 Task: Add a timeline in the project AquaVue for the epic 'Migration to New System' from 2024/03/02 to 2024/10/09. Add a timeline in the project AquaVue for the epic 'Platform Integration' from 2023/04/20 to 2025/10/15. Add a timeline in the project AquaVue for the epic 'Data Management and Analysis' from 2023/04/28 to 2024/10/07
Action: Mouse moved to (229, 69)
Screenshot: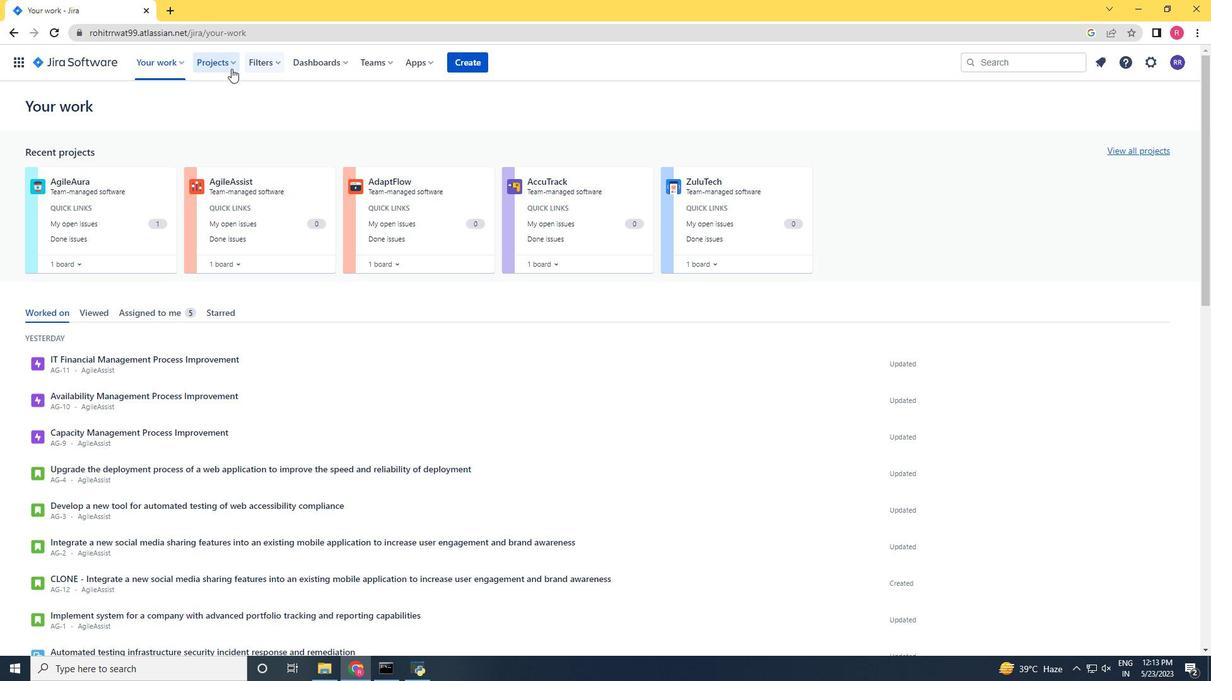 
Action: Mouse pressed left at (229, 69)
Screenshot: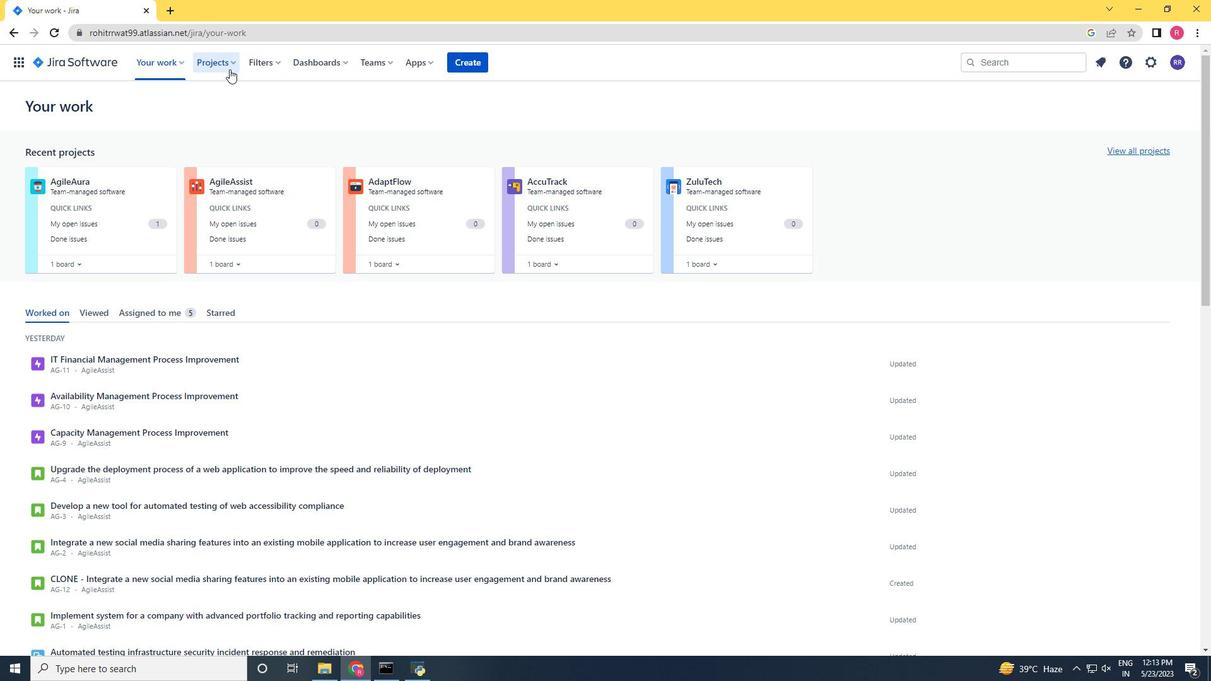 
Action: Mouse moved to (234, 114)
Screenshot: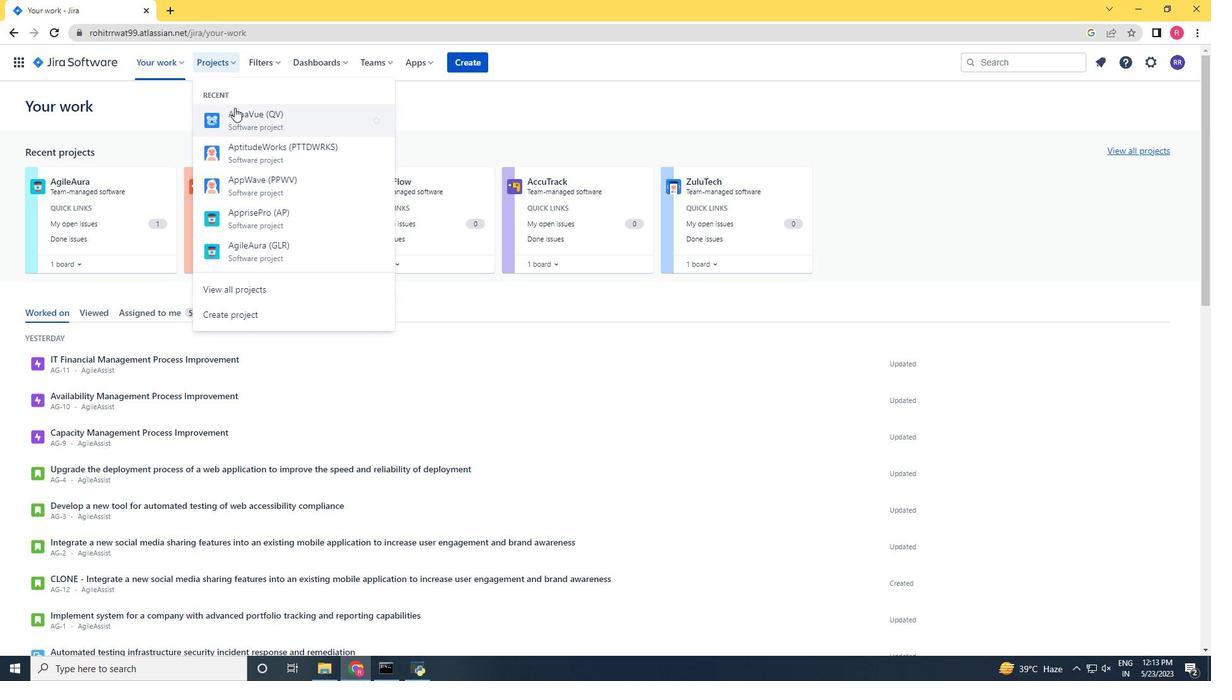 
Action: Mouse pressed left at (234, 114)
Screenshot: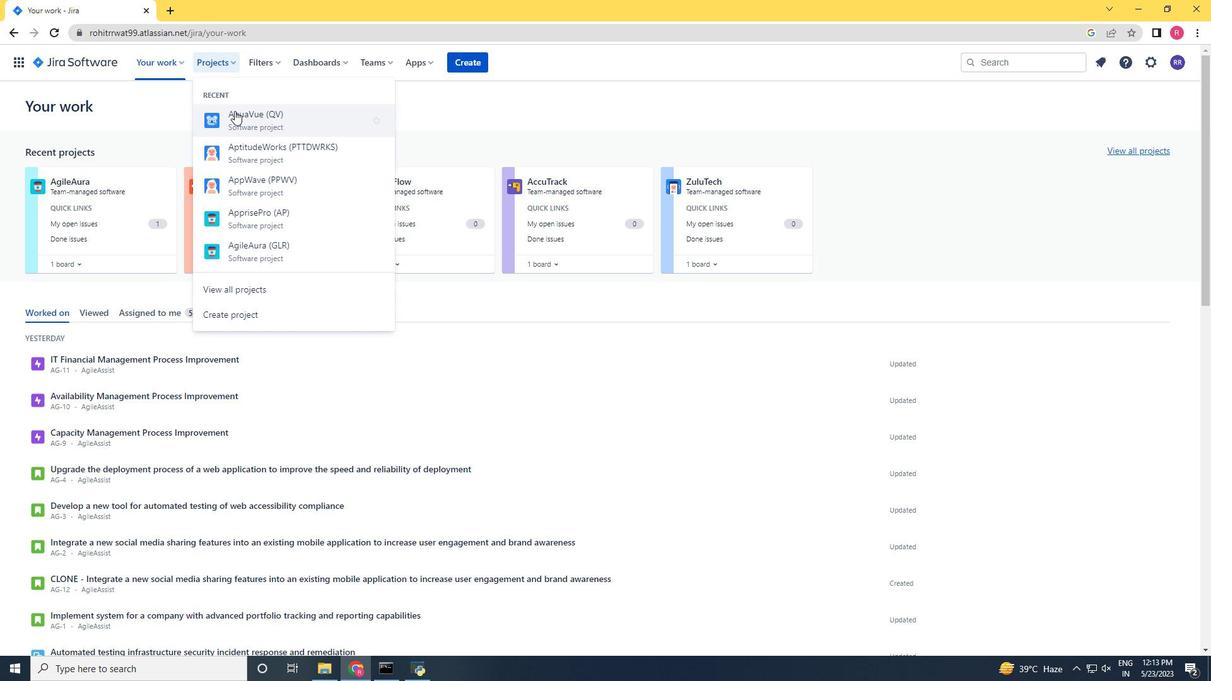 
Action: Mouse moved to (71, 193)
Screenshot: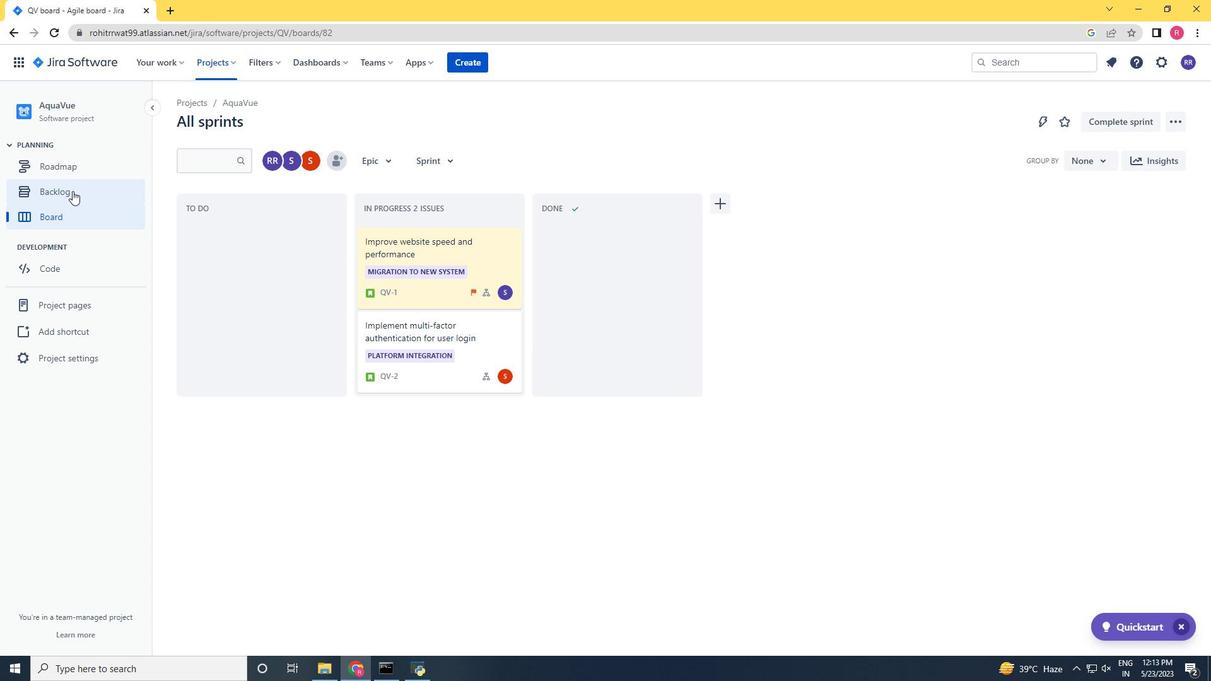 
Action: Mouse pressed left at (71, 193)
Screenshot: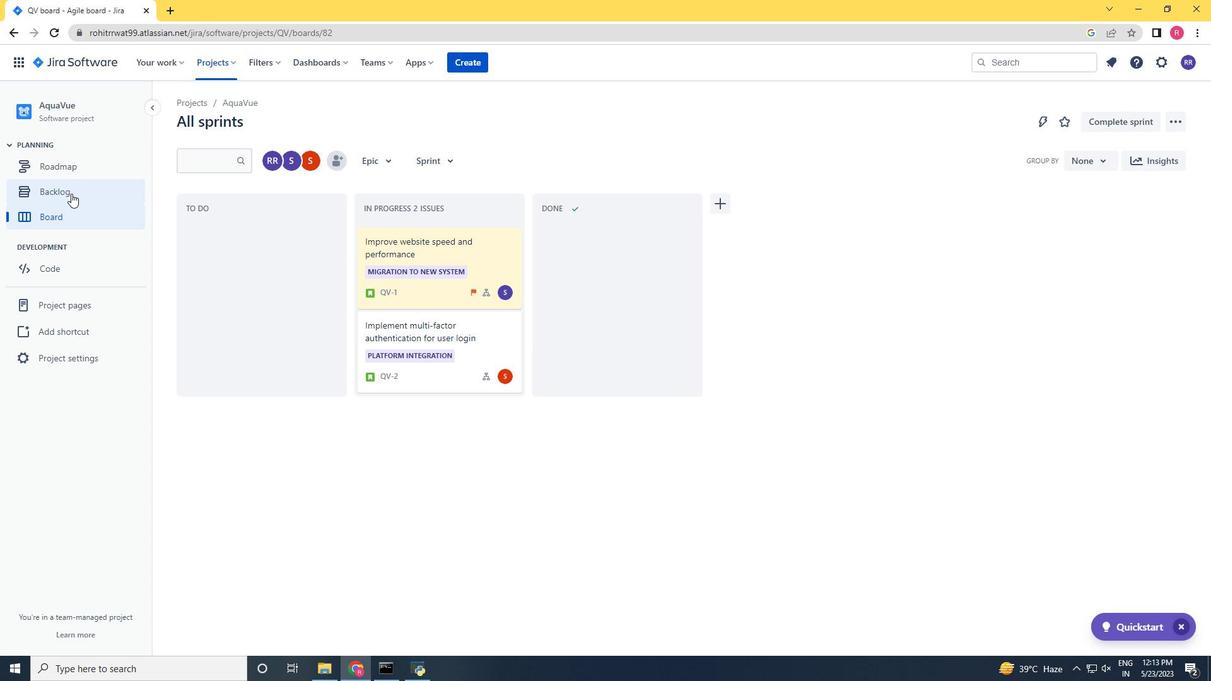 
Action: Mouse moved to (186, 257)
Screenshot: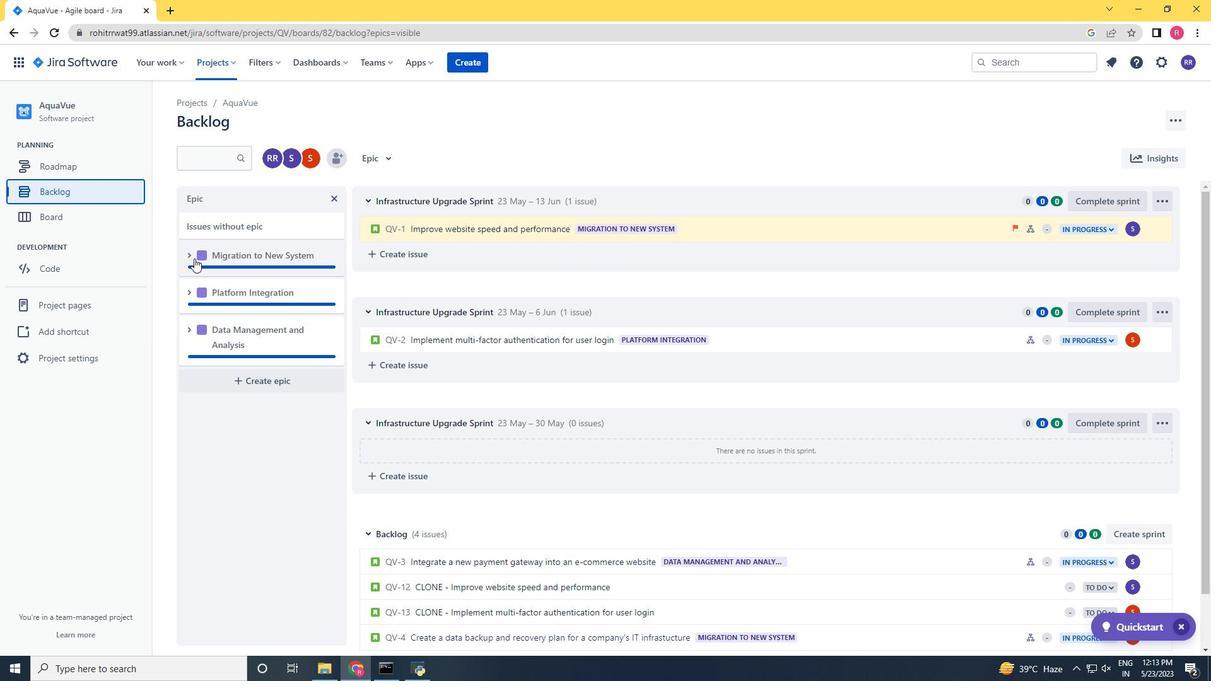
Action: Mouse pressed left at (186, 257)
Screenshot: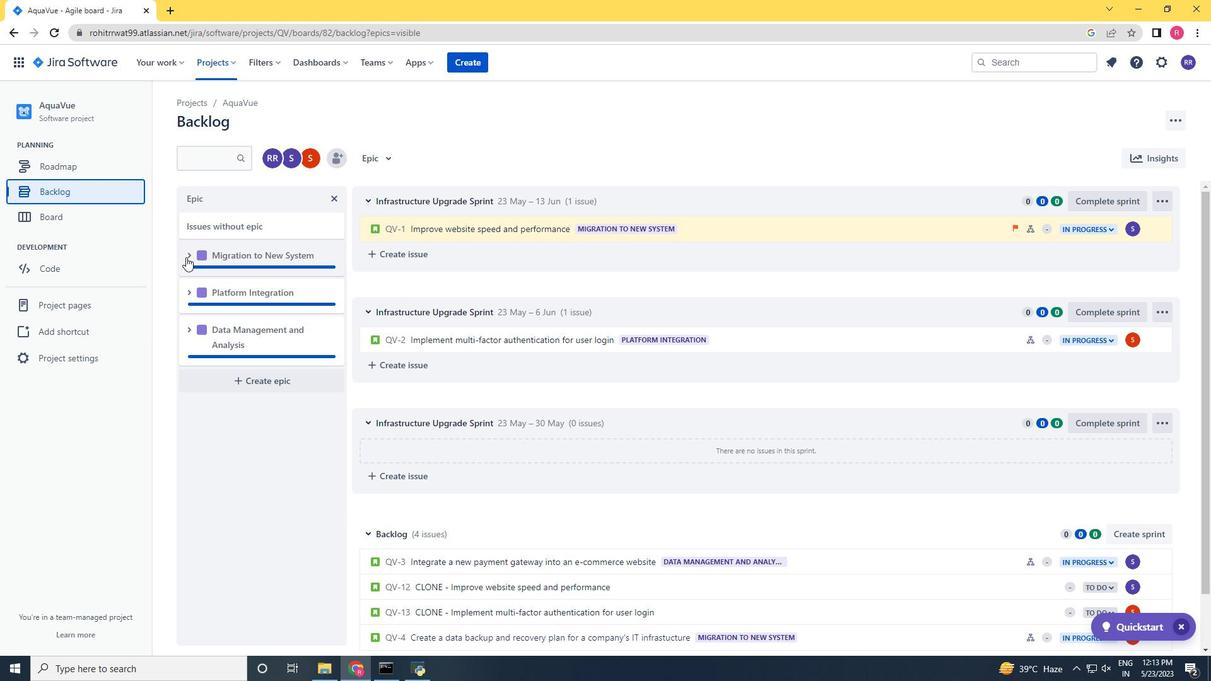 
Action: Mouse moved to (238, 342)
Screenshot: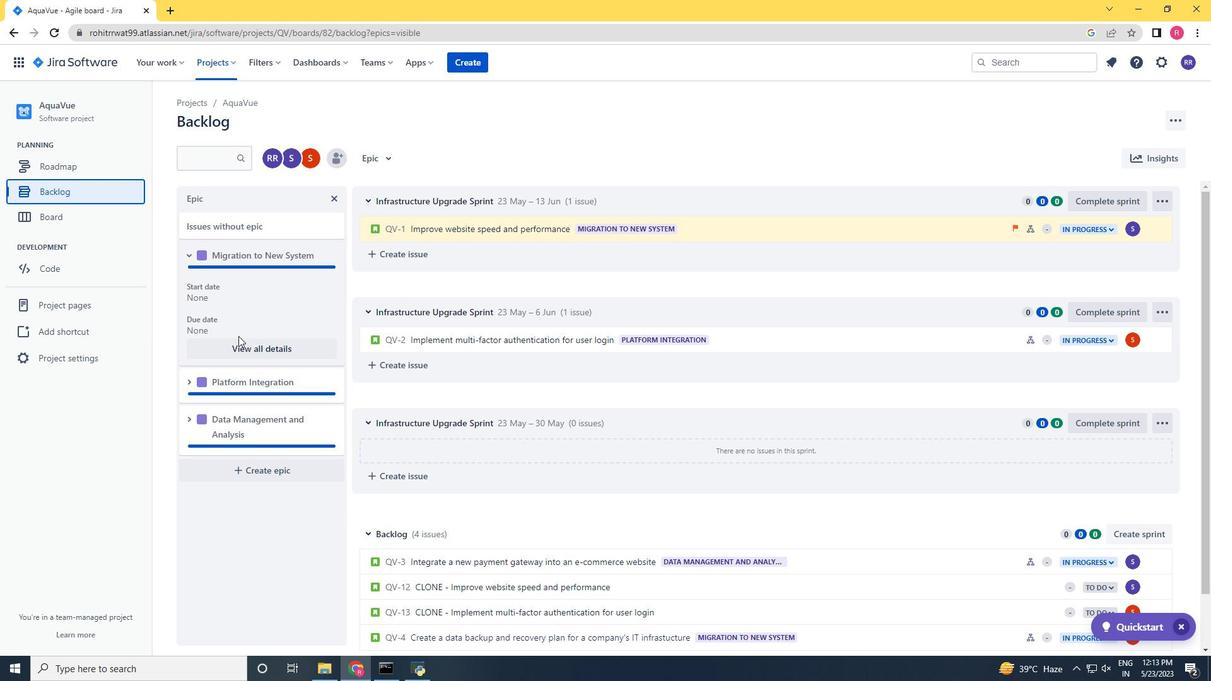 
Action: Mouse pressed left at (238, 342)
Screenshot: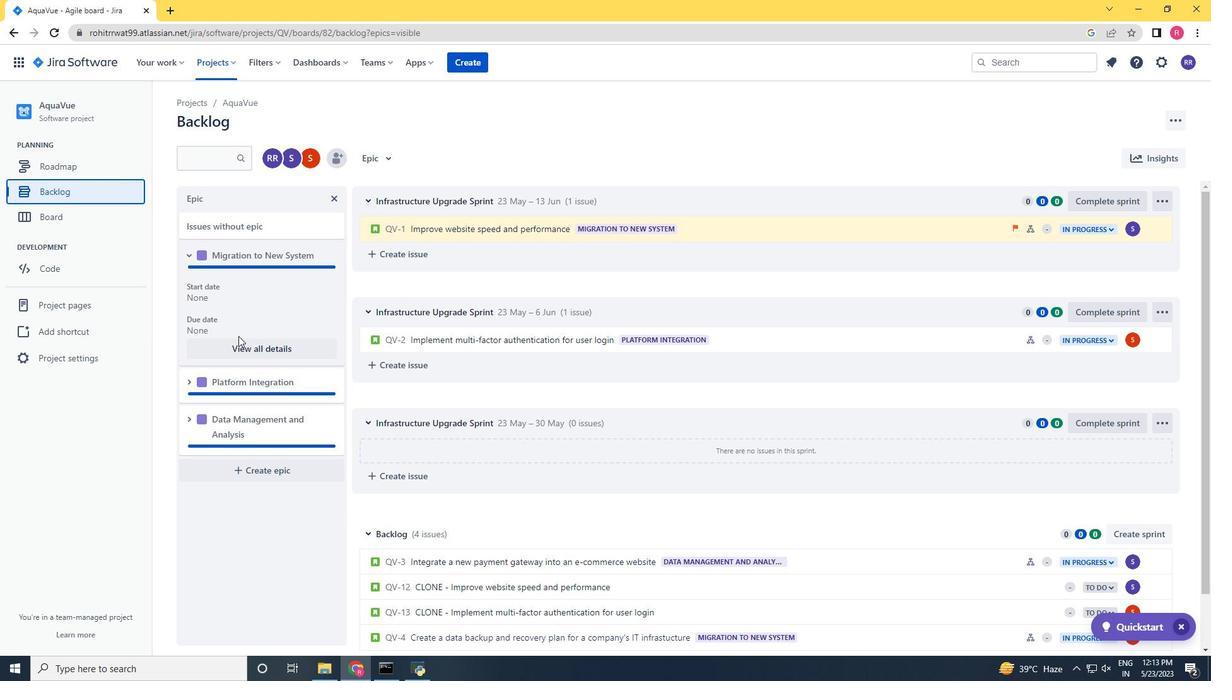 
Action: Mouse moved to (661, 378)
Screenshot: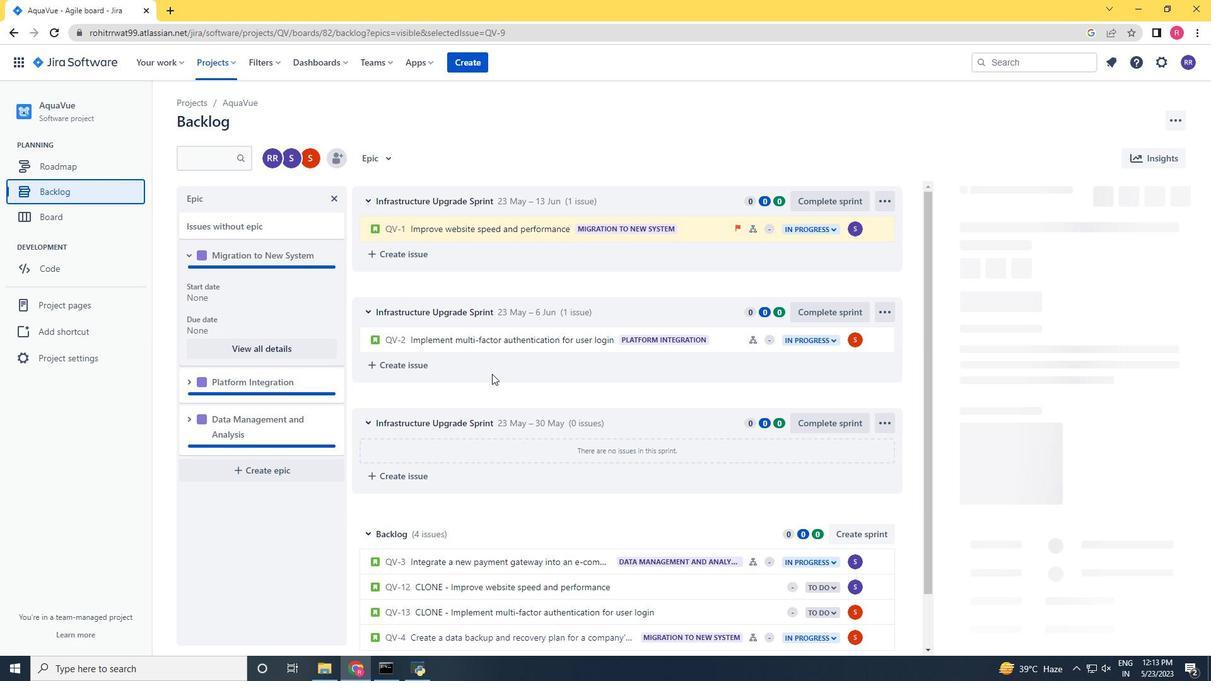 
Action: Mouse scrolled (661, 377) with delta (0, 0)
Screenshot: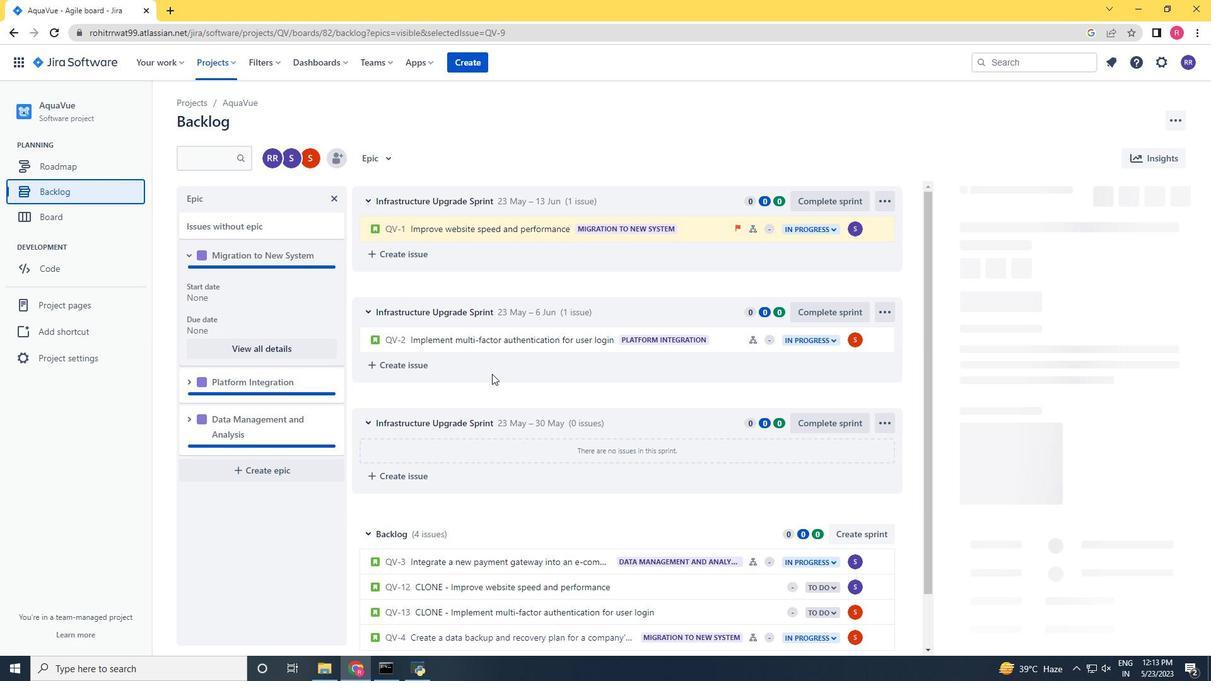 
Action: Mouse moved to (660, 376)
Screenshot: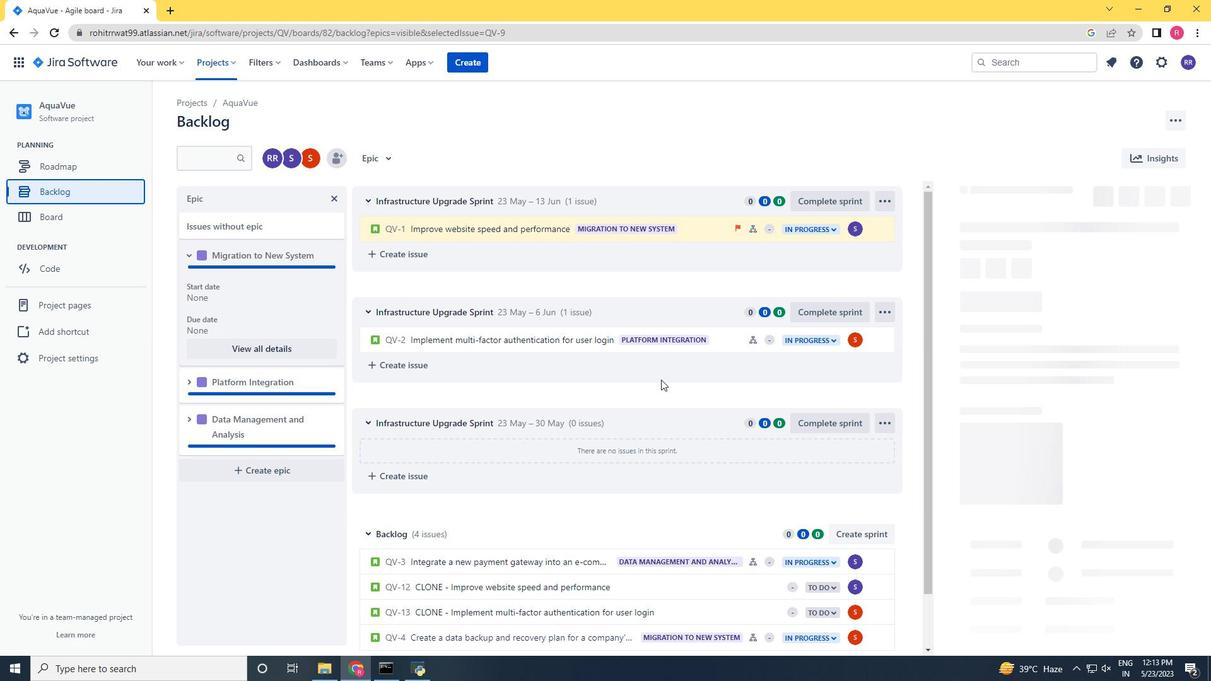
Action: Mouse scrolled (660, 375) with delta (0, 0)
Screenshot: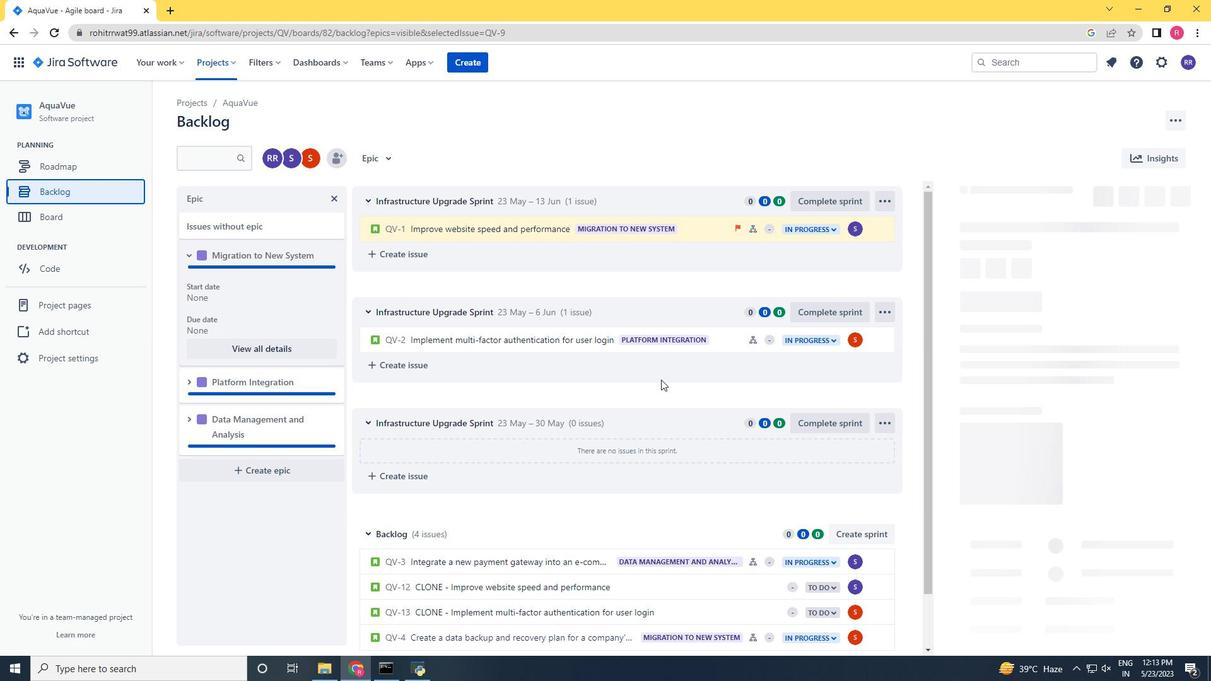 
Action: Mouse moved to (645, 376)
Screenshot: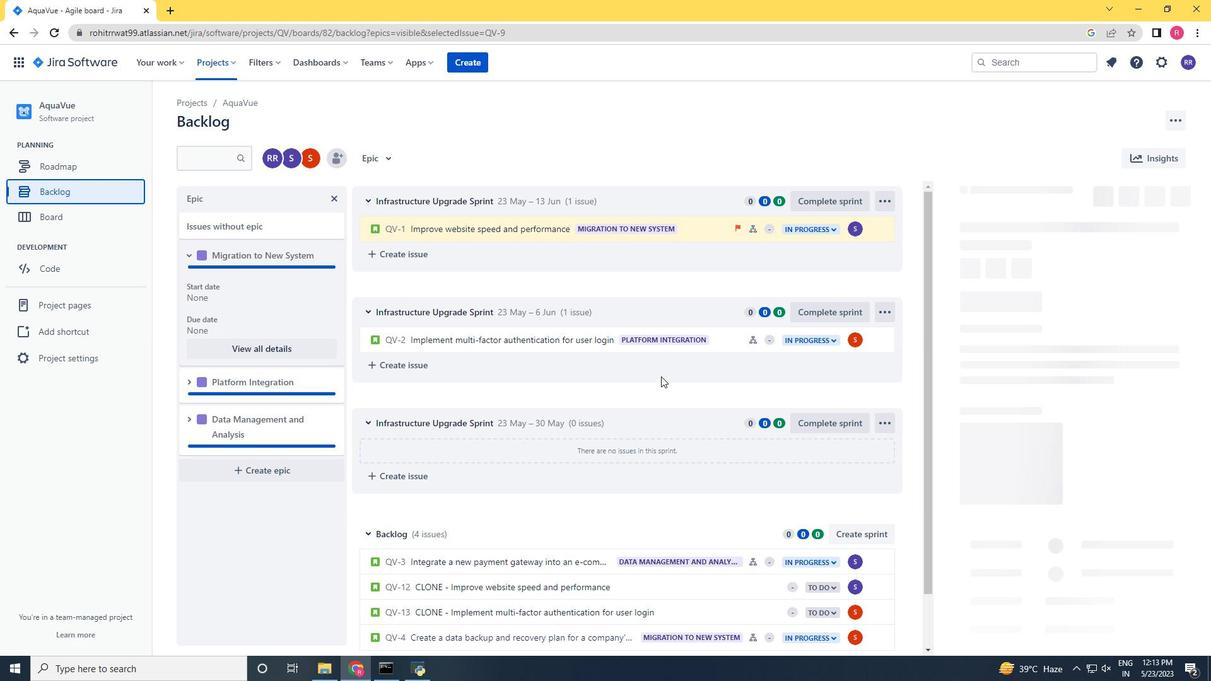 
Action: Mouse scrolled (645, 375) with delta (0, 0)
Screenshot: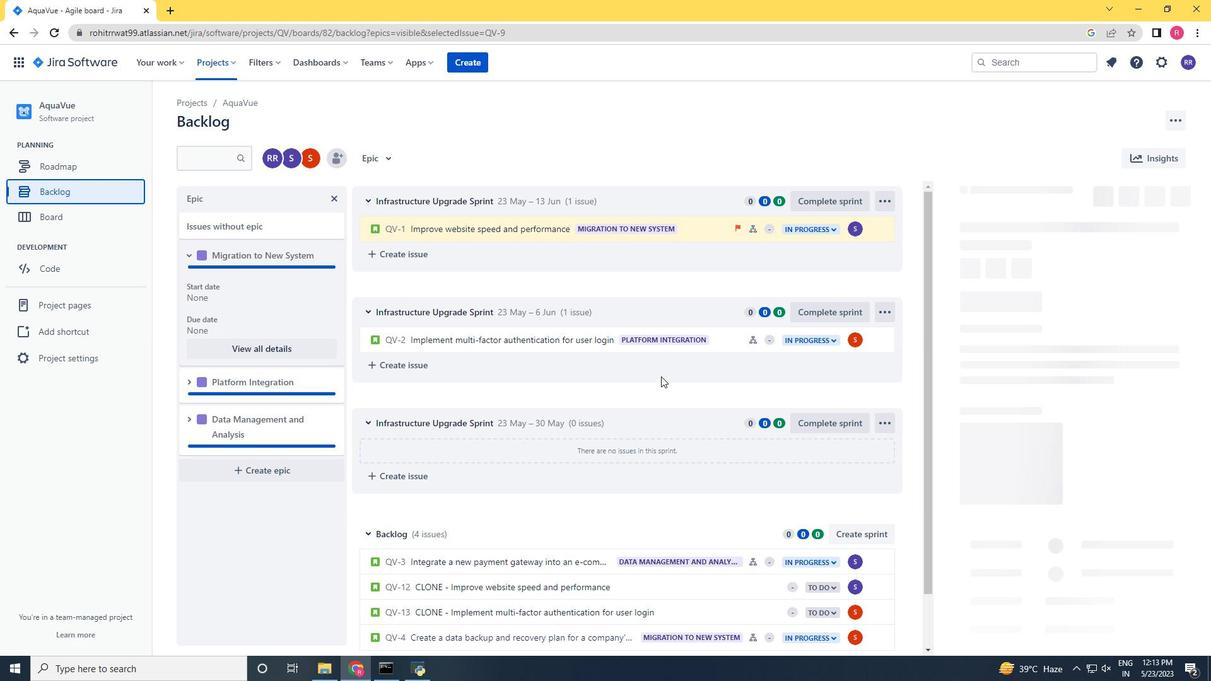 
Action: Mouse moved to (605, 376)
Screenshot: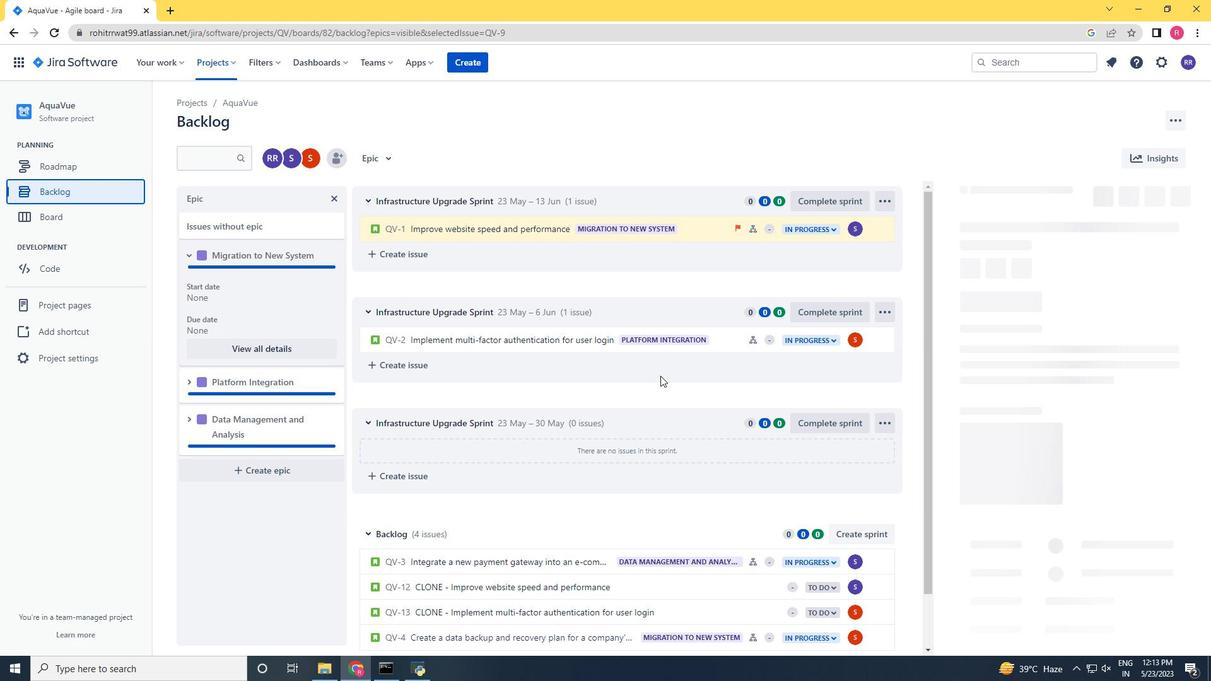 
Action: Mouse scrolled (605, 375) with delta (0, 0)
Screenshot: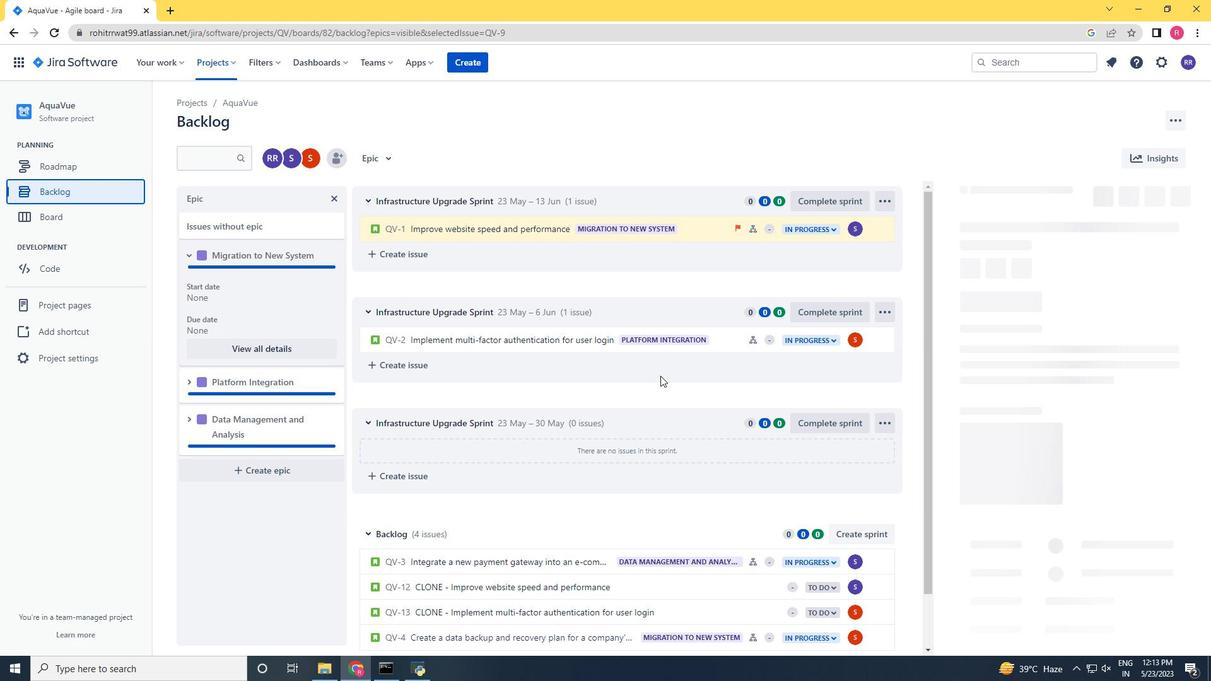 
Action: Mouse moved to (584, 372)
Screenshot: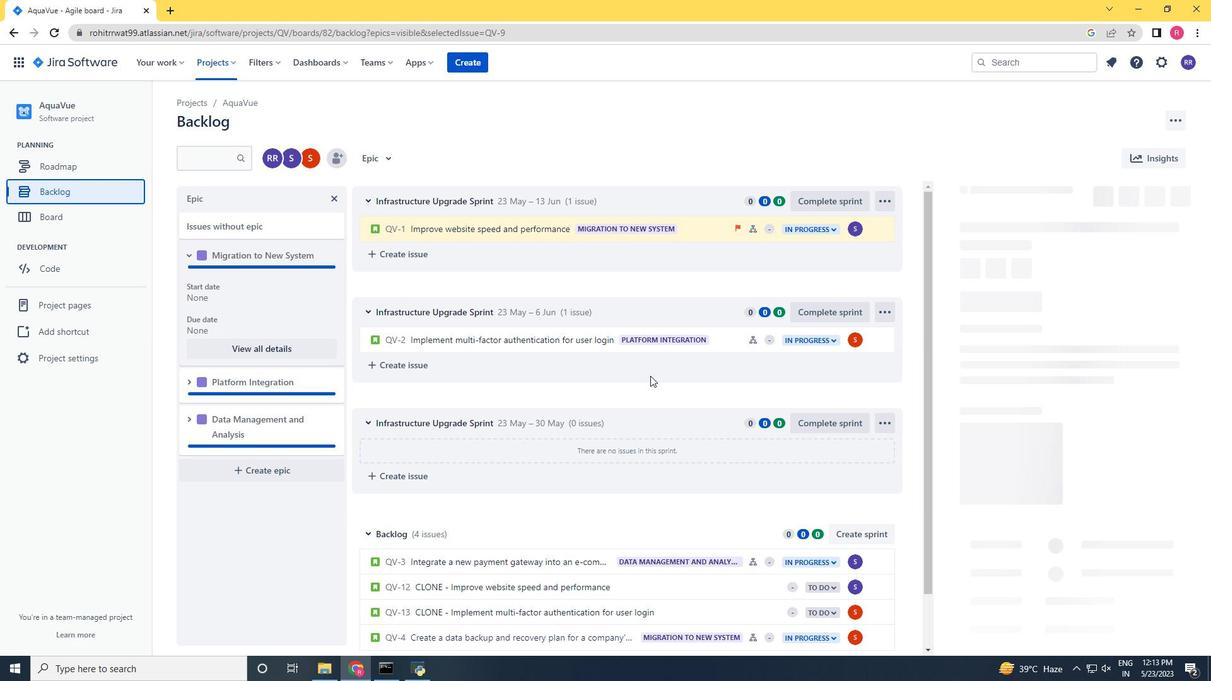 
Action: Mouse scrolled (584, 372) with delta (0, 0)
Screenshot: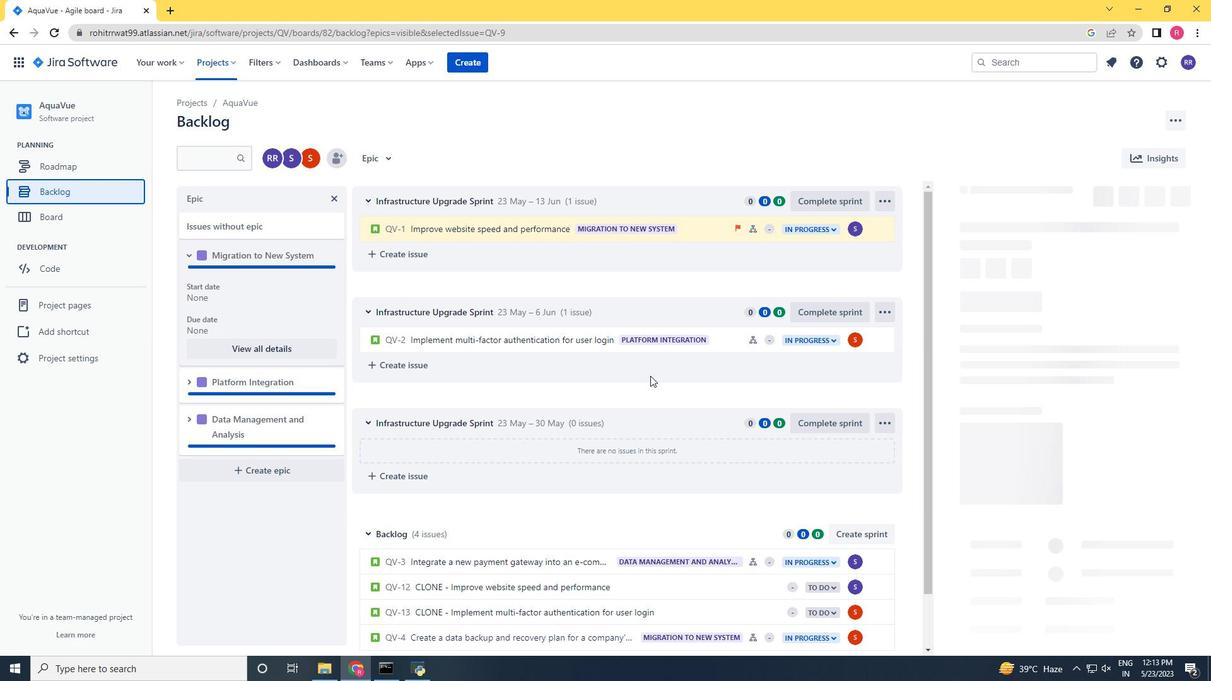 
Action: Mouse moved to (1031, 542)
Screenshot: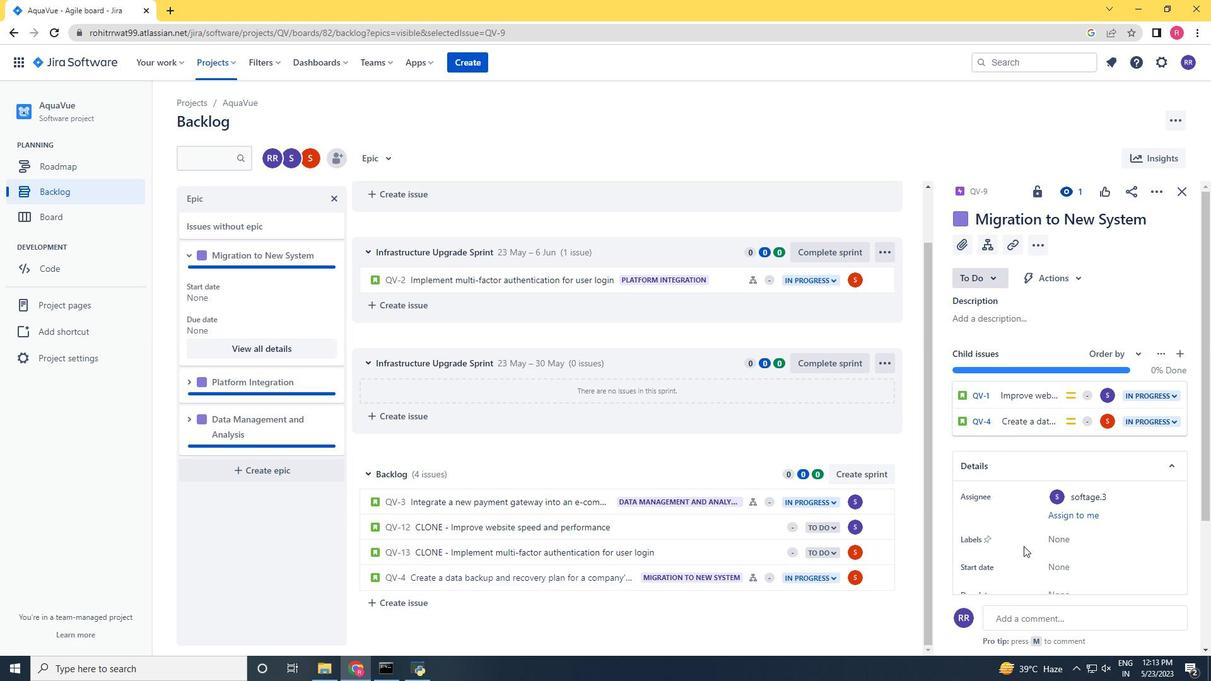 
Action: Mouse scrolled (1030, 541) with delta (0, 0)
Screenshot: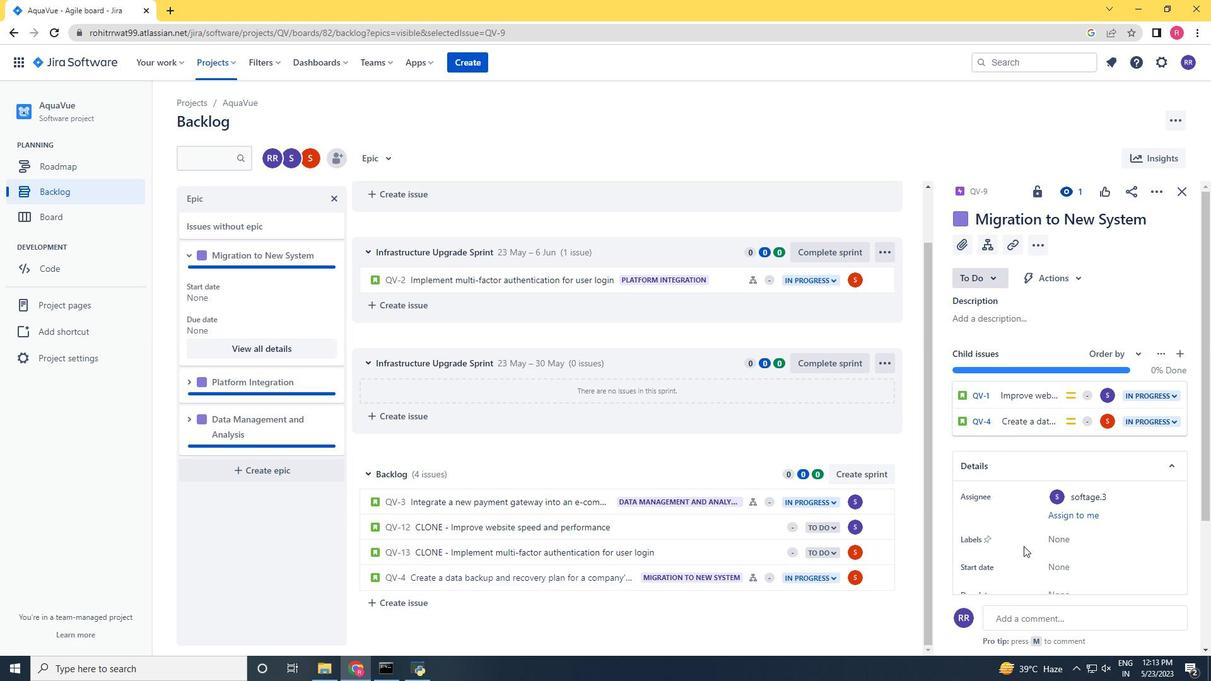 
Action: Mouse scrolled (1031, 541) with delta (0, 0)
Screenshot: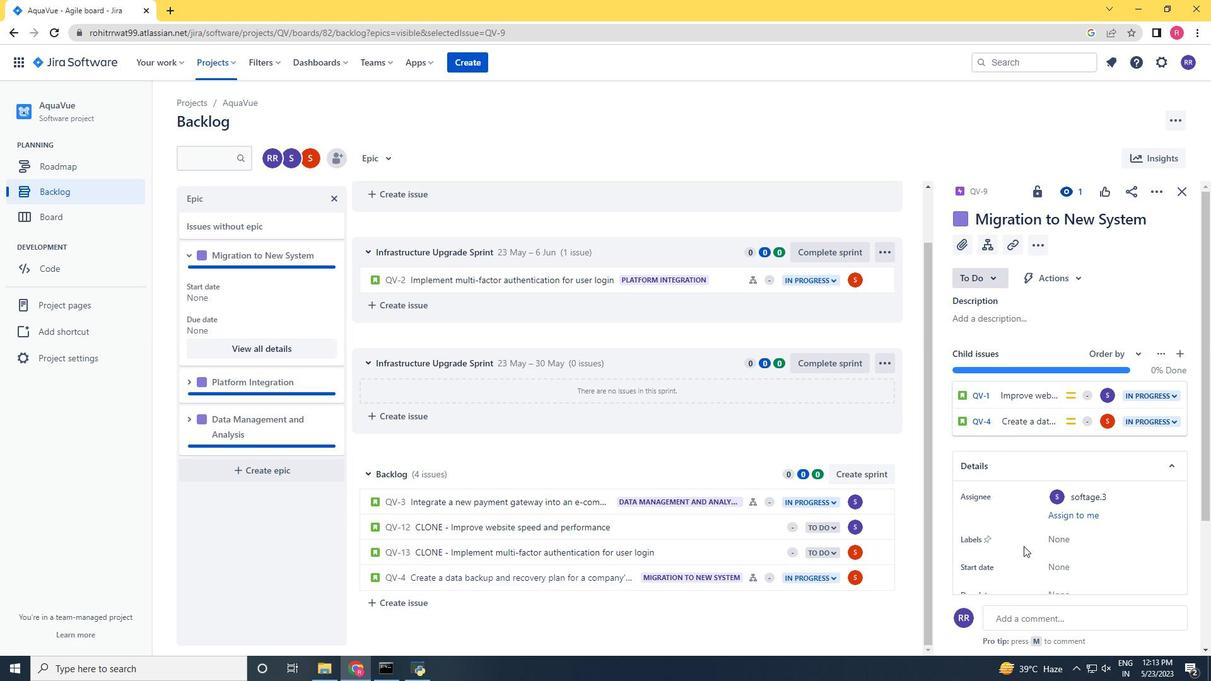 
Action: Mouse scrolled (1031, 541) with delta (0, 0)
Screenshot: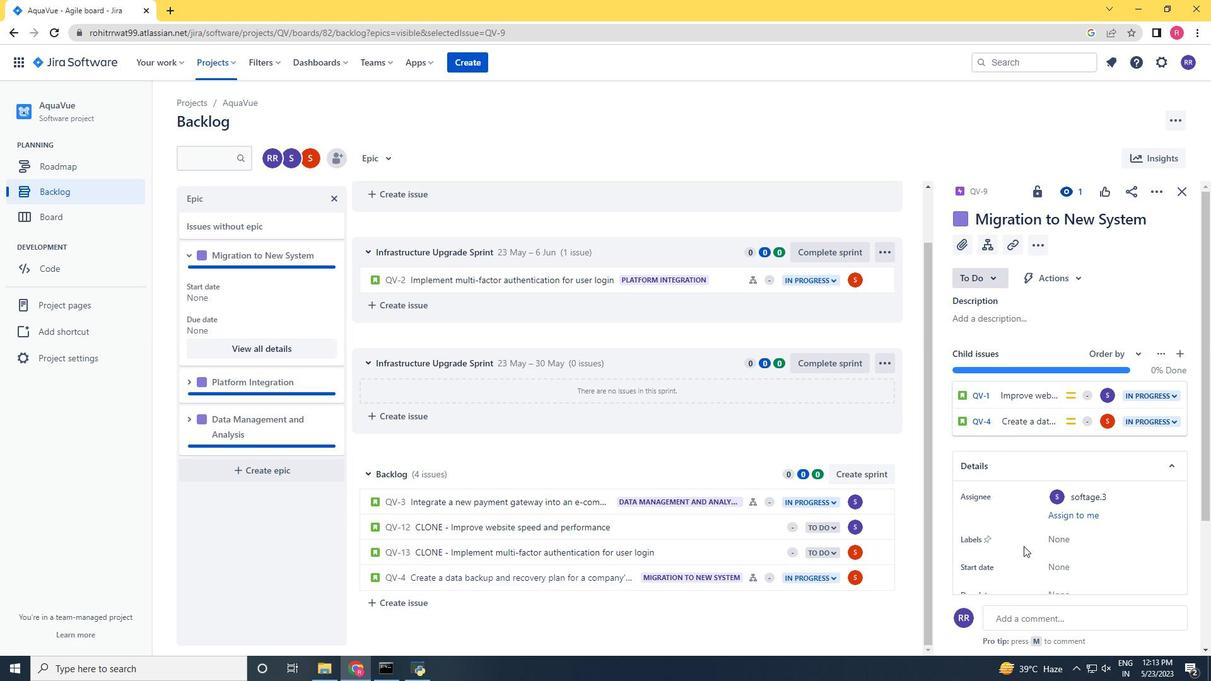 
Action: Mouse moved to (1060, 389)
Screenshot: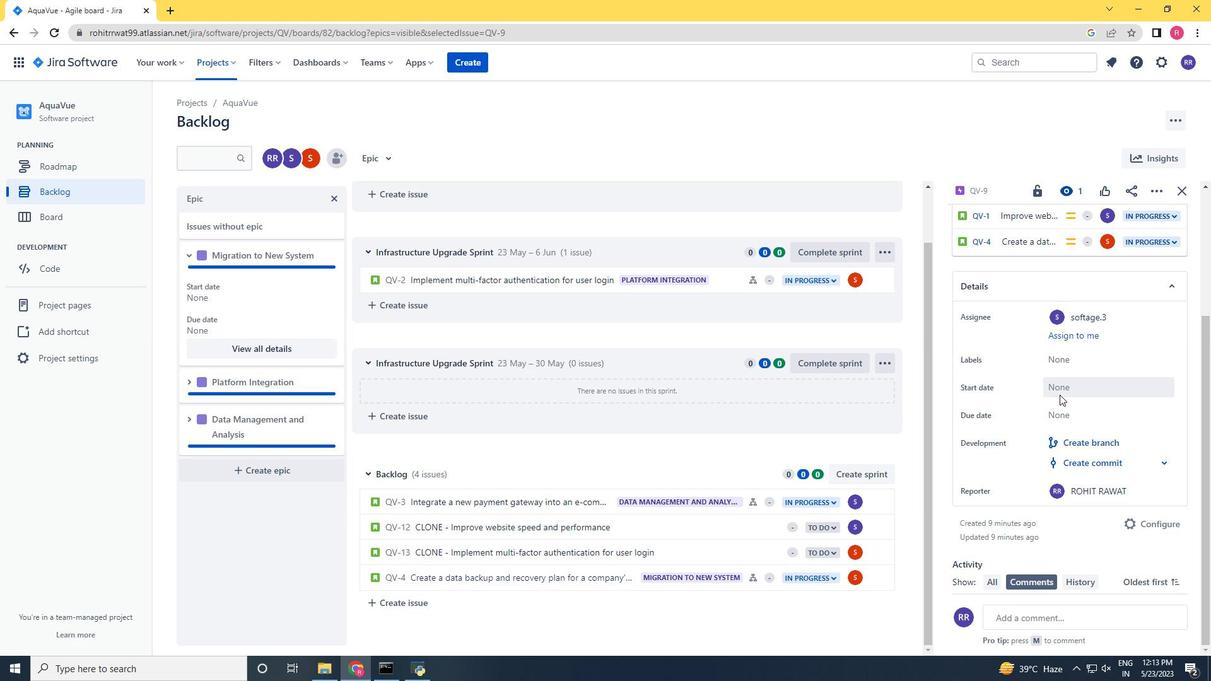 
Action: Mouse pressed left at (1060, 389)
Screenshot: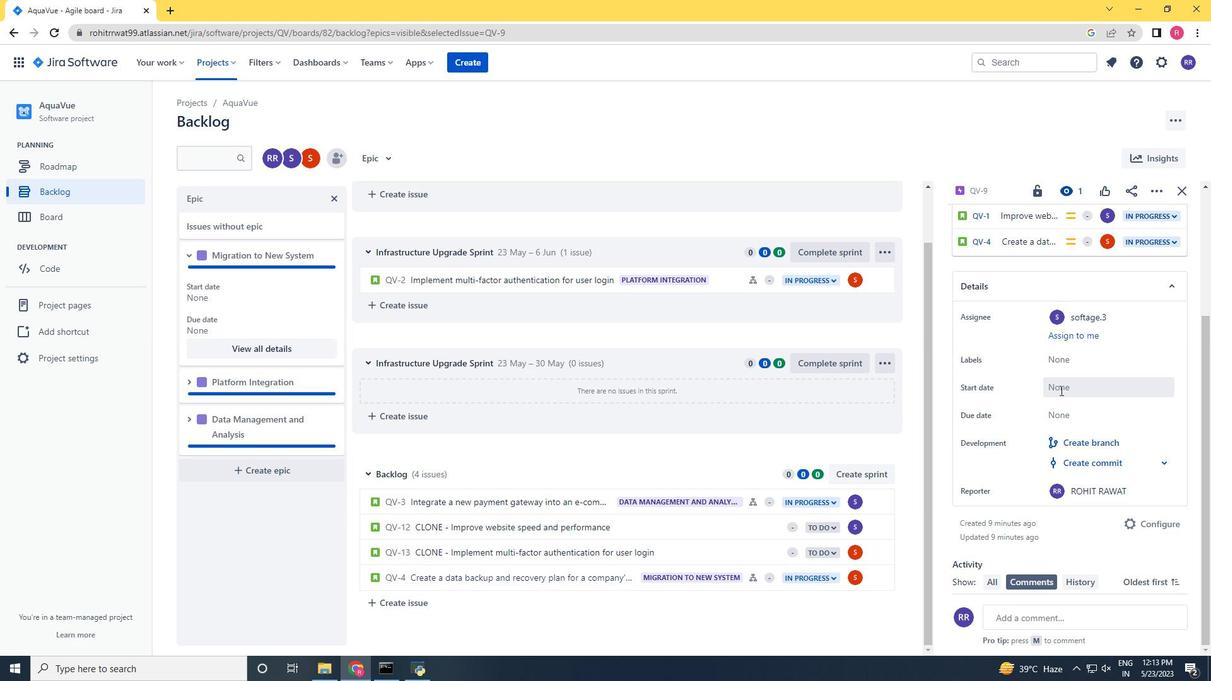 
Action: Mouse moved to (1188, 421)
Screenshot: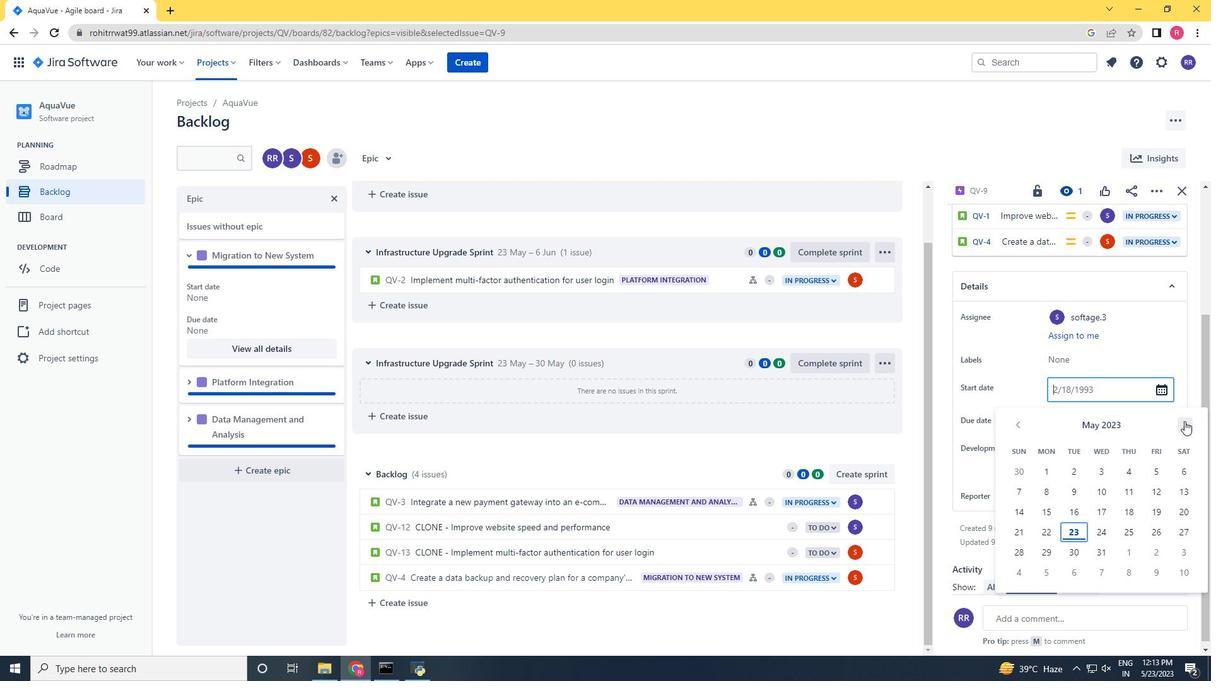 
Action: Mouse pressed left at (1188, 421)
Screenshot: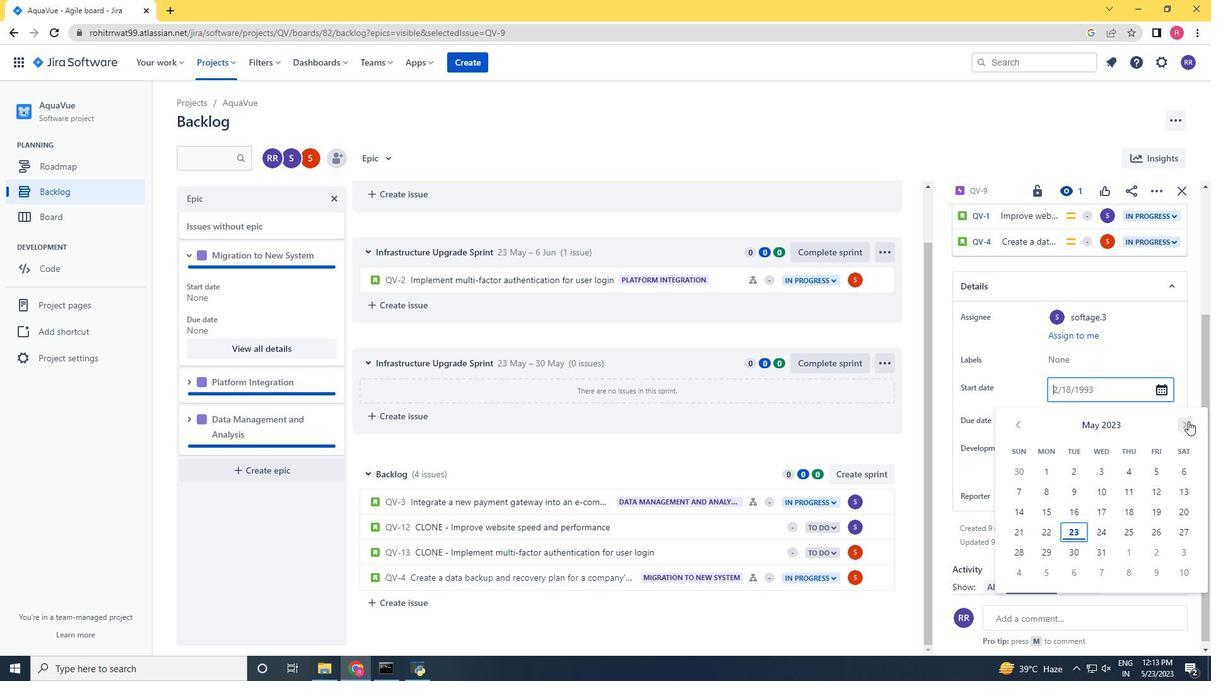 
Action: Mouse moved to (1083, 424)
Screenshot: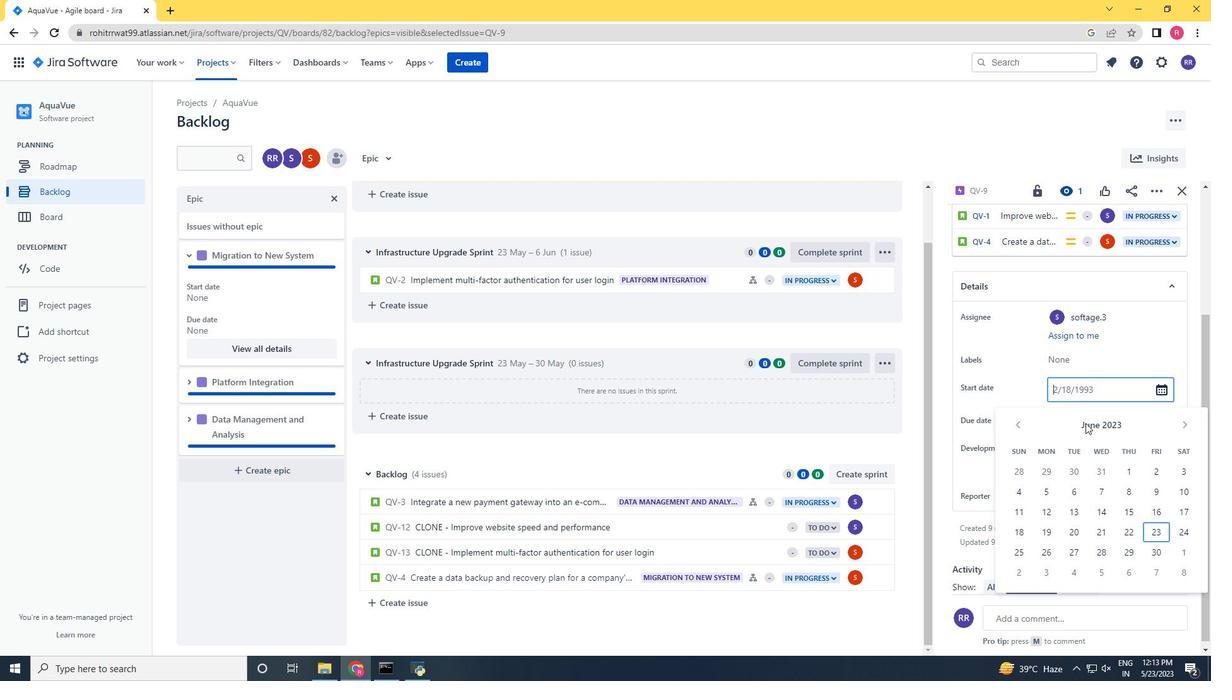 
Action: Key pressed 2/03/2024
Screenshot: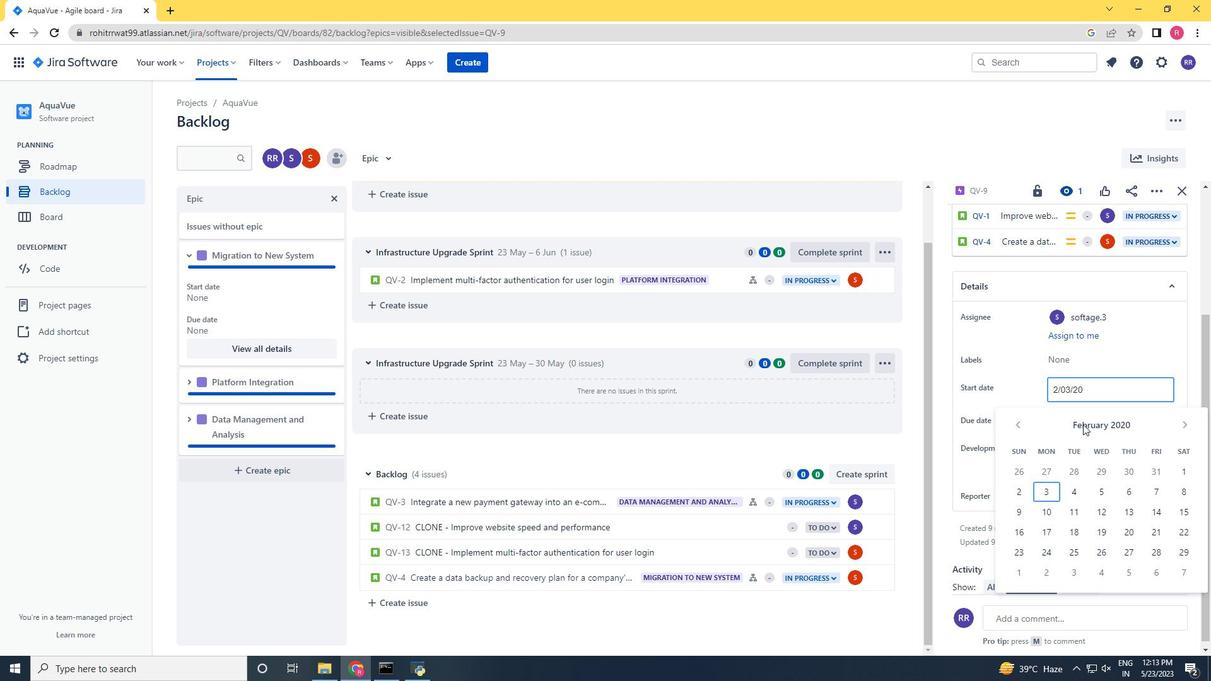 
Action: Mouse moved to (1005, 398)
Screenshot: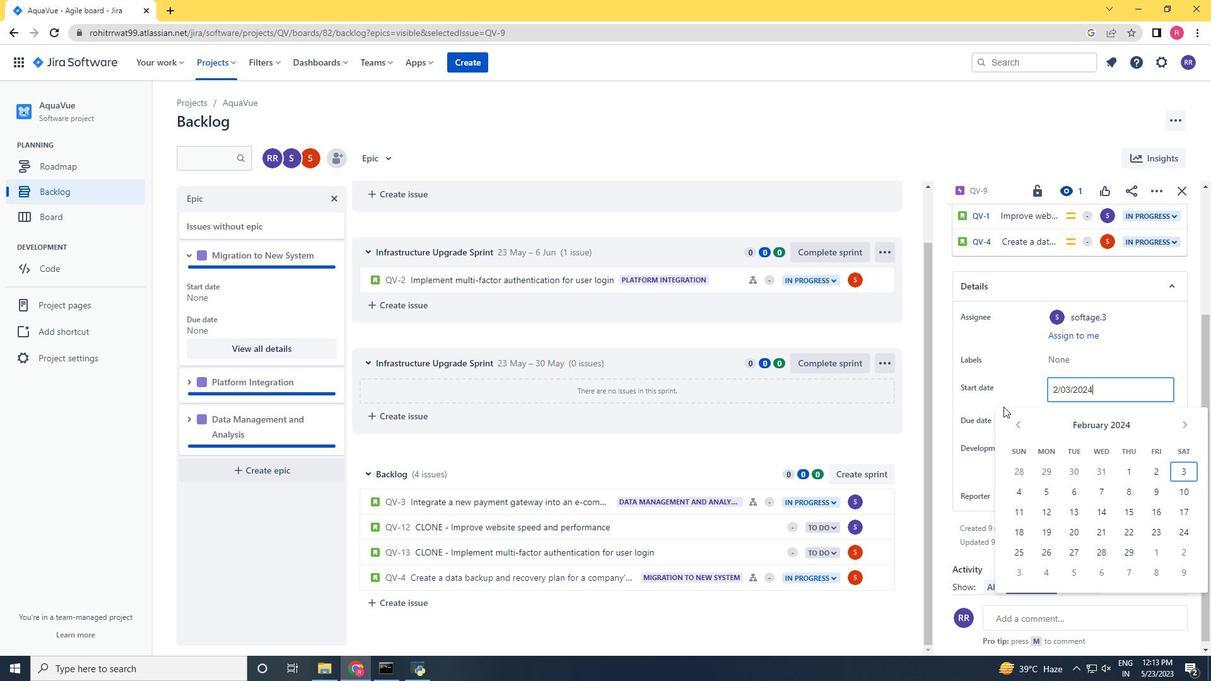 
Action: Mouse scrolled (1005, 397) with delta (0, 0)
Screenshot: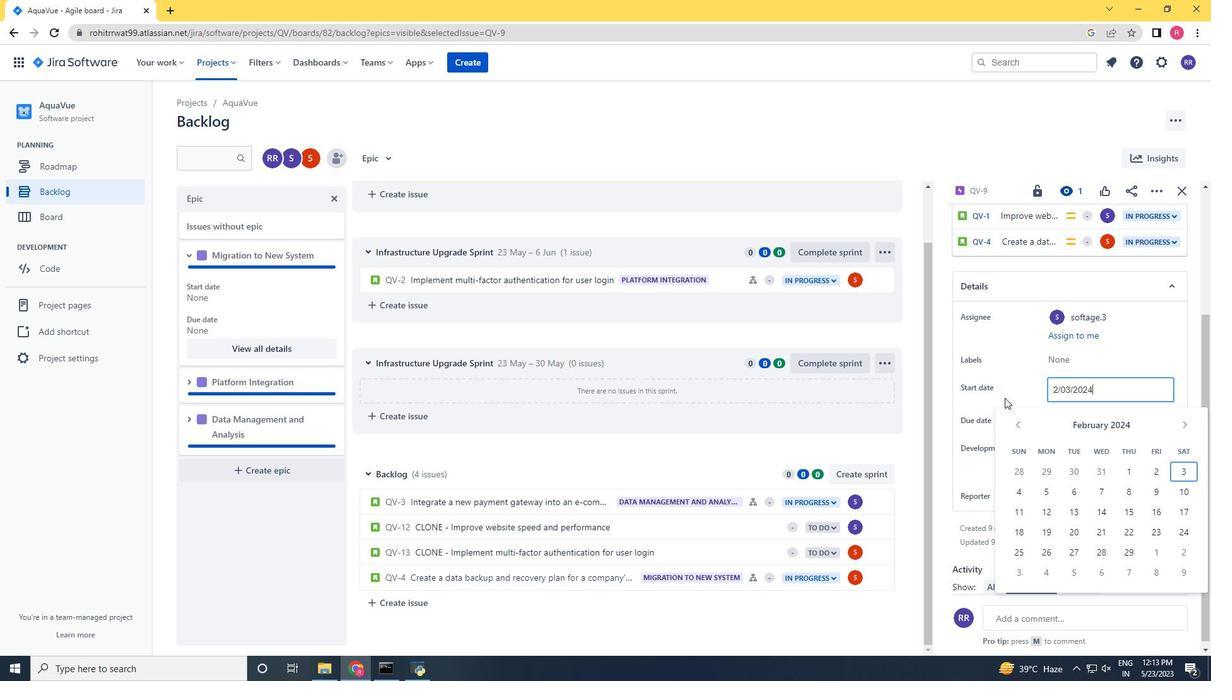 
Action: Mouse scrolled (1005, 397) with delta (0, 0)
Screenshot: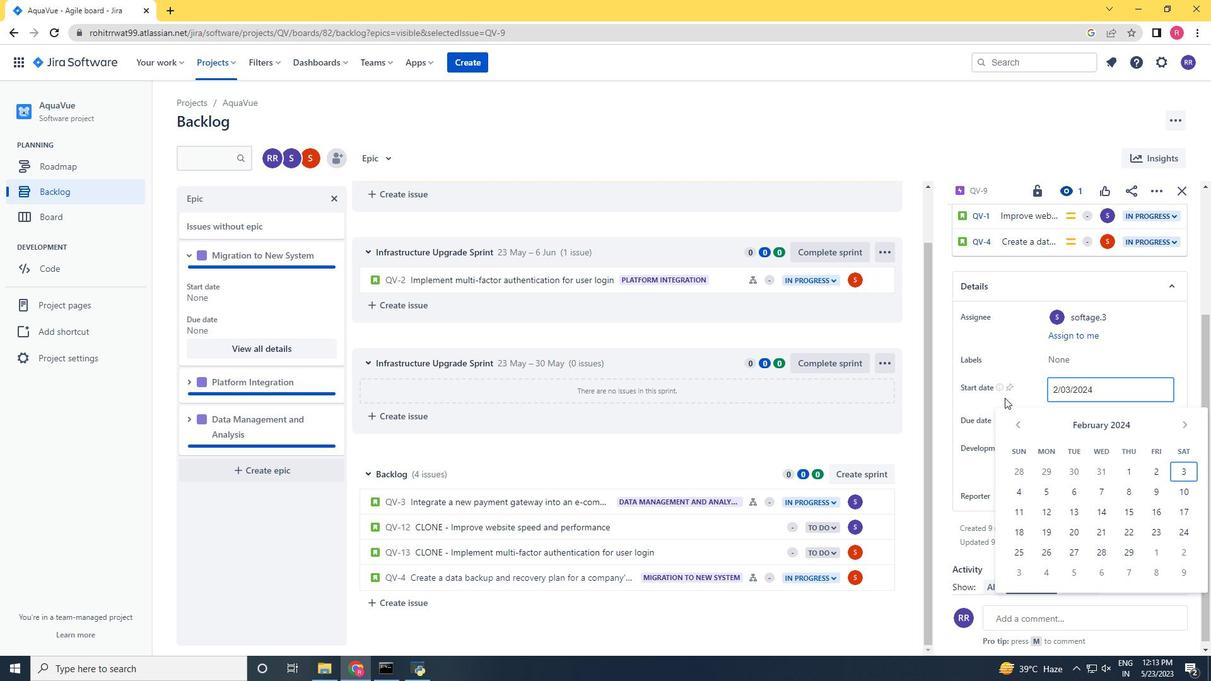 
Action: Mouse moved to (1032, 367)
Screenshot: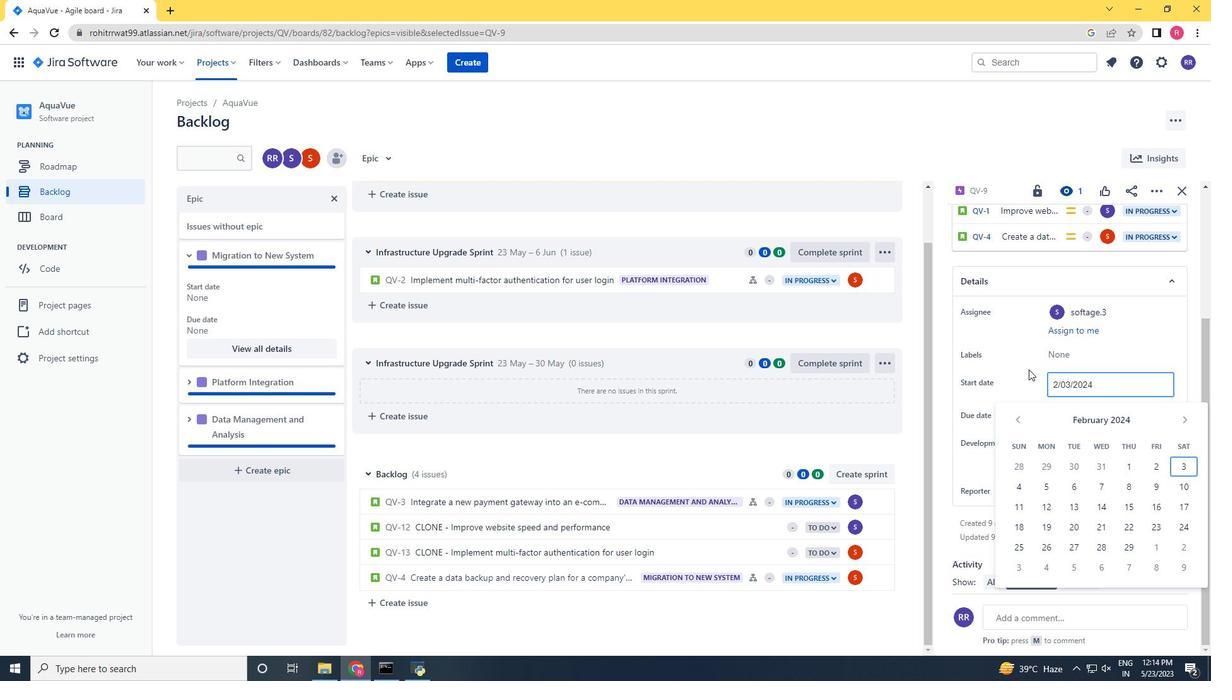 
Action: Key pressed <Key.enter>
Screenshot: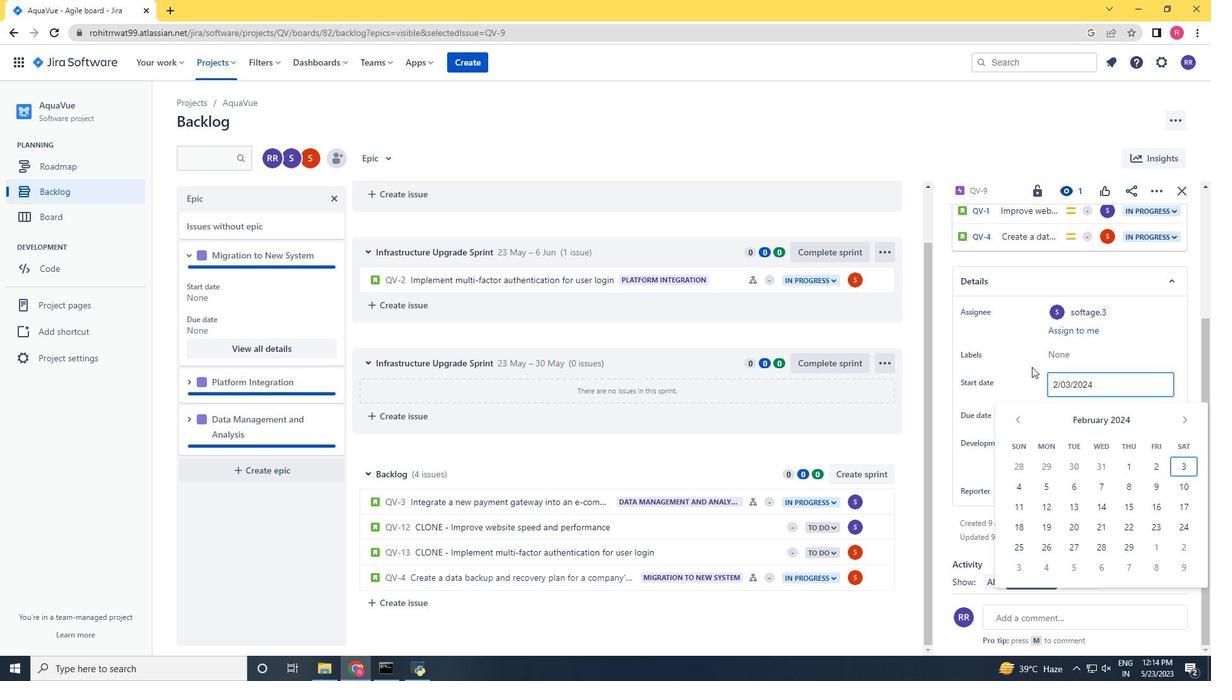 
Action: Mouse moved to (1084, 409)
Screenshot: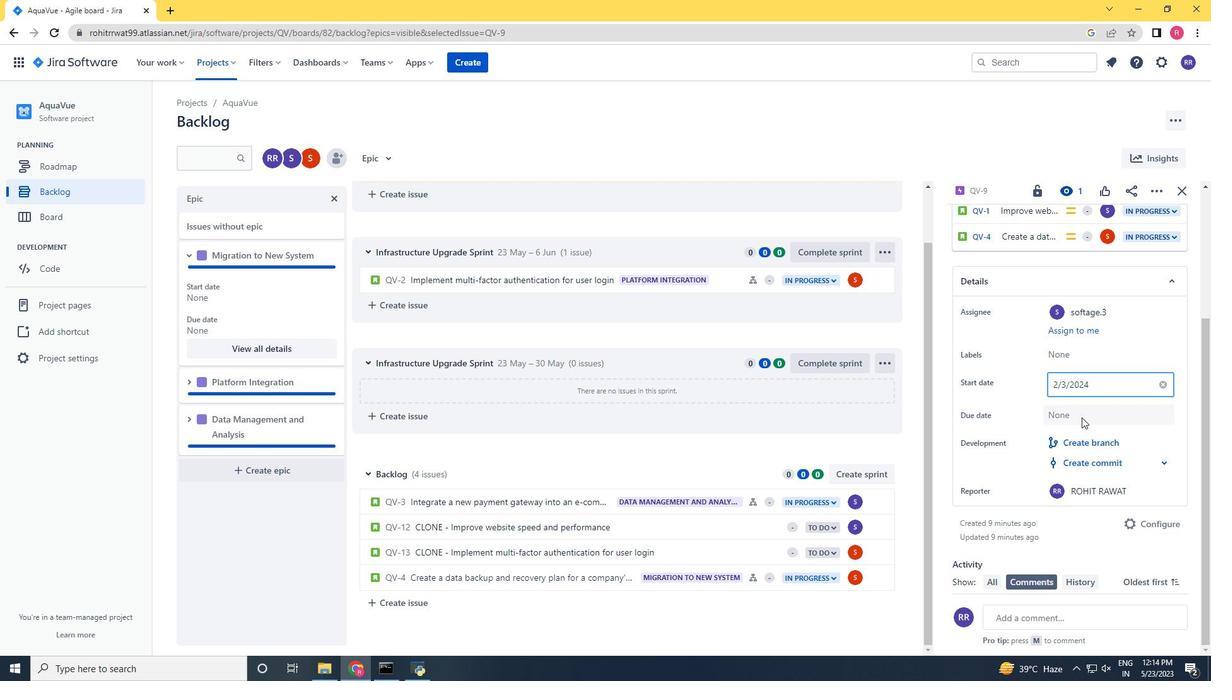 
Action: Mouse pressed left at (1084, 409)
Screenshot: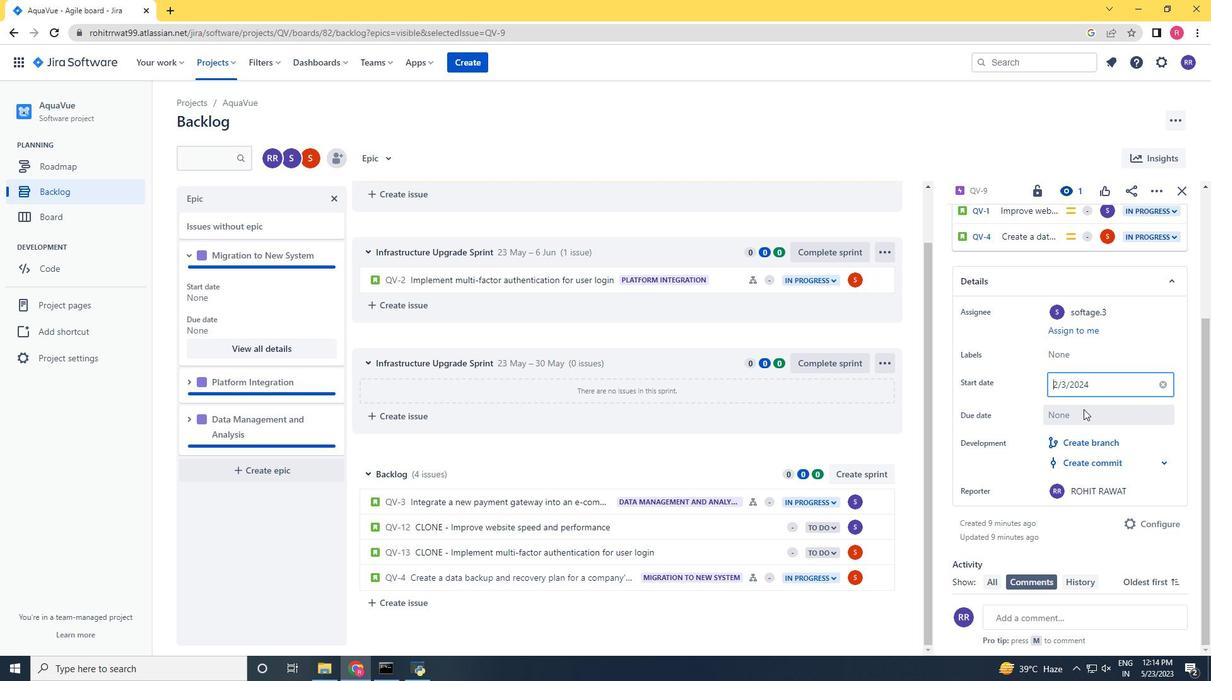
Action: Key pressed 9/10/2025<Key.enter>
Screenshot: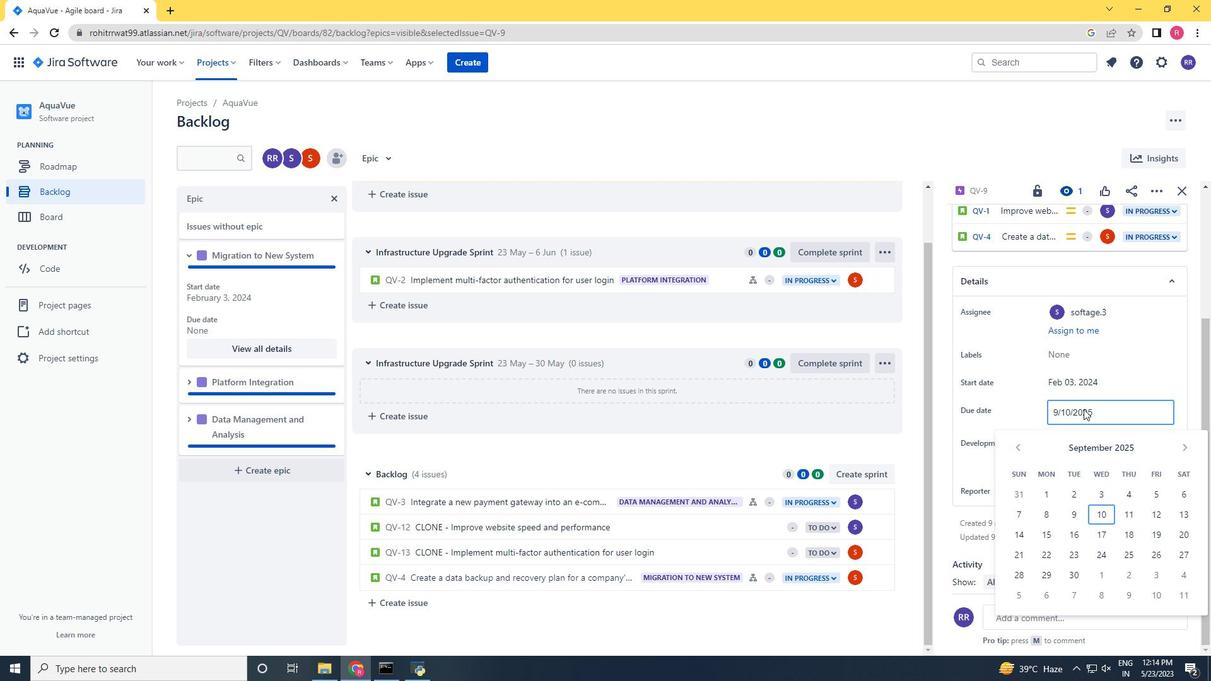 
Action: Mouse moved to (1072, 533)
Screenshot: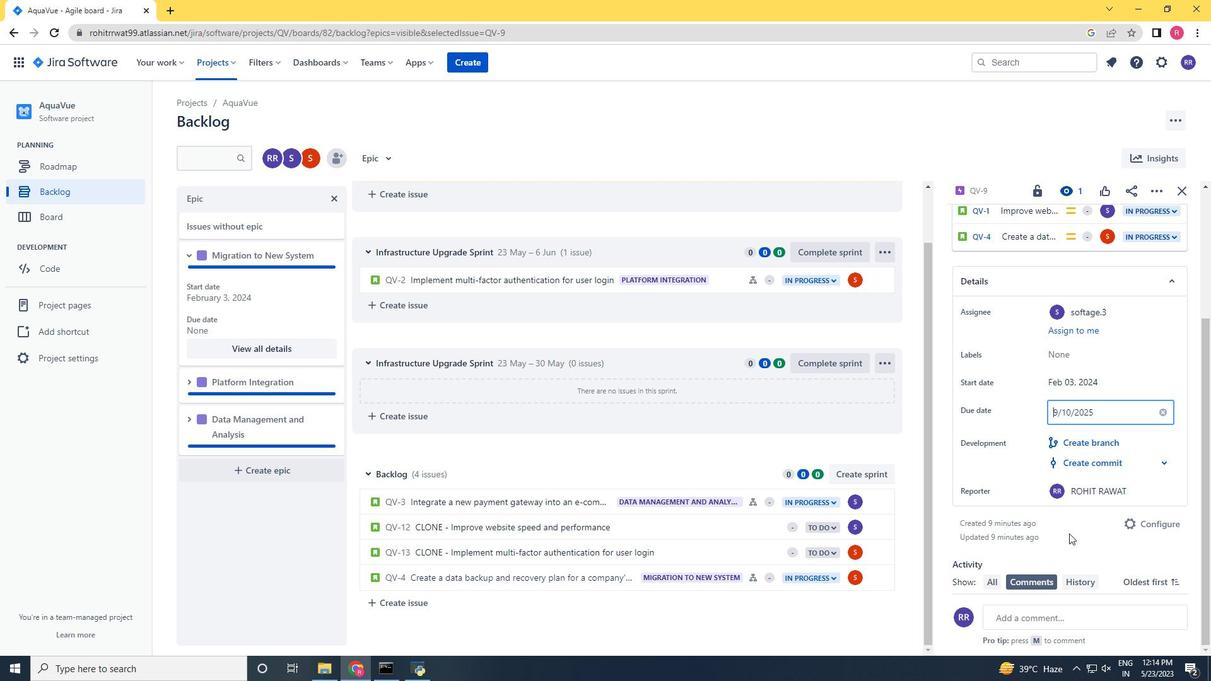 
Action: Mouse pressed left at (1072, 533)
Screenshot: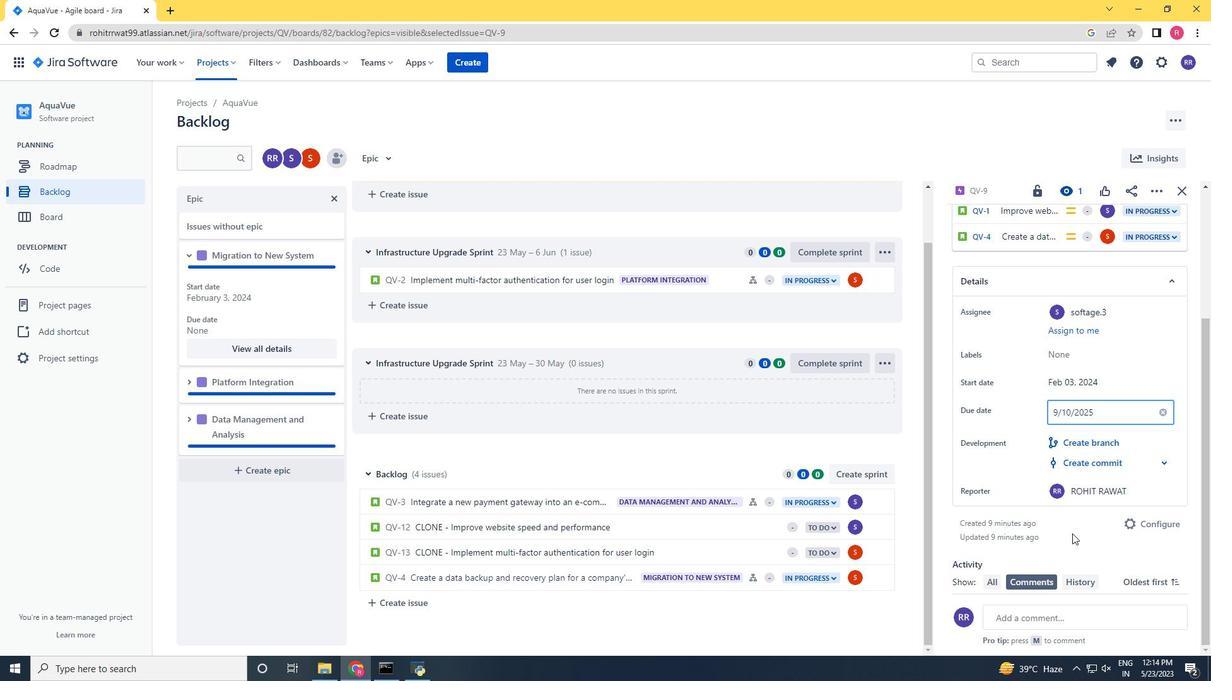
Action: Mouse moved to (184, 388)
Screenshot: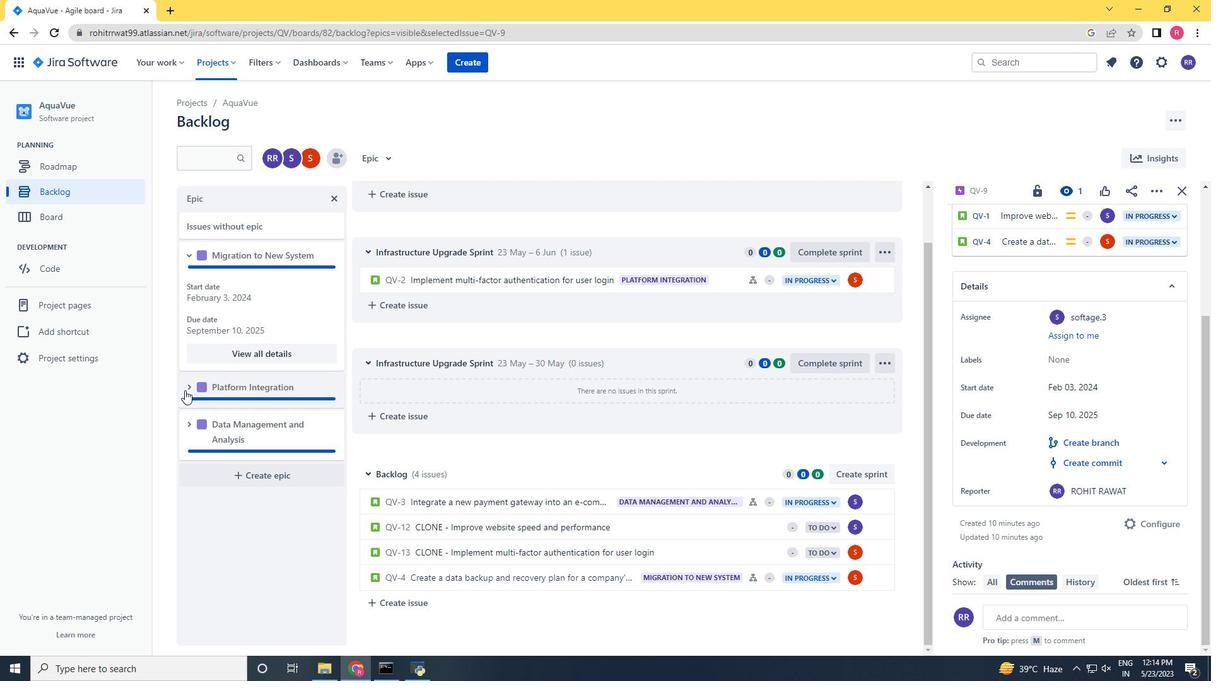 
Action: Mouse pressed left at (184, 388)
Screenshot: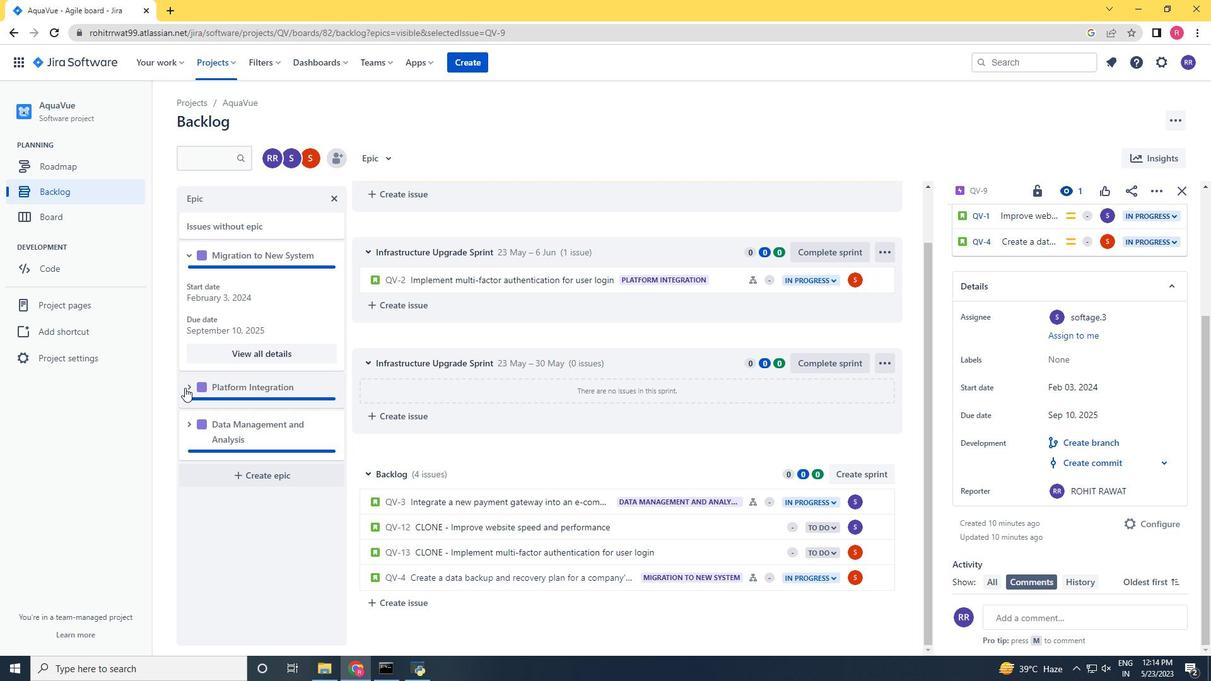 
Action: Mouse moved to (252, 410)
Screenshot: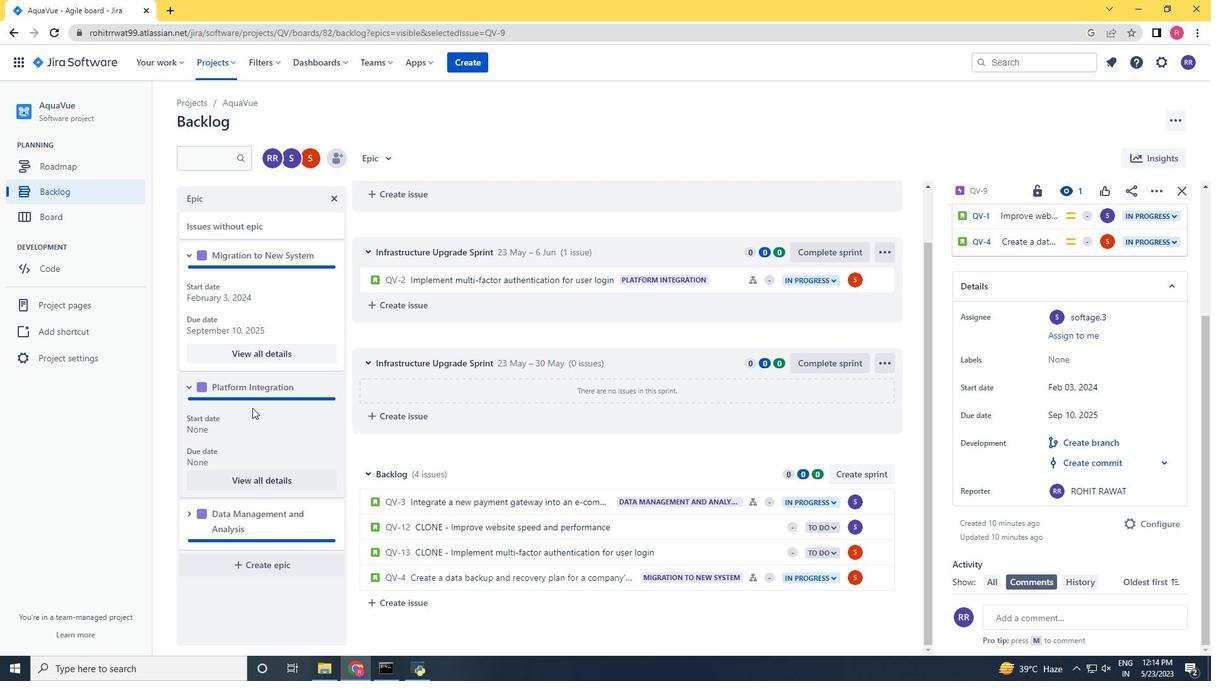 
Action: Mouse scrolled (252, 409) with delta (0, 0)
Screenshot: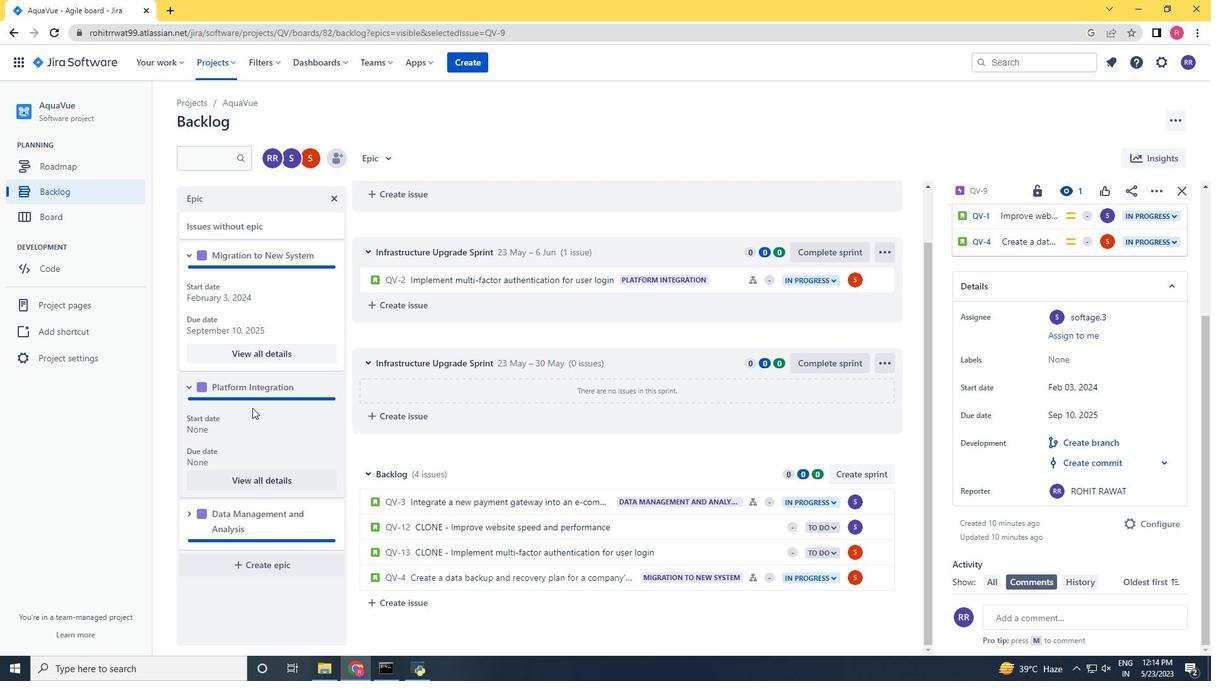 
Action: Mouse moved to (252, 413)
Screenshot: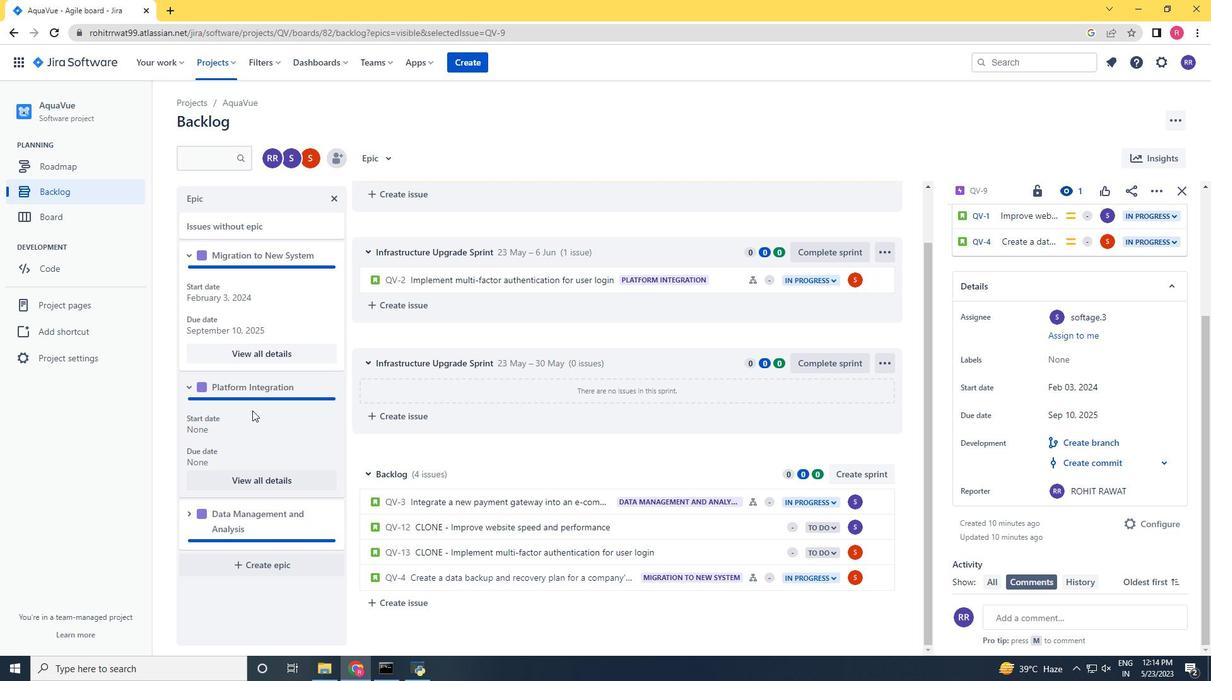 
Action: Mouse scrolled (252, 412) with delta (0, 0)
Screenshot: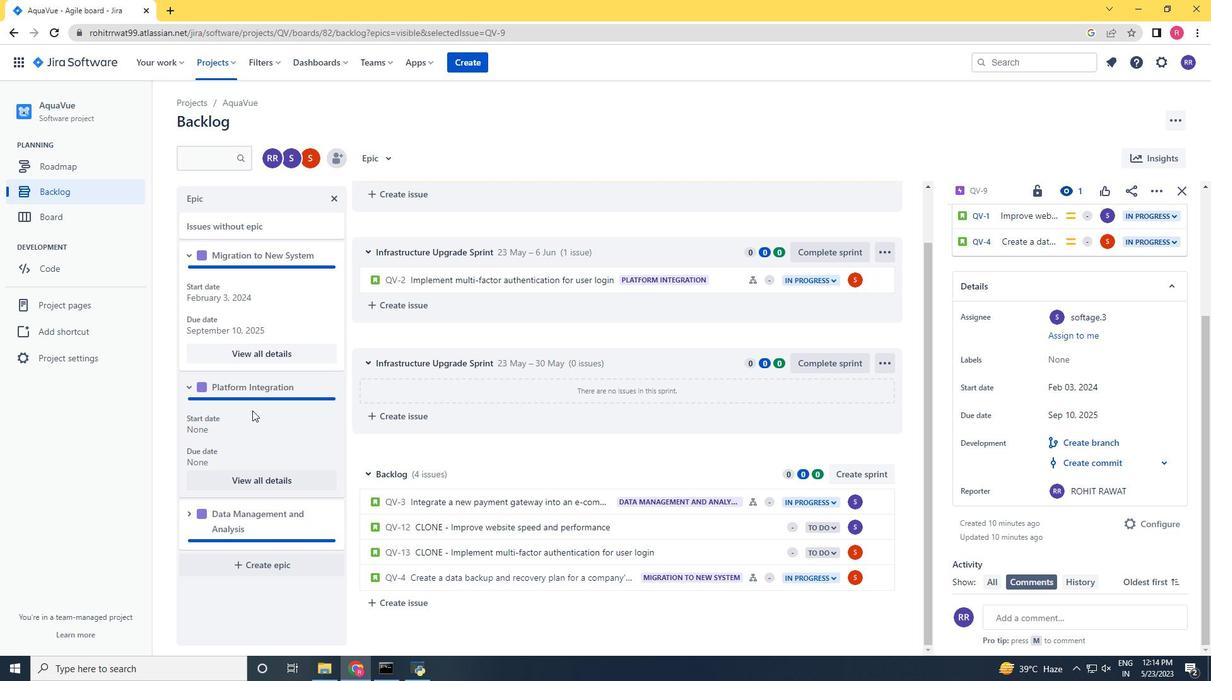 
Action: Mouse moved to (252, 415)
Screenshot: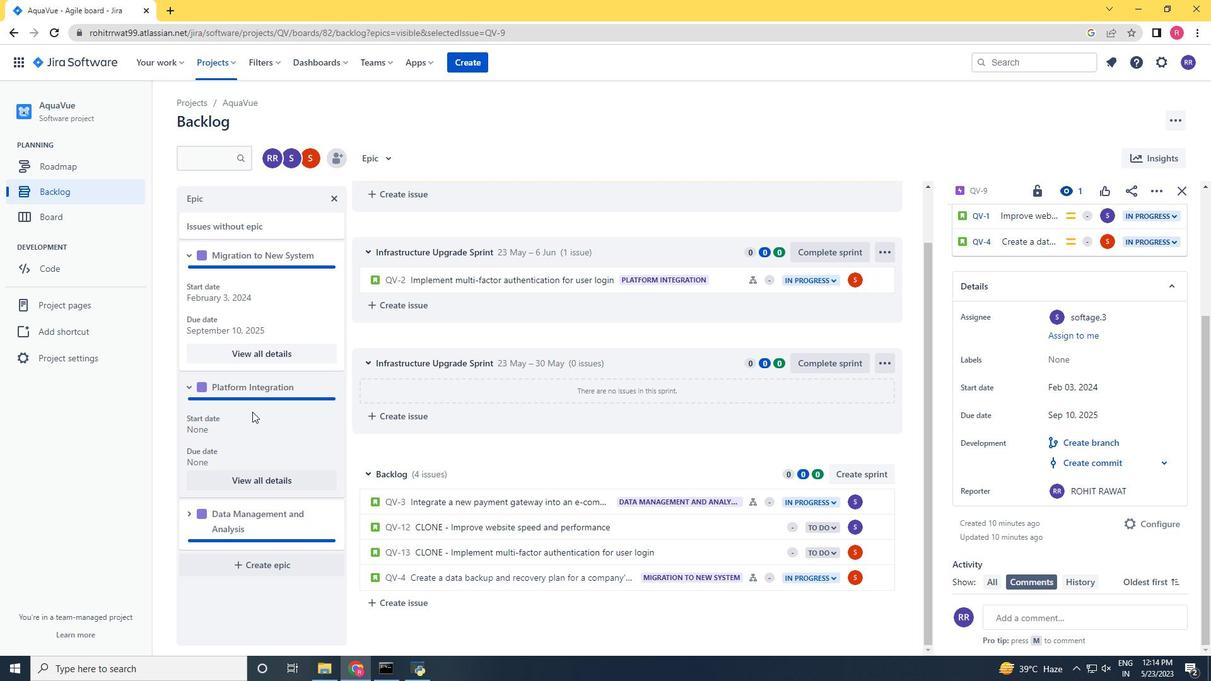 
Action: Mouse scrolled (252, 415) with delta (0, 0)
Screenshot: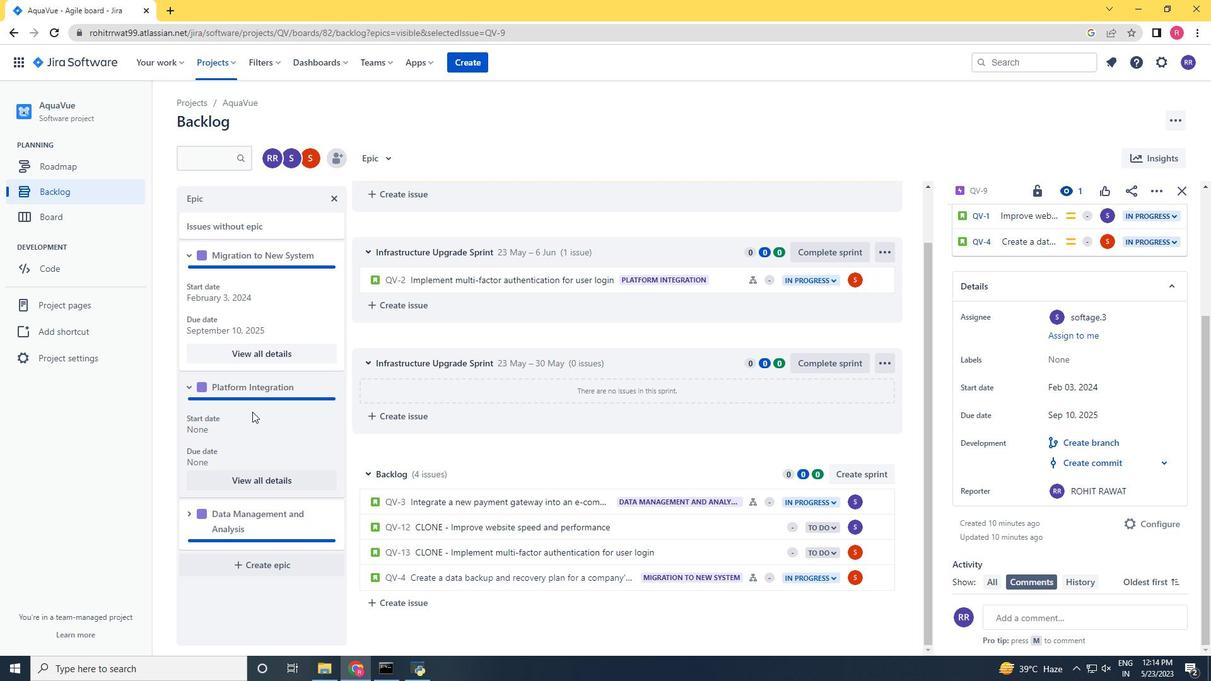 
Action: Mouse moved to (270, 472)
Screenshot: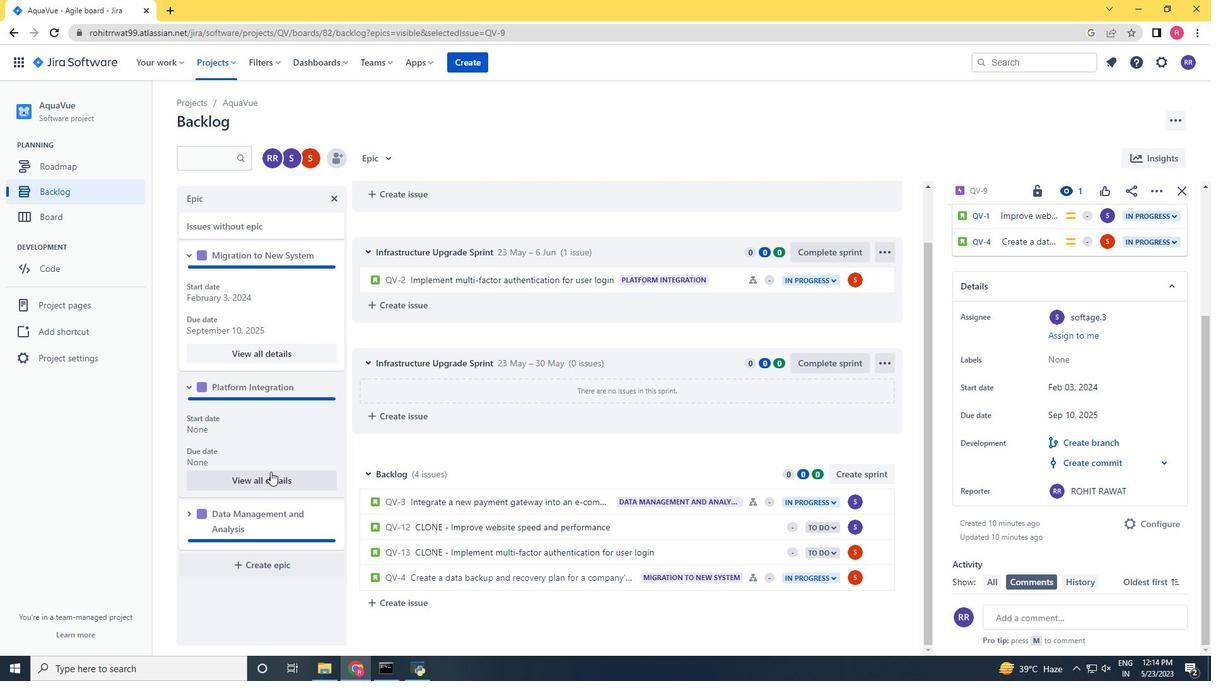 
Action: Mouse pressed left at (270, 472)
Screenshot: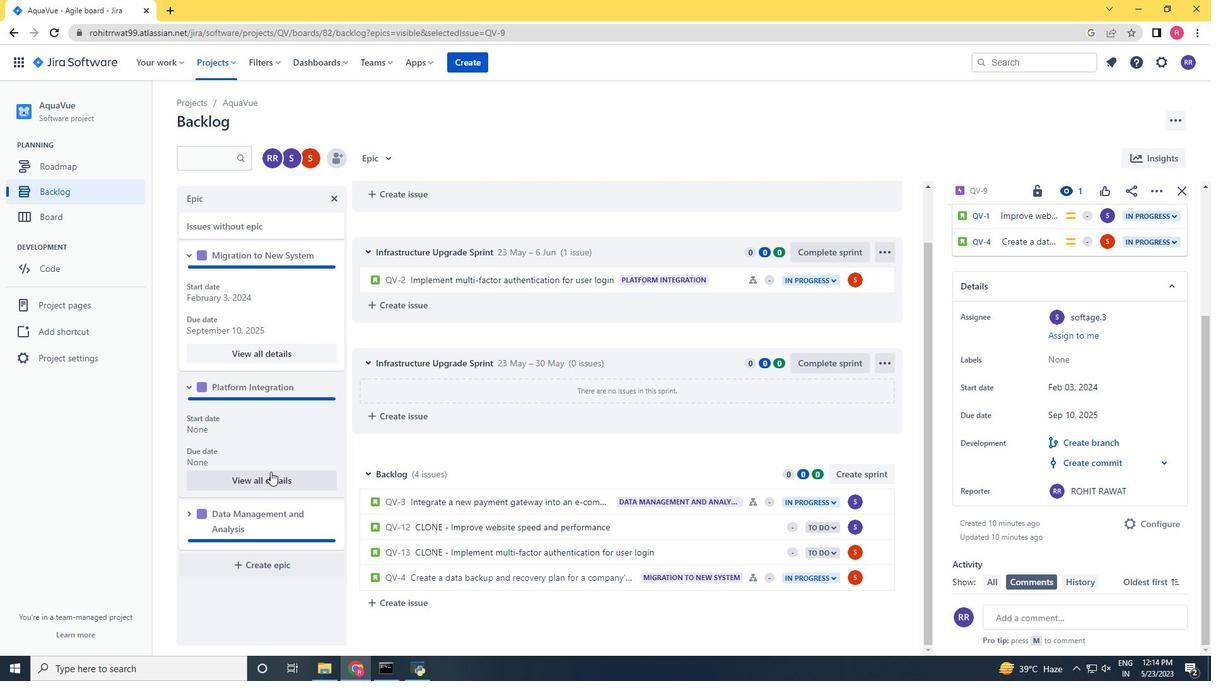 
Action: Mouse scrolled (270, 471) with delta (0, 0)
Screenshot: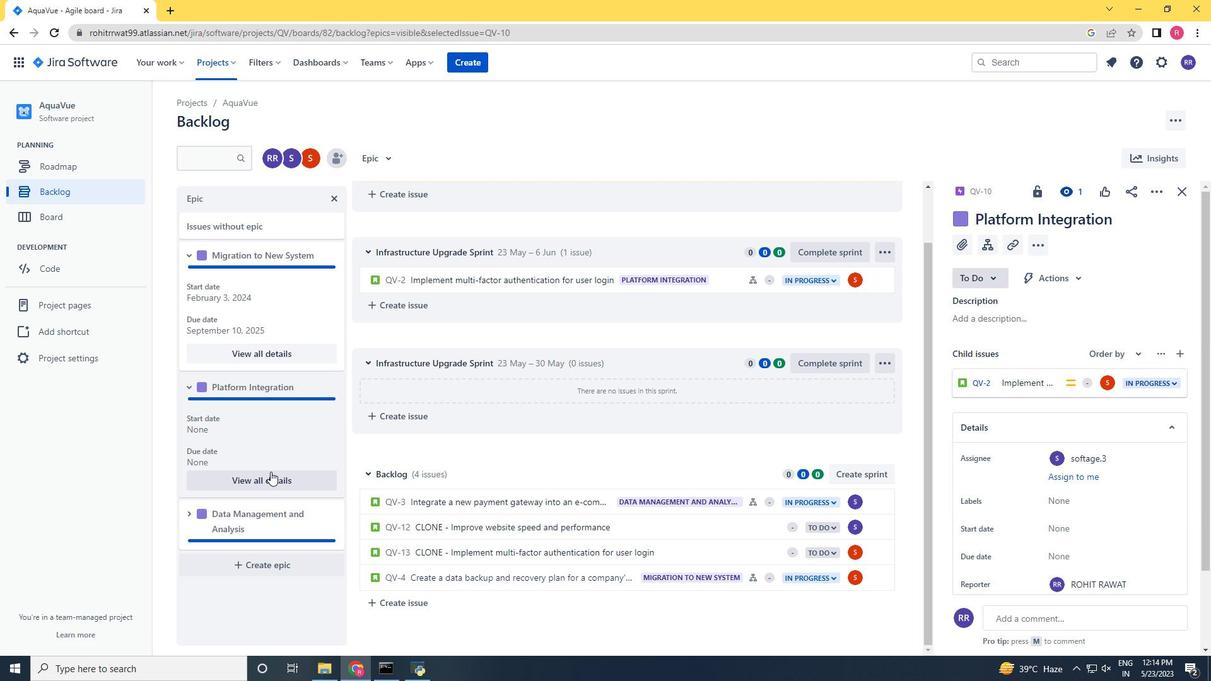 
Action: Mouse scrolled (270, 471) with delta (0, 0)
Screenshot: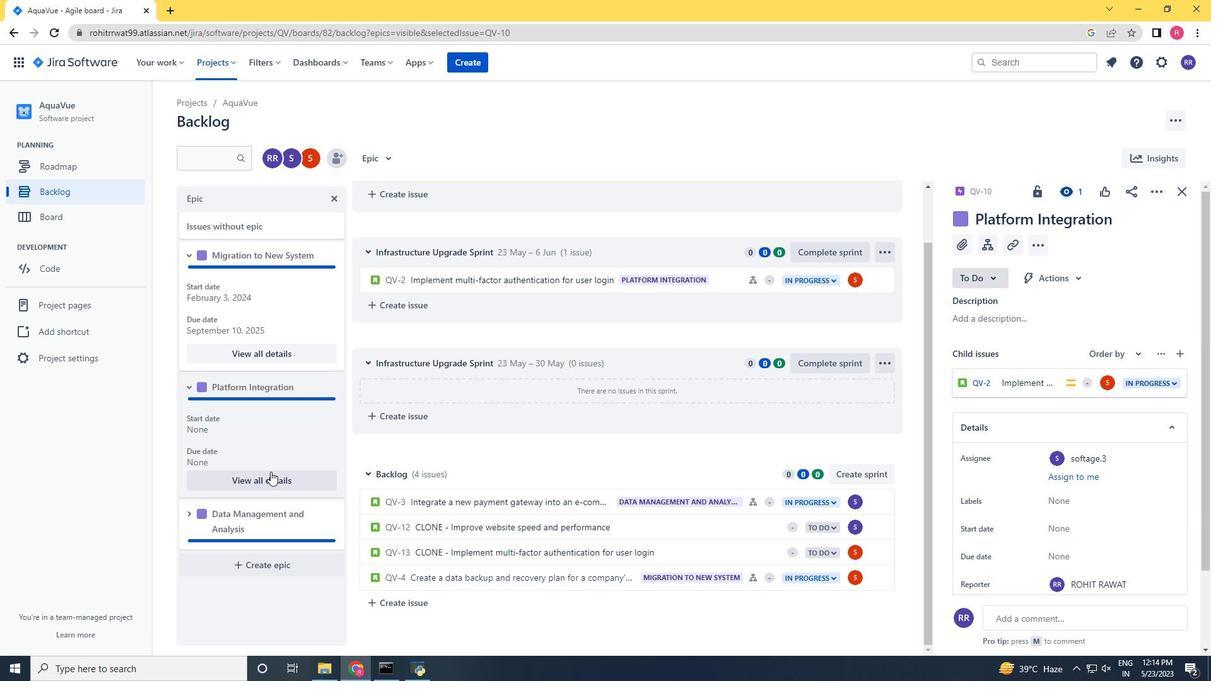 
Action: Mouse scrolled (270, 471) with delta (0, 0)
Screenshot: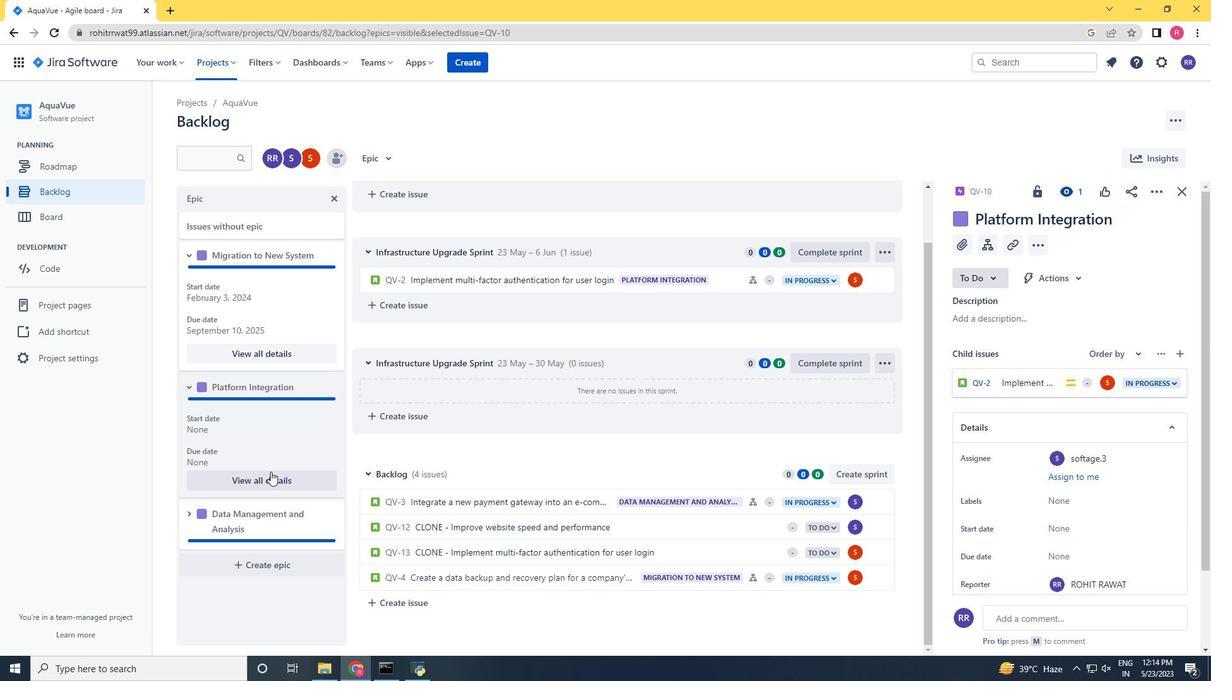 
Action: Mouse scrolled (270, 471) with delta (0, 0)
Screenshot: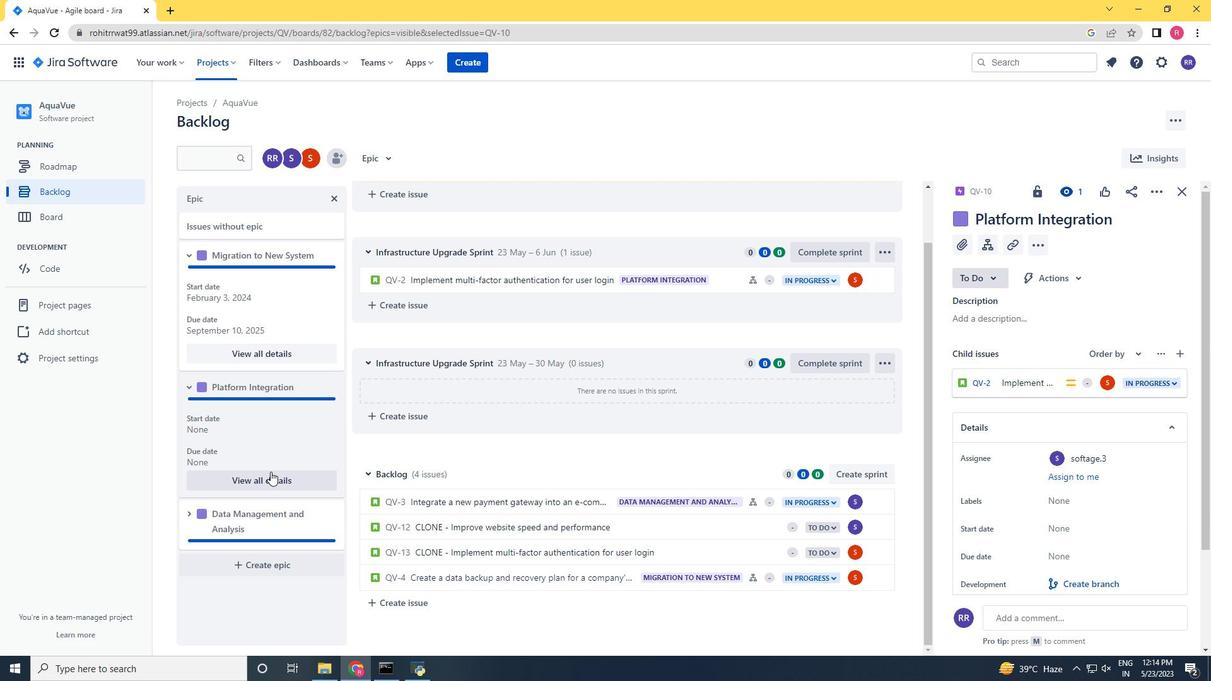 
Action: Mouse moved to (1062, 531)
Screenshot: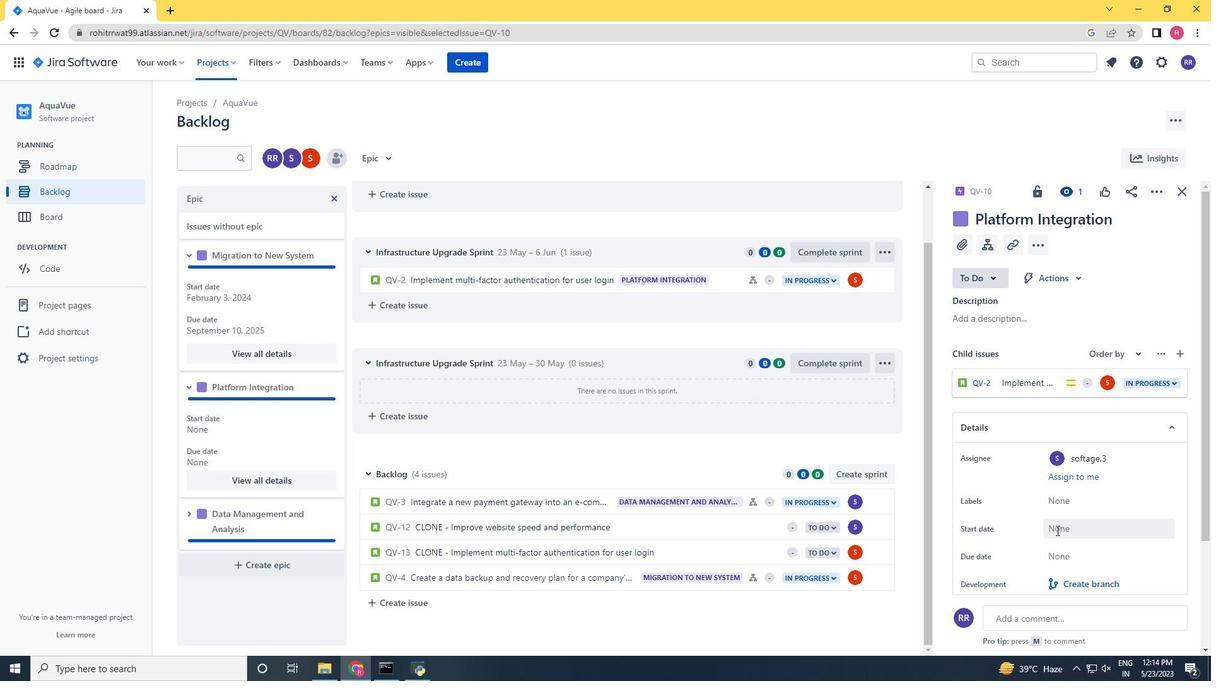 
Action: Mouse pressed left at (1062, 531)
Screenshot: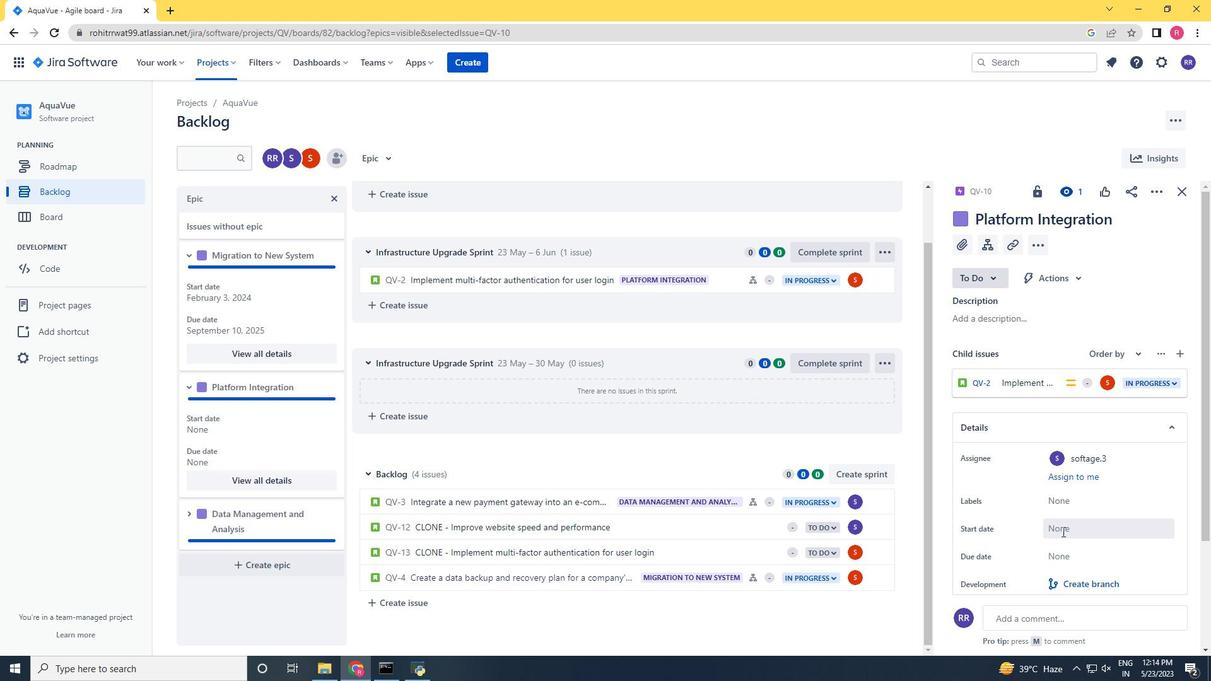 
Action: Mouse moved to (1190, 349)
Screenshot: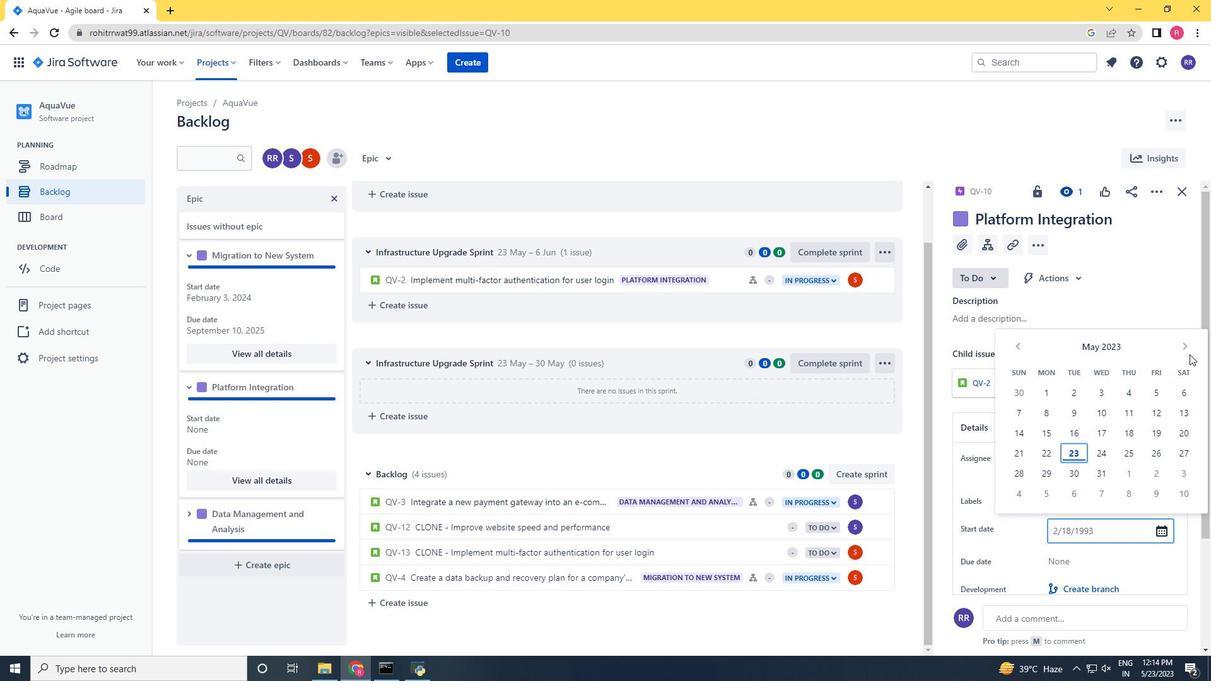 
Action: Mouse pressed left at (1190, 349)
Screenshot: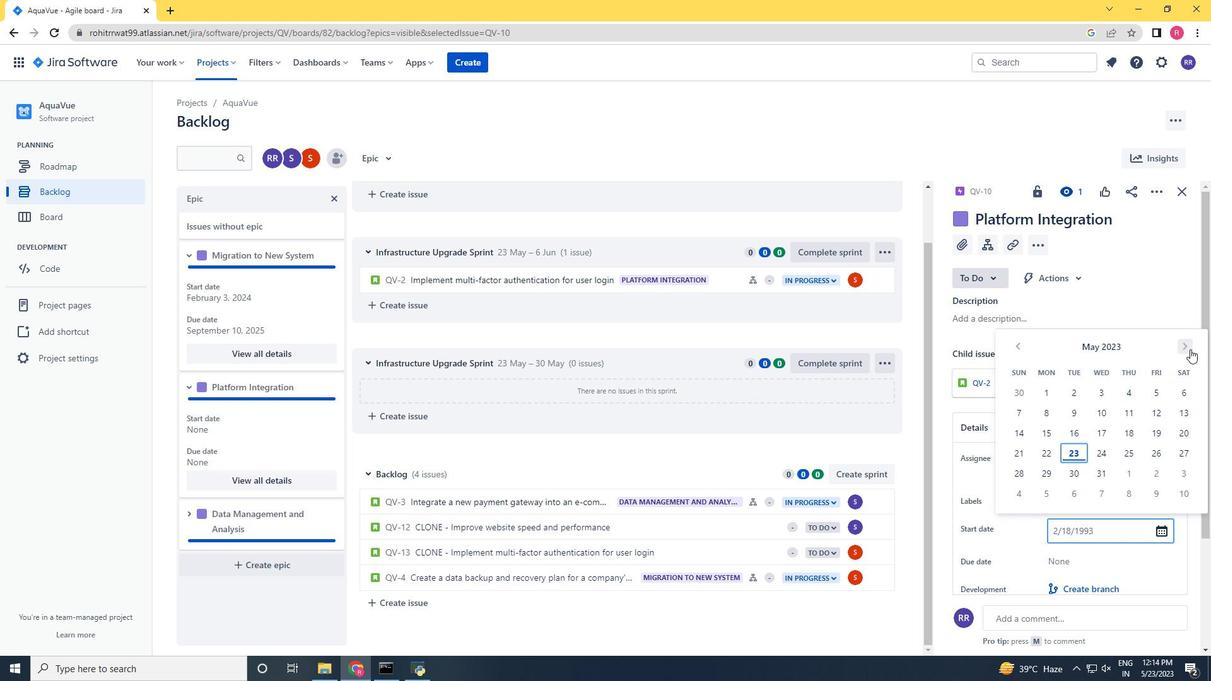 
Action: Mouse pressed left at (1190, 349)
Screenshot: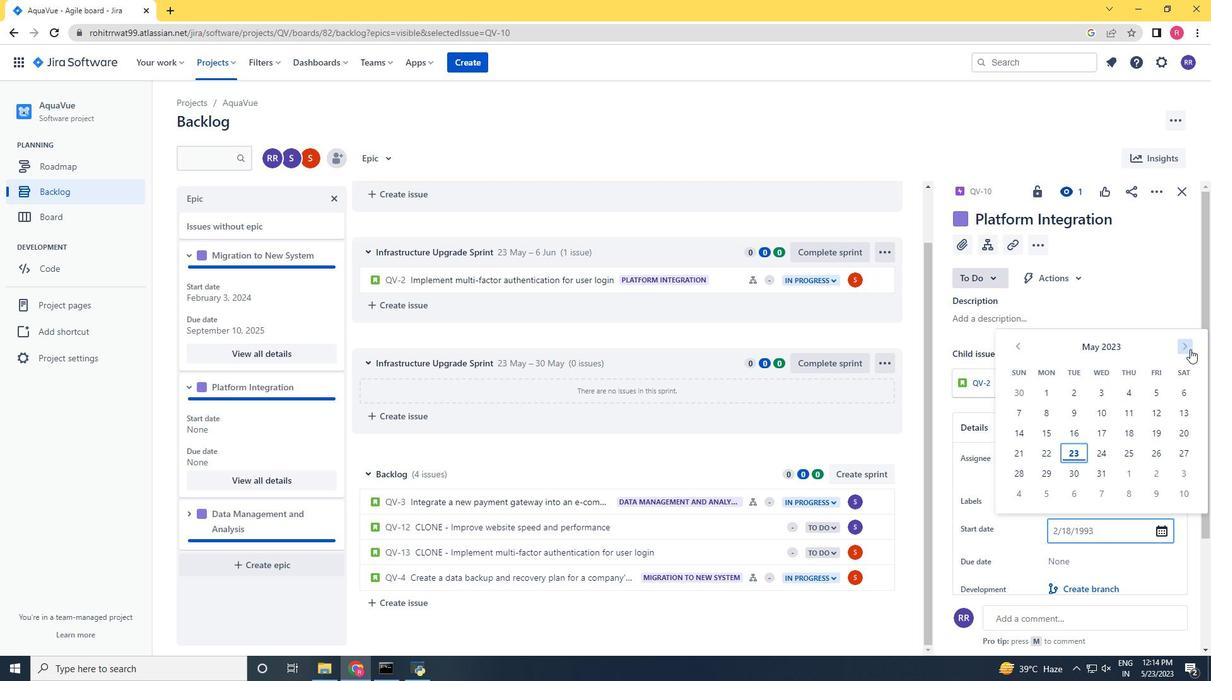 
Action: Mouse pressed left at (1190, 349)
Screenshot: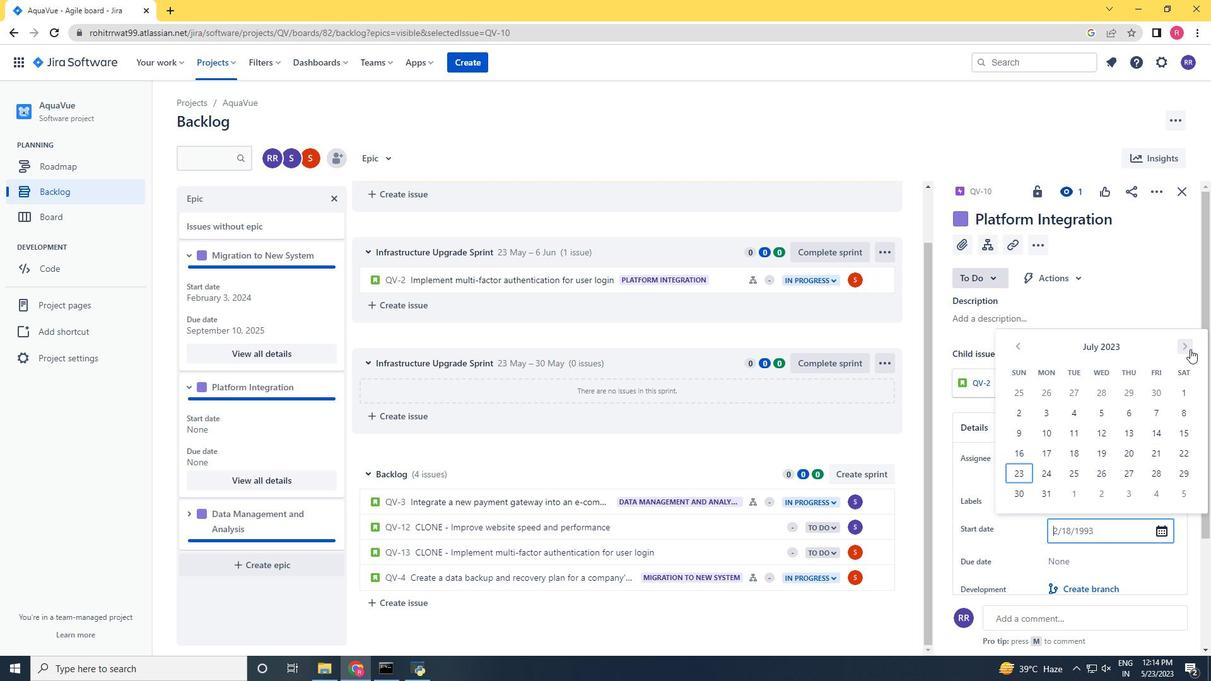 
Action: Mouse moved to (1018, 348)
Screenshot: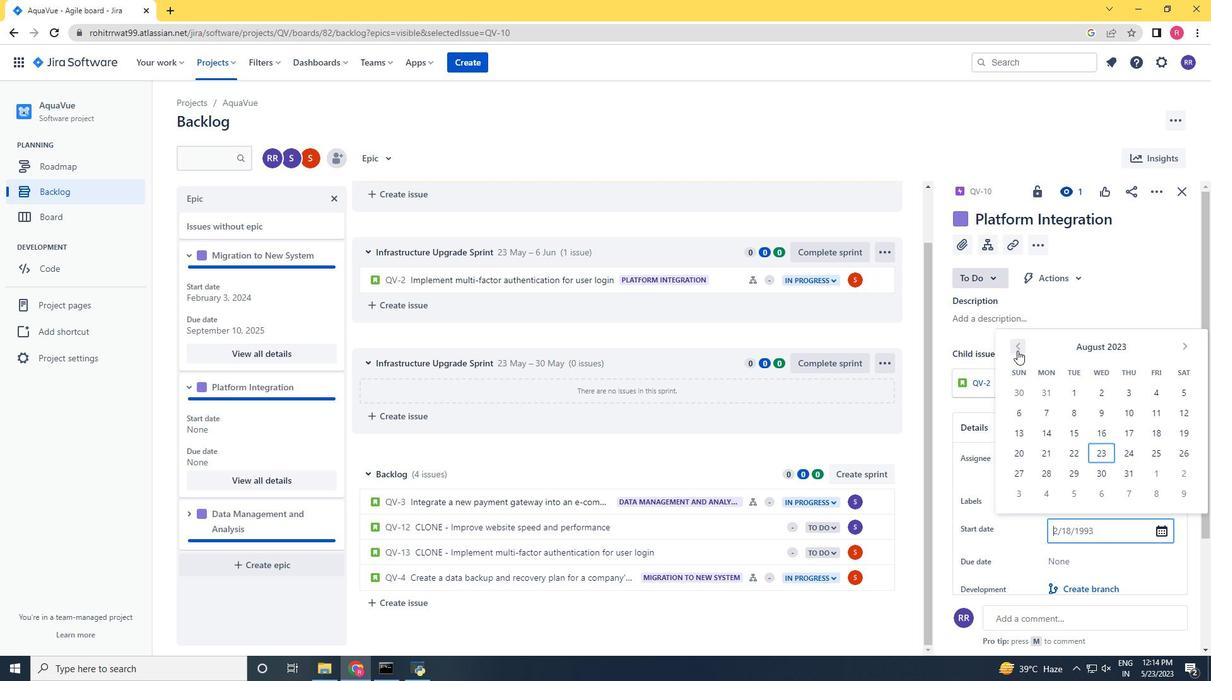 
Action: Mouse pressed left at (1018, 348)
Screenshot: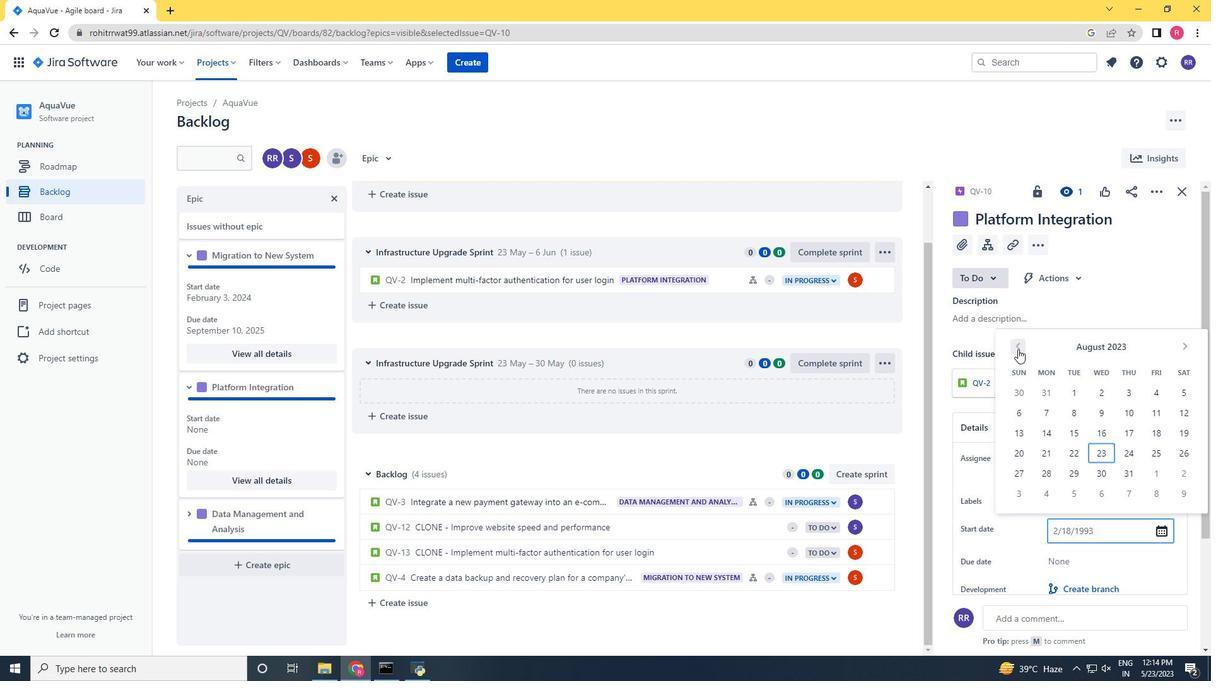 
Action: Mouse pressed left at (1018, 348)
Screenshot: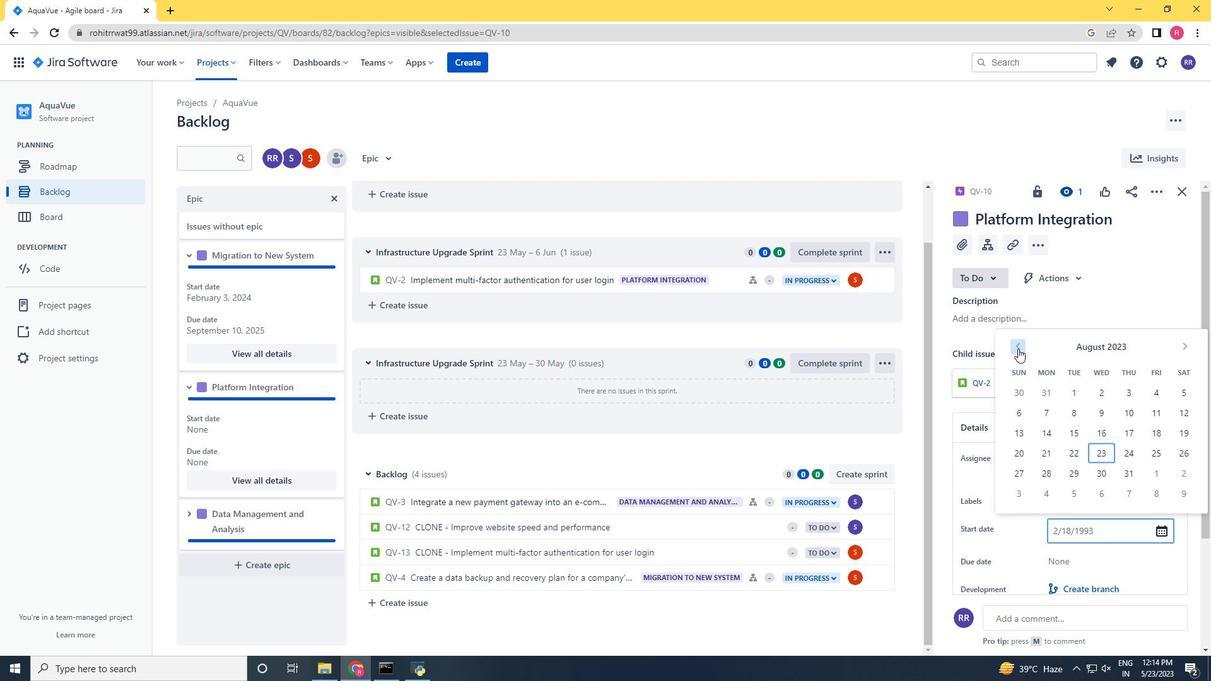 
Action: Mouse pressed left at (1018, 348)
Screenshot: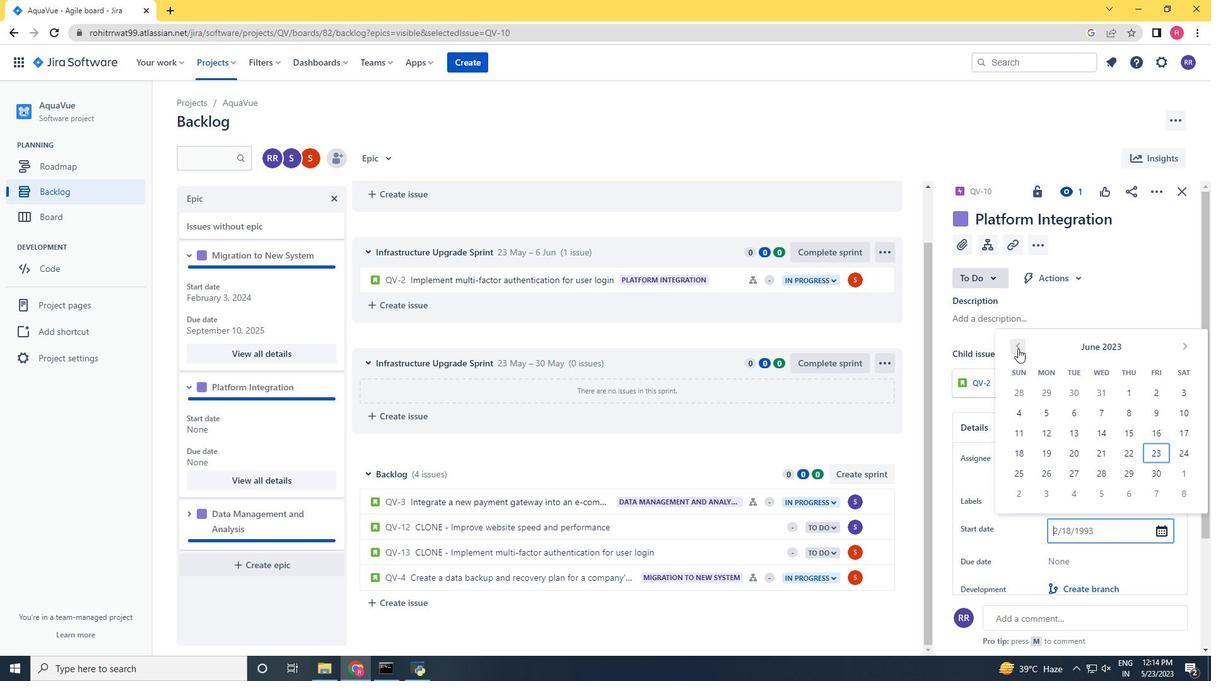 
Action: Mouse pressed left at (1018, 348)
Screenshot: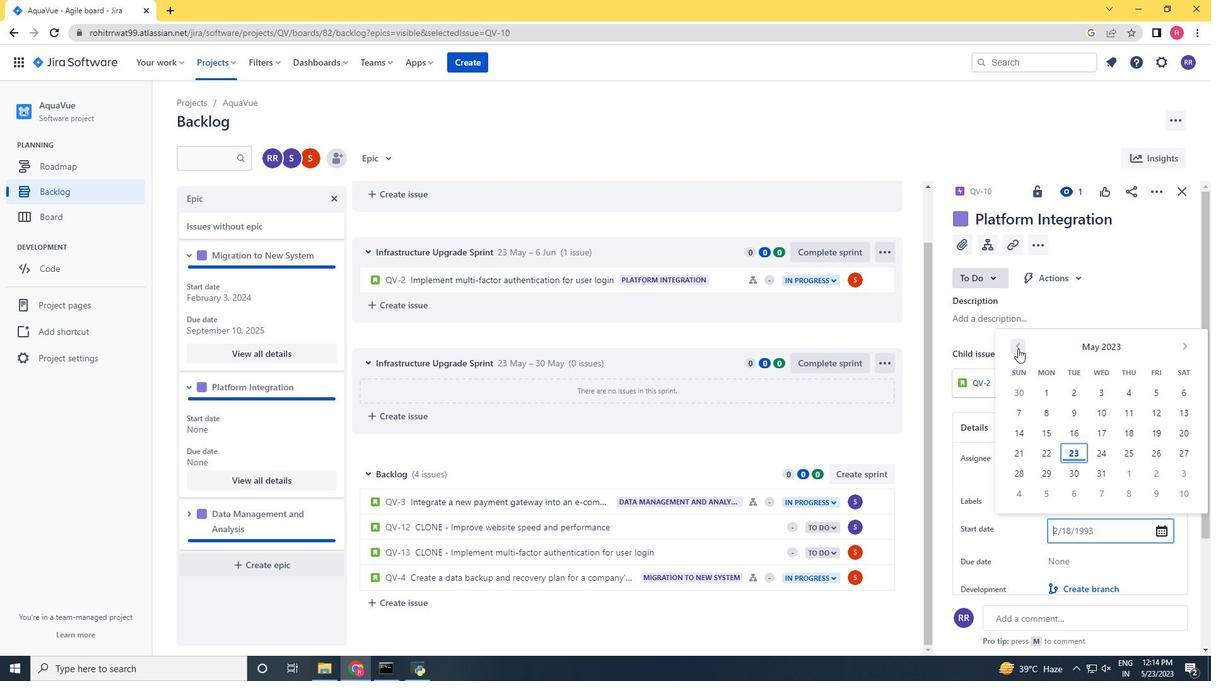 
Action: Mouse pressed left at (1018, 348)
Screenshot: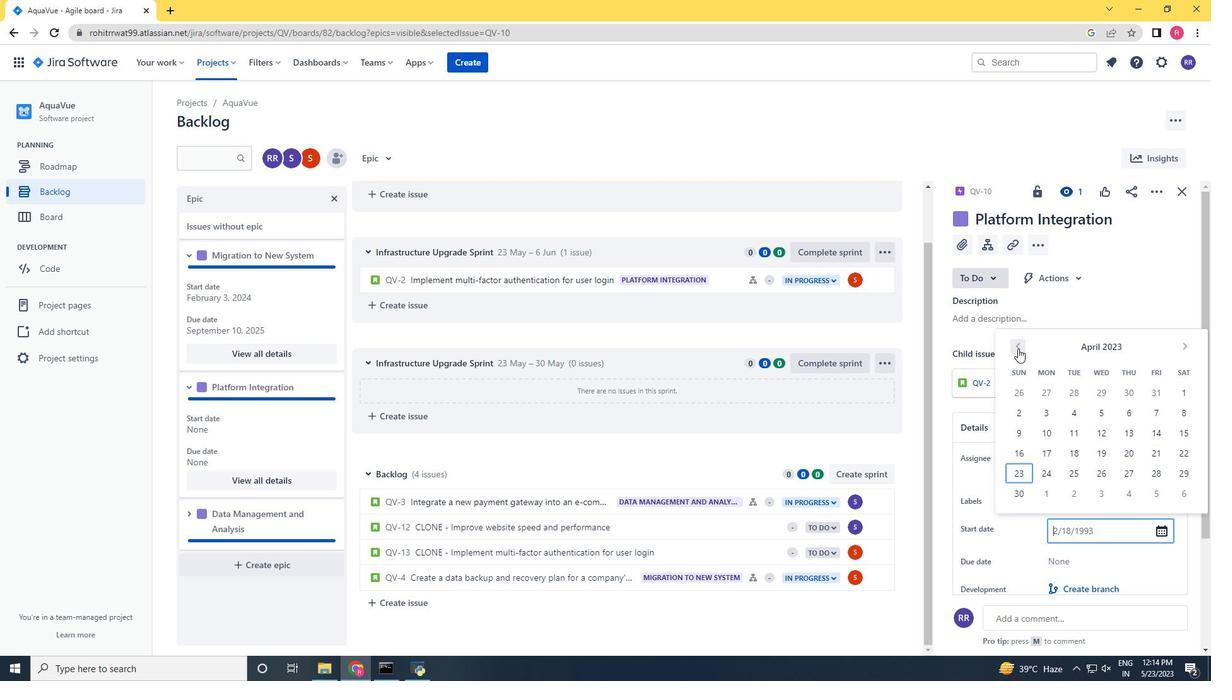 
Action: Mouse pressed left at (1018, 348)
Screenshot: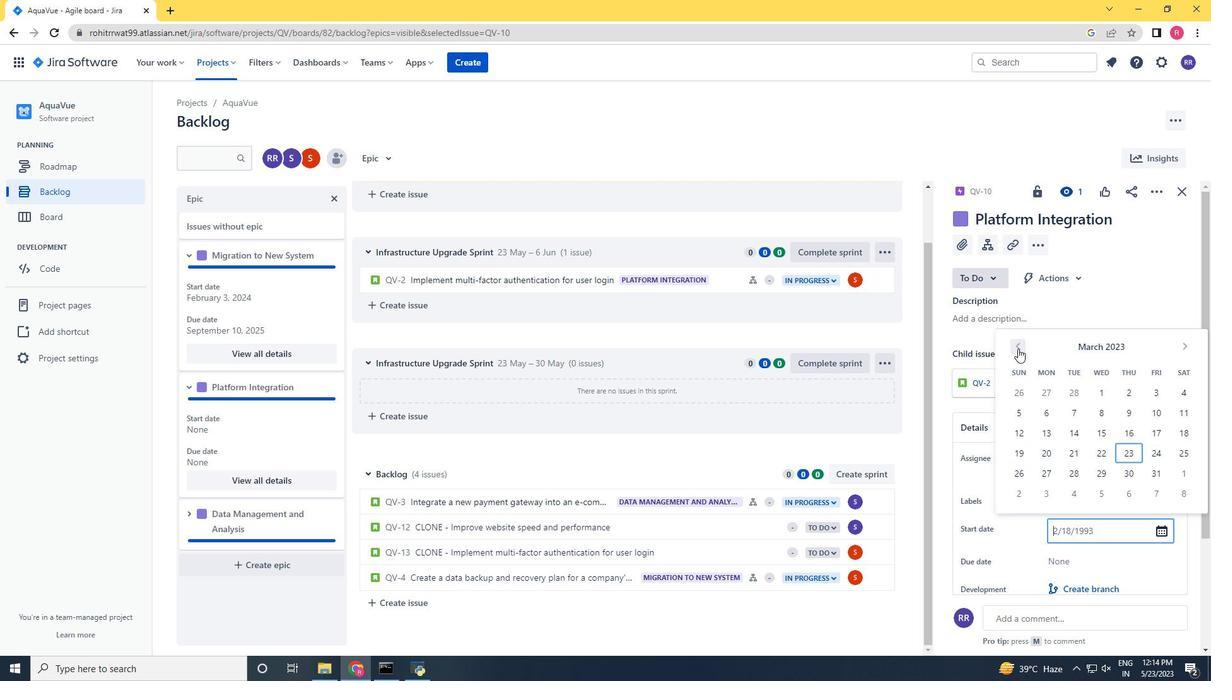 
Action: Mouse moved to (1185, 350)
Screenshot: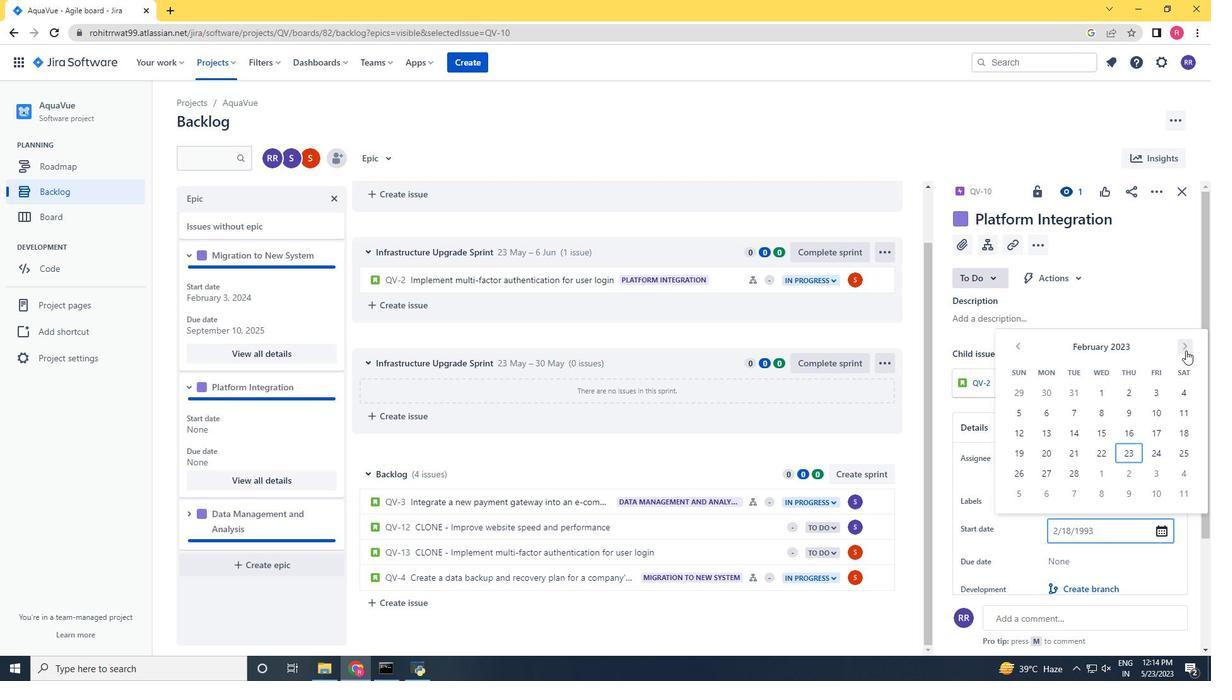 
Action: Mouse pressed left at (1185, 350)
Screenshot: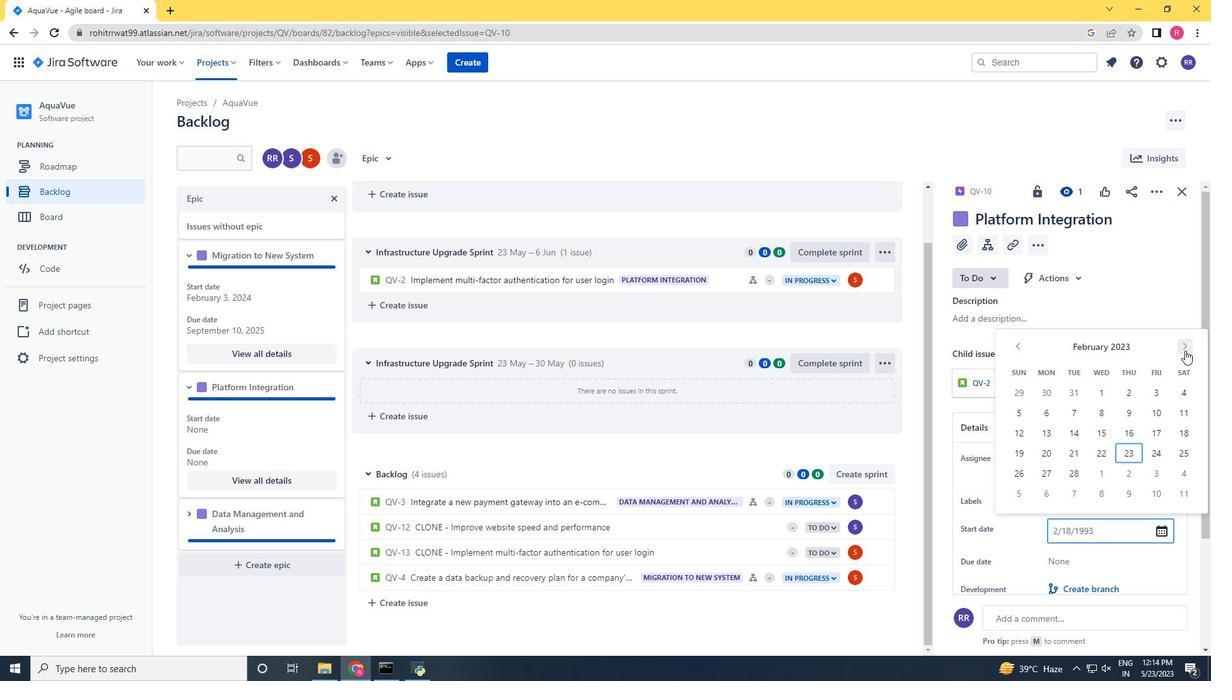 
Action: Mouse pressed left at (1185, 350)
Screenshot: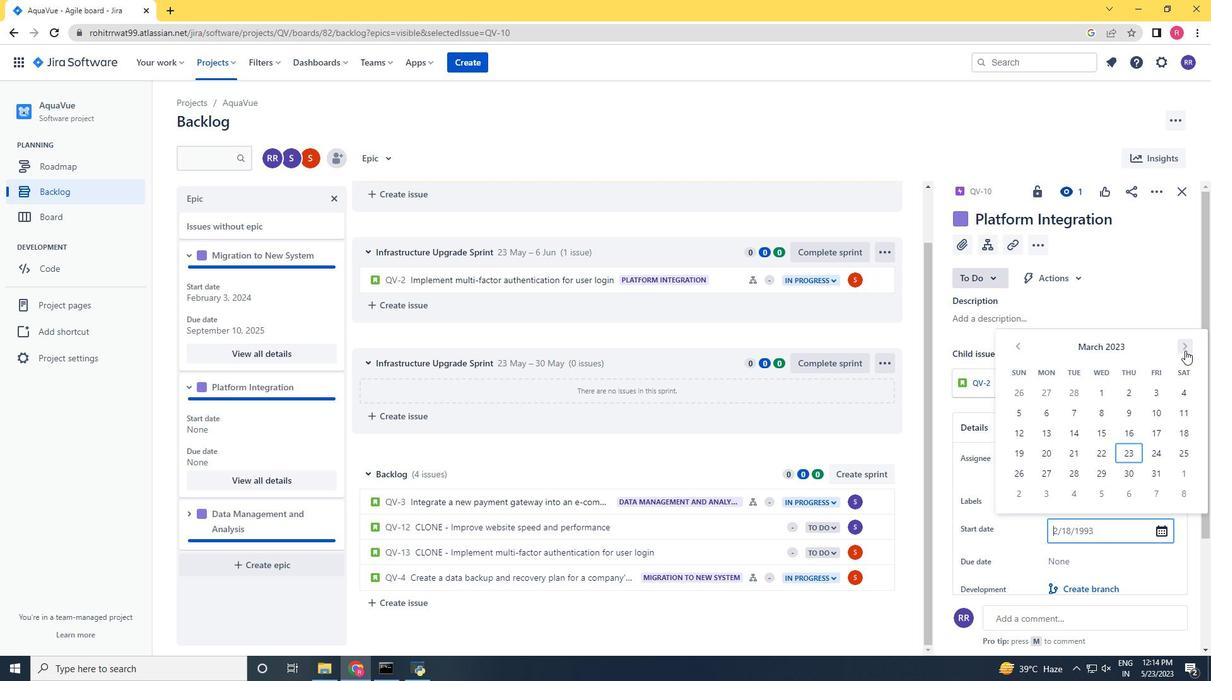 
Action: Mouse moved to (1125, 445)
Screenshot: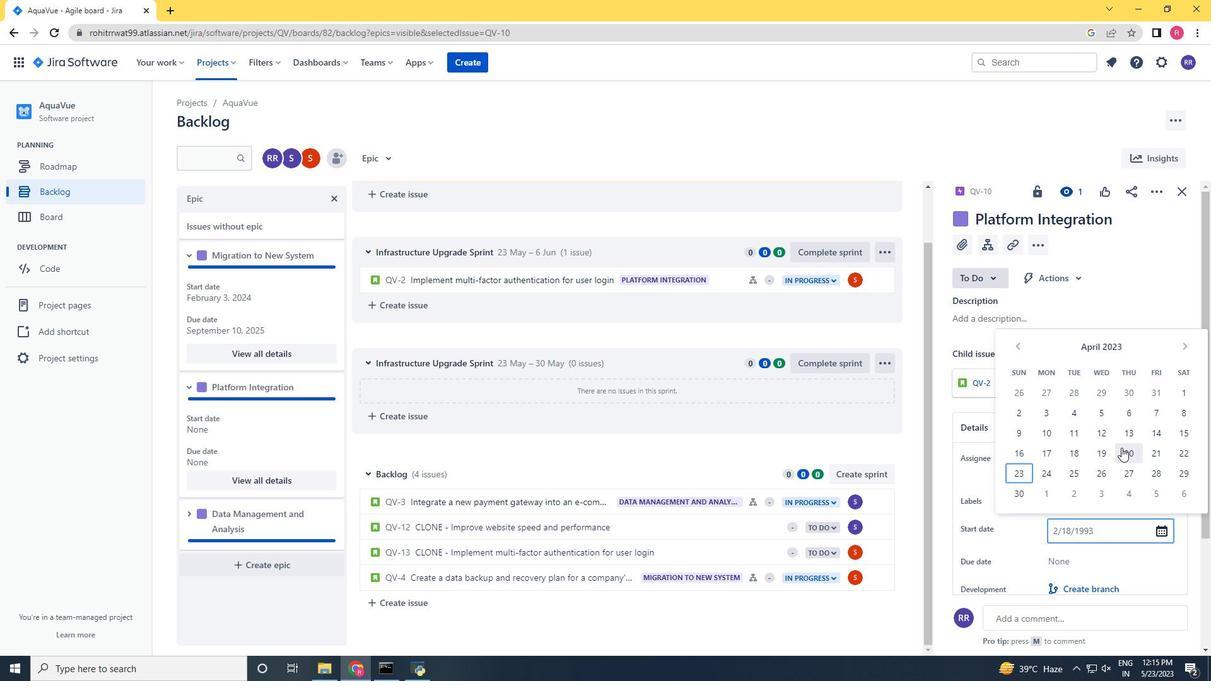 
Action: Mouse pressed left at (1125, 445)
Screenshot: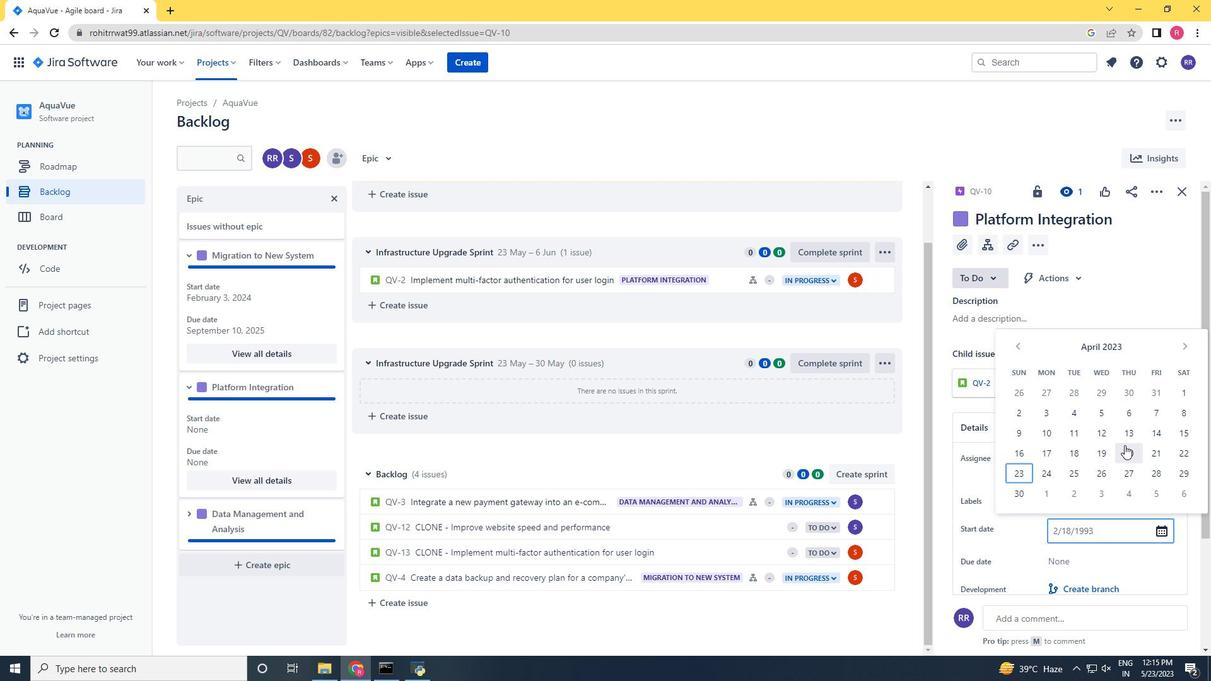
Action: Mouse moved to (1062, 563)
Screenshot: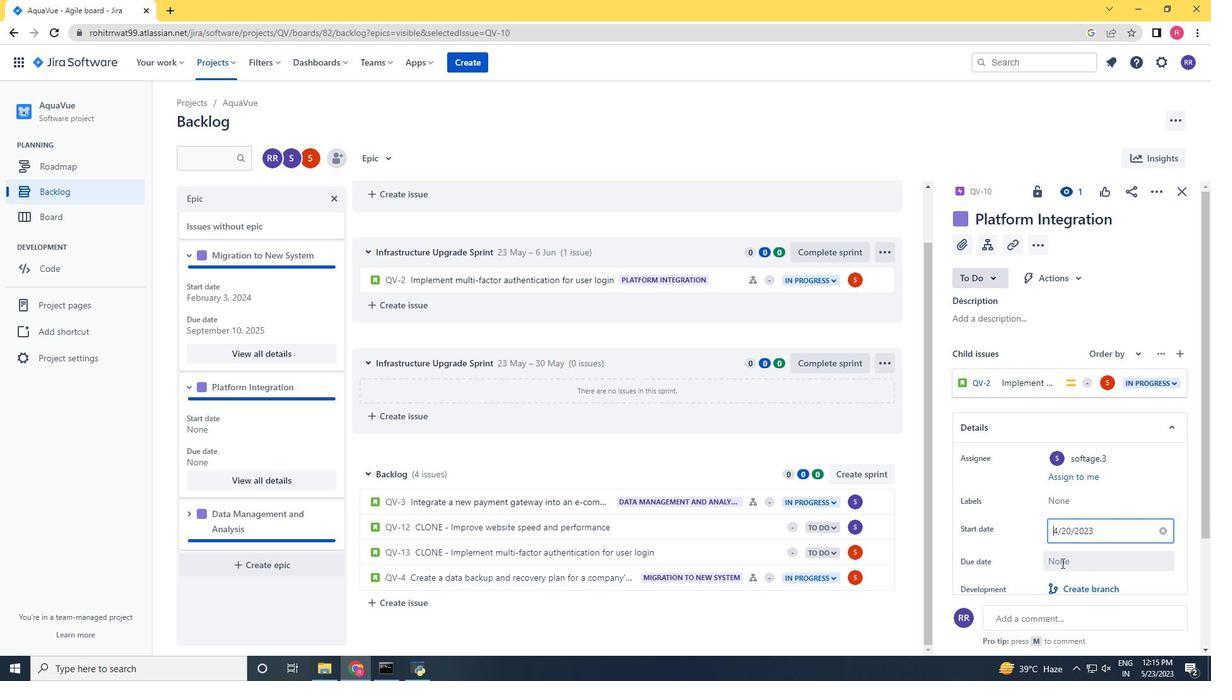 
Action: Mouse pressed left at (1062, 563)
Screenshot: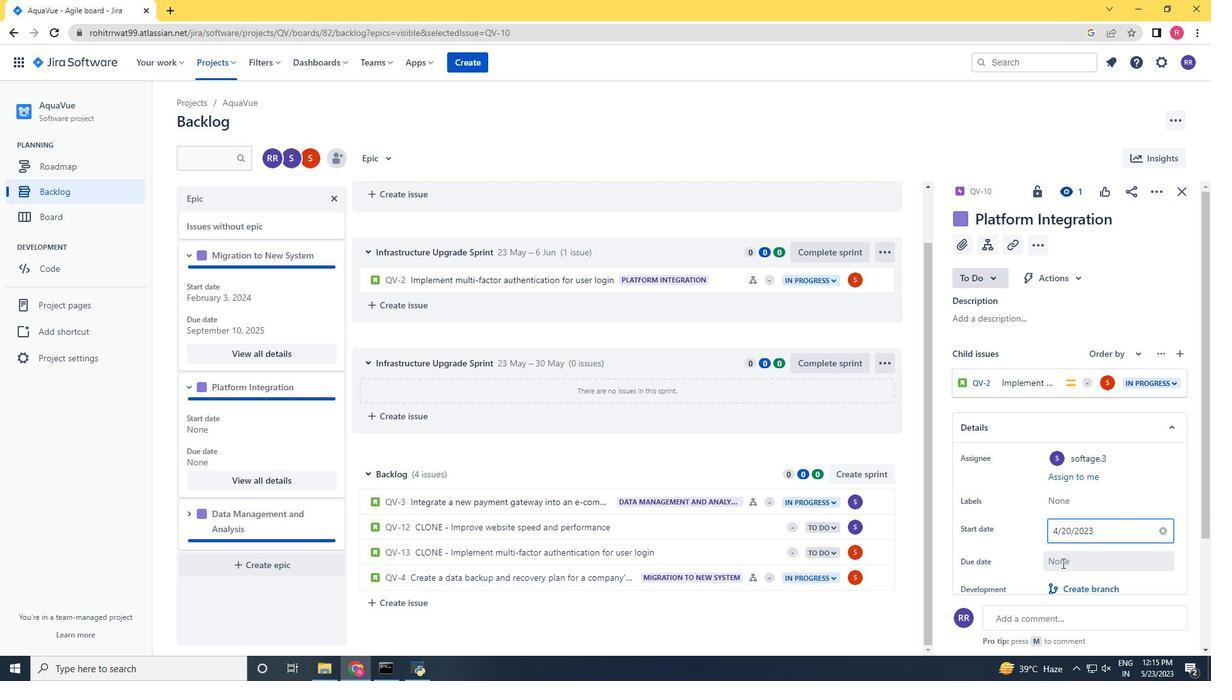 
Action: Mouse moved to (1103, 561)
Screenshot: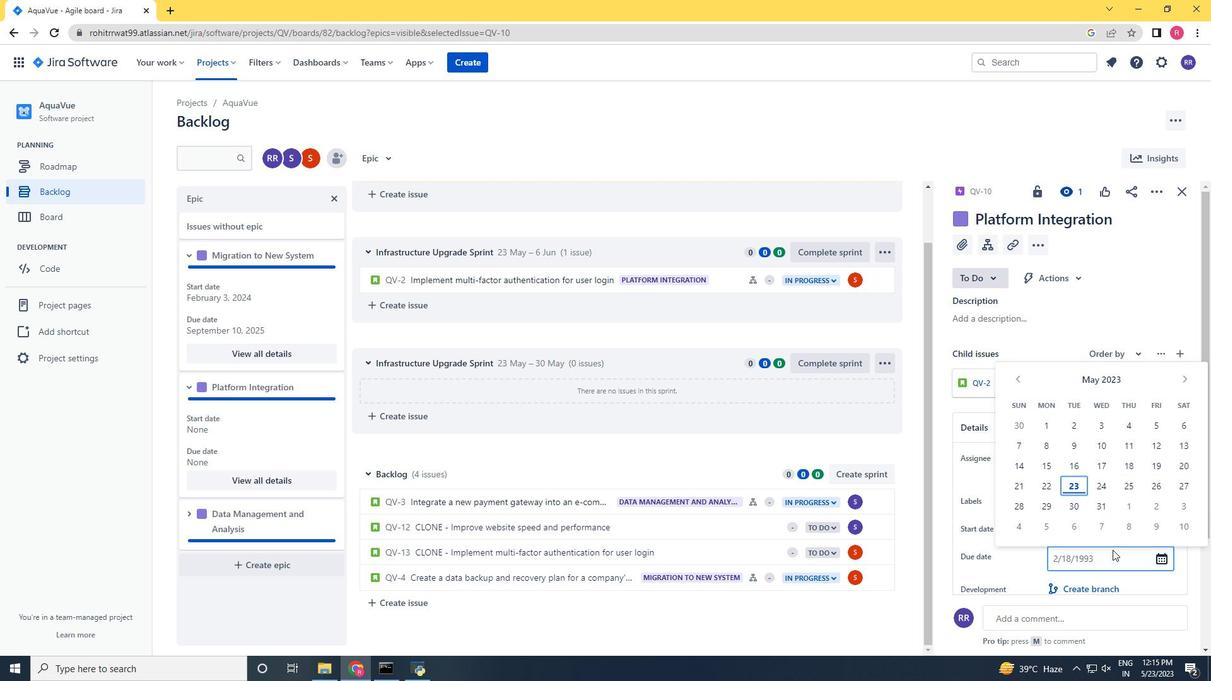
Action: Key pressed 15/10/2025<Key.enter>
Screenshot: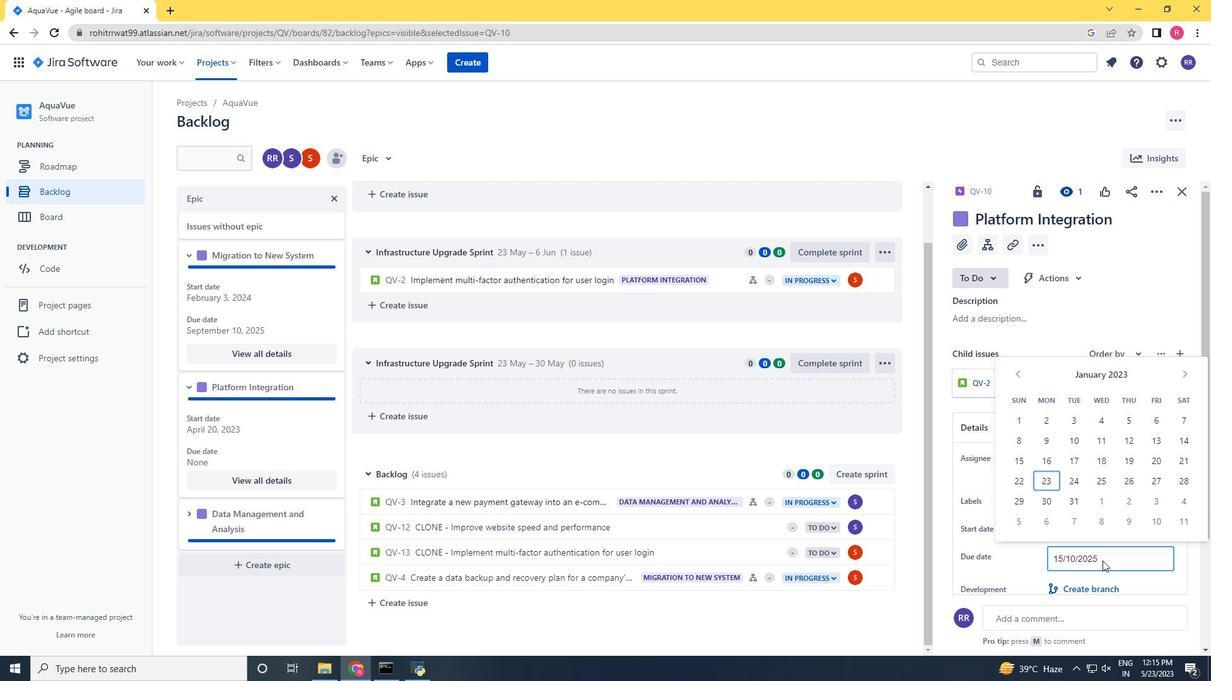 
Action: Mouse pressed left at (1103, 561)
Screenshot: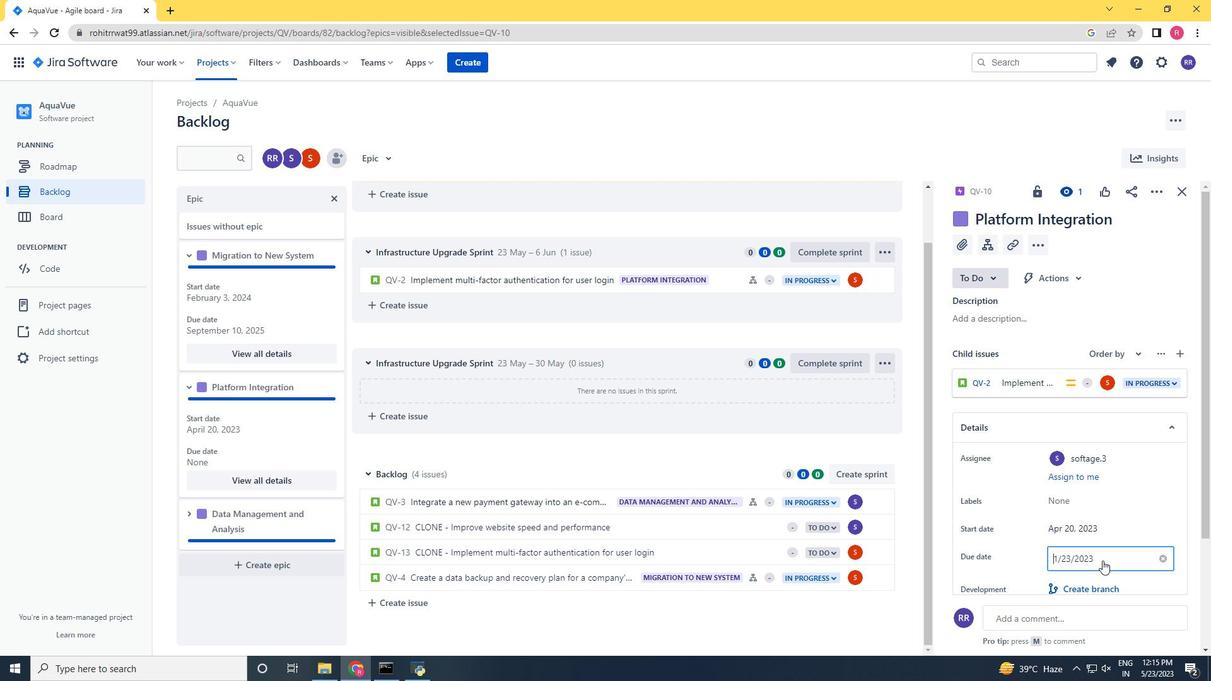 
Action: Mouse moved to (1184, 372)
Screenshot: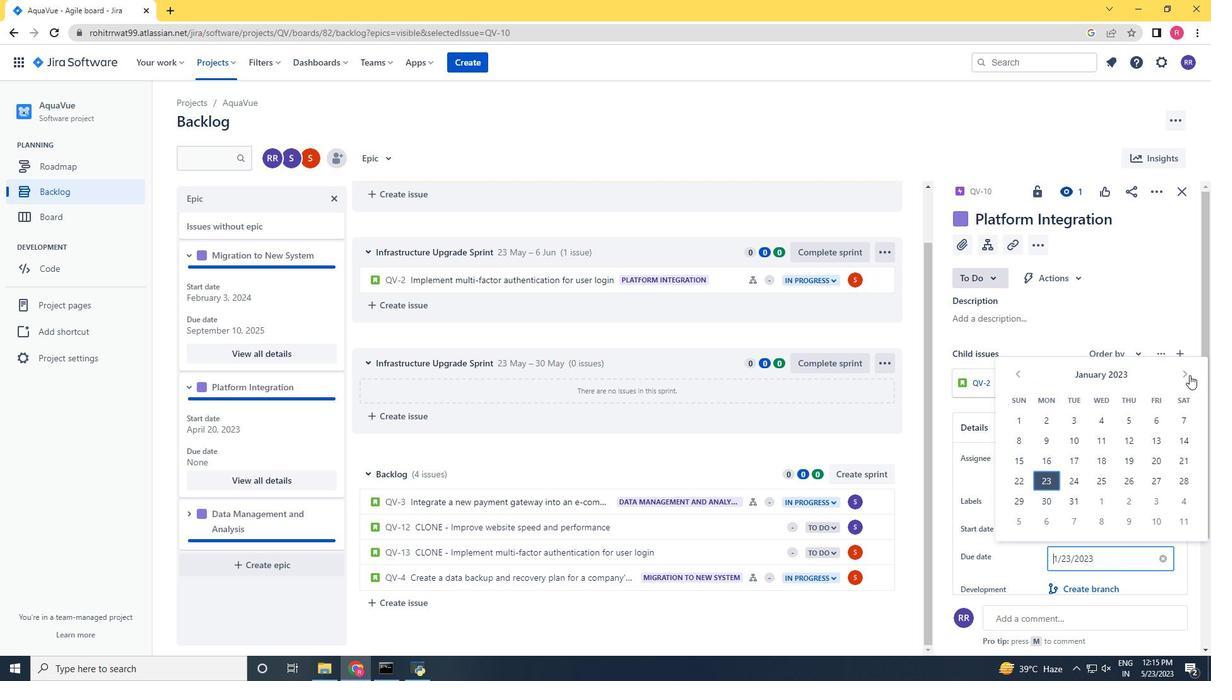 
Action: Mouse pressed left at (1184, 372)
Screenshot: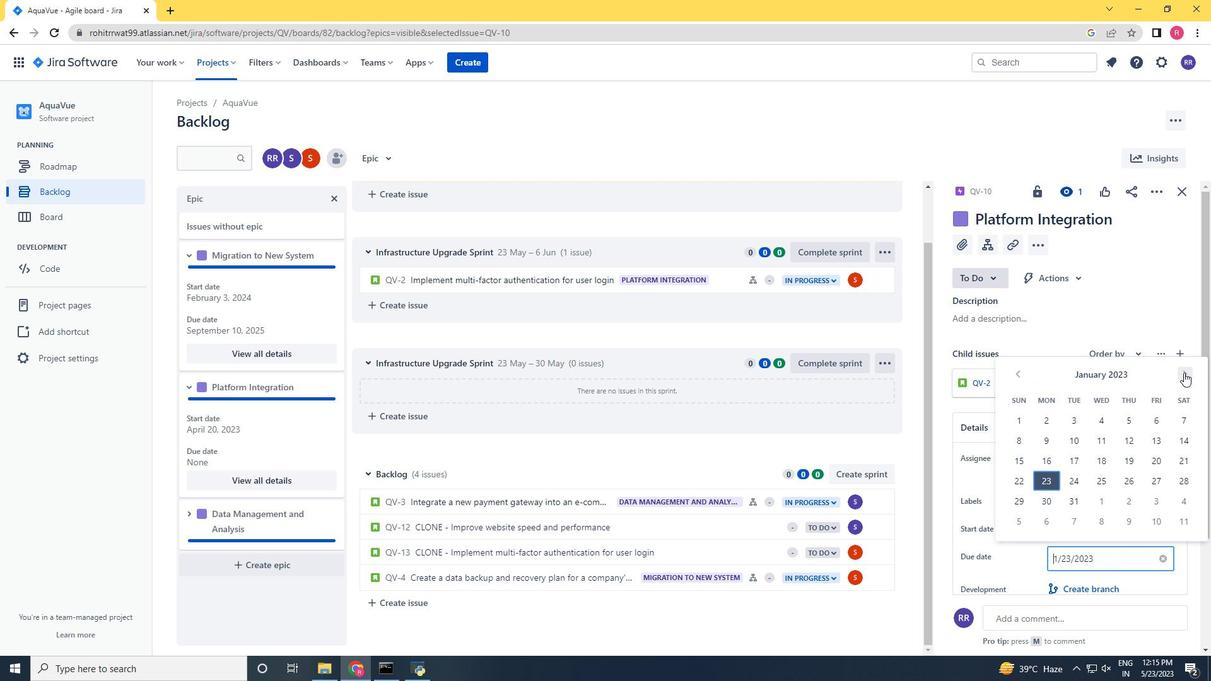 
Action: Mouse pressed left at (1184, 372)
Screenshot: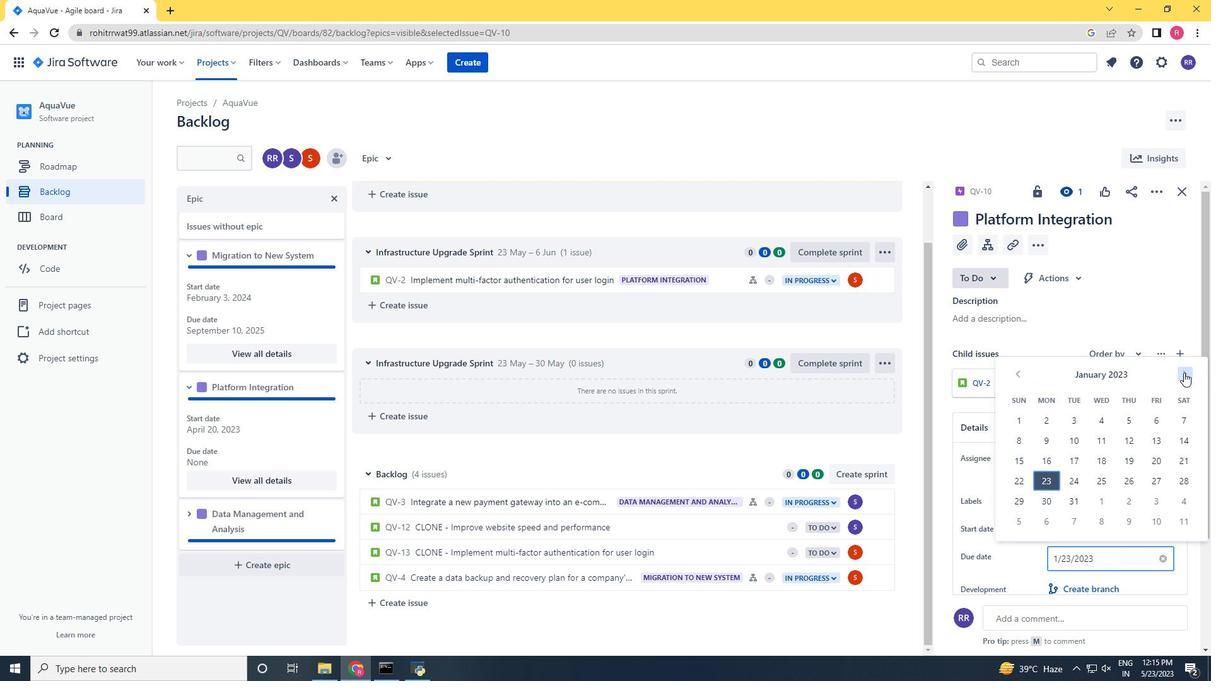 
Action: Mouse pressed left at (1184, 372)
Screenshot: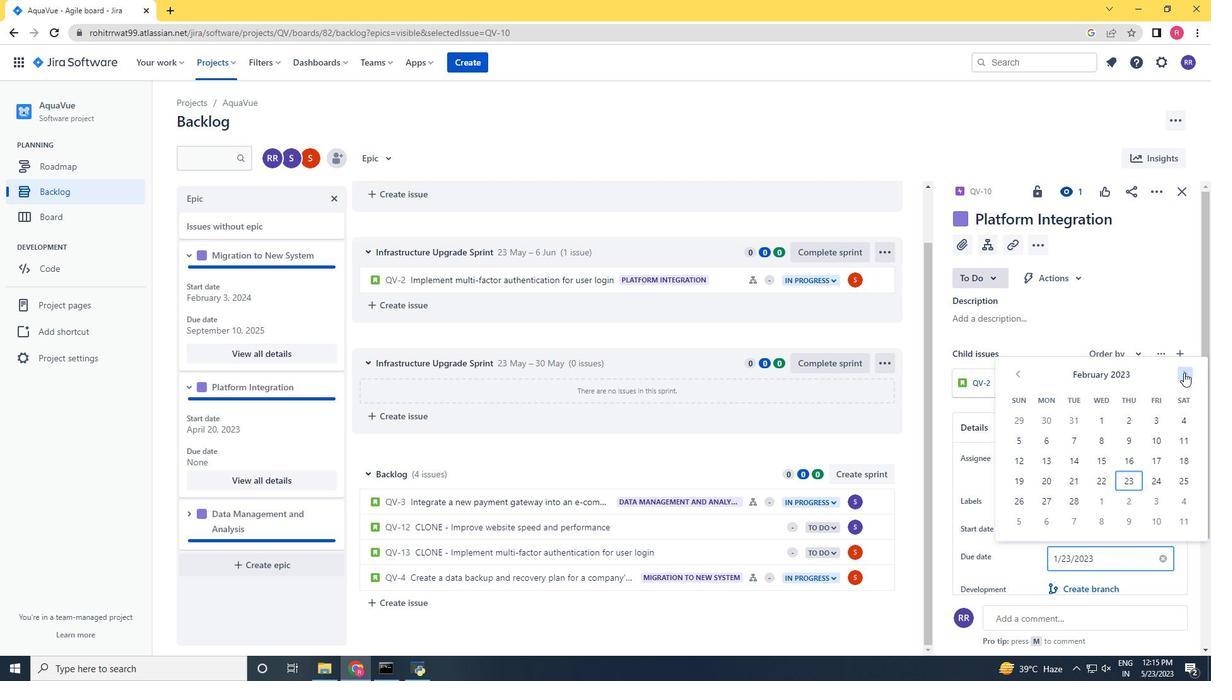 
Action: Mouse pressed left at (1184, 372)
Screenshot: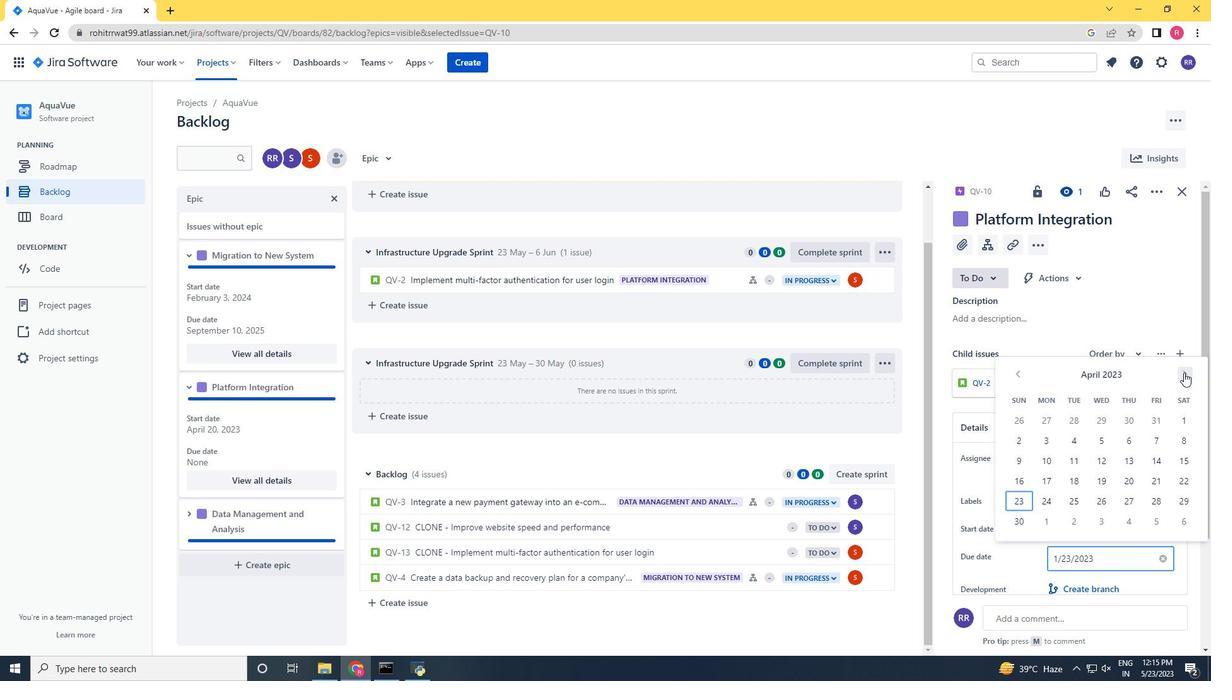 
Action: Mouse pressed left at (1184, 372)
Screenshot: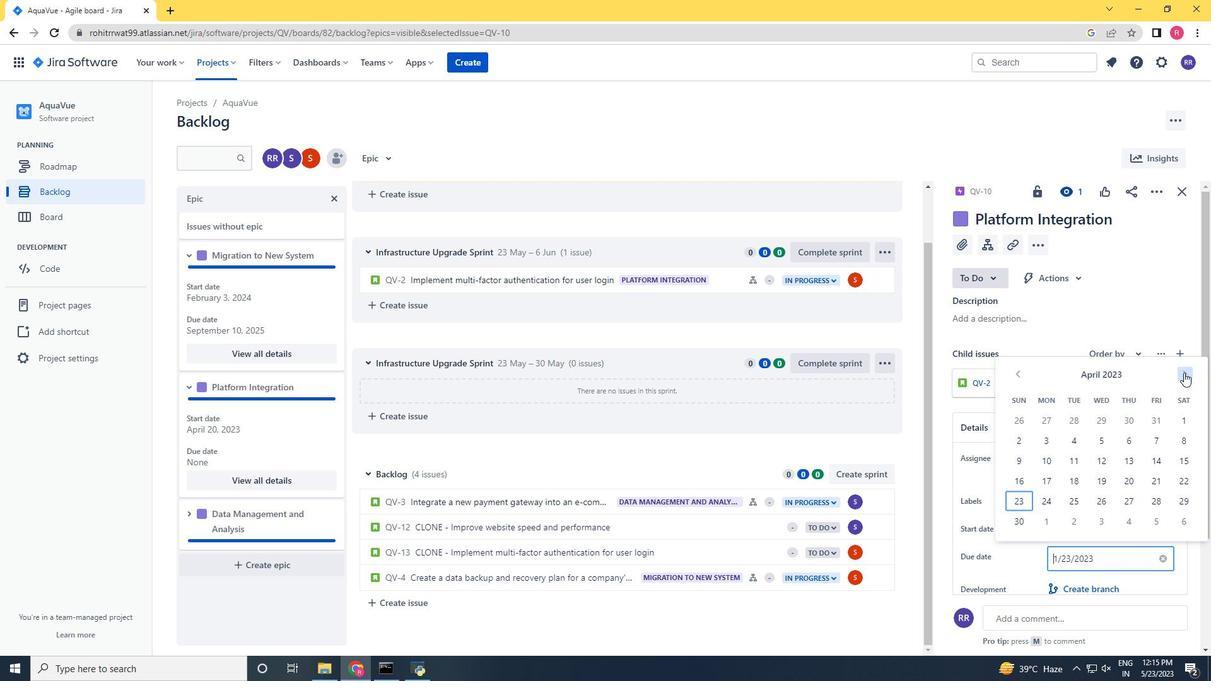 
Action: Mouse pressed left at (1184, 372)
Screenshot: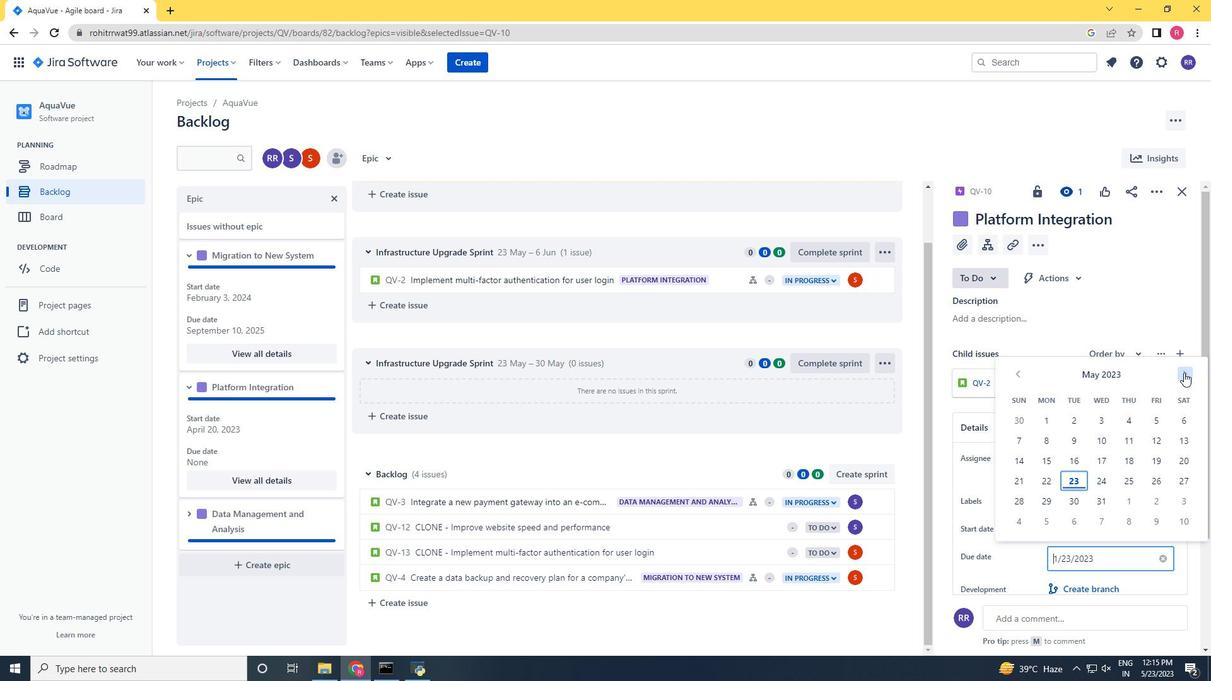 
Action: Mouse pressed left at (1184, 372)
Screenshot: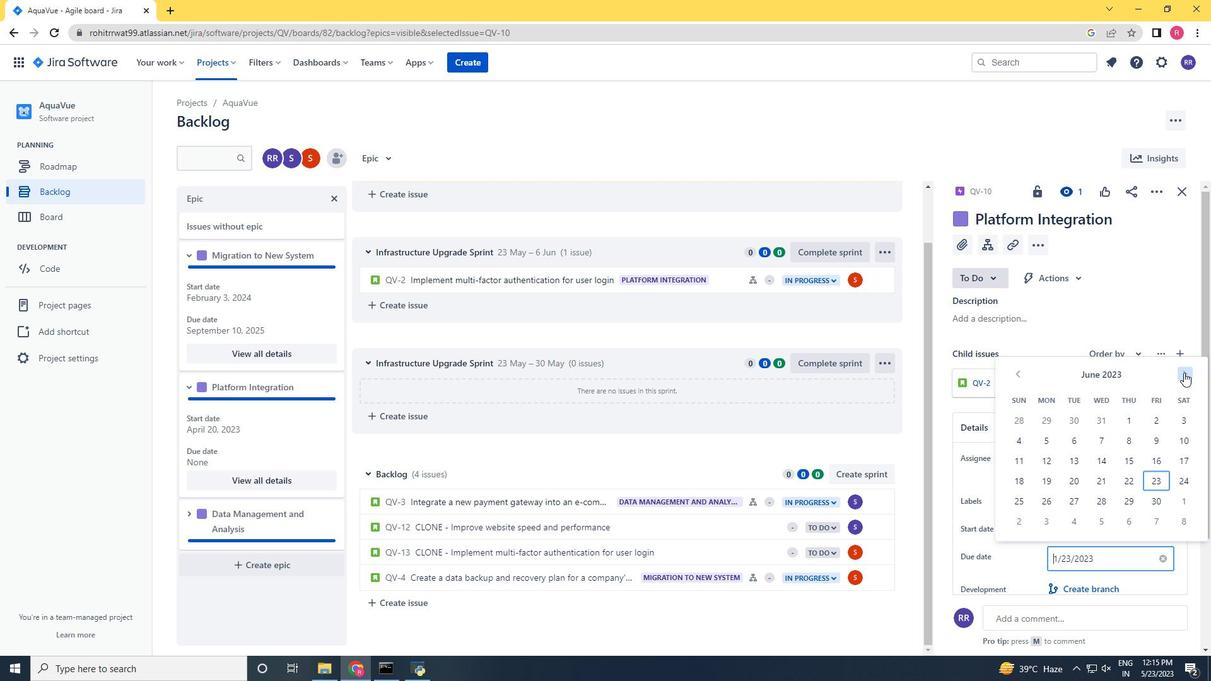 
Action: Mouse pressed left at (1184, 372)
Screenshot: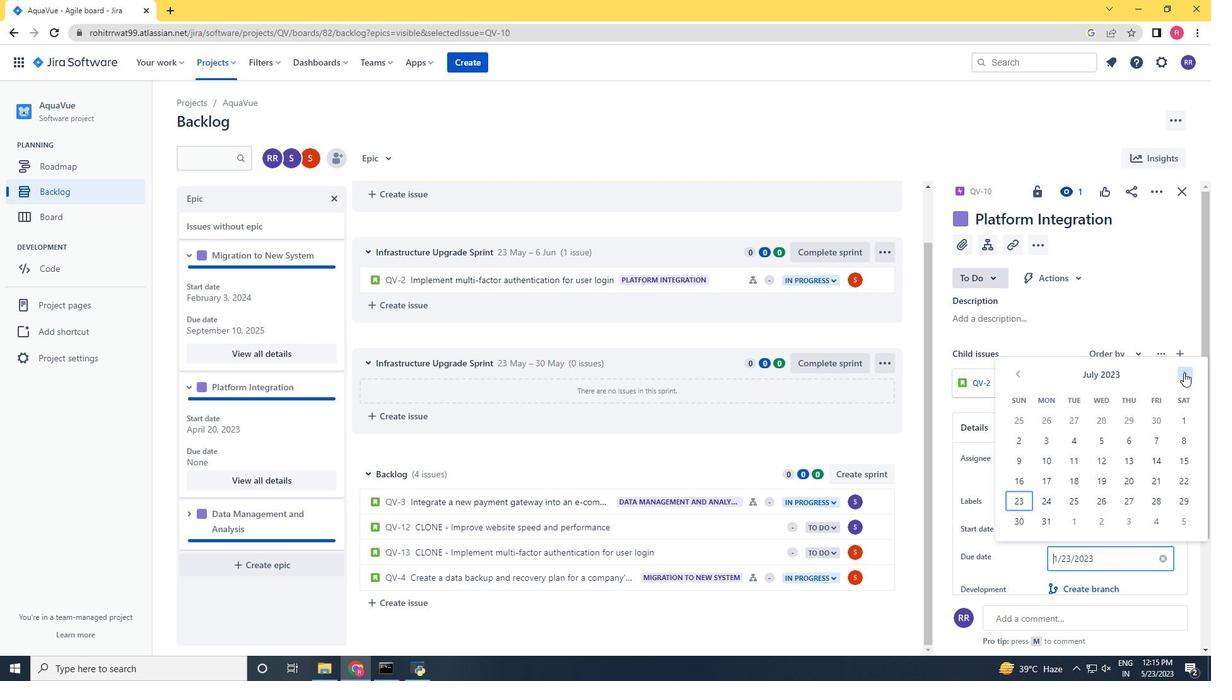 
Action: Mouse pressed left at (1184, 372)
Screenshot: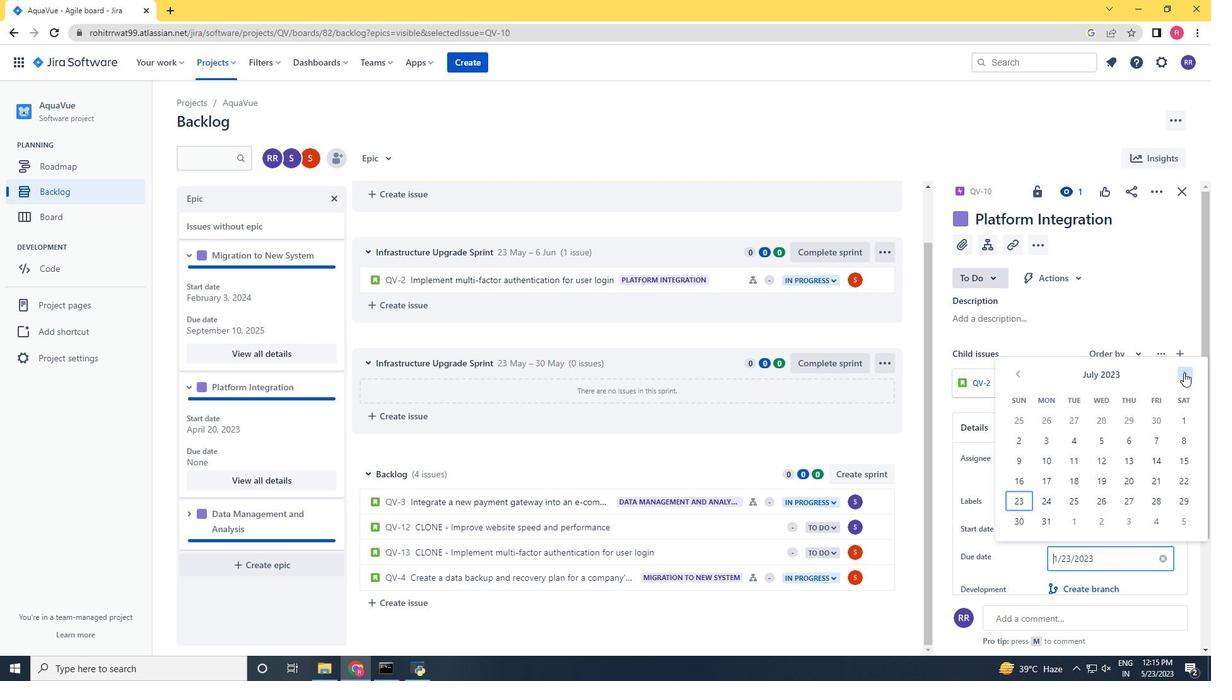 
Action: Mouse pressed left at (1184, 372)
Screenshot: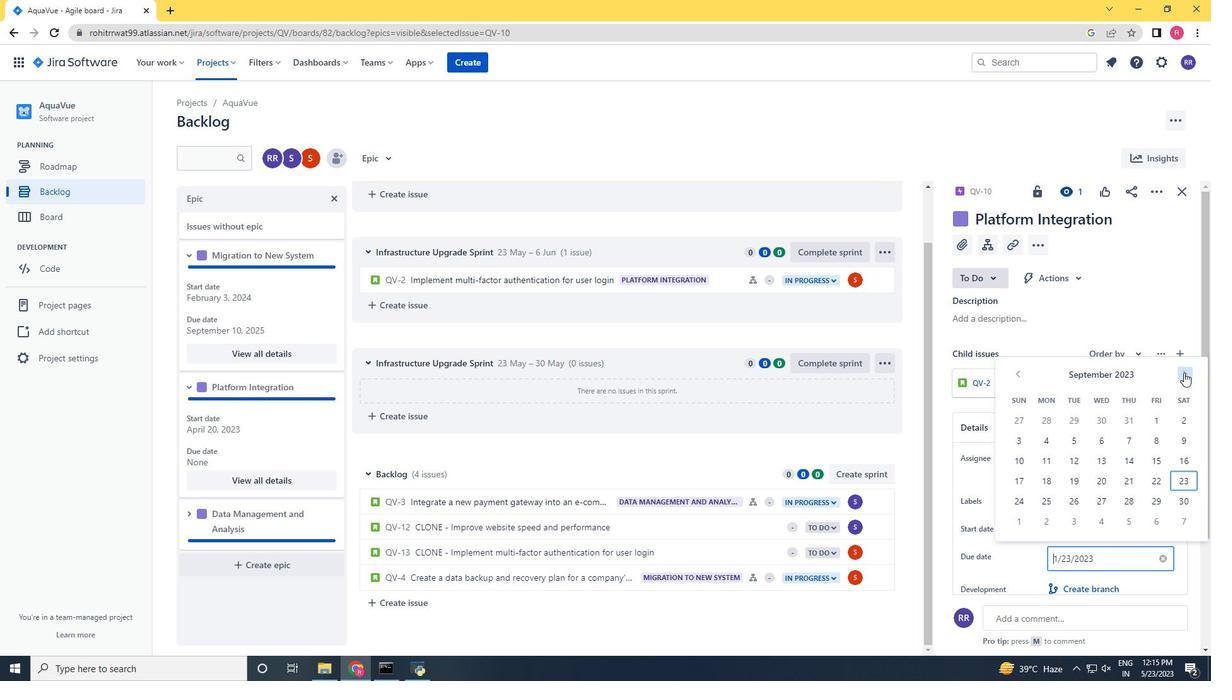 
Action: Mouse pressed left at (1184, 372)
Screenshot: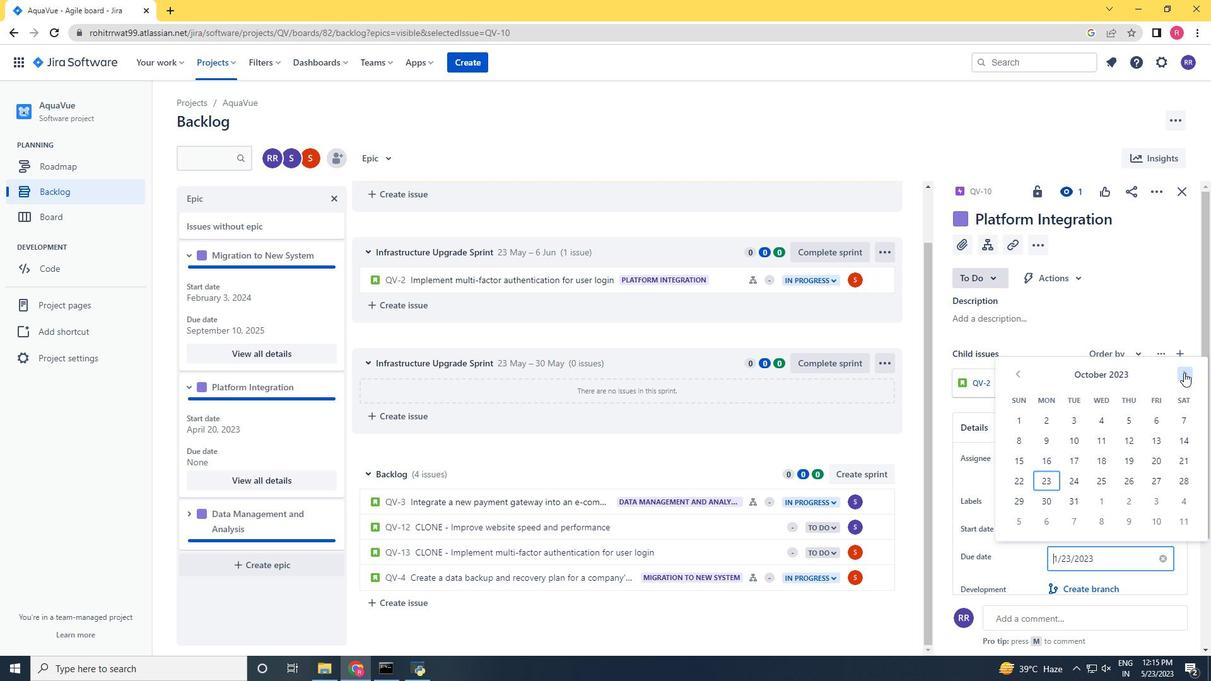 
Action: Mouse pressed left at (1184, 372)
Screenshot: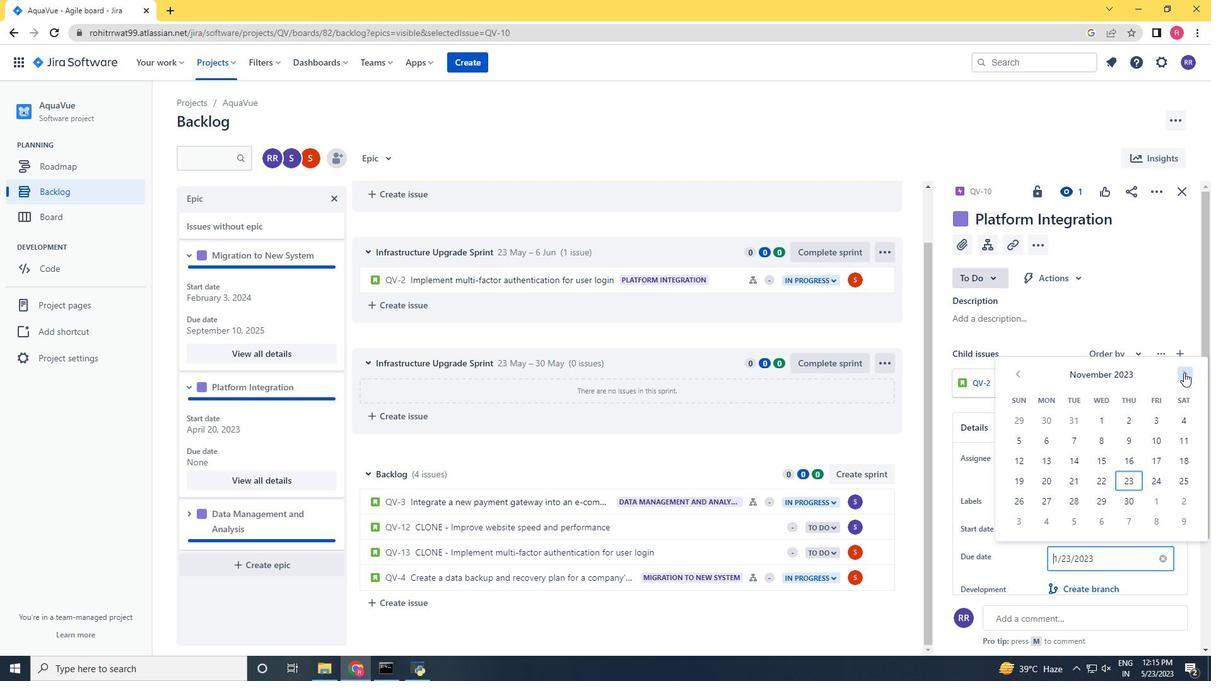 
Action: Mouse pressed left at (1184, 372)
Screenshot: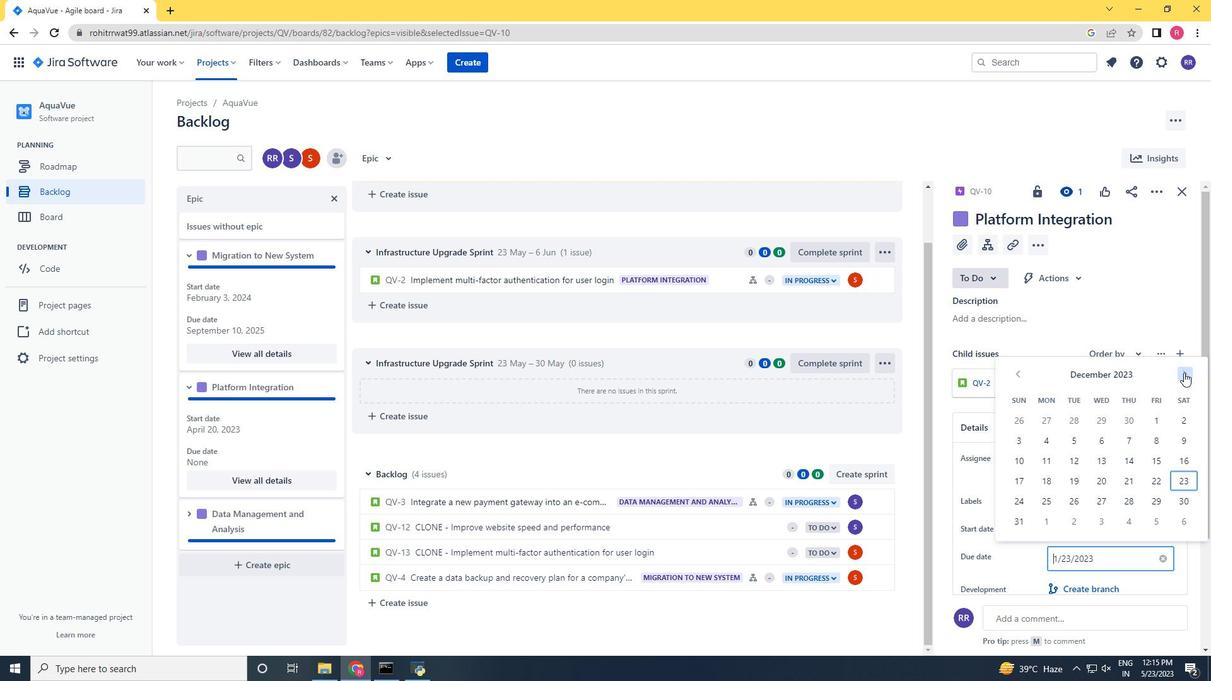
Action: Mouse pressed left at (1184, 372)
Screenshot: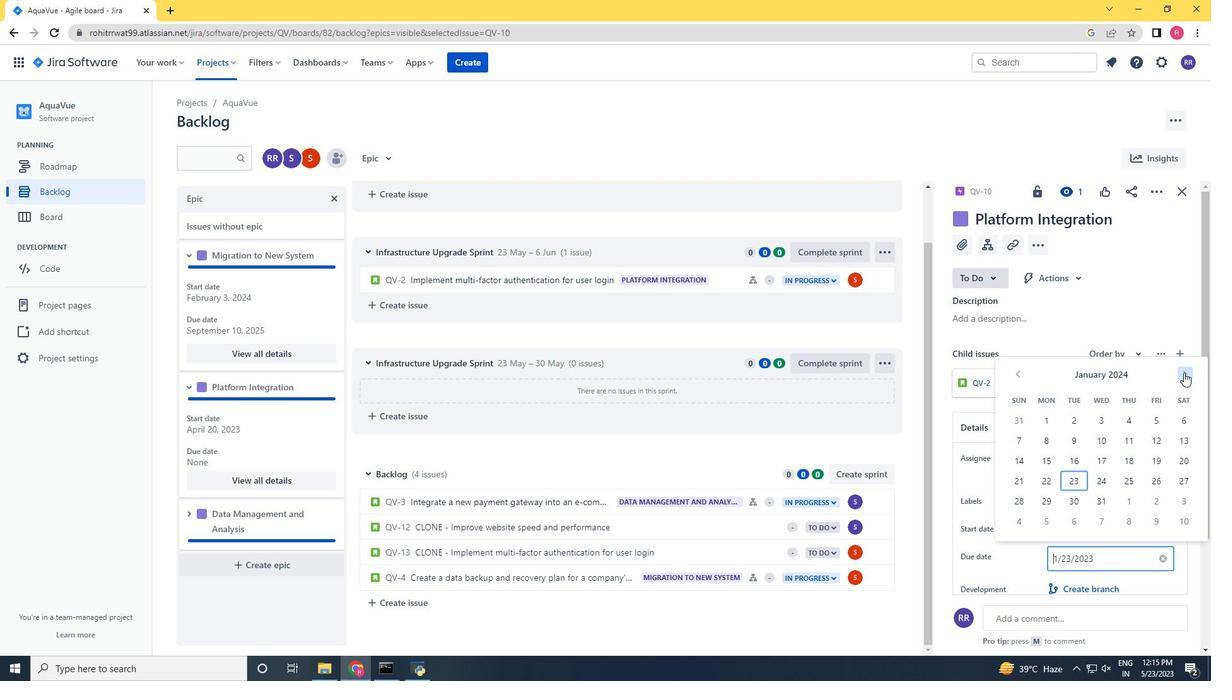 
Action: Mouse pressed left at (1184, 372)
Screenshot: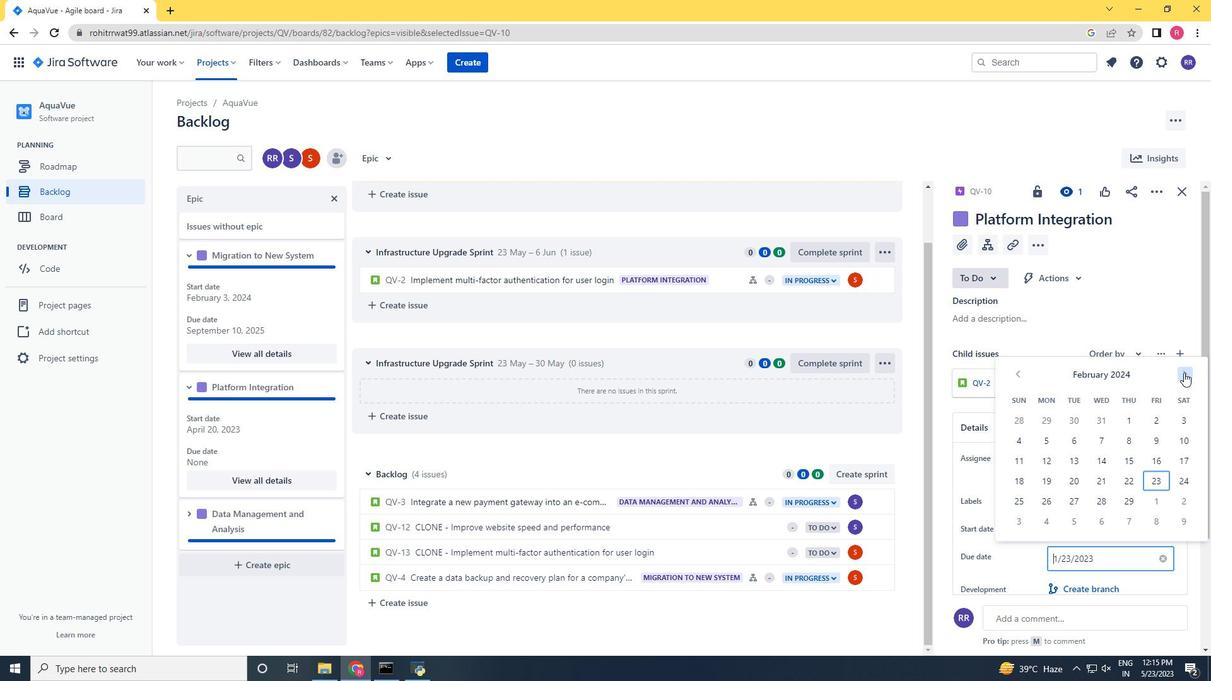 
Action: Mouse pressed left at (1184, 372)
Screenshot: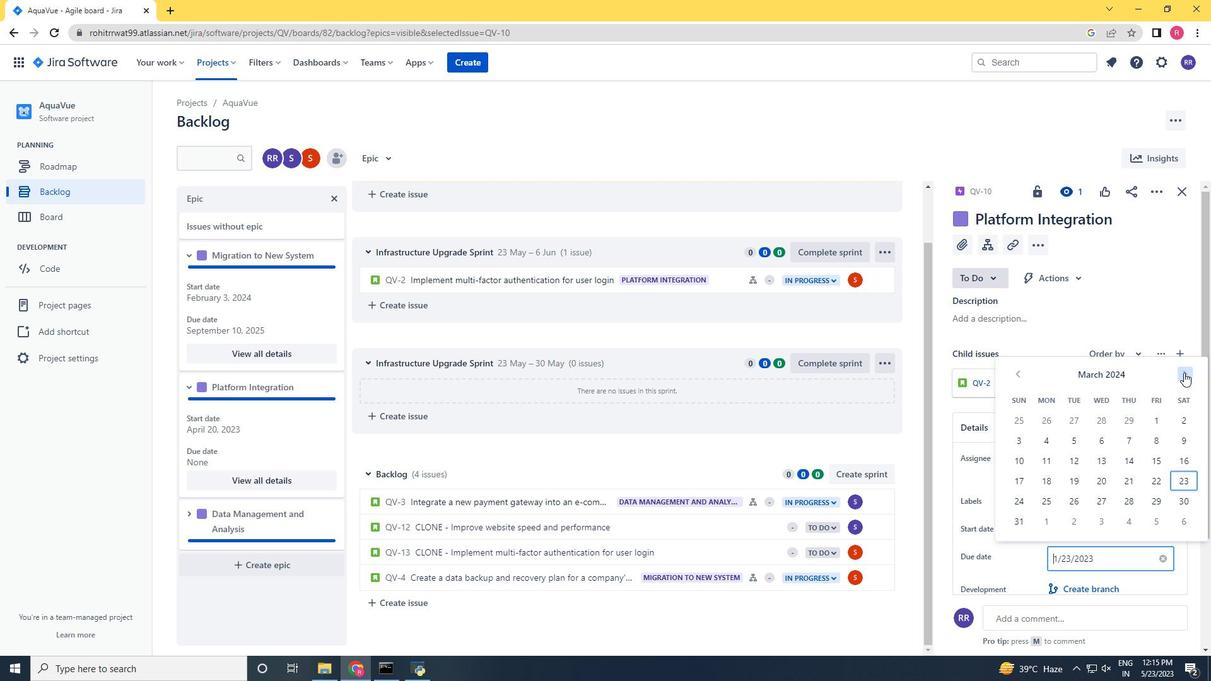 
Action: Mouse pressed left at (1184, 372)
Screenshot: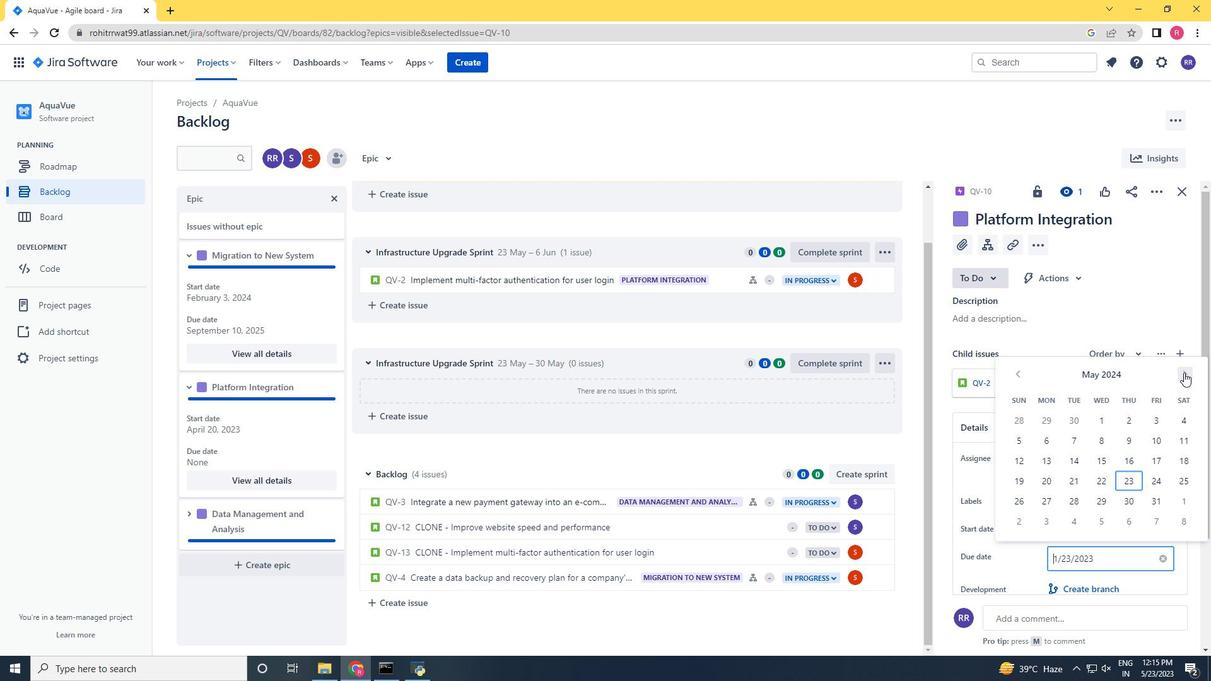 
Action: Mouse pressed left at (1184, 372)
Screenshot: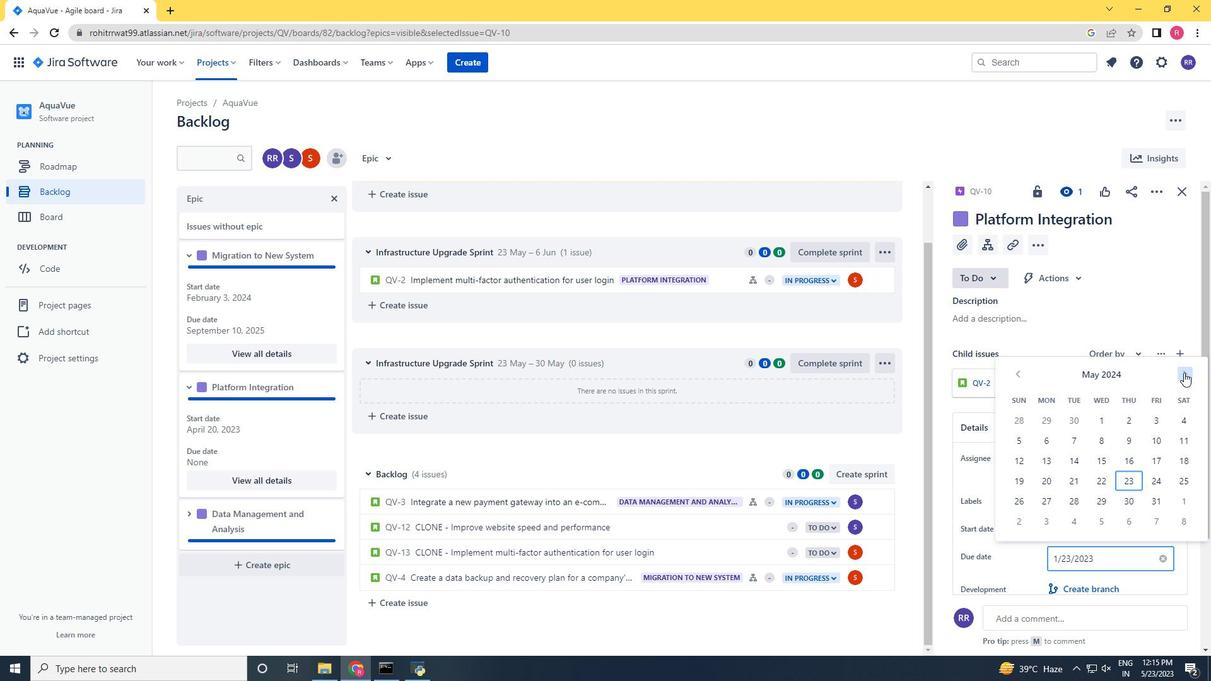 
Action: Mouse pressed left at (1184, 372)
Screenshot: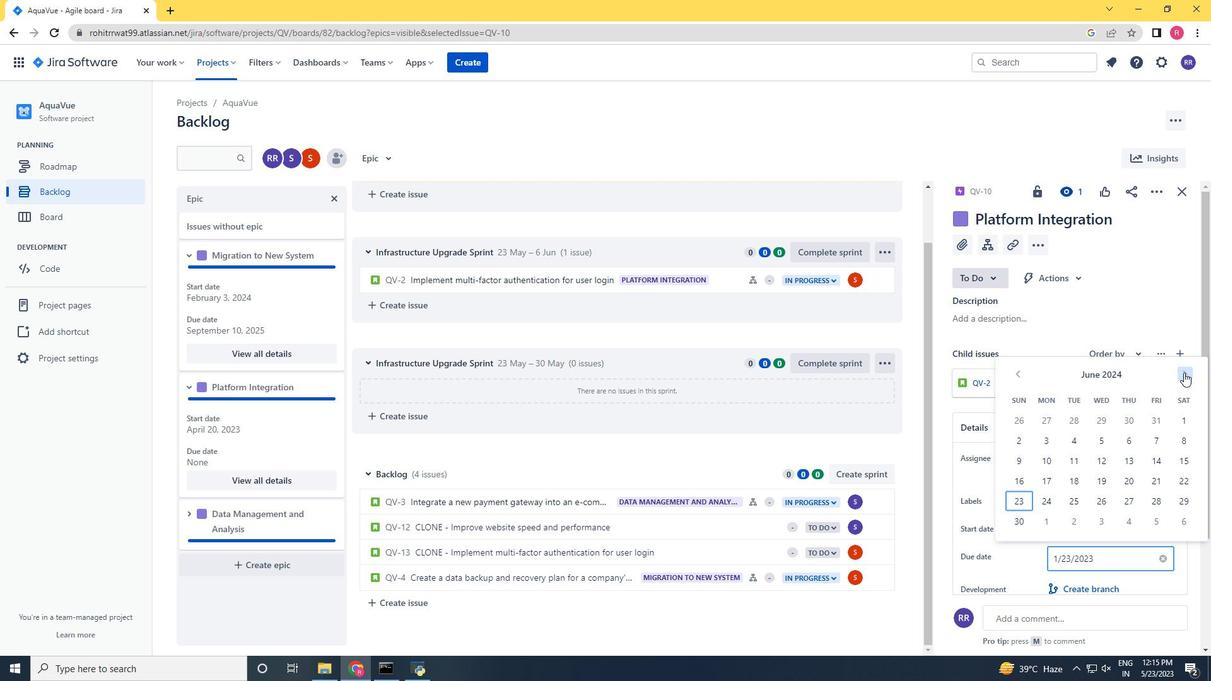 
Action: Mouse pressed left at (1184, 372)
Screenshot: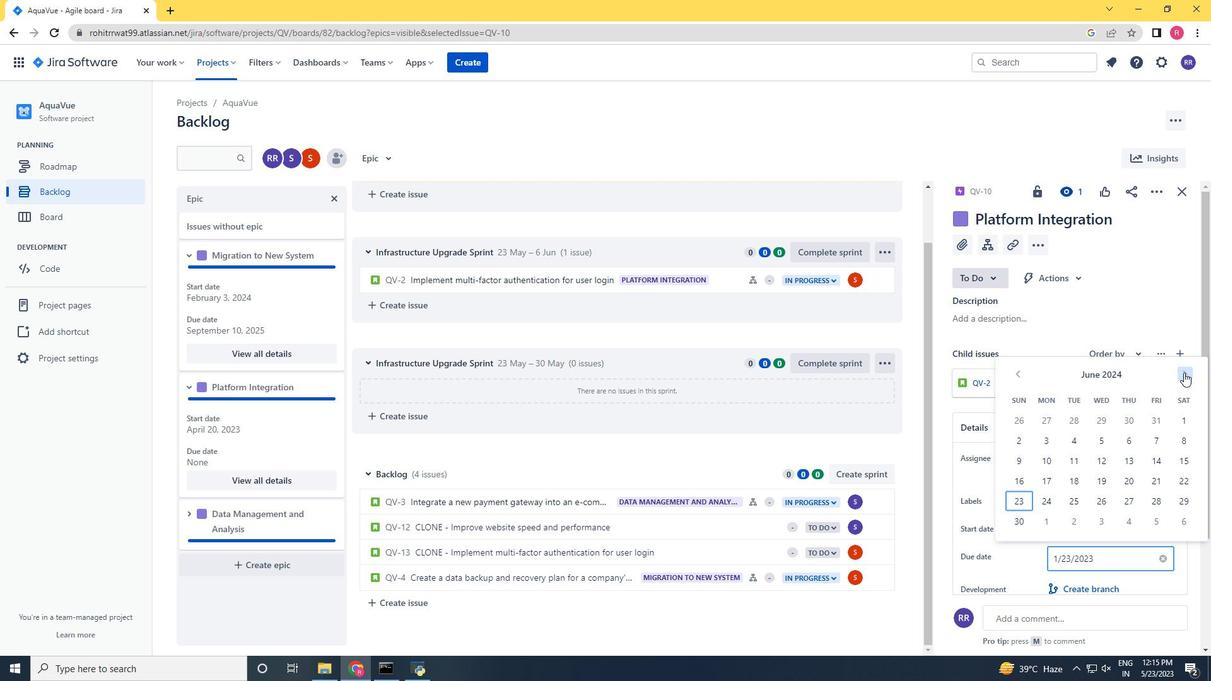 
Action: Mouse pressed left at (1184, 372)
Screenshot: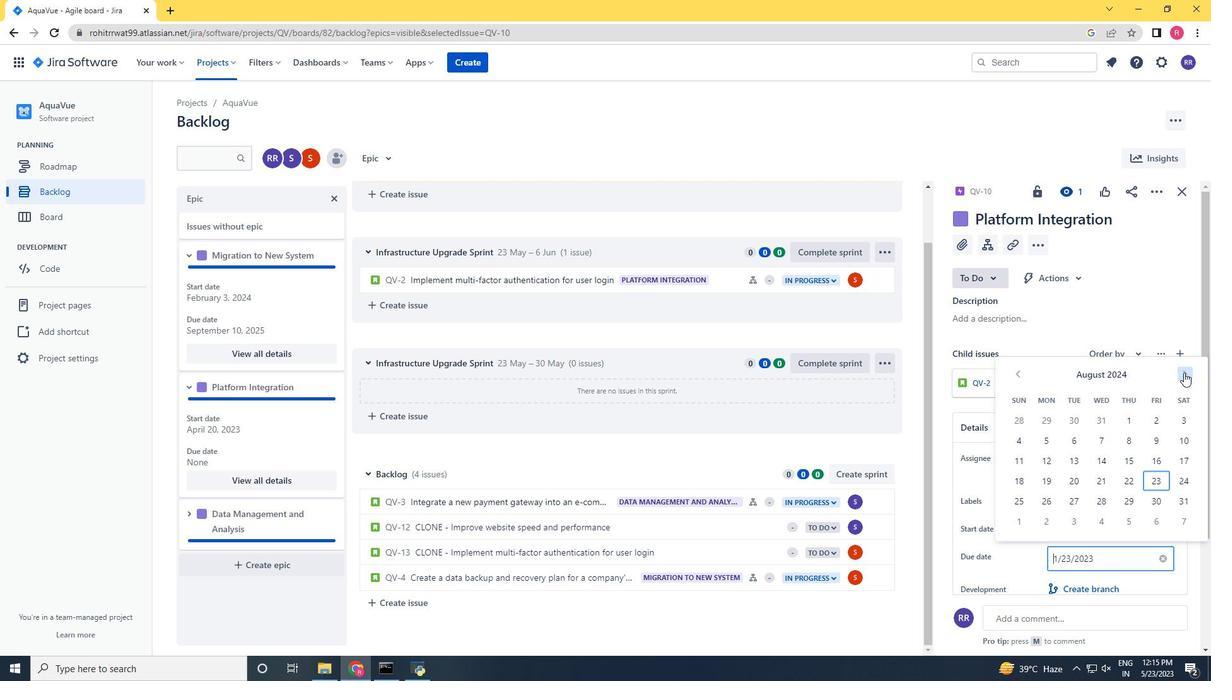 
Action: Mouse pressed left at (1184, 372)
Screenshot: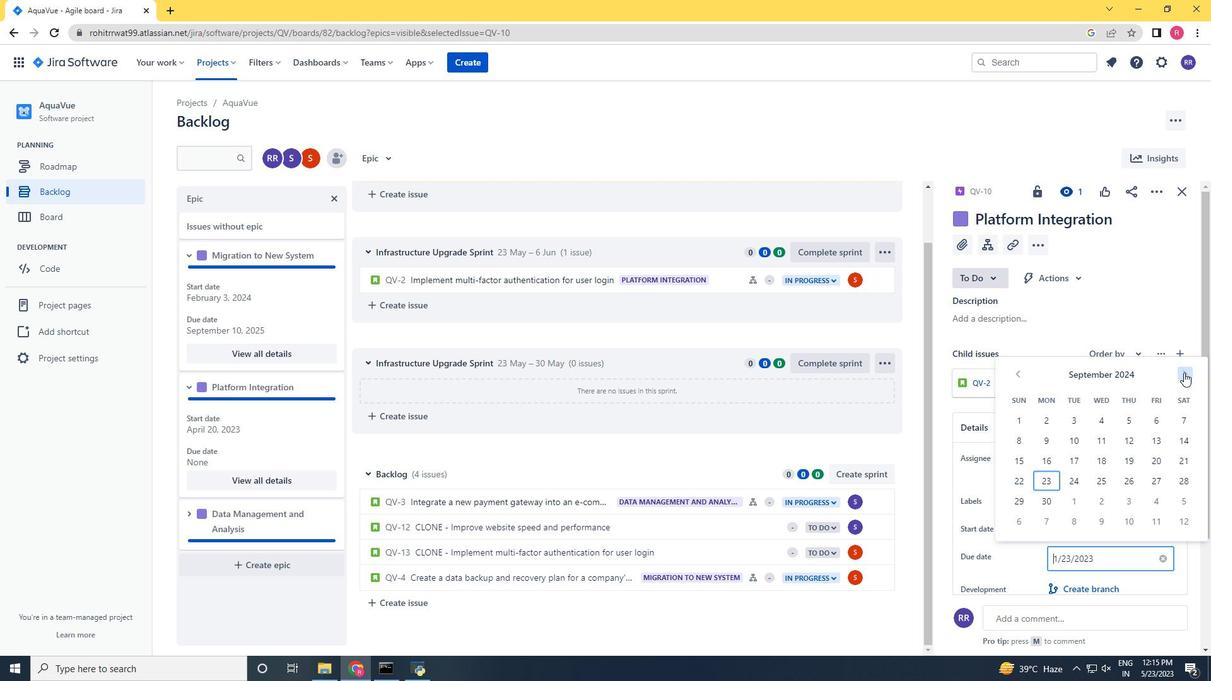 
Action: Mouse pressed left at (1184, 372)
Screenshot: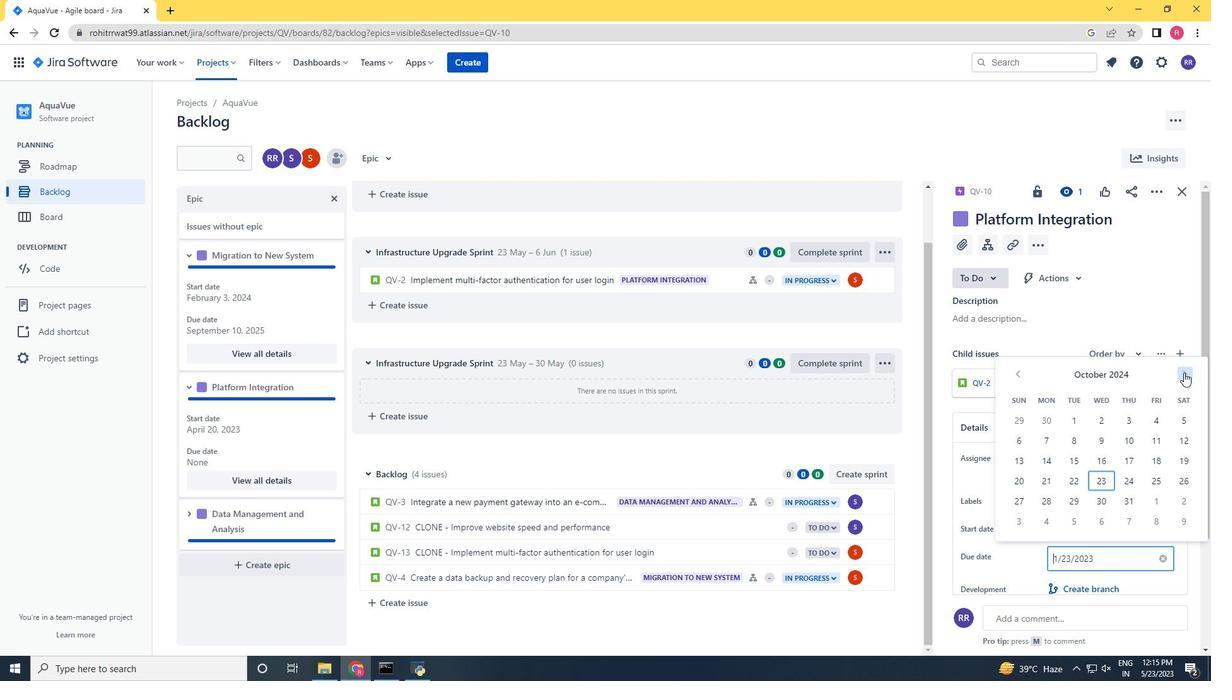 
Action: Mouse pressed left at (1184, 372)
Screenshot: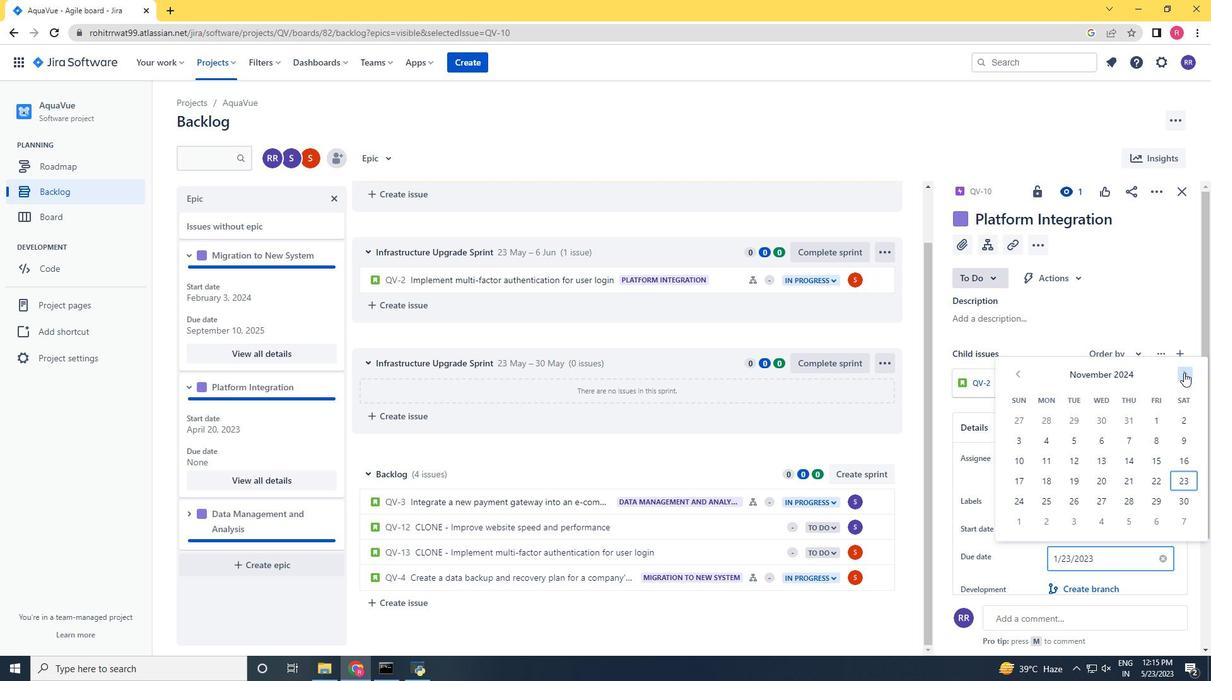 
Action: Mouse pressed left at (1184, 372)
Screenshot: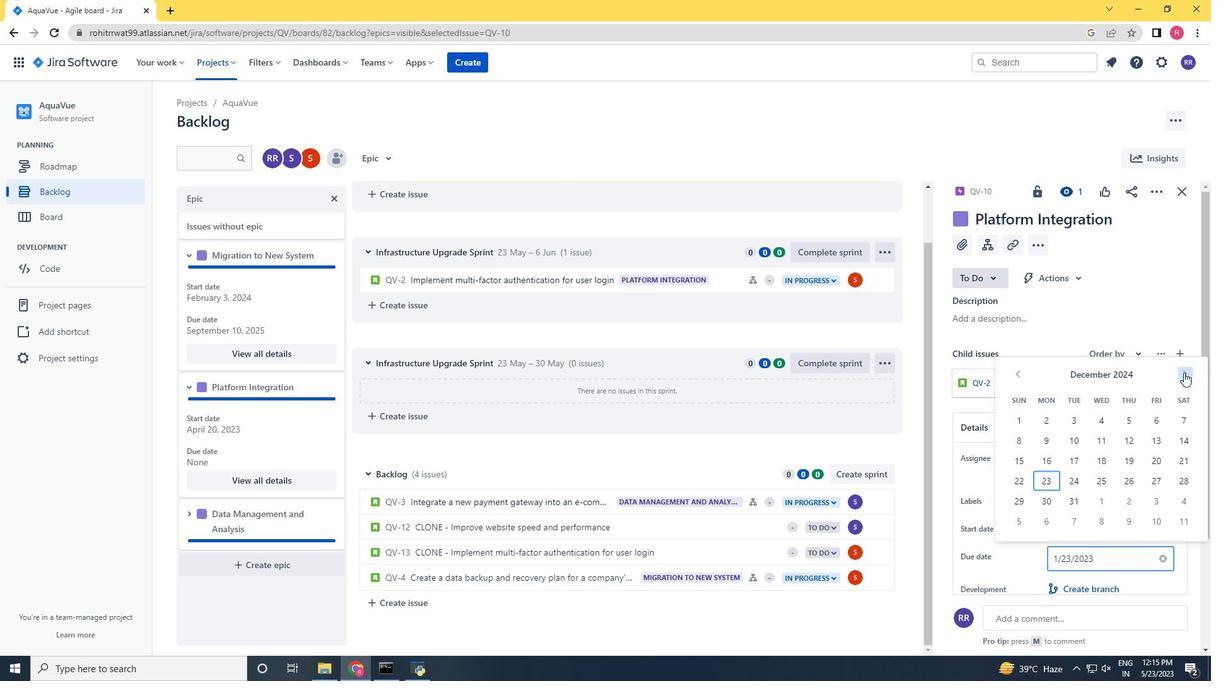 
Action: Mouse pressed left at (1184, 372)
Screenshot: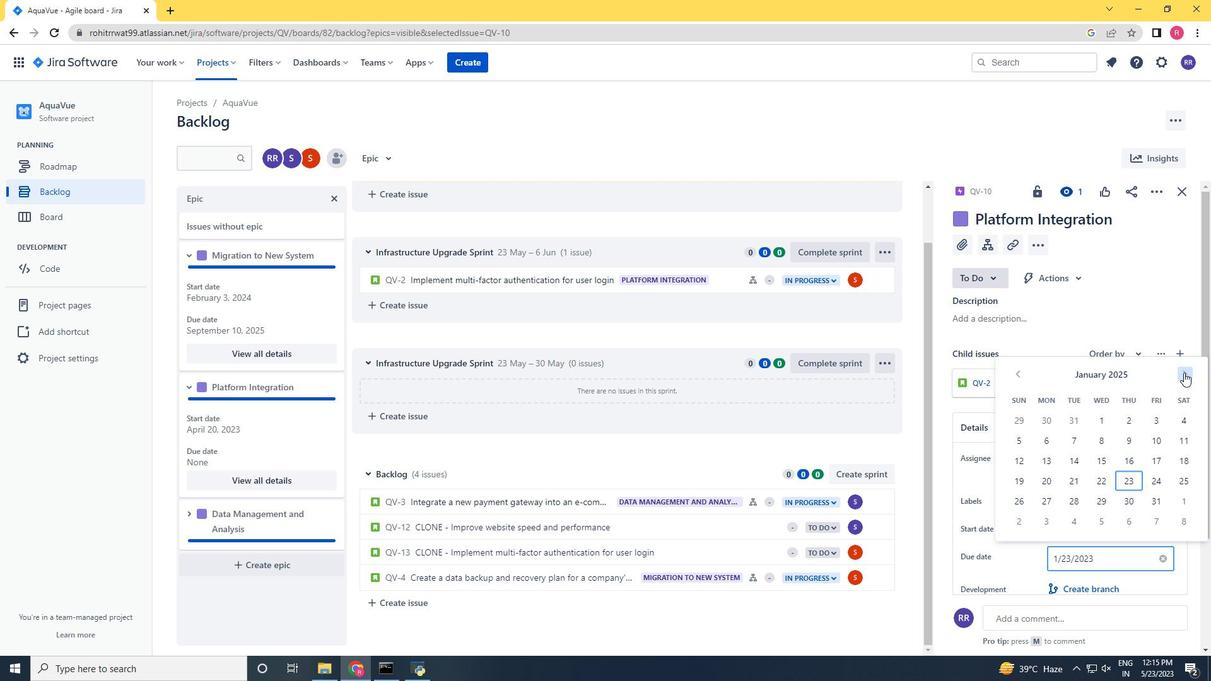 
Action: Mouse pressed left at (1184, 372)
Screenshot: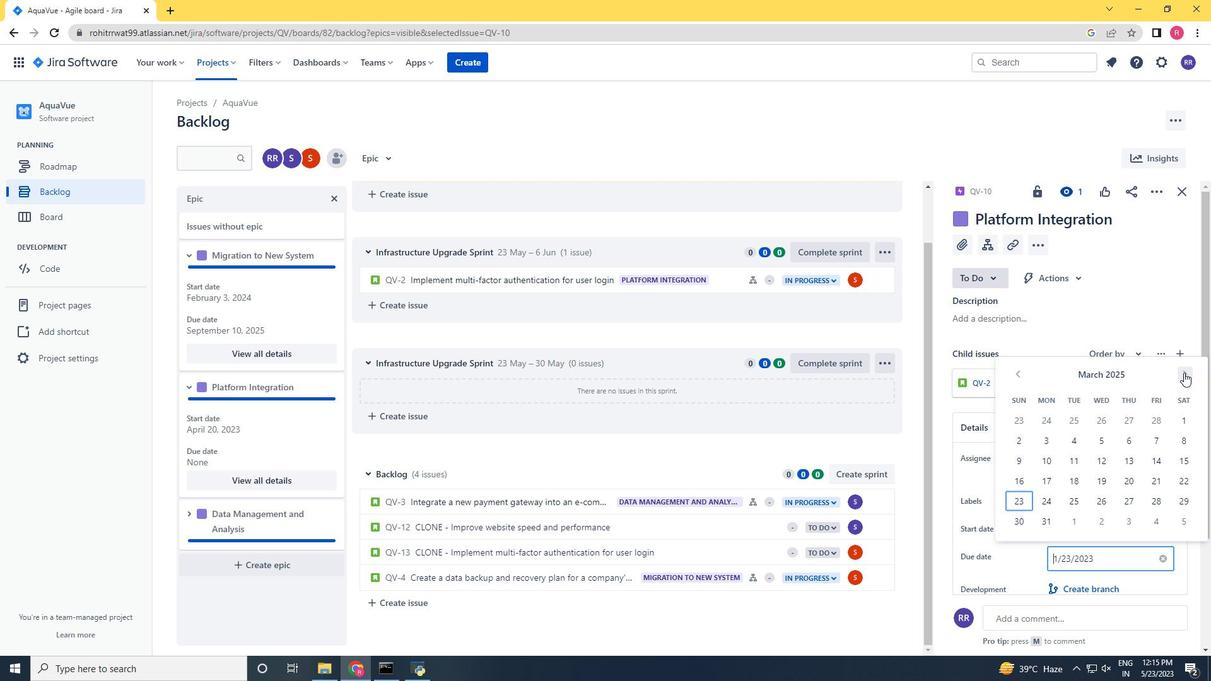 
Action: Mouse pressed left at (1184, 372)
Screenshot: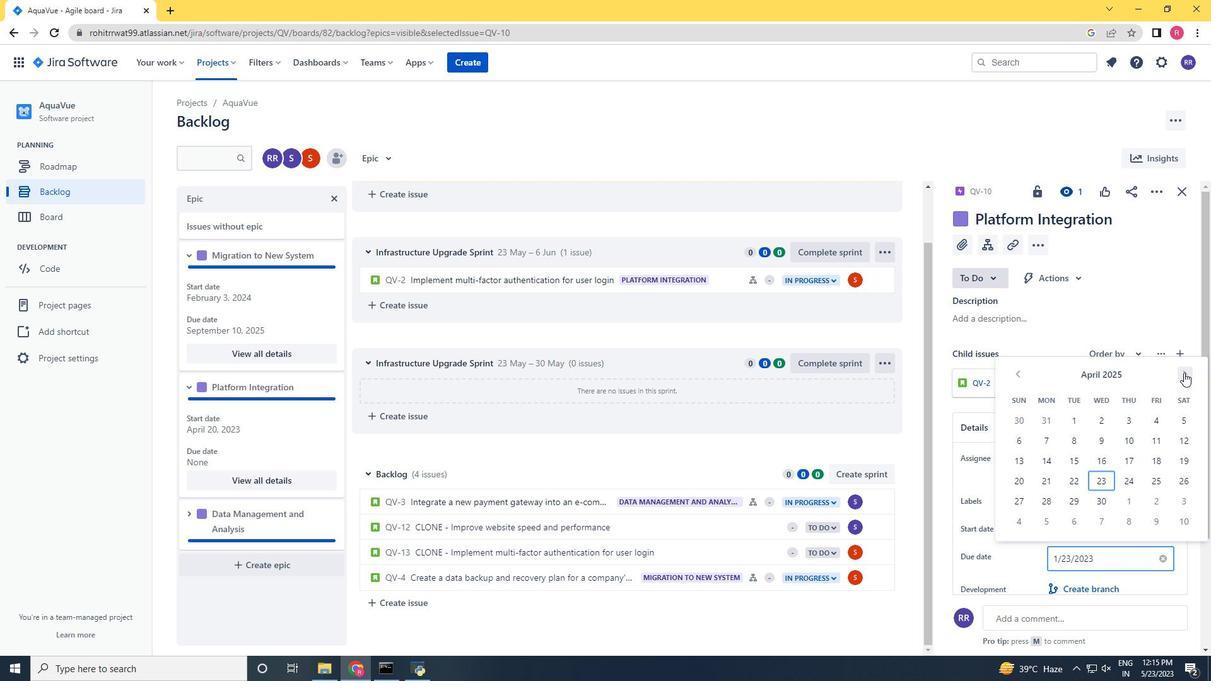 
Action: Mouse pressed left at (1184, 372)
Screenshot: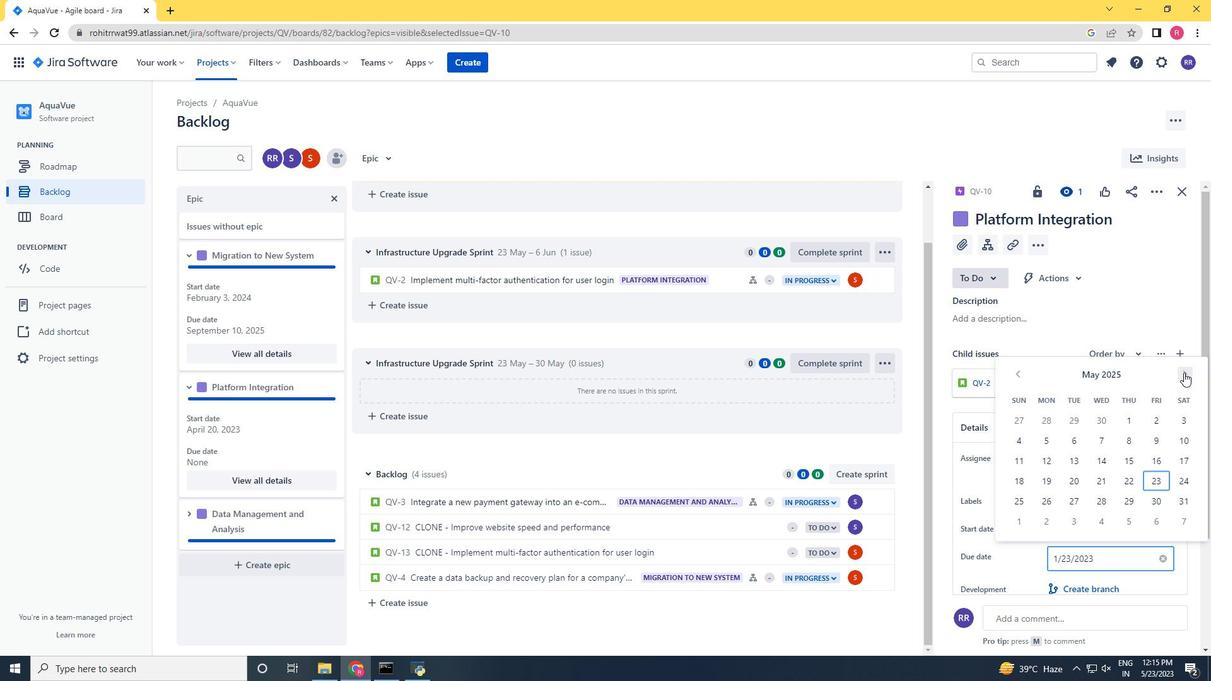 
Action: Mouse pressed left at (1184, 372)
Screenshot: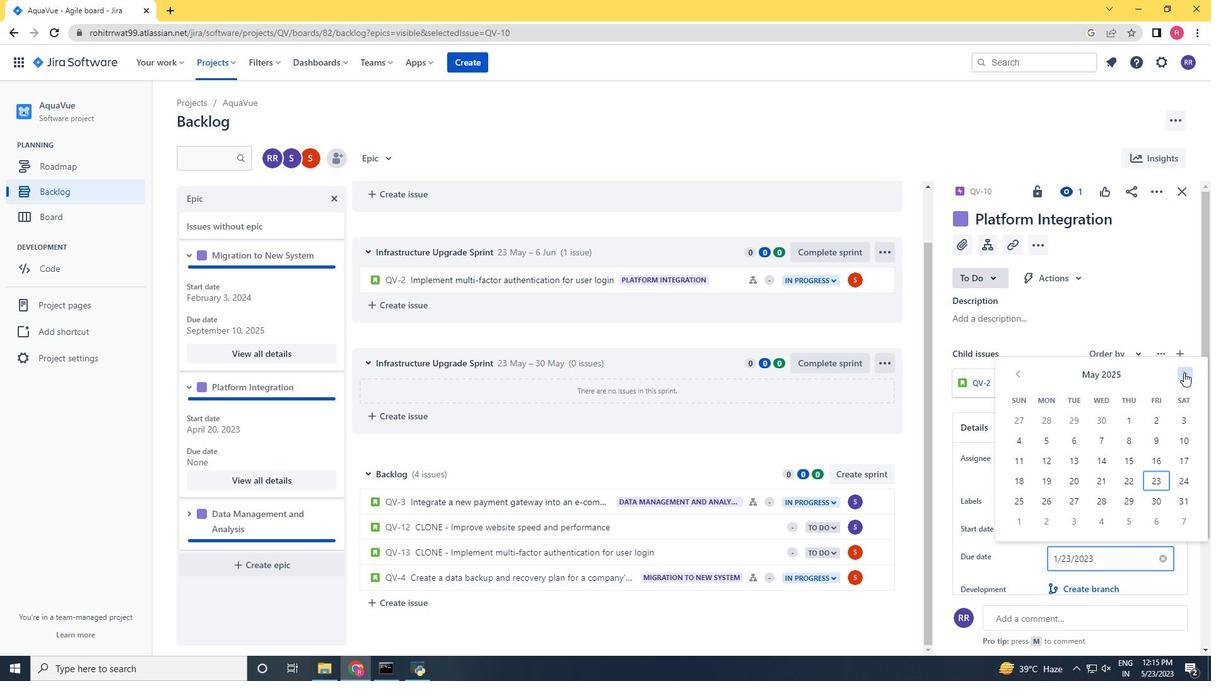 
Action: Mouse pressed left at (1184, 372)
Screenshot: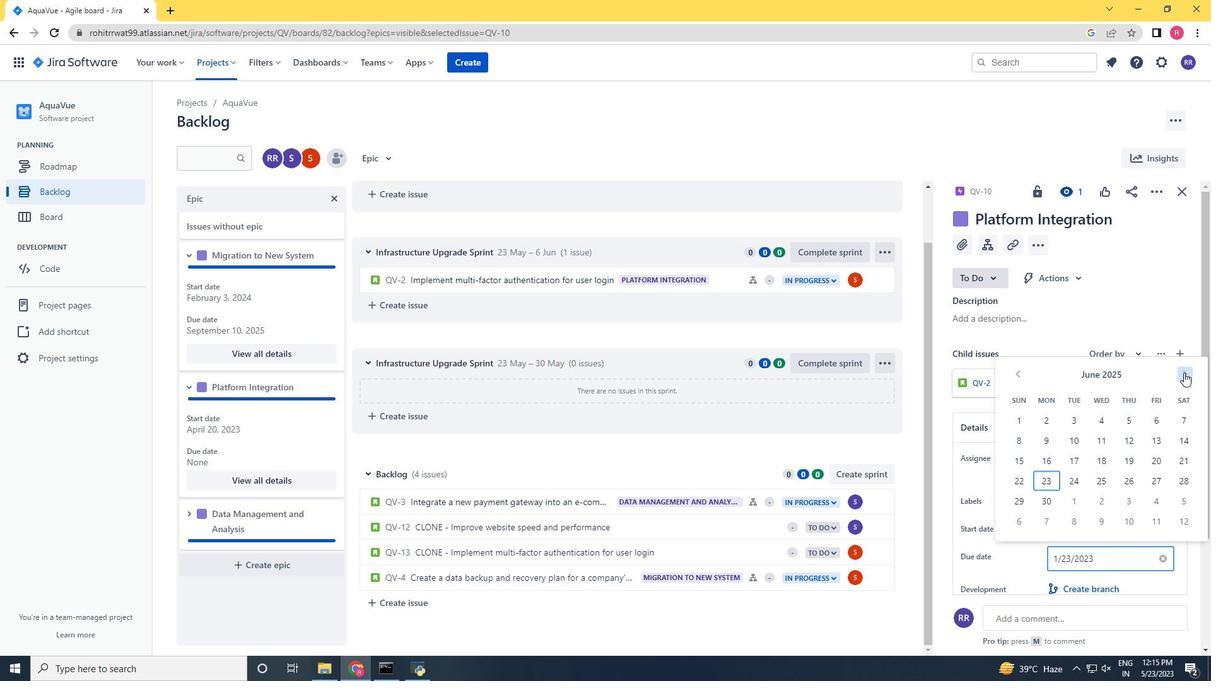 
Action: Mouse pressed left at (1184, 372)
Screenshot: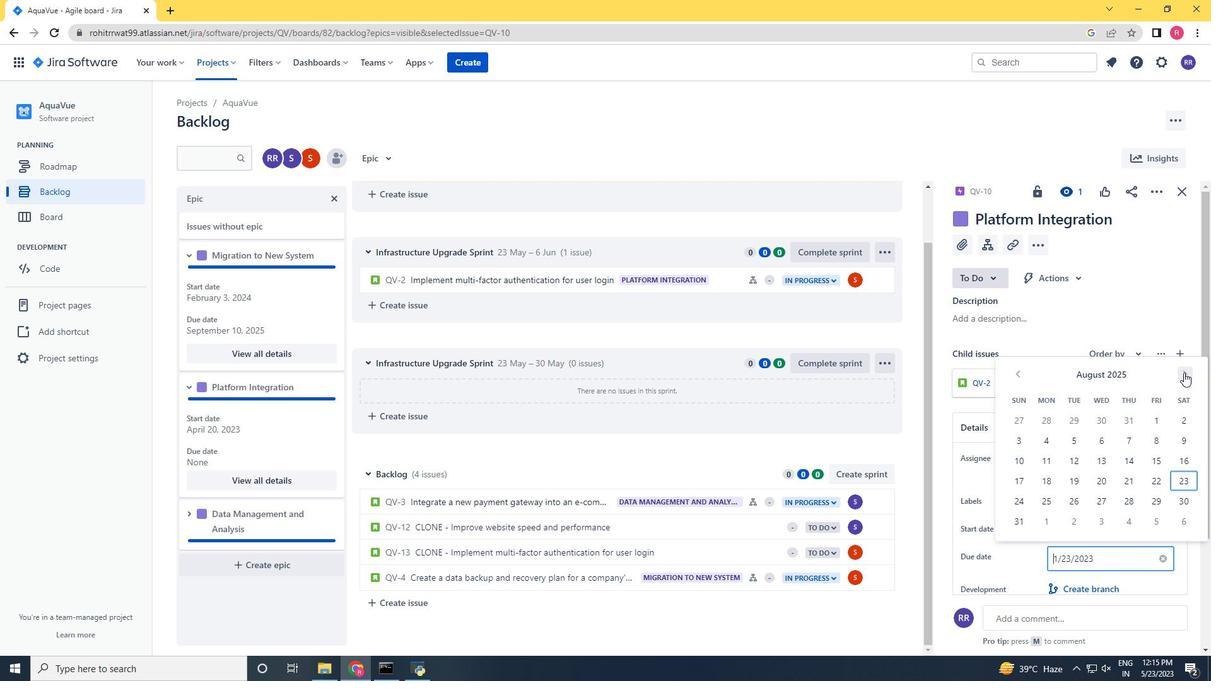 
Action: Mouse pressed left at (1184, 372)
Screenshot: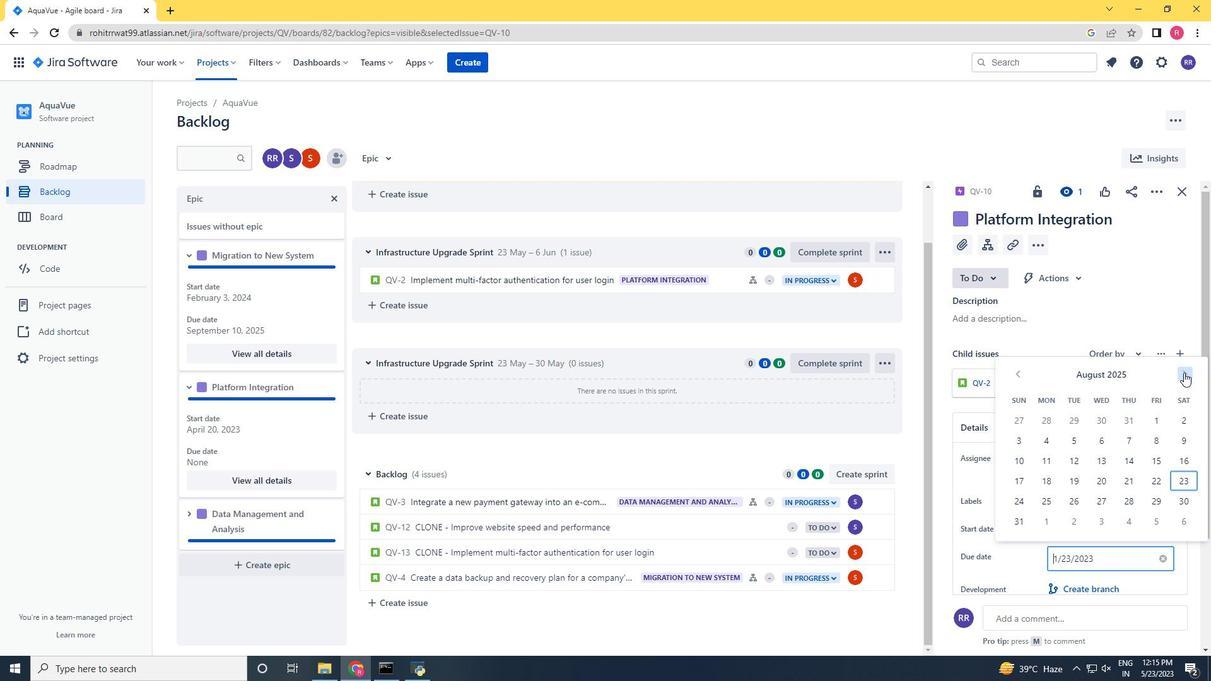 
Action: Mouse pressed left at (1184, 372)
Screenshot: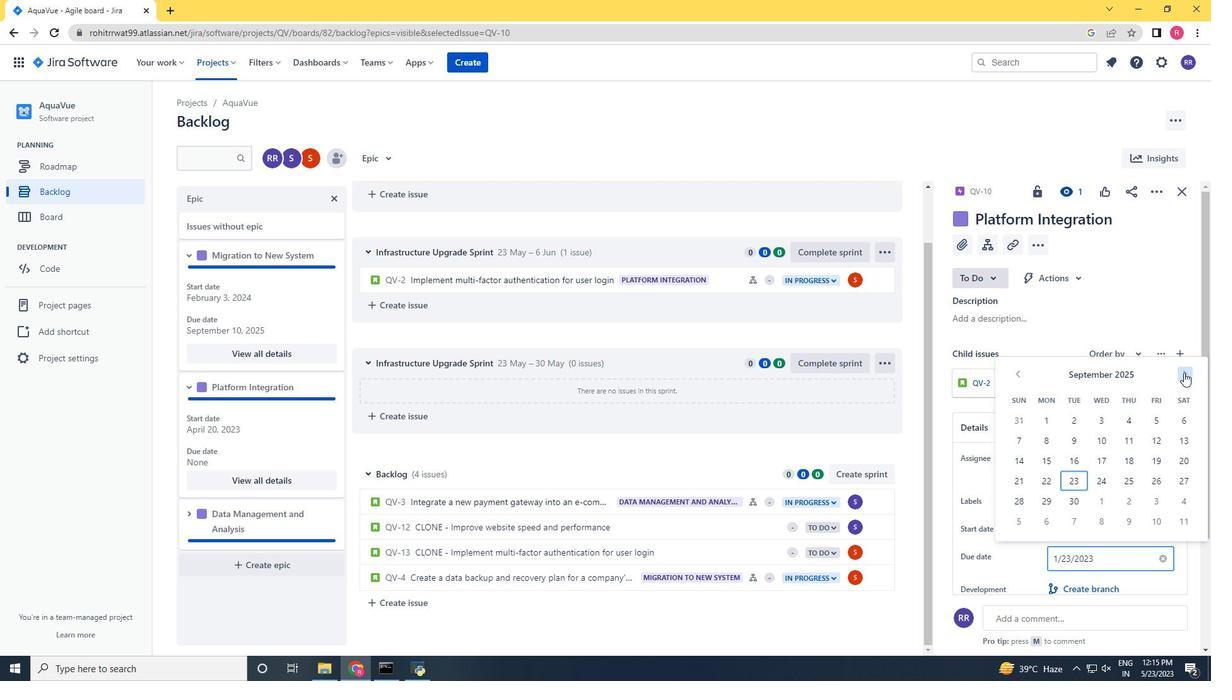 
Action: Mouse moved to (1019, 372)
Screenshot: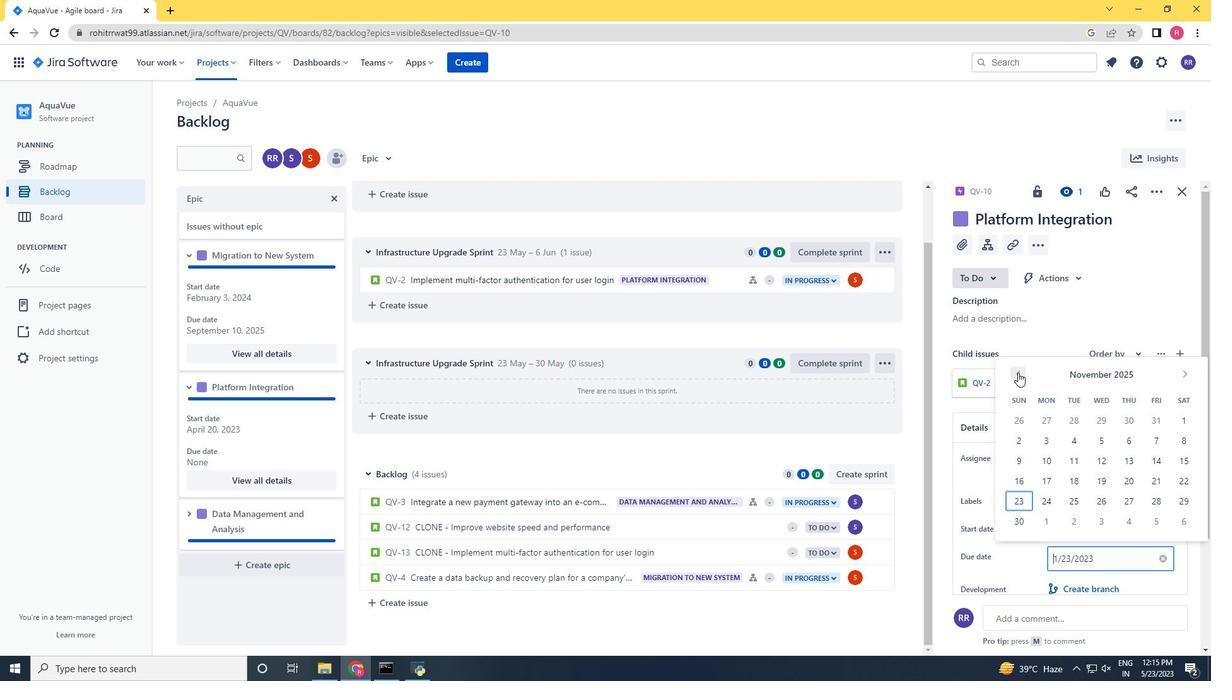 
Action: Mouse pressed left at (1019, 372)
Screenshot: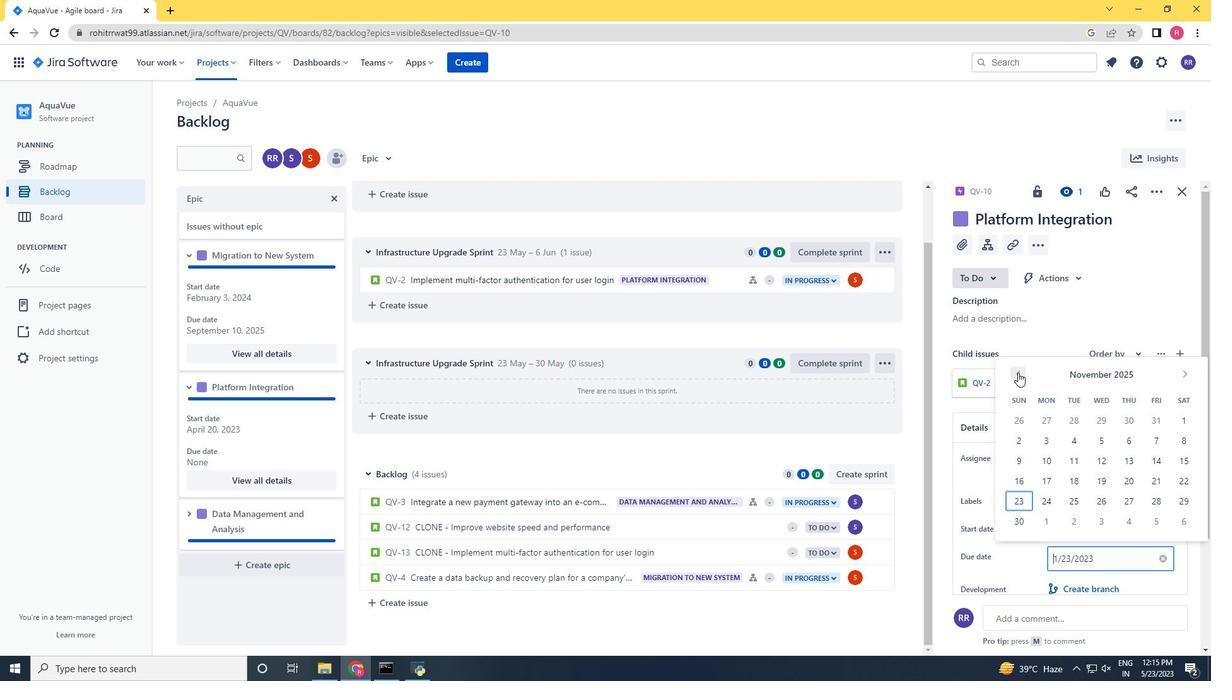 
Action: Mouse moved to (1100, 458)
Screenshot: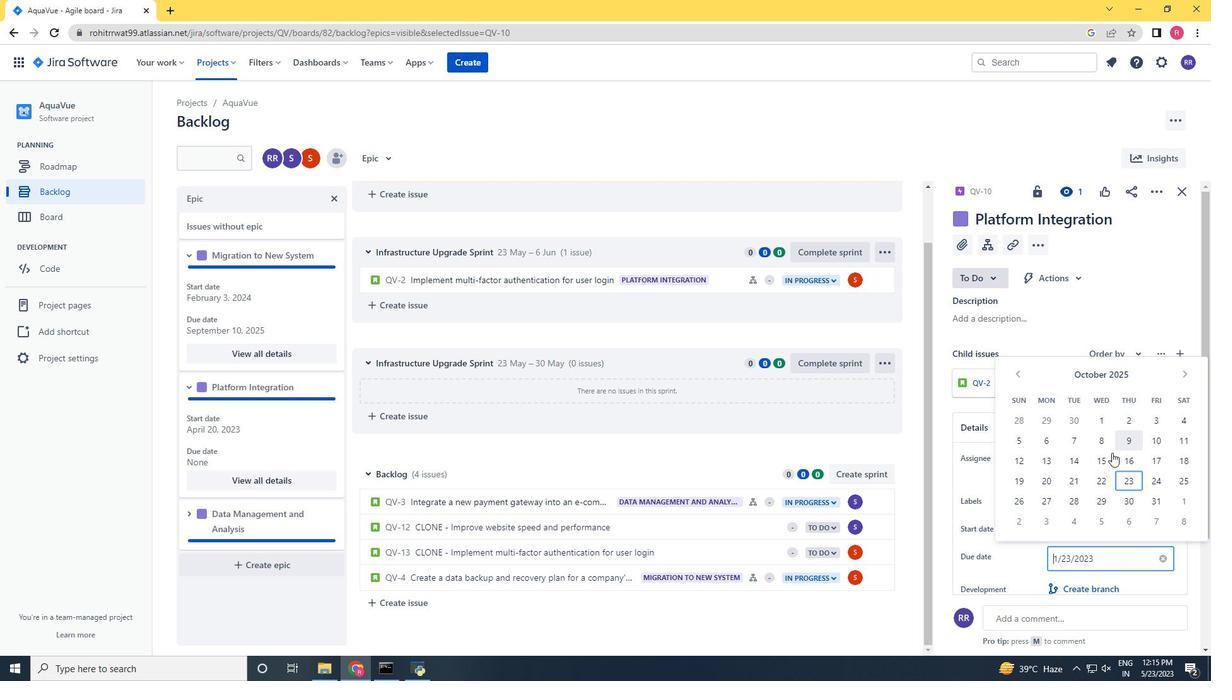 
Action: Mouse pressed left at (1100, 458)
Screenshot: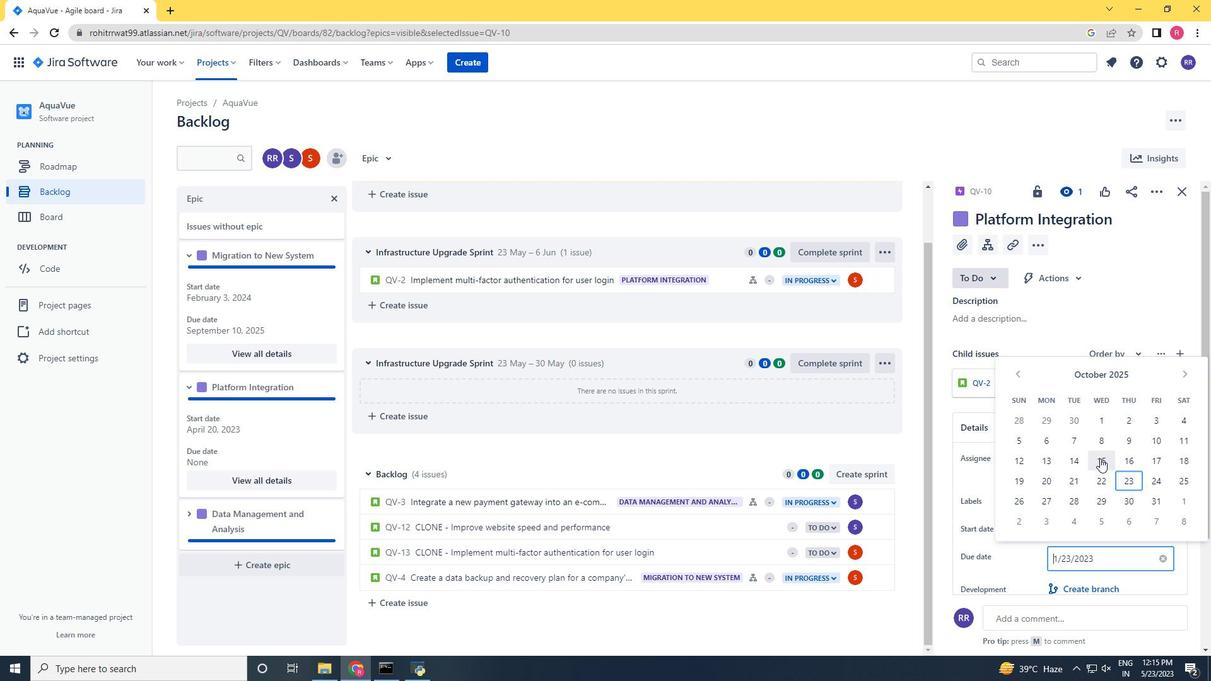 
Action: Mouse moved to (1093, 576)
Screenshot: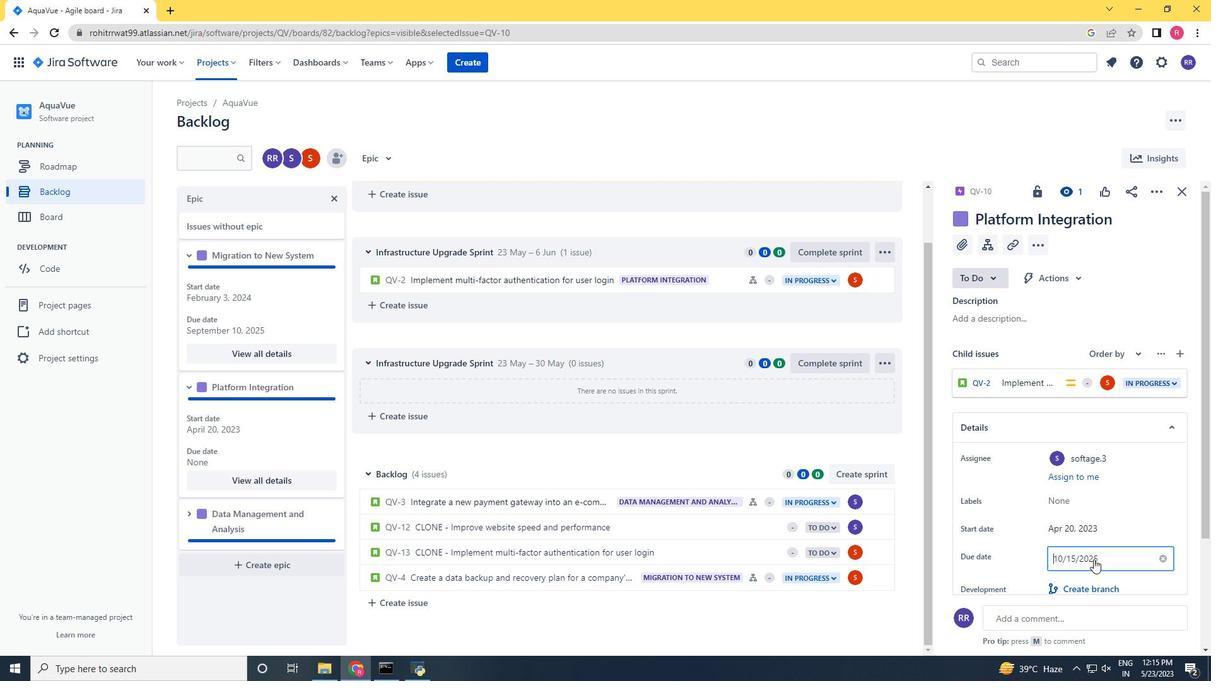 
Action: Mouse scrolled (1093, 576) with delta (0, 0)
Screenshot: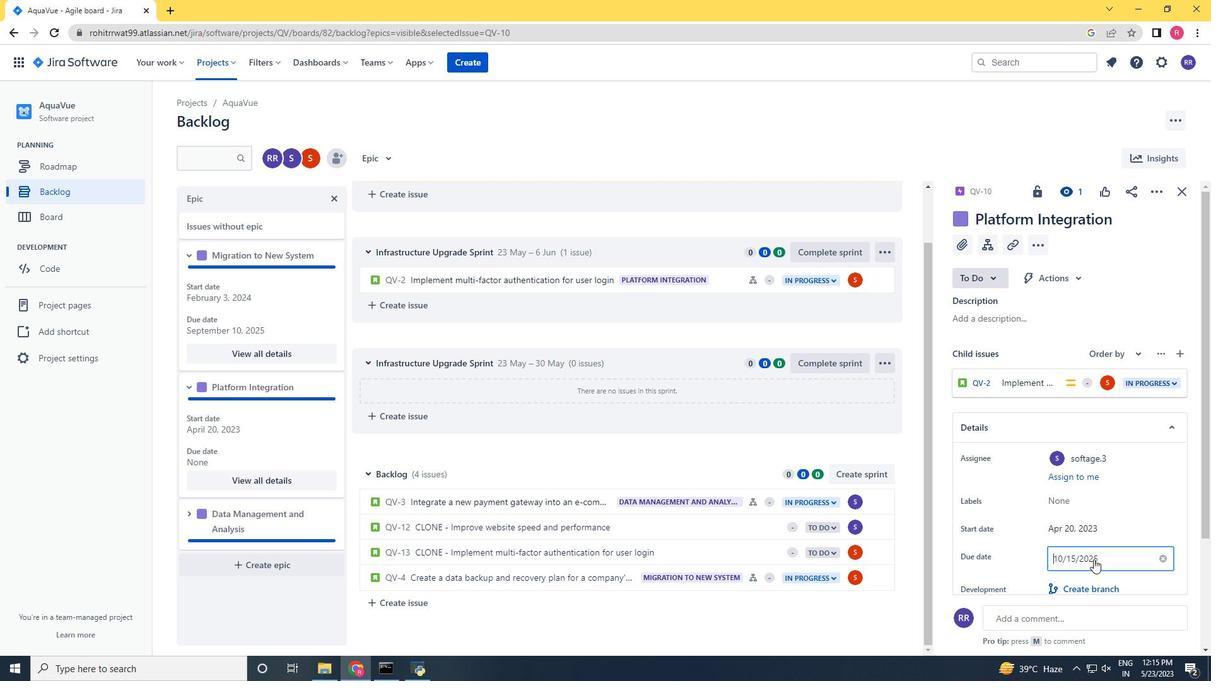 
Action: Mouse moved to (1093, 577)
Screenshot: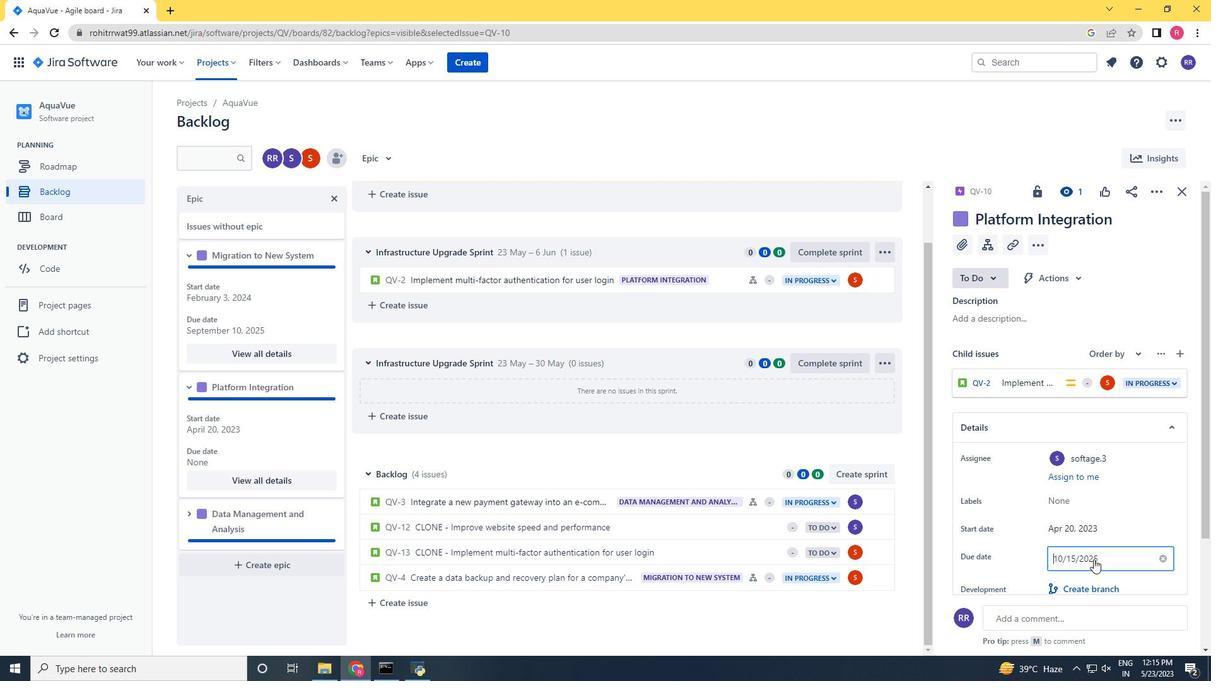 
Action: Mouse scrolled (1093, 576) with delta (0, 0)
Screenshot: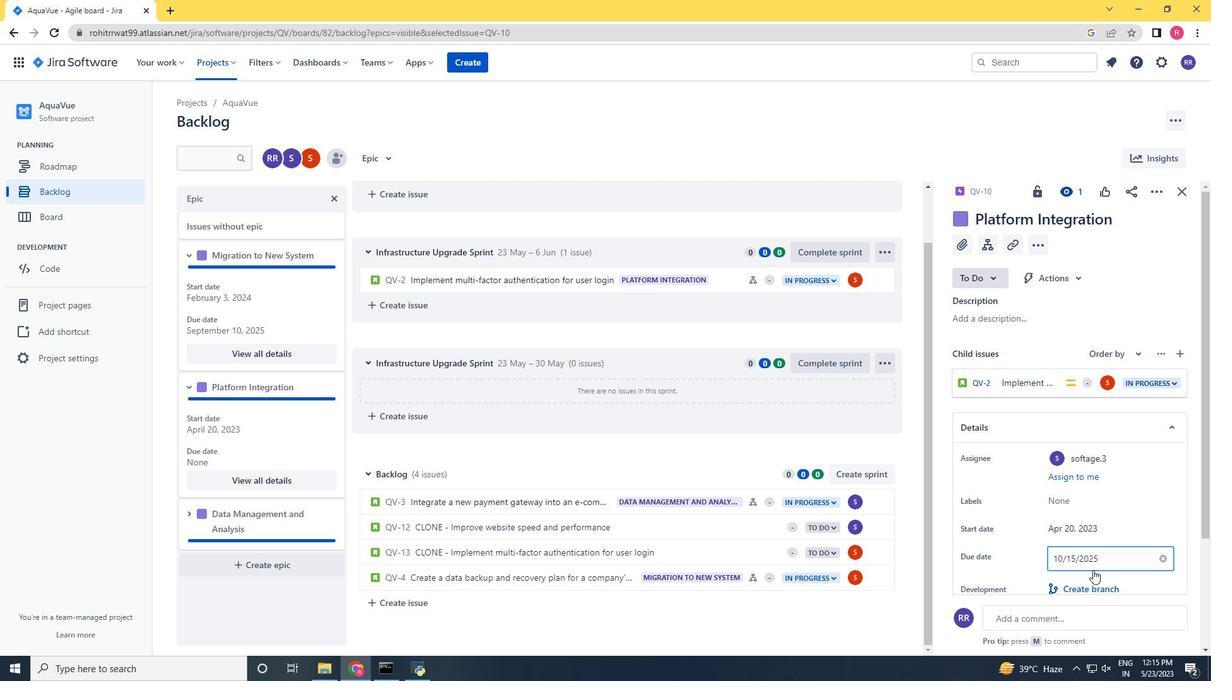 
Action: Mouse moved to (1078, 568)
Screenshot: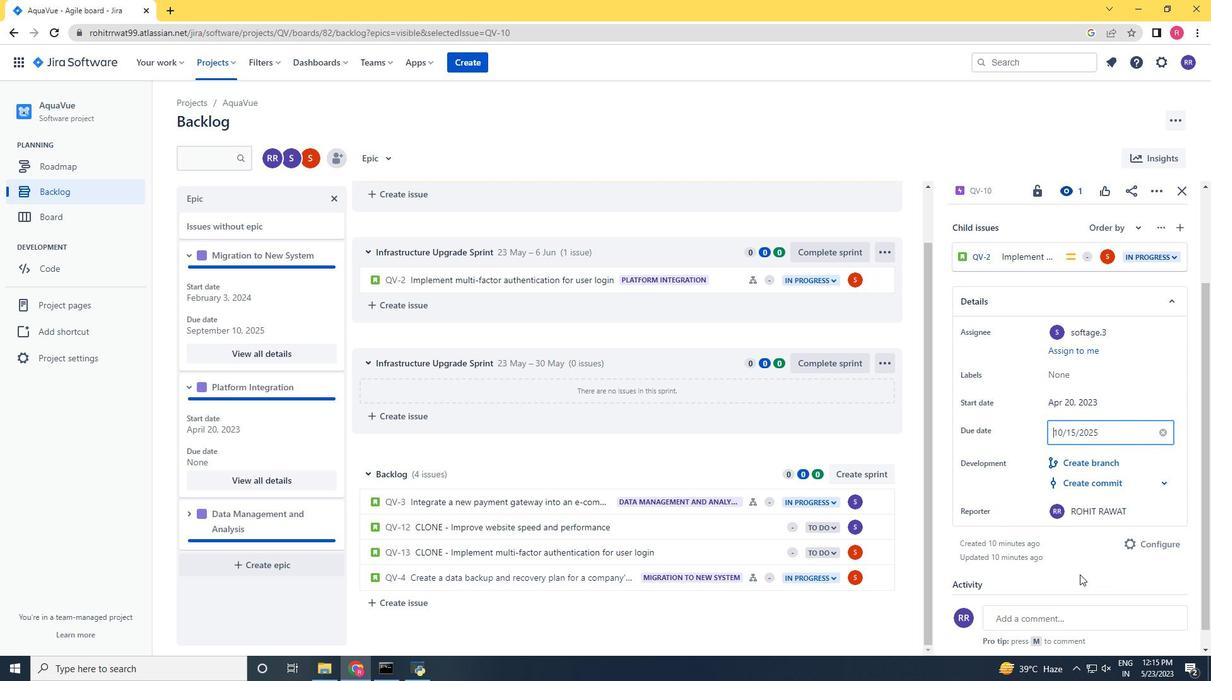 
Action: Mouse pressed left at (1078, 568)
Screenshot: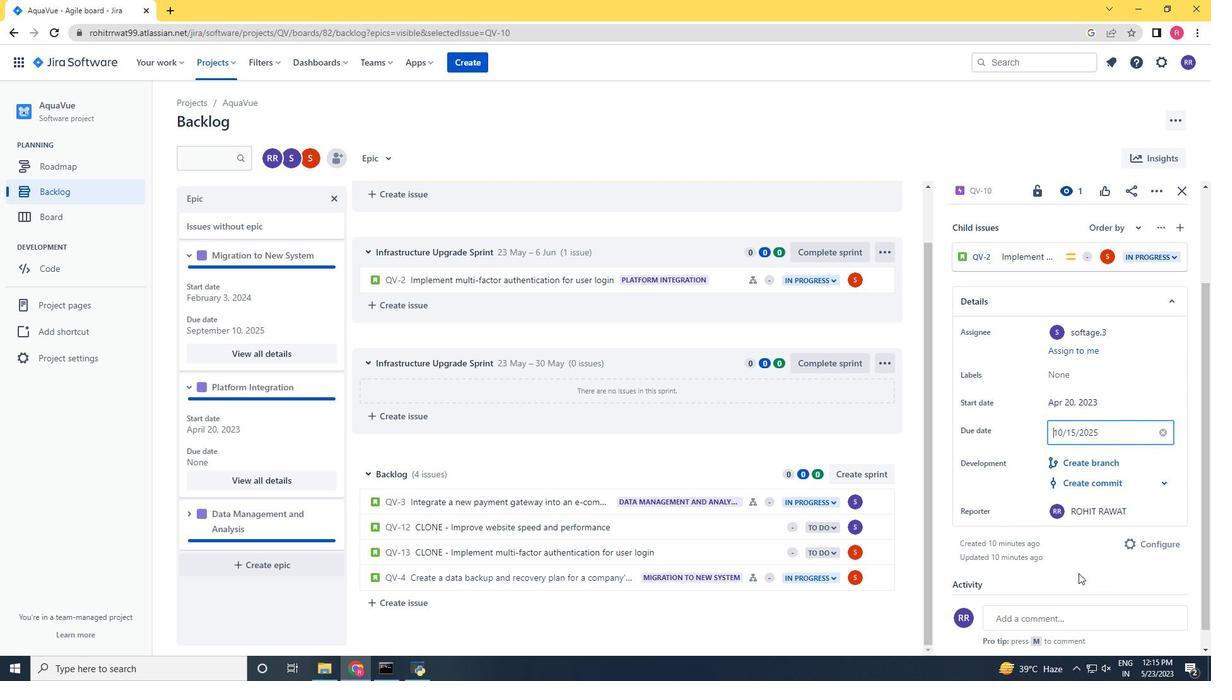 
Action: Mouse moved to (190, 515)
Screenshot: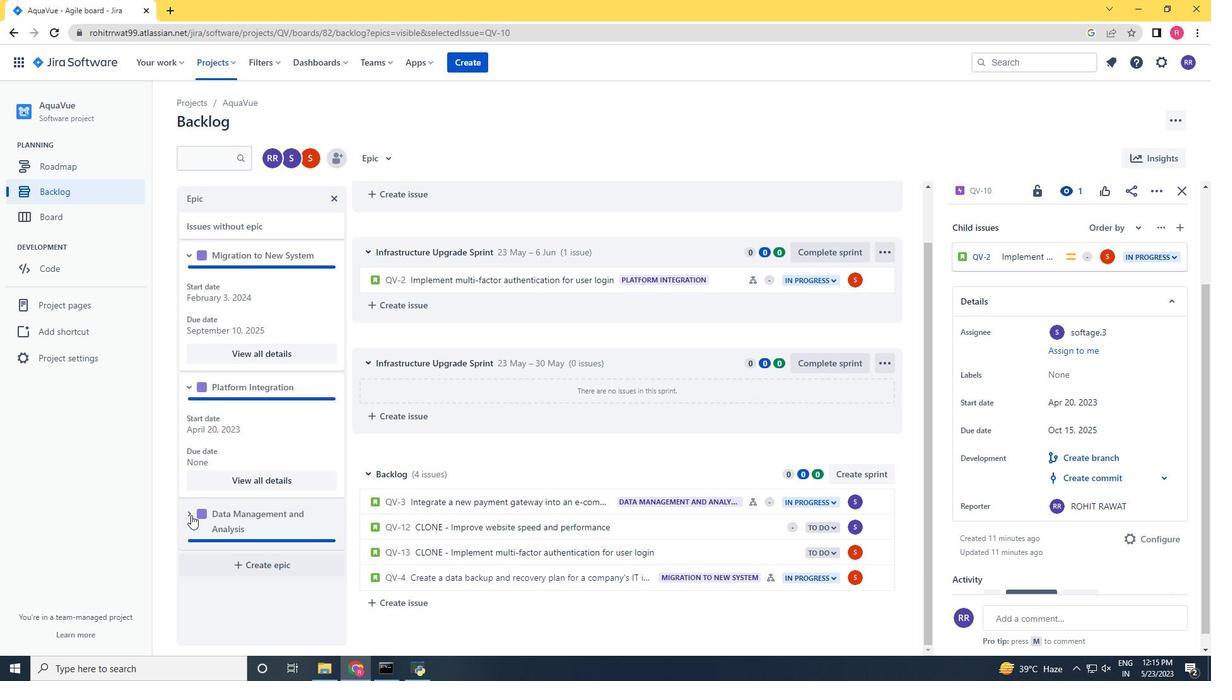 
Action: Mouse pressed left at (190, 515)
Screenshot: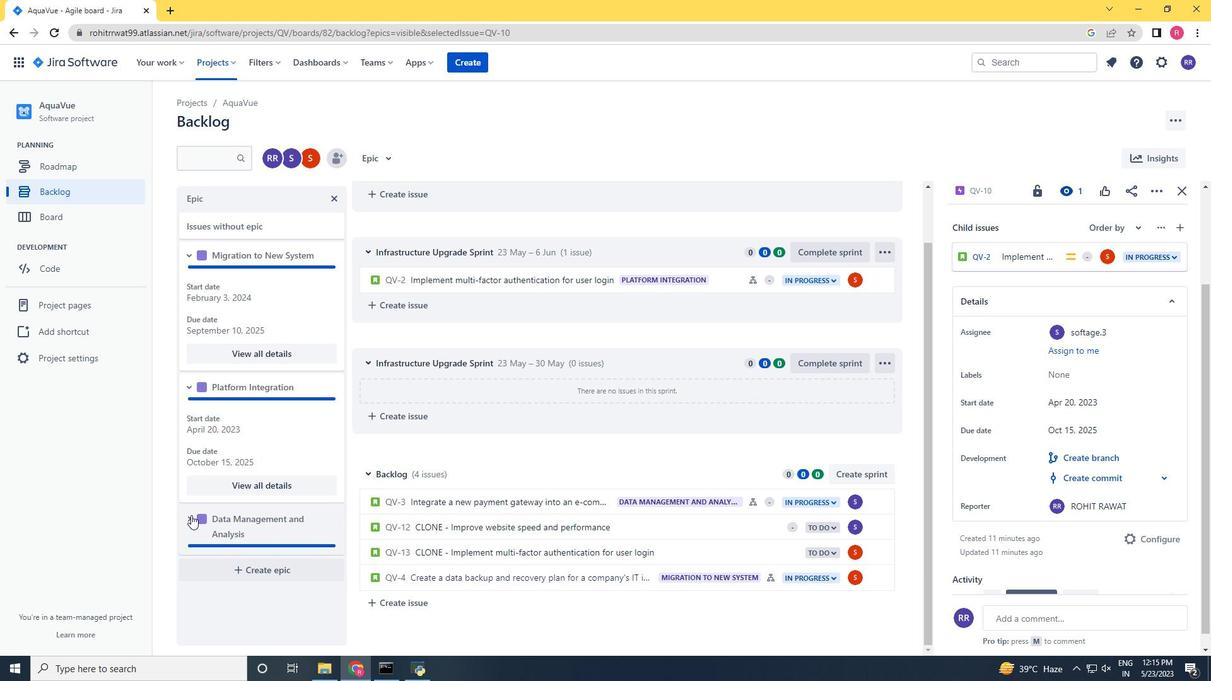 
Action: Mouse scrolled (190, 514) with delta (0, 0)
Screenshot: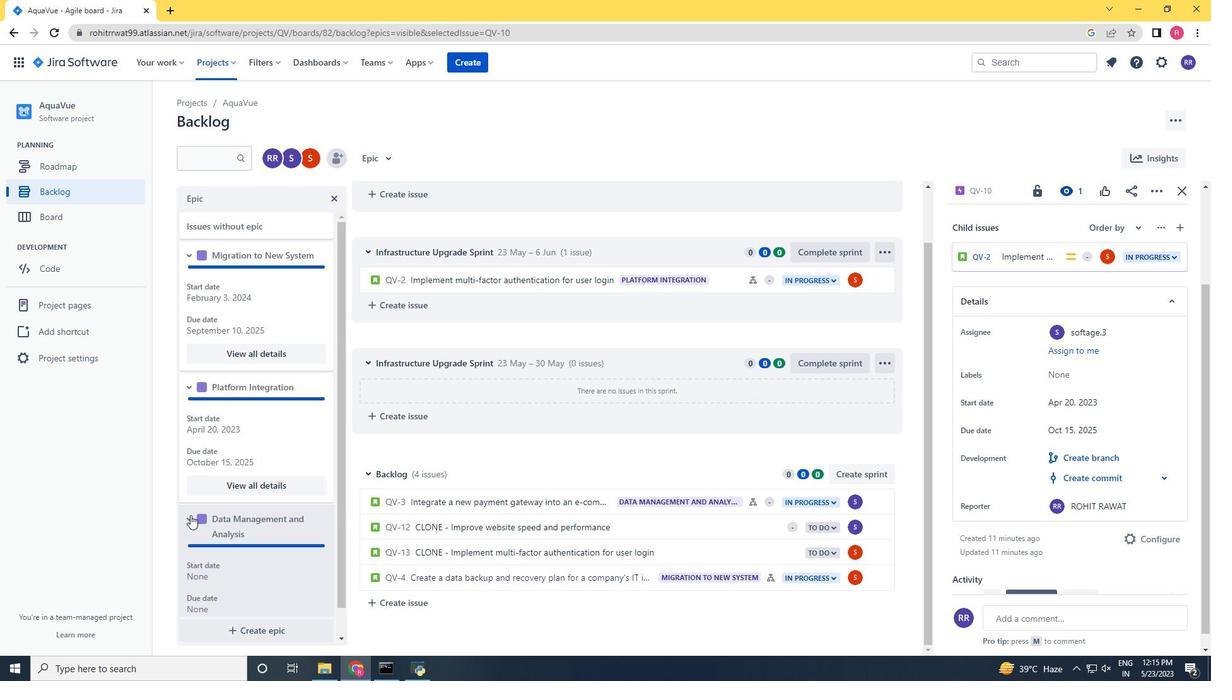 
Action: Mouse scrolled (190, 514) with delta (0, 0)
Screenshot: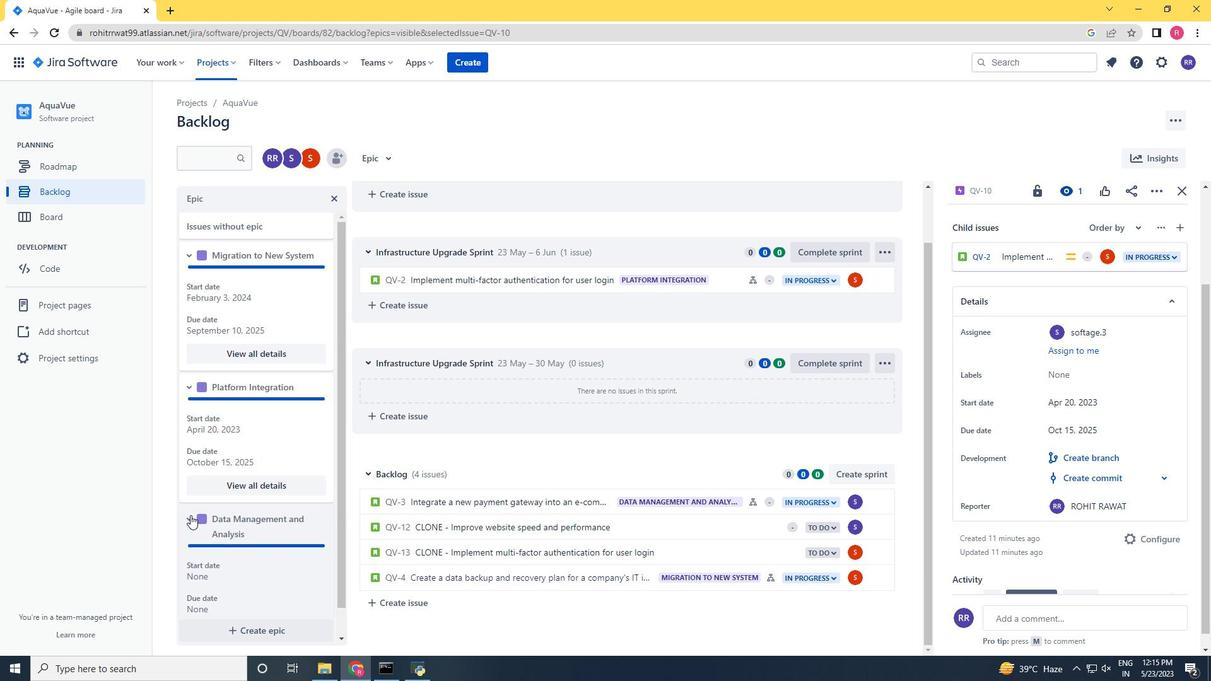 
Action: Mouse scrolled (190, 514) with delta (0, 0)
Screenshot: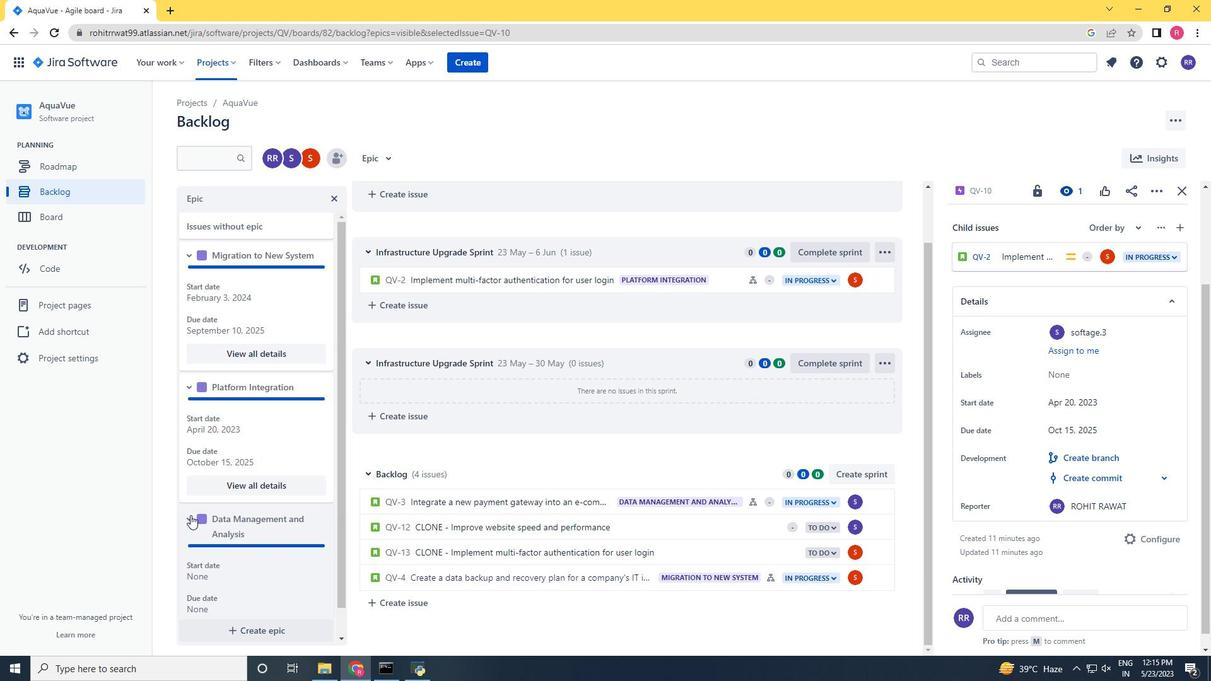 
Action: Mouse scrolled (190, 514) with delta (0, 0)
Screenshot: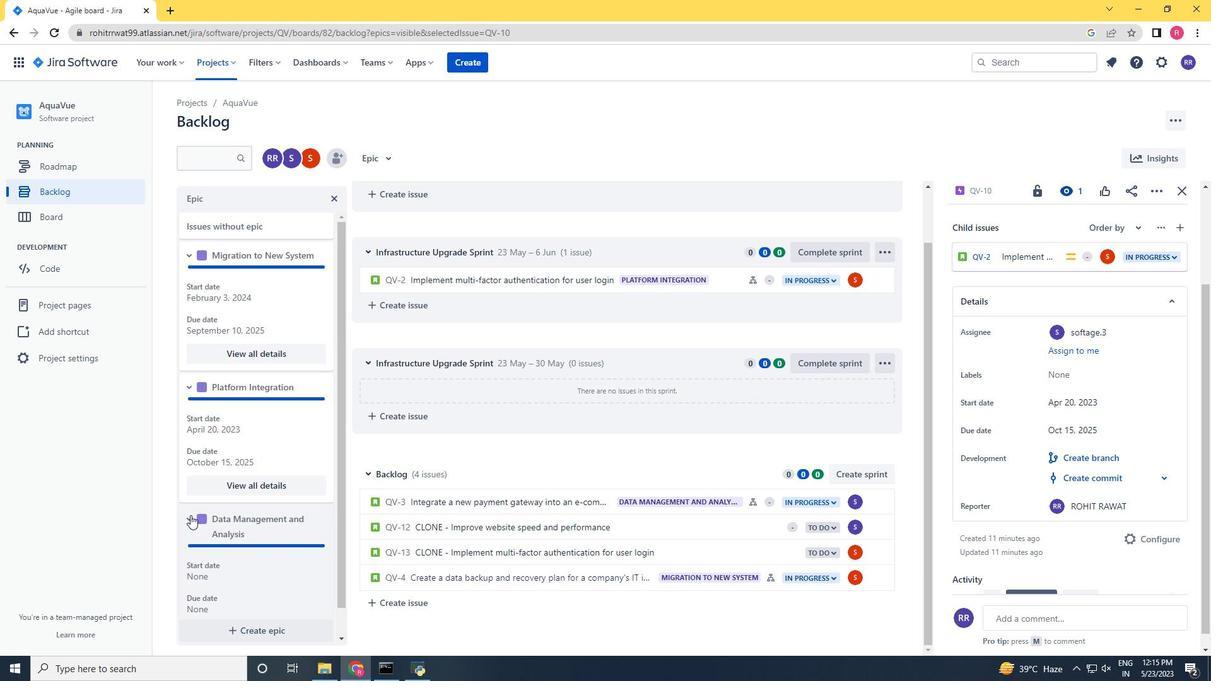 
Action: Mouse moved to (282, 575)
Screenshot: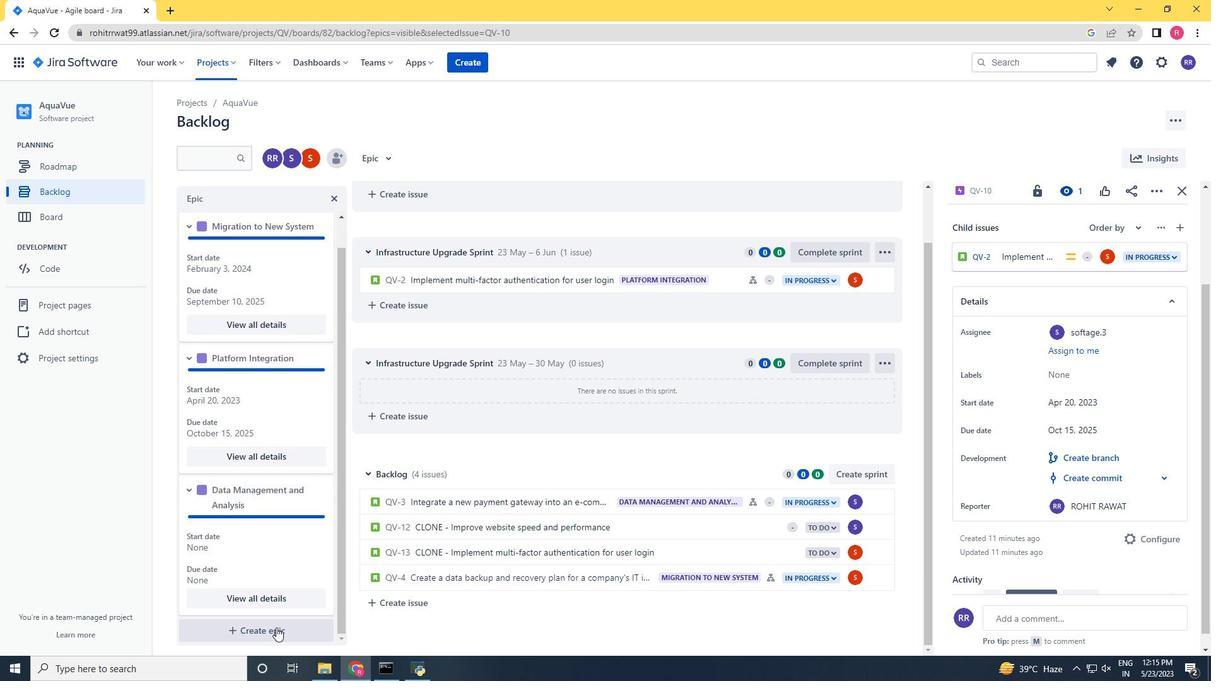 
Action: Mouse scrolled (282, 574) with delta (0, 0)
Screenshot: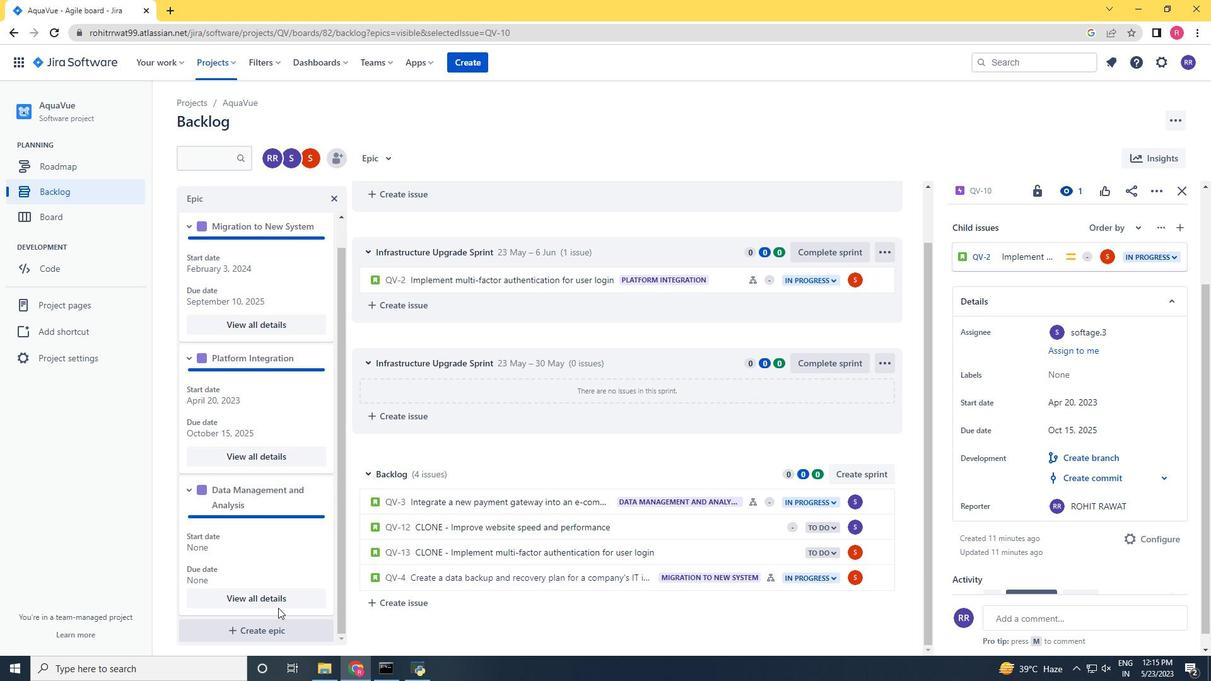 
Action: Mouse scrolled (282, 574) with delta (0, 0)
Screenshot: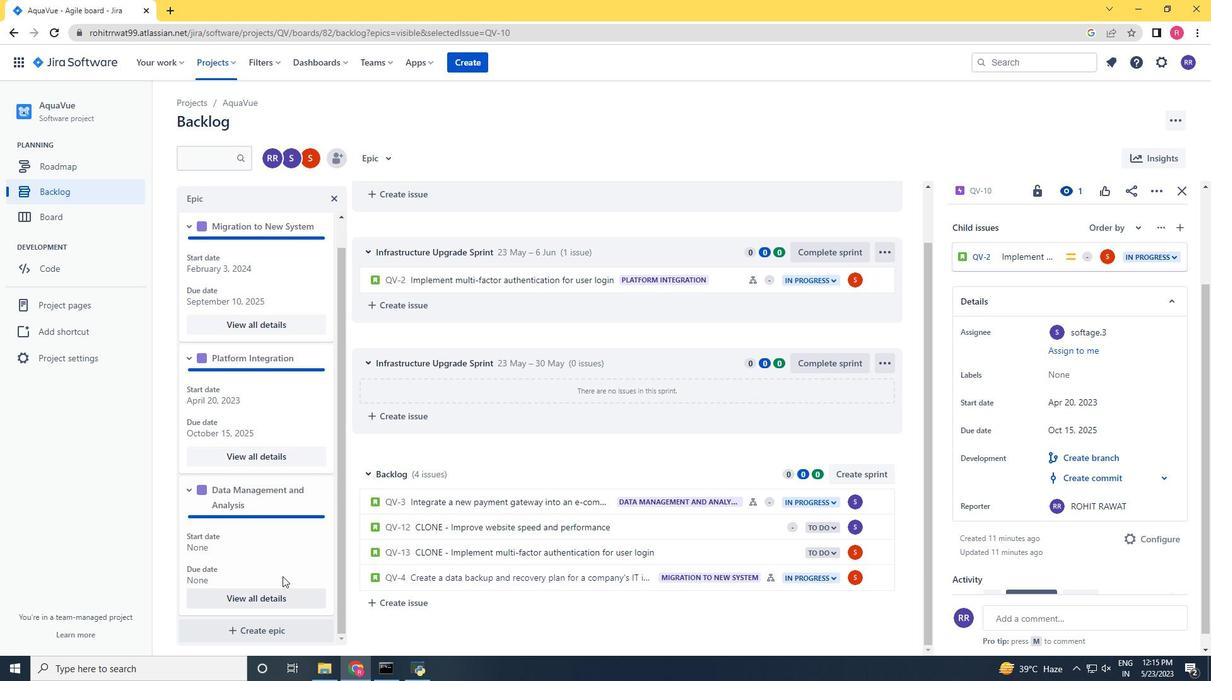 
Action: Mouse moved to (282, 590)
Screenshot: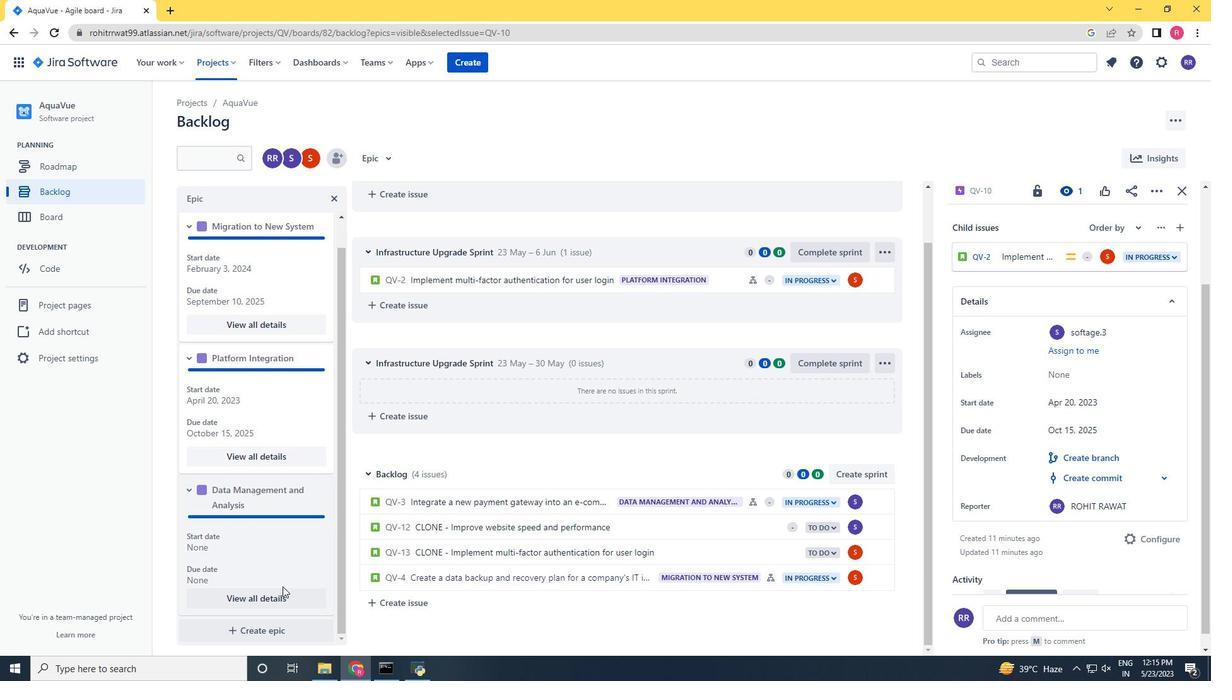 
Action: Mouse pressed left at (282, 590)
Screenshot: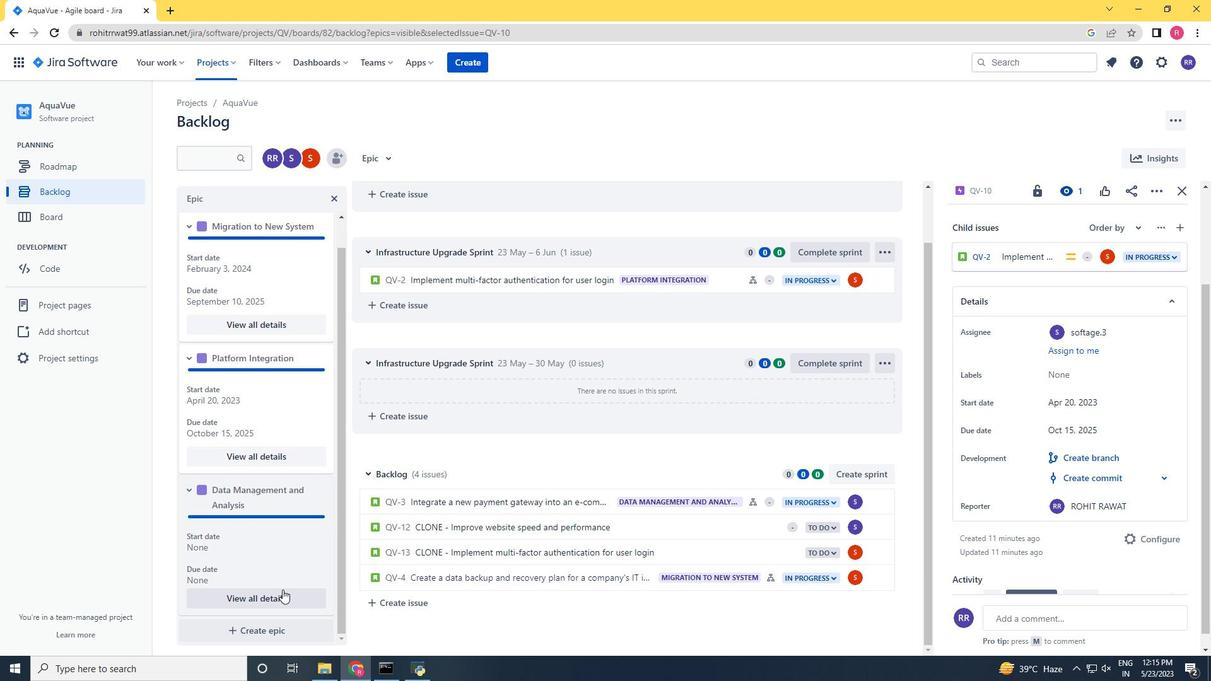 
Action: Mouse moved to (1091, 534)
Screenshot: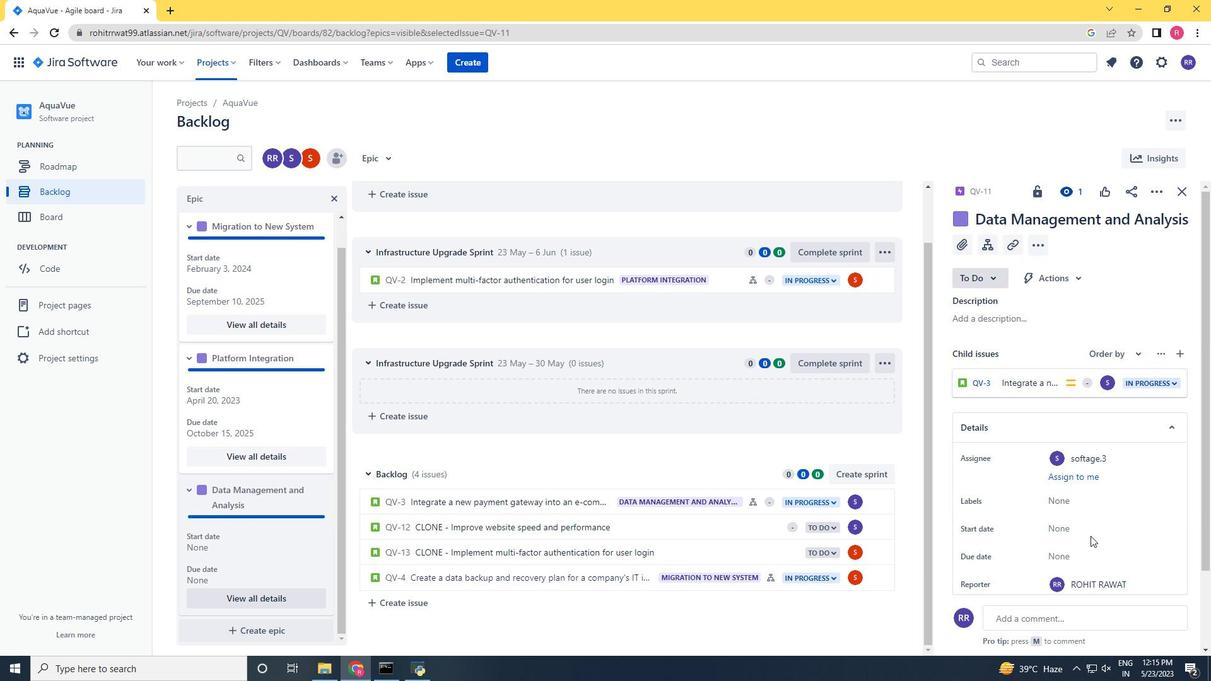 
Action: Mouse pressed left at (1091, 534)
Screenshot: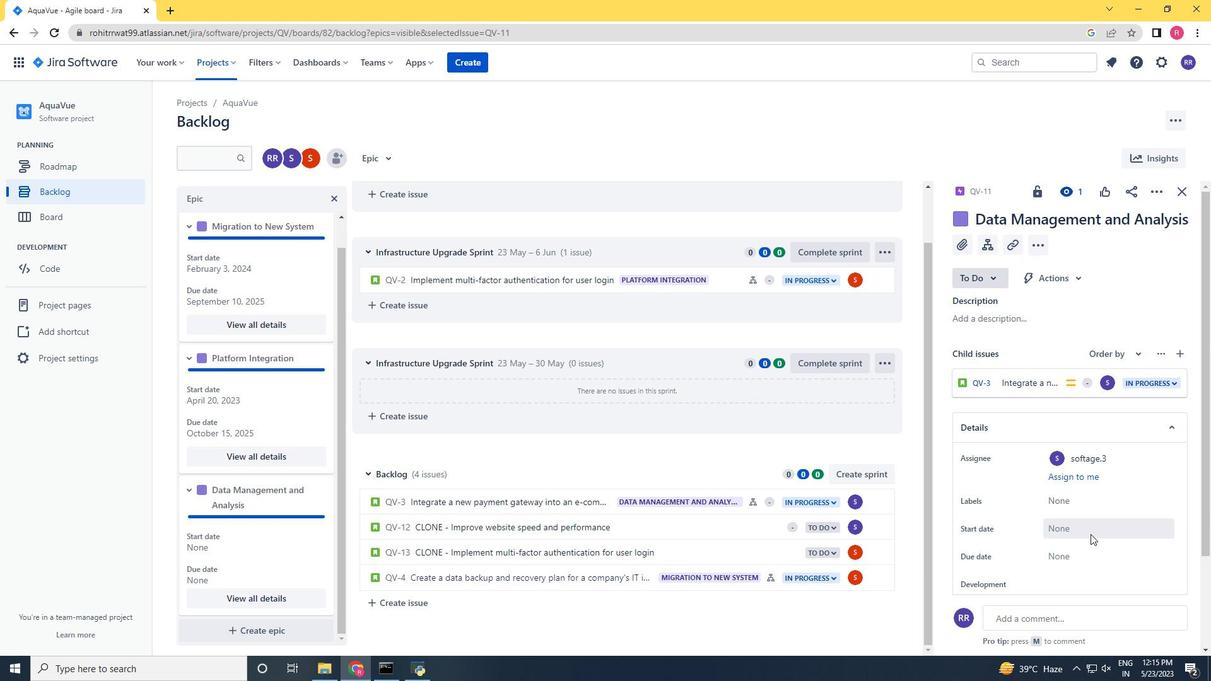 
Action: Mouse moved to (1179, 344)
Screenshot: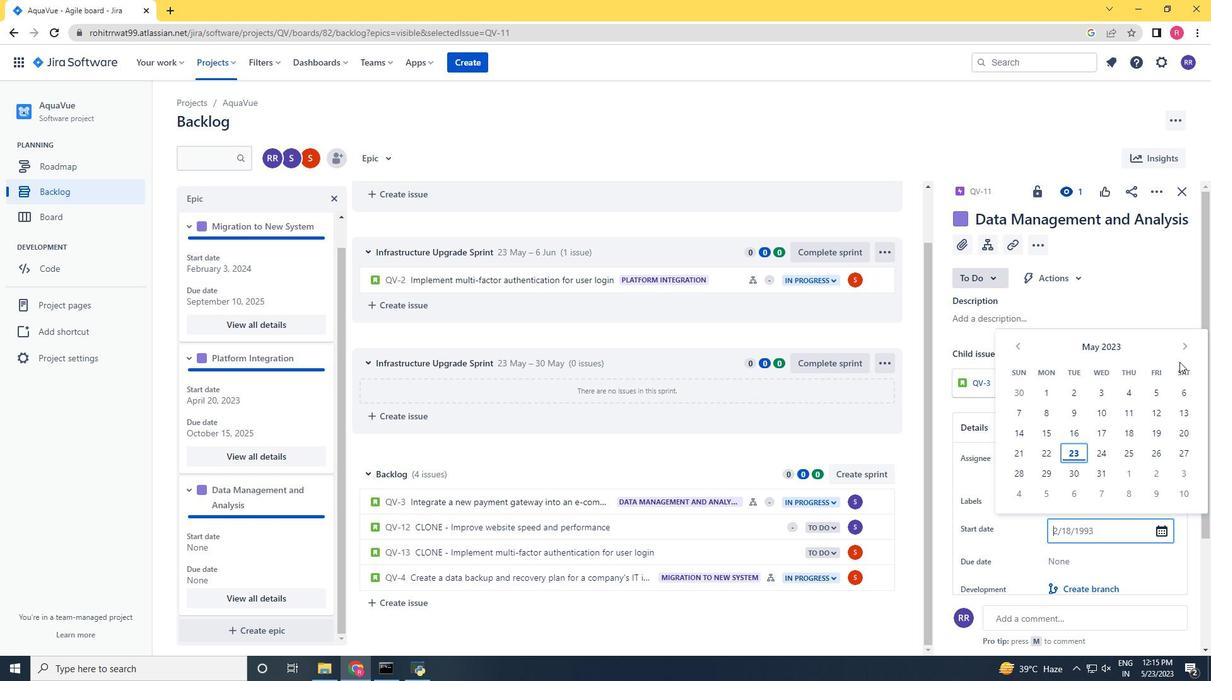 
Action: Mouse pressed left at (1179, 344)
Screenshot: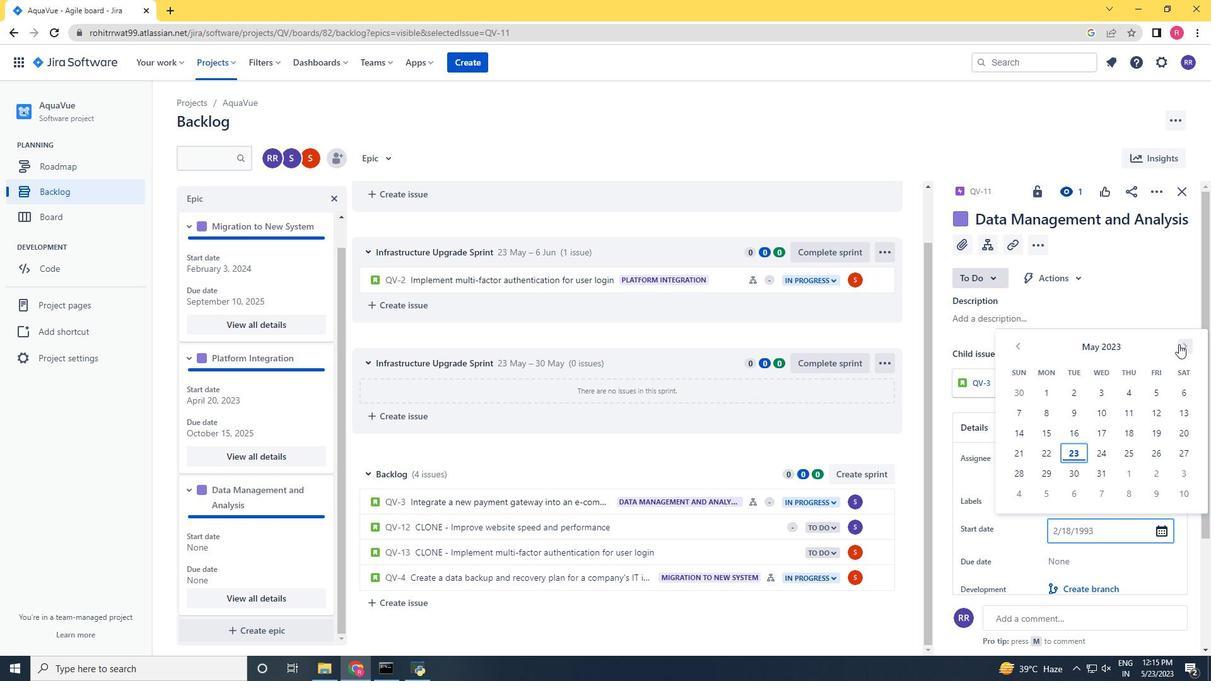 
Action: Mouse pressed left at (1179, 344)
Screenshot: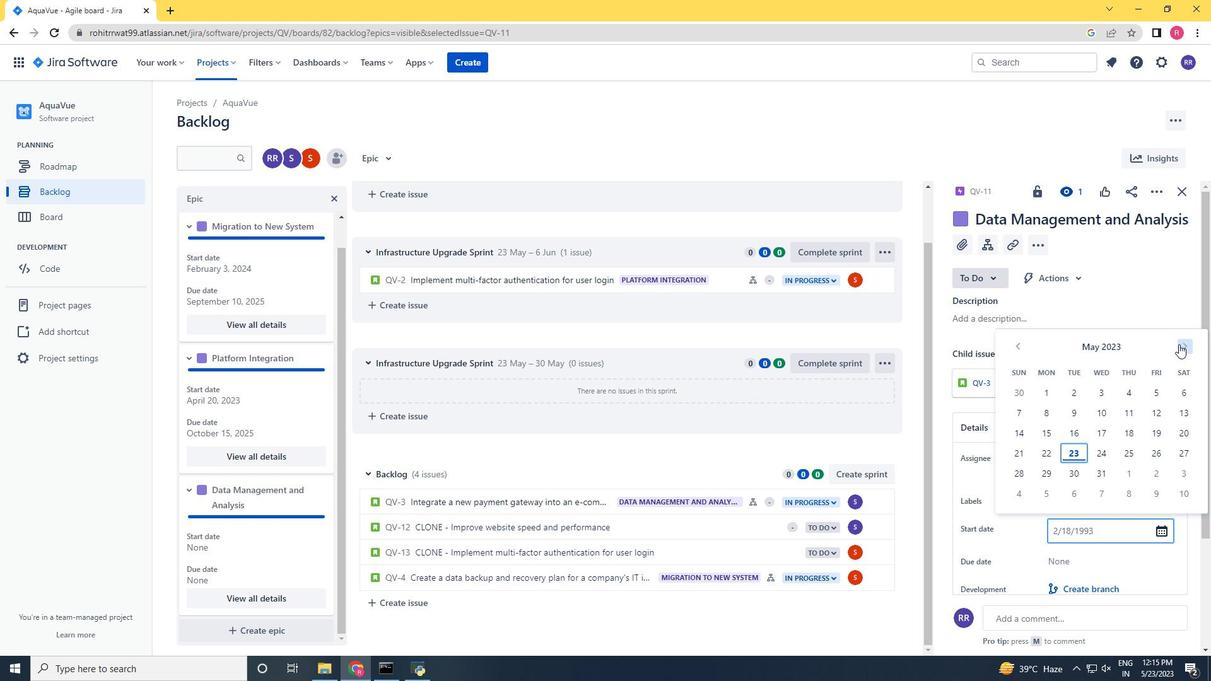 
Action: Mouse pressed left at (1179, 344)
Screenshot: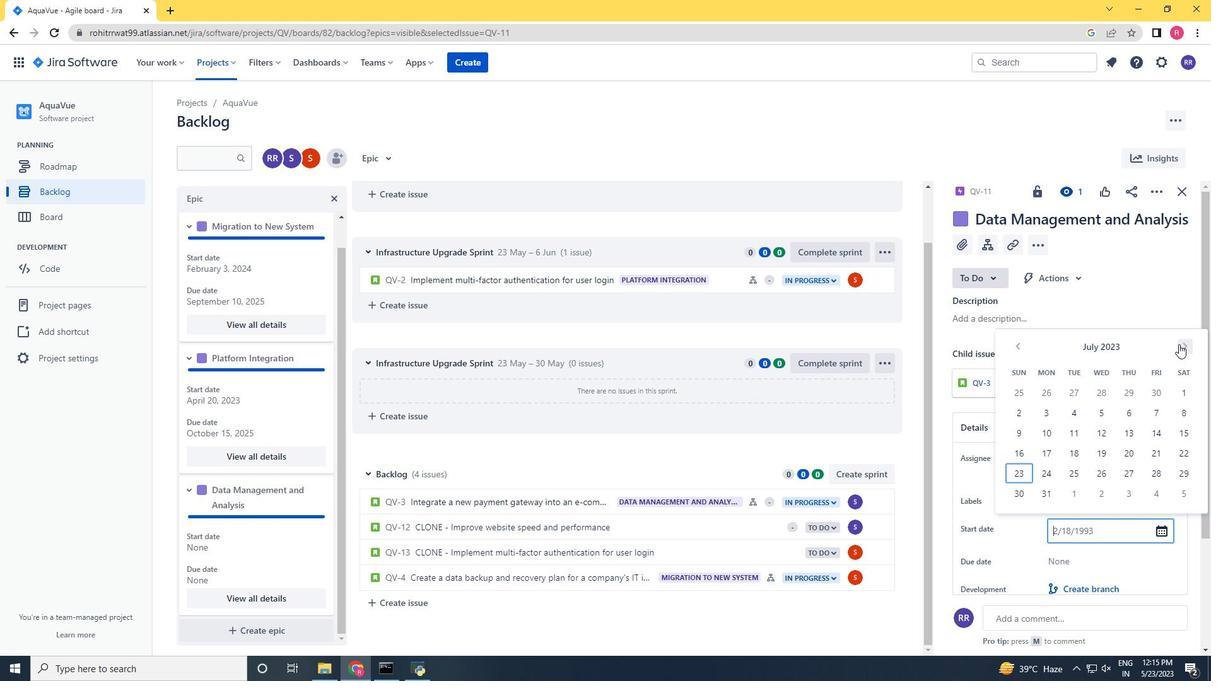 
Action: Mouse moved to (1011, 349)
Screenshot: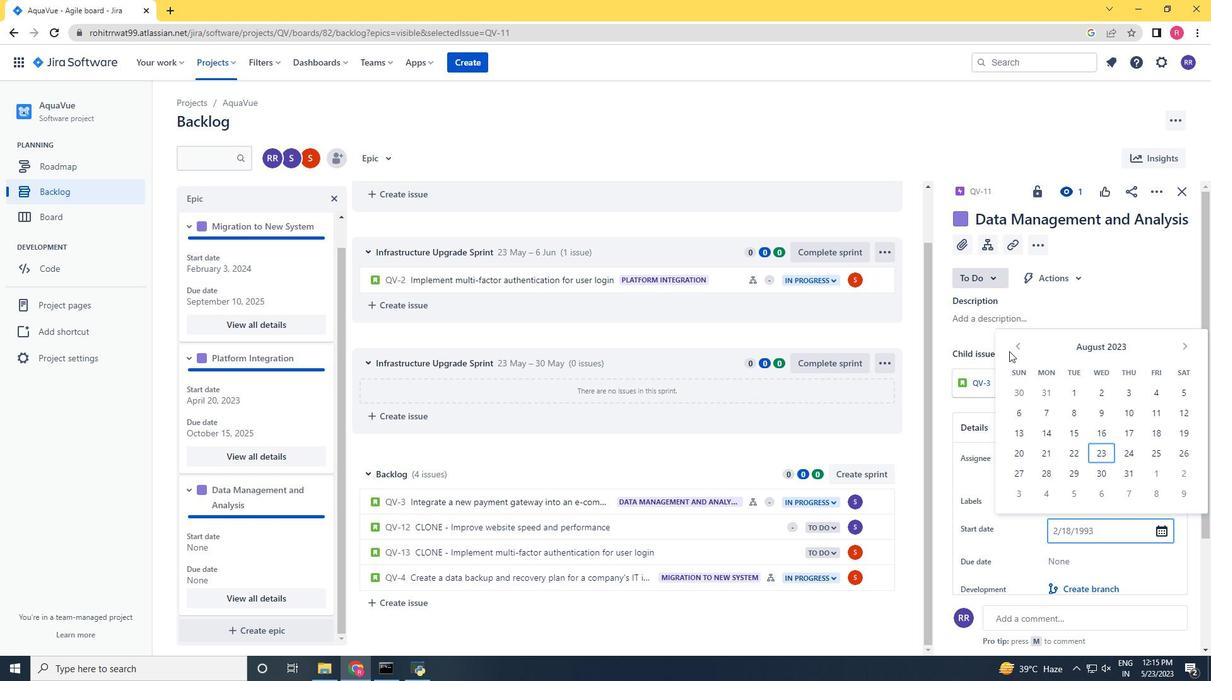 
Action: Mouse pressed left at (1011, 349)
Screenshot: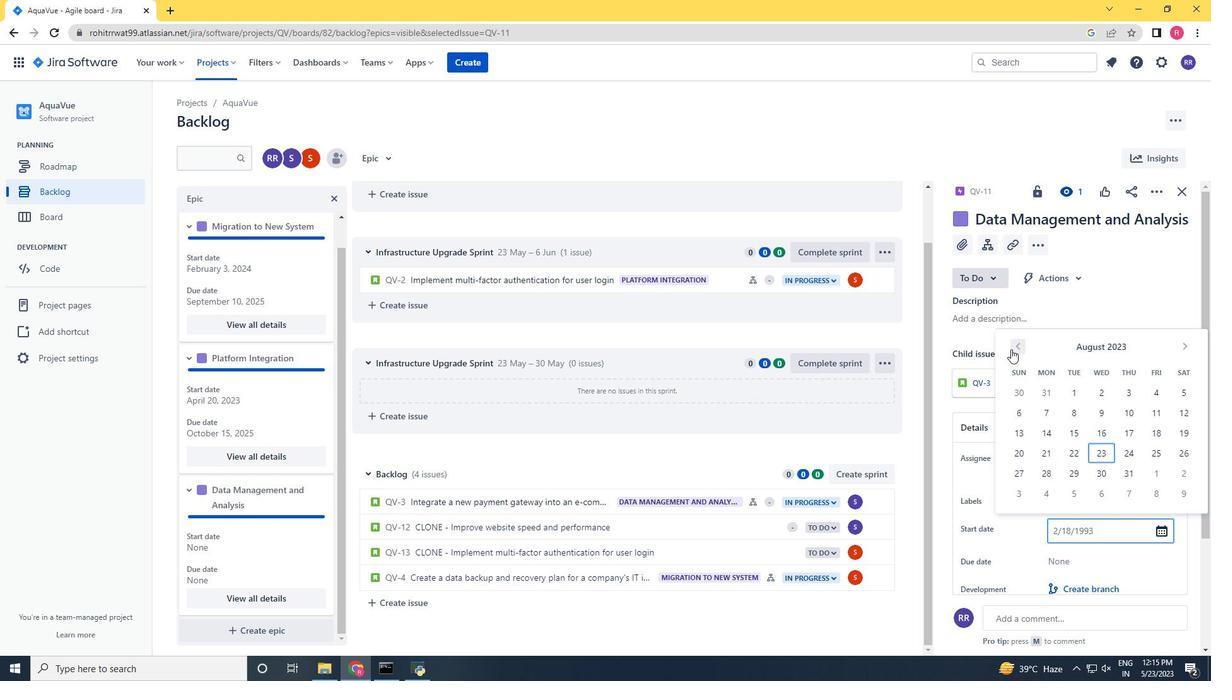
Action: Mouse pressed left at (1011, 349)
Screenshot: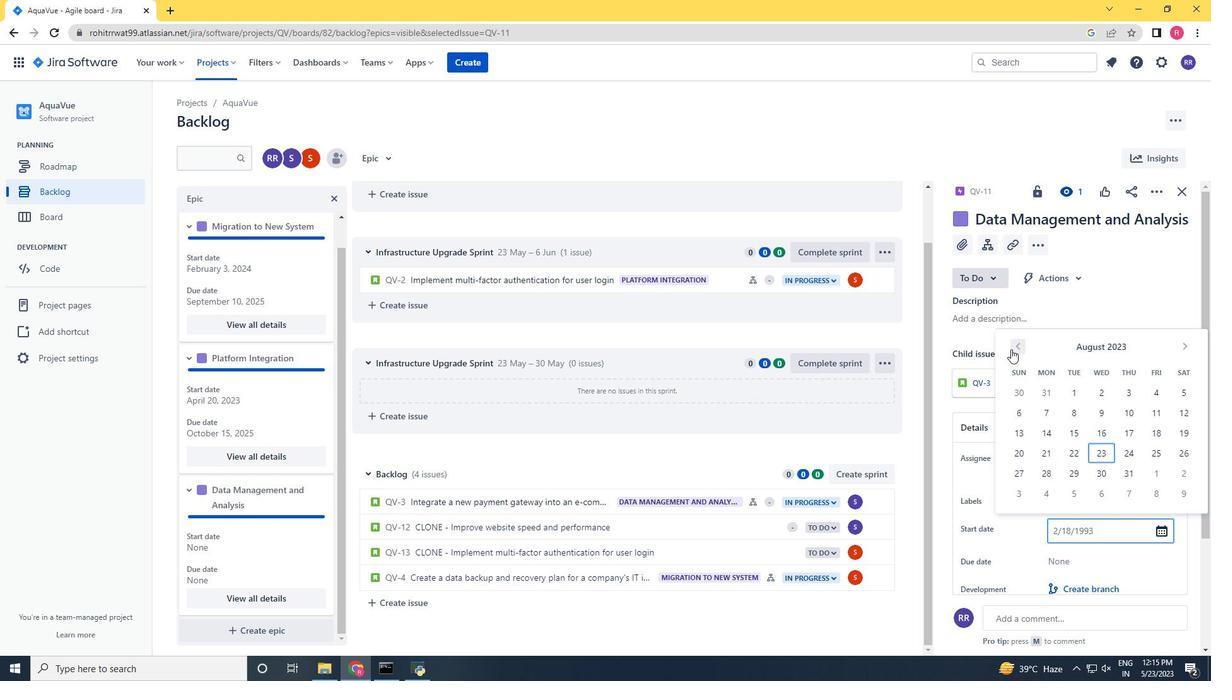 
Action: Mouse pressed left at (1011, 349)
Screenshot: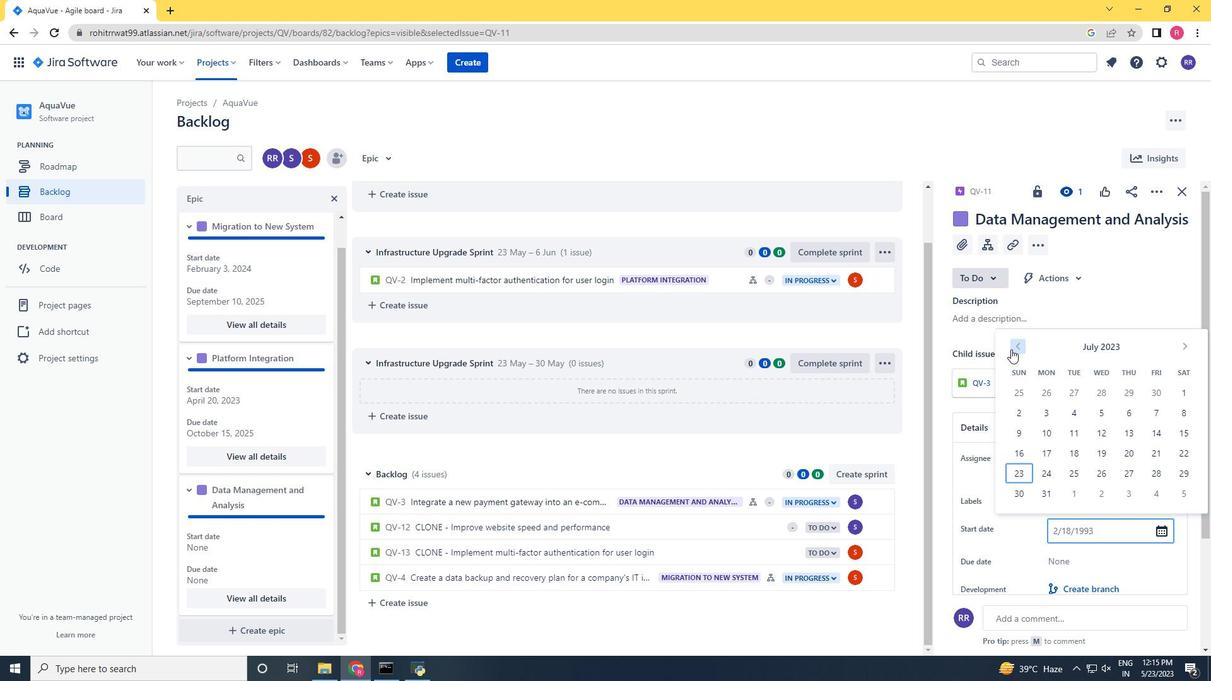 
Action: Mouse pressed left at (1011, 349)
Screenshot: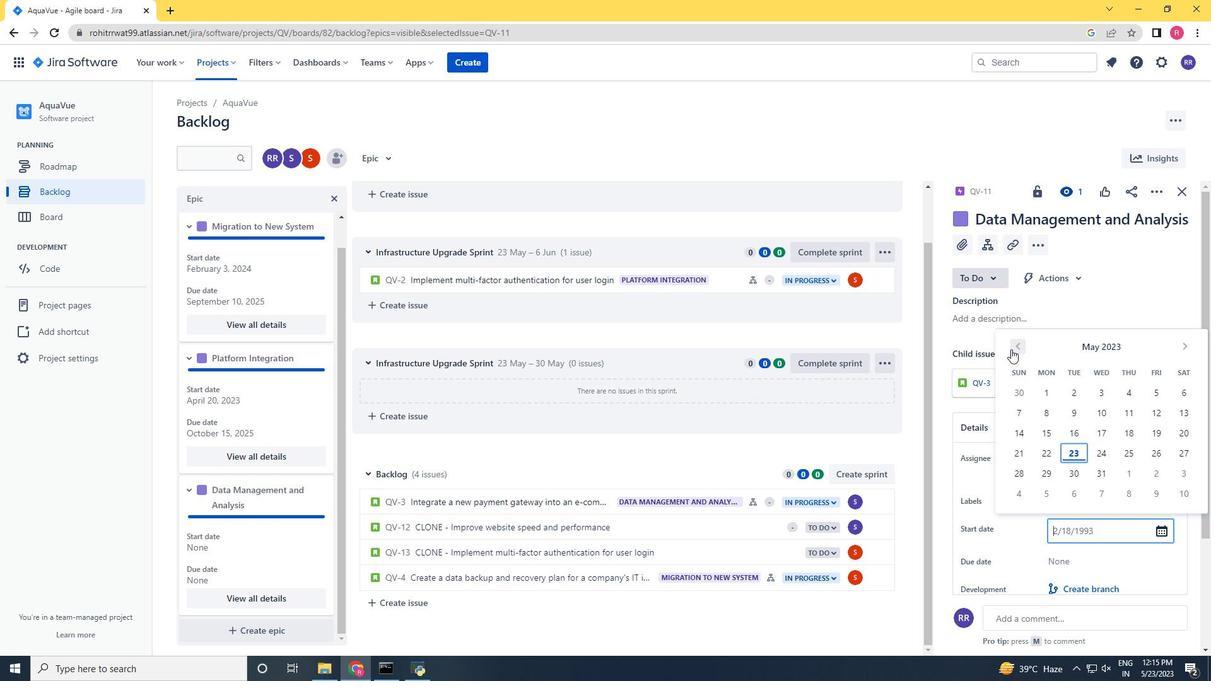 
Action: Mouse moved to (1146, 465)
Screenshot: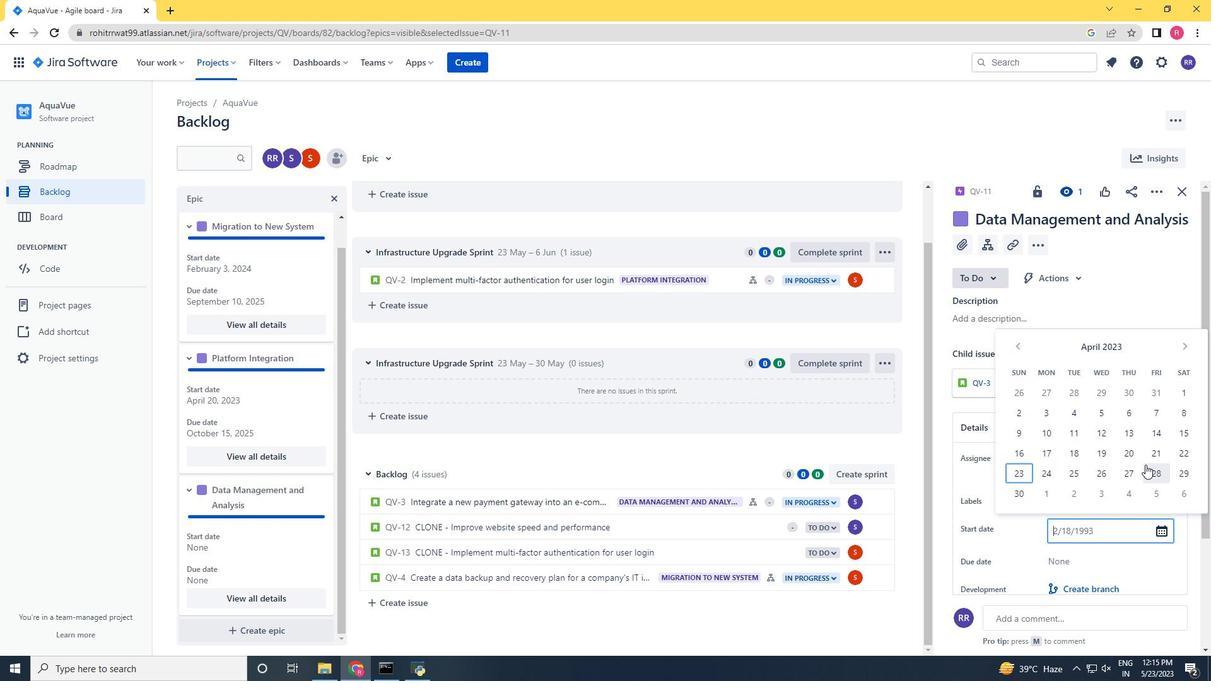 
Action: Mouse pressed left at (1146, 465)
Screenshot: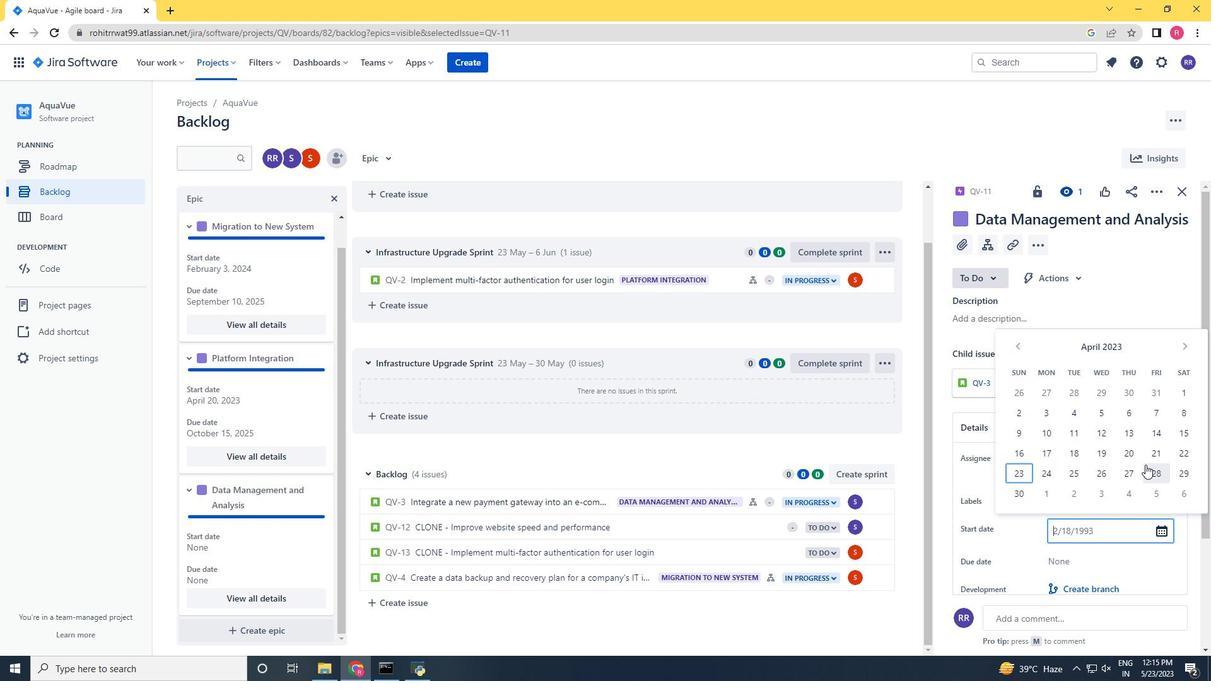 
Action: Mouse moved to (1089, 558)
Screenshot: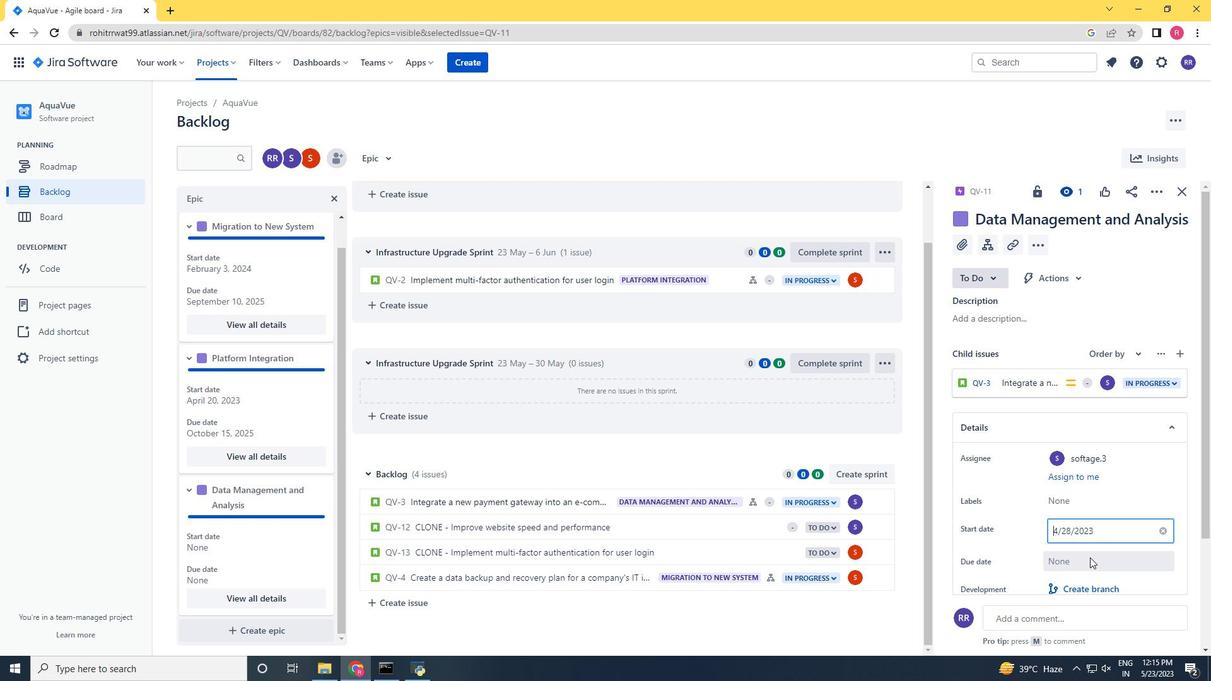 
Action: Mouse pressed left at (1089, 558)
Screenshot: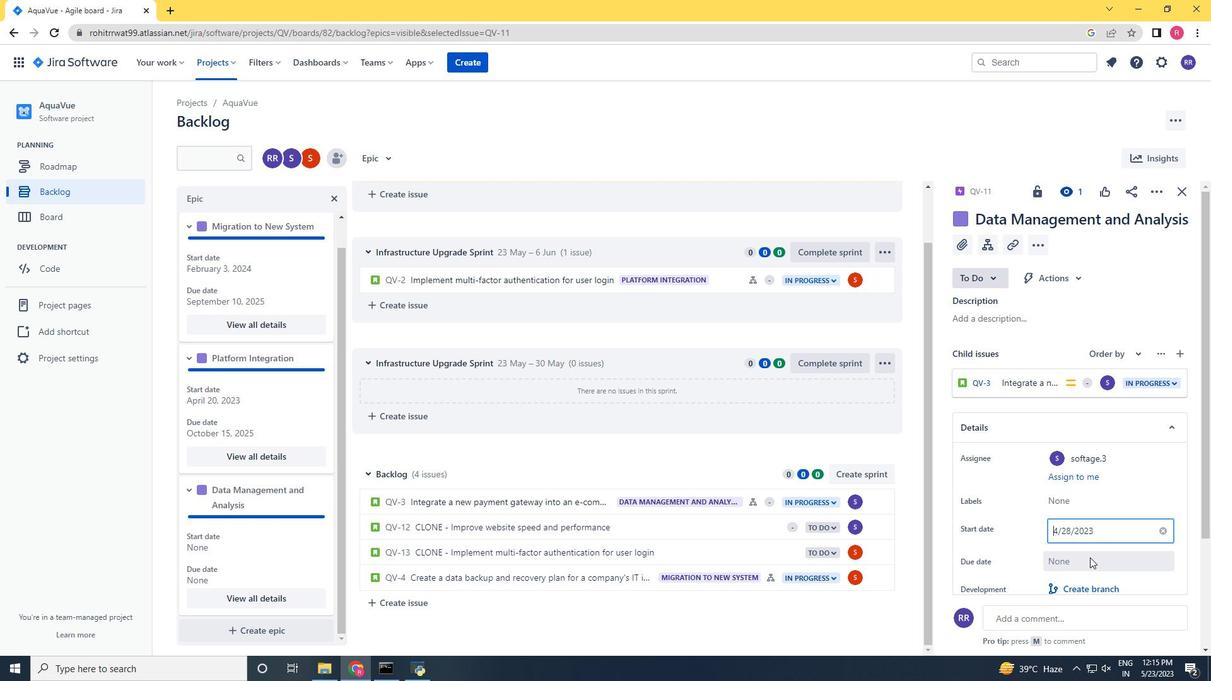 
Action: Mouse moved to (1180, 375)
Screenshot: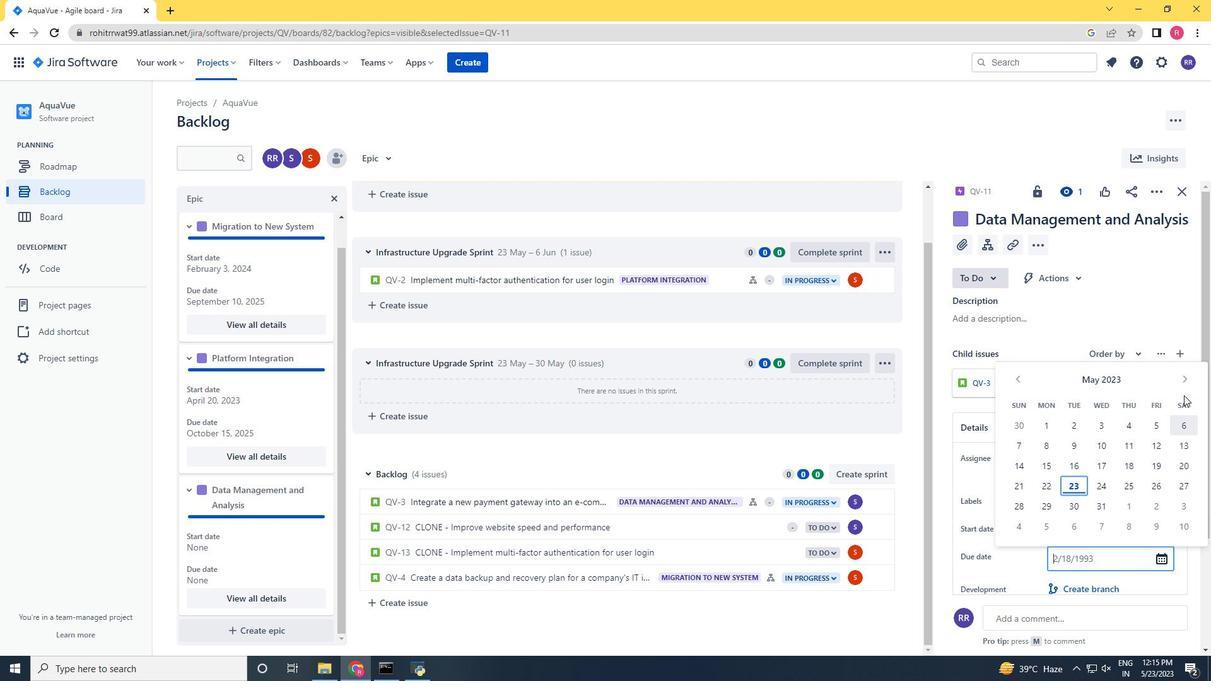 
Action: Mouse pressed left at (1180, 375)
Screenshot: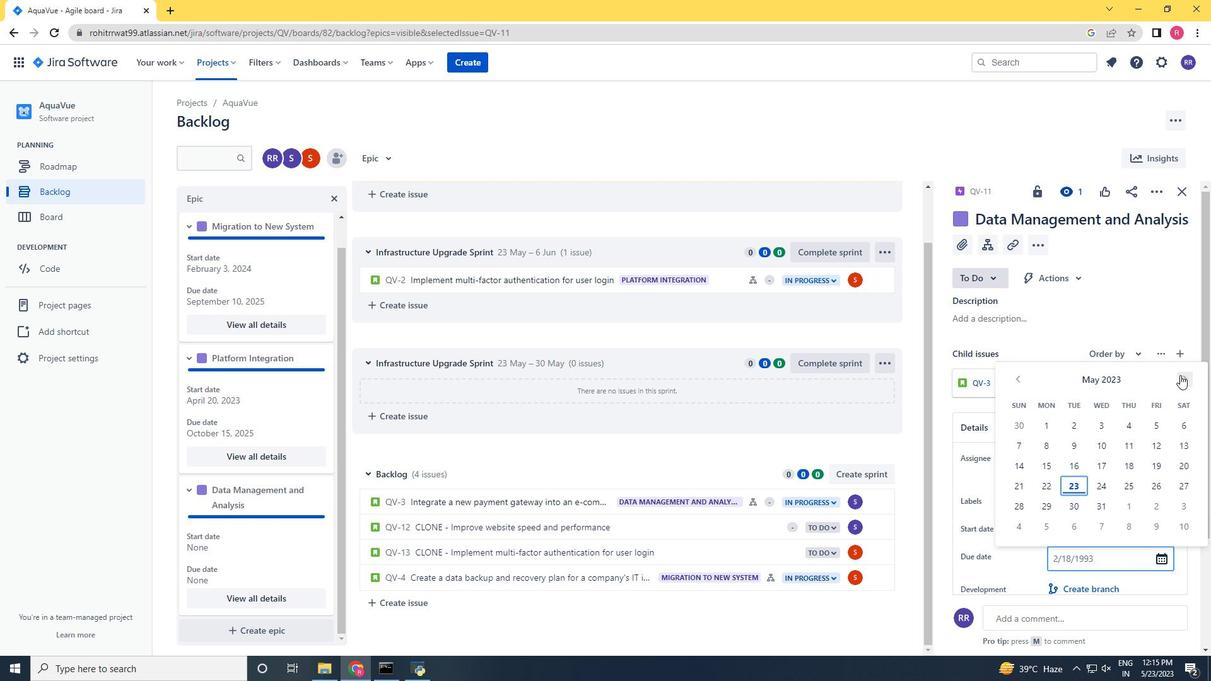 
Action: Mouse pressed left at (1180, 375)
Screenshot: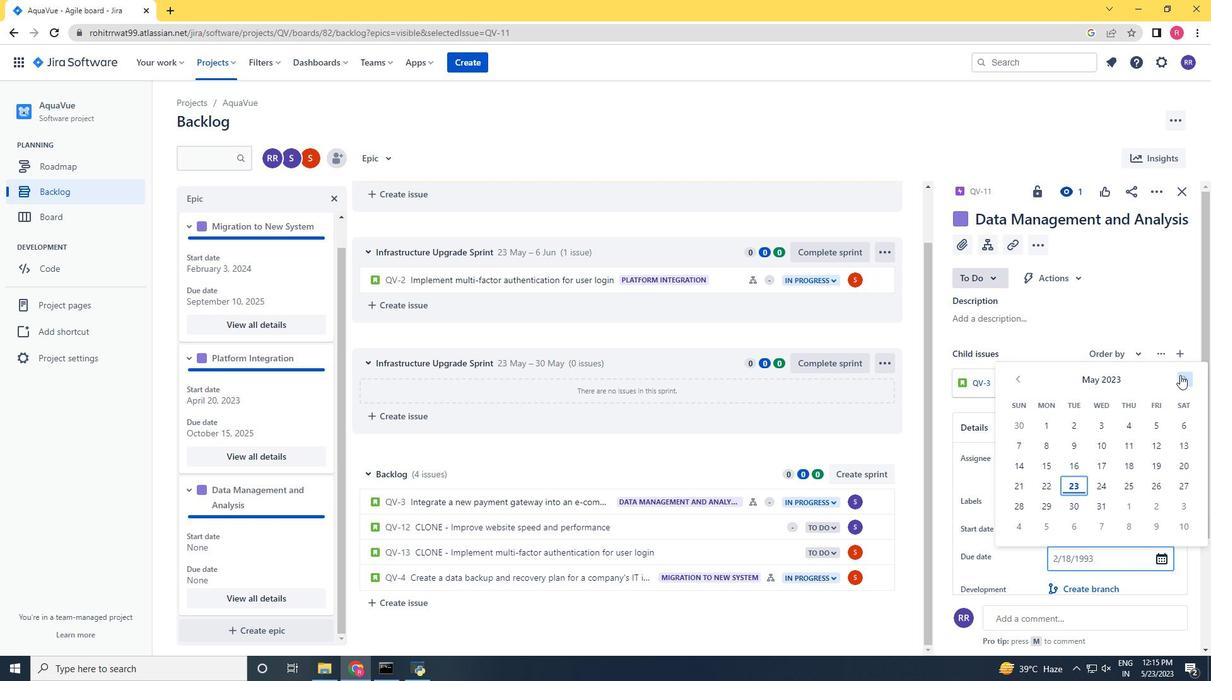 
Action: Mouse pressed left at (1180, 375)
Screenshot: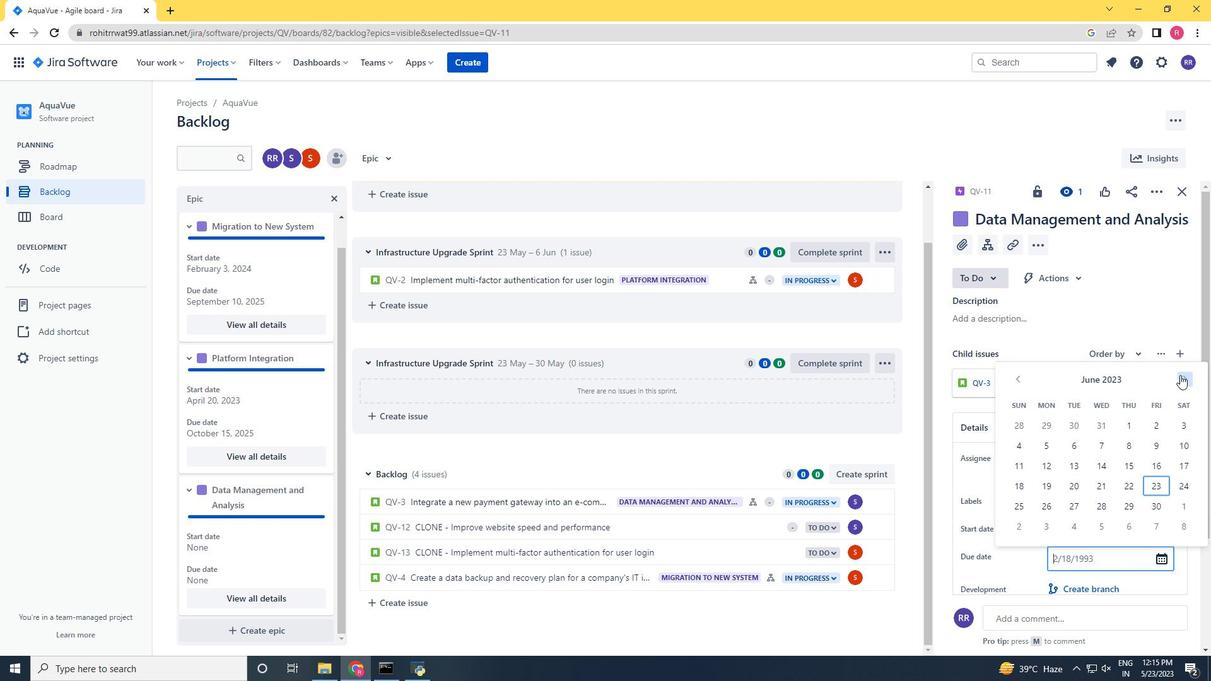 
Action: Mouse pressed left at (1180, 375)
Screenshot: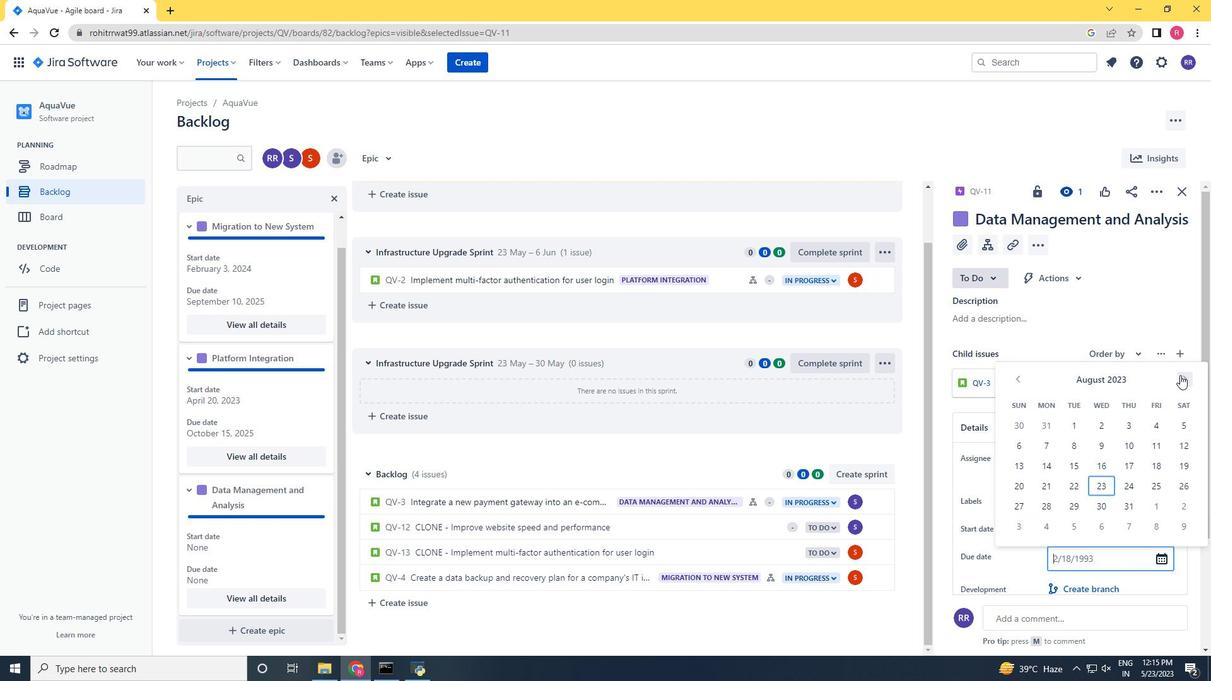 
Action: Mouse pressed left at (1180, 375)
Screenshot: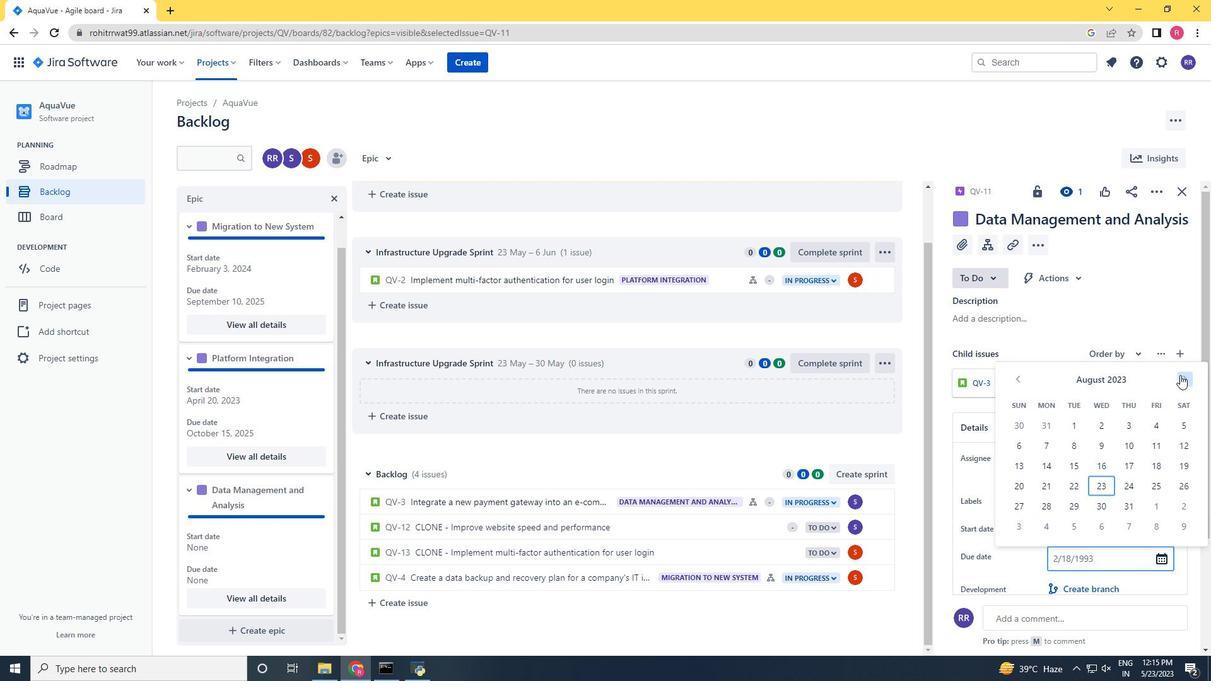 
Action: Mouse pressed left at (1180, 375)
Screenshot: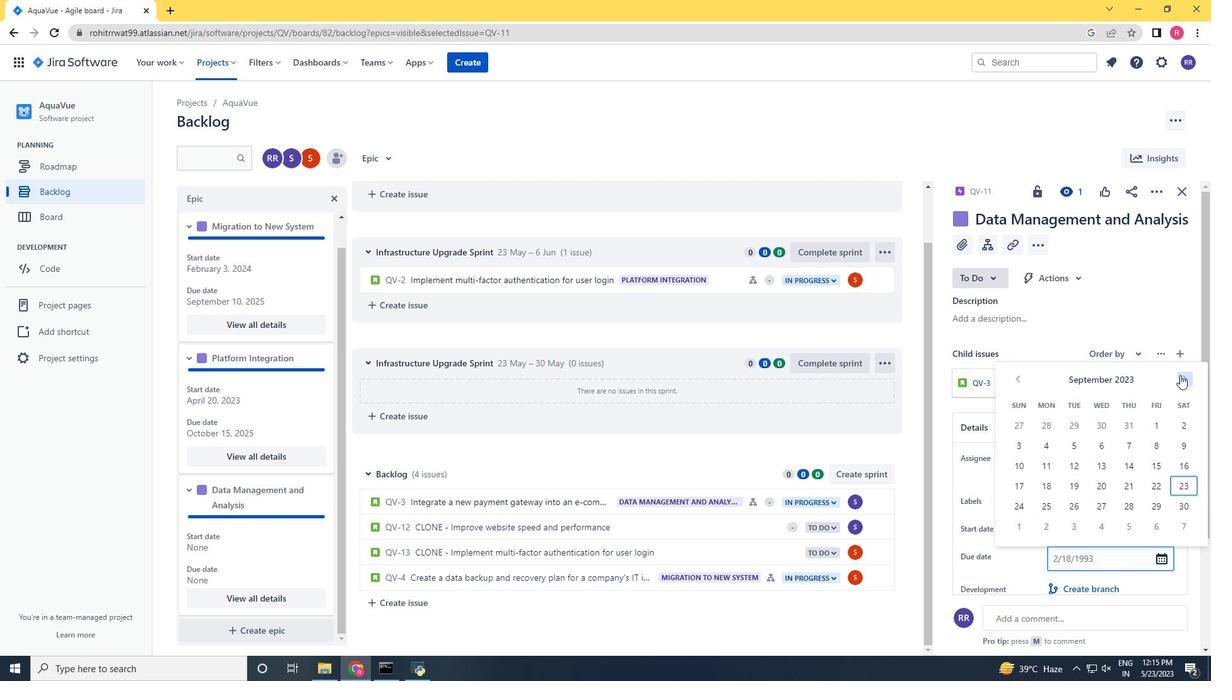 
Action: Mouse pressed left at (1180, 375)
Screenshot: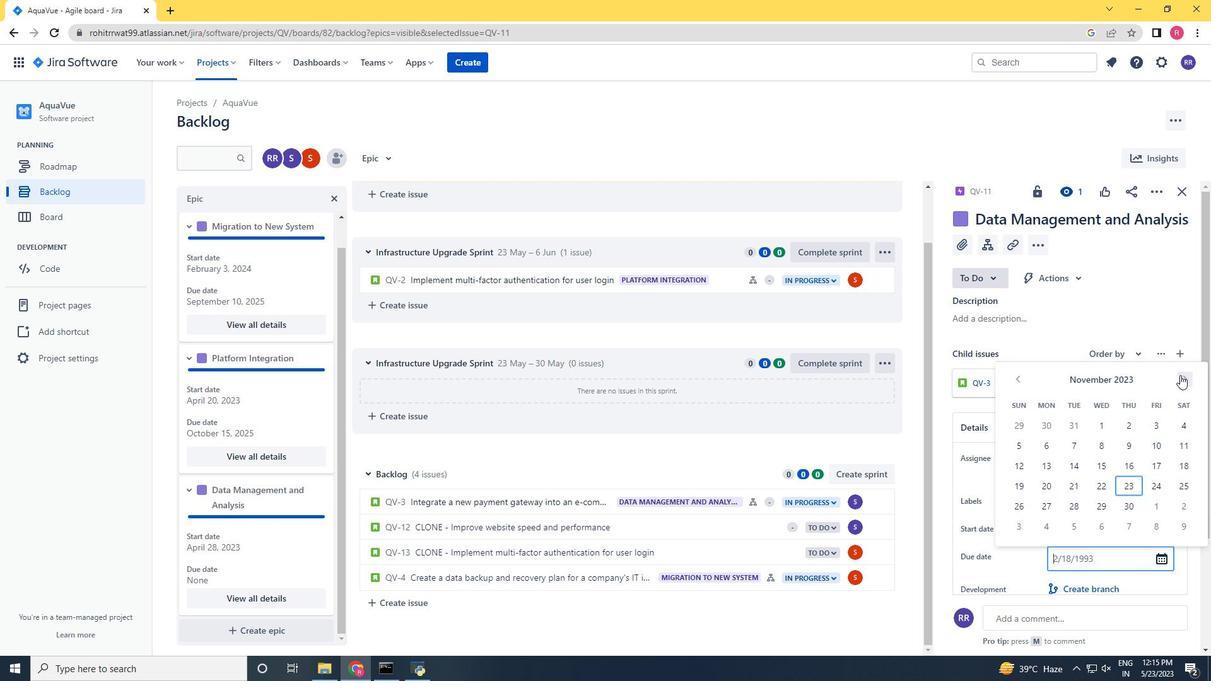 
Action: Mouse pressed left at (1180, 375)
Screenshot: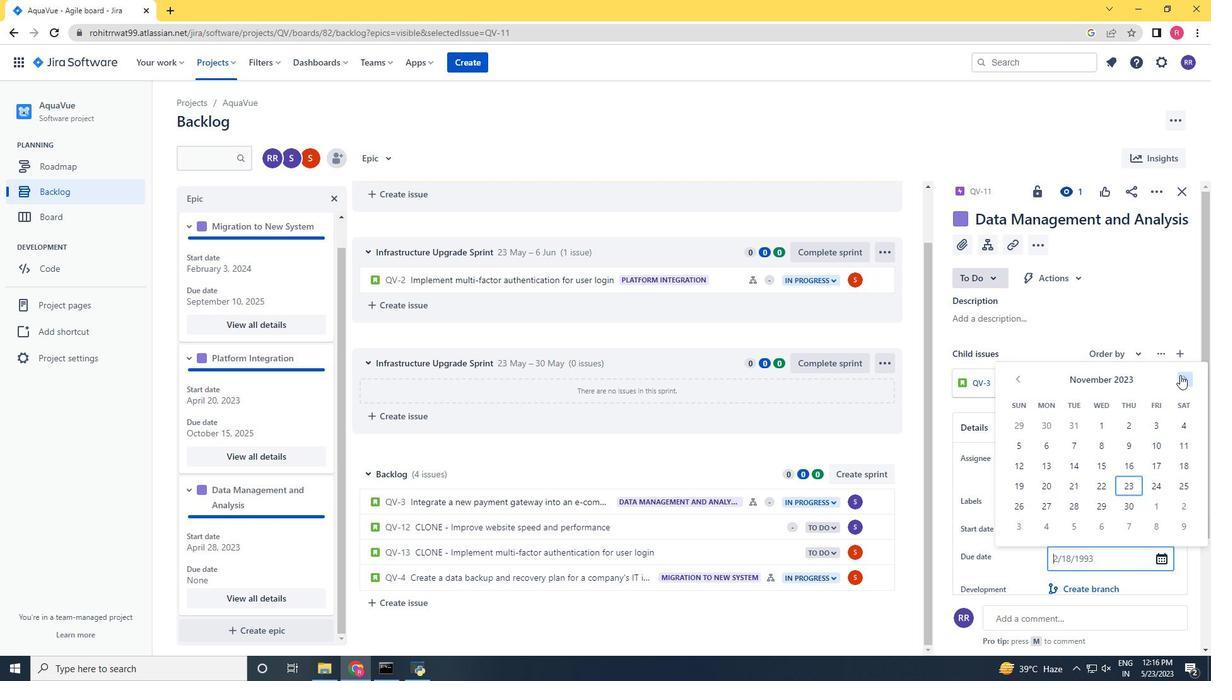 
Action: Mouse pressed left at (1180, 375)
Screenshot: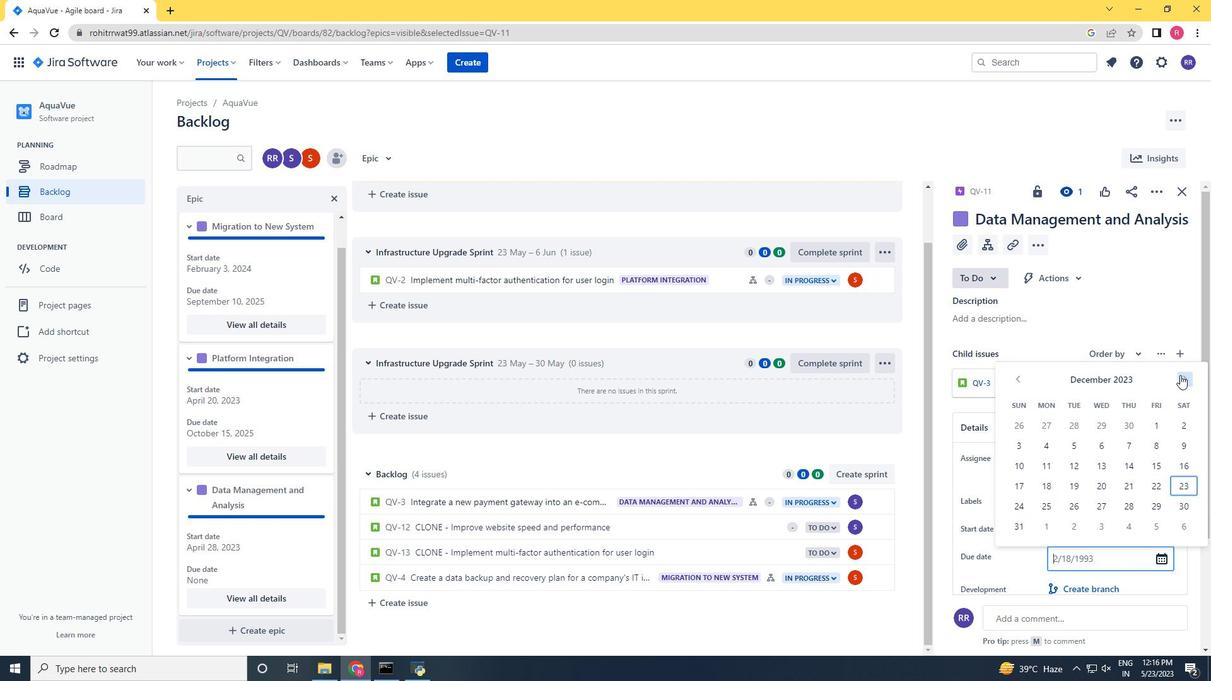 
Action: Mouse pressed left at (1180, 375)
Screenshot: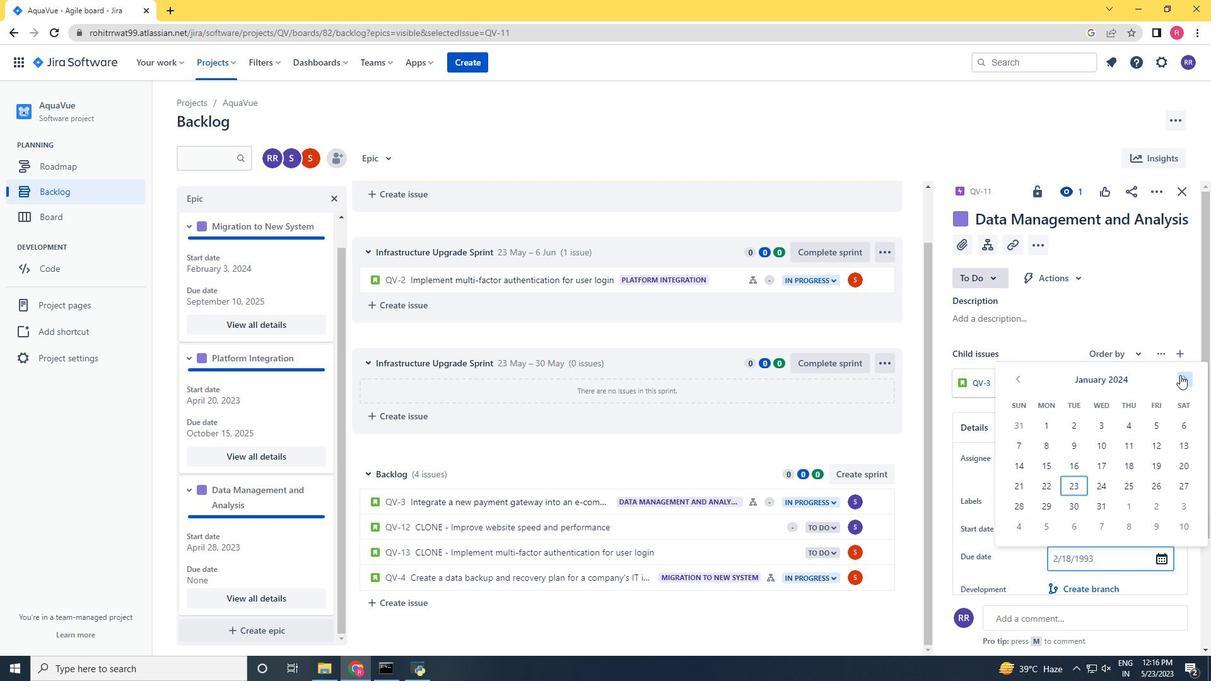 
Action: Mouse pressed left at (1180, 375)
Screenshot: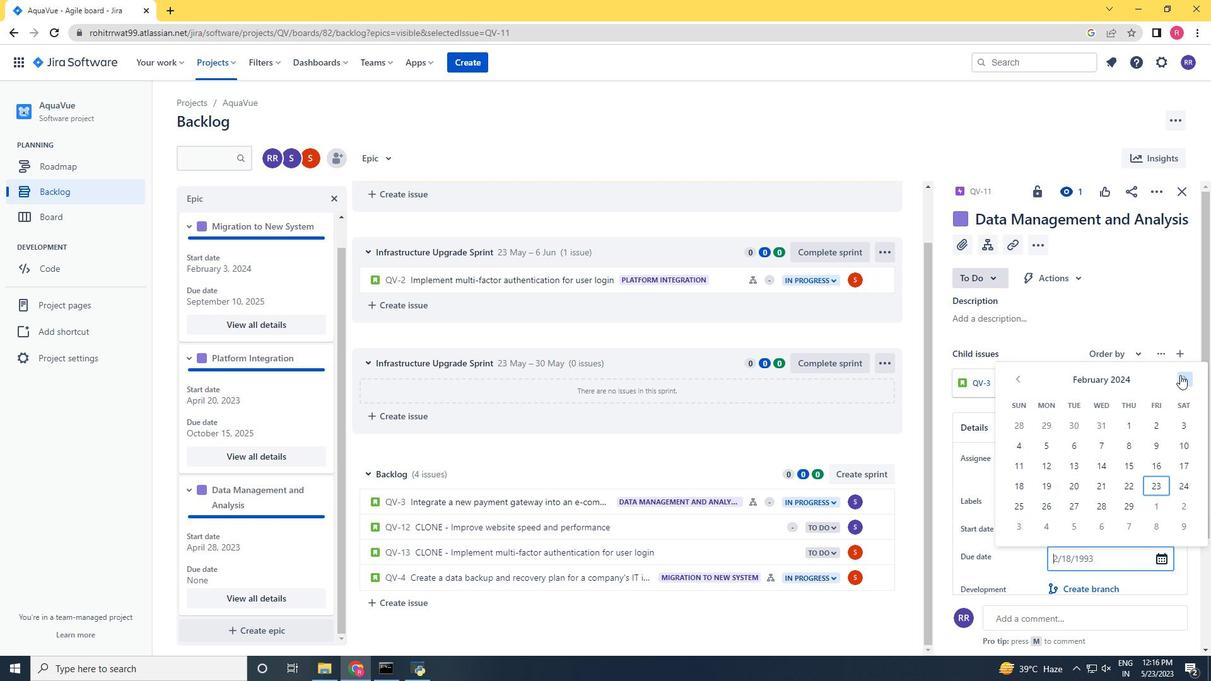 
Action: Mouse pressed left at (1180, 375)
Screenshot: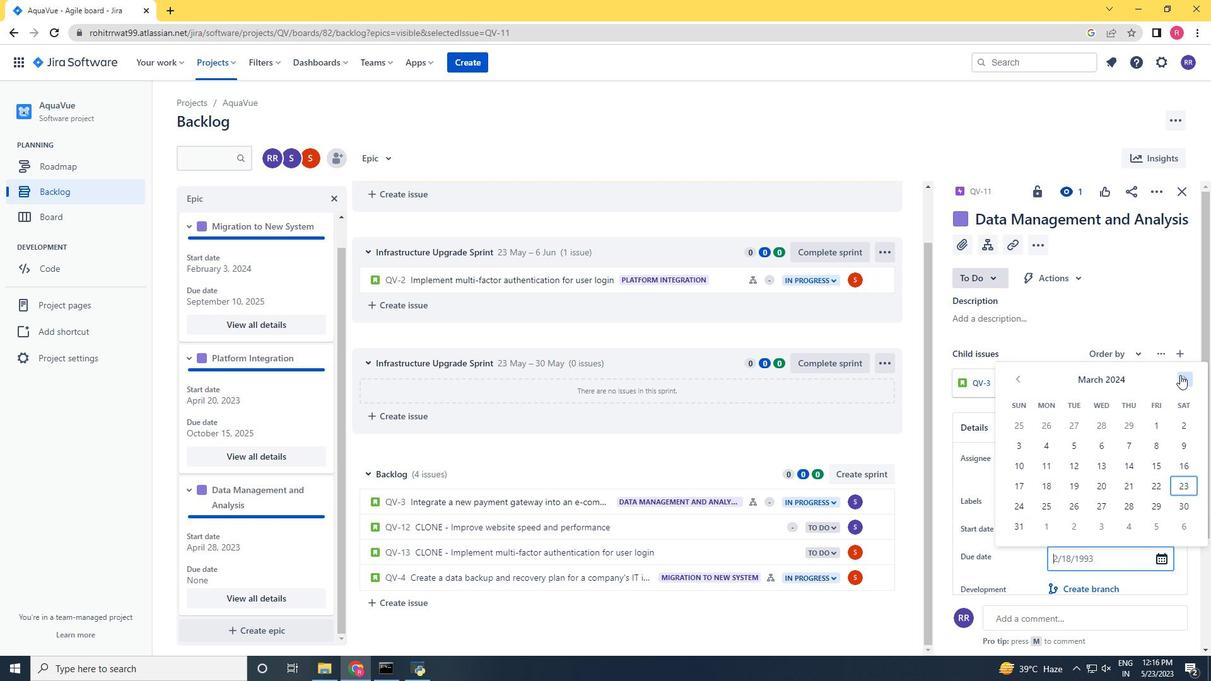 
Action: Mouse pressed left at (1180, 375)
Screenshot: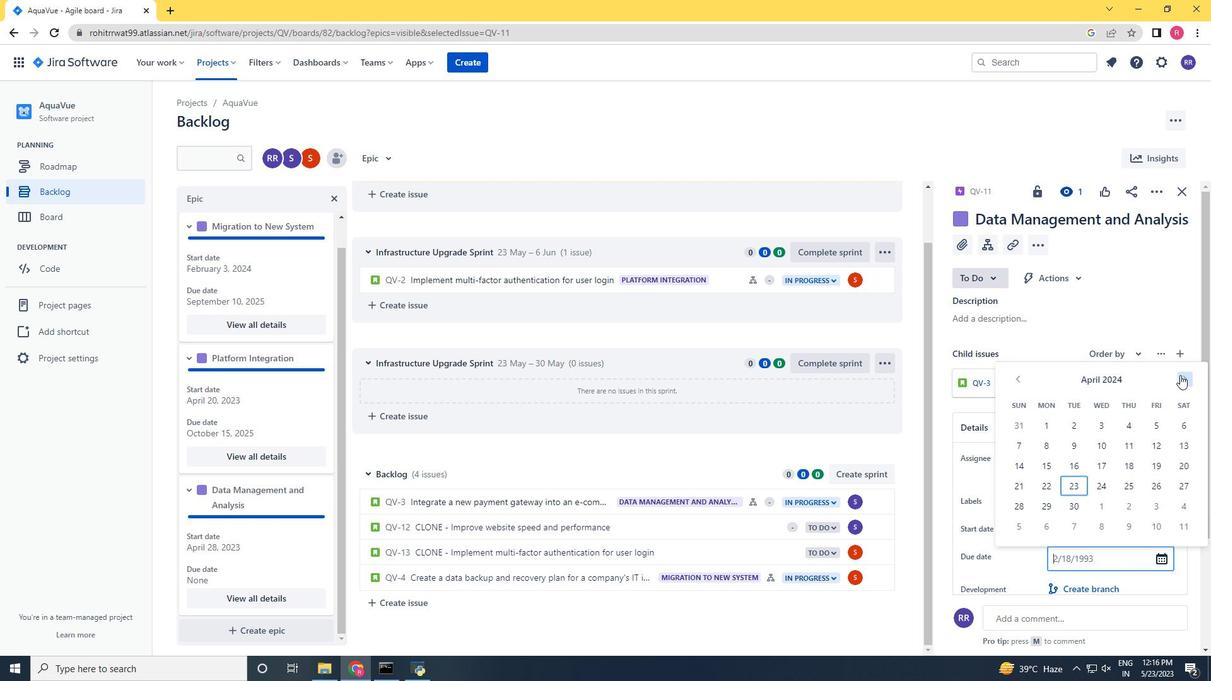 
Action: Mouse pressed left at (1180, 375)
Screenshot: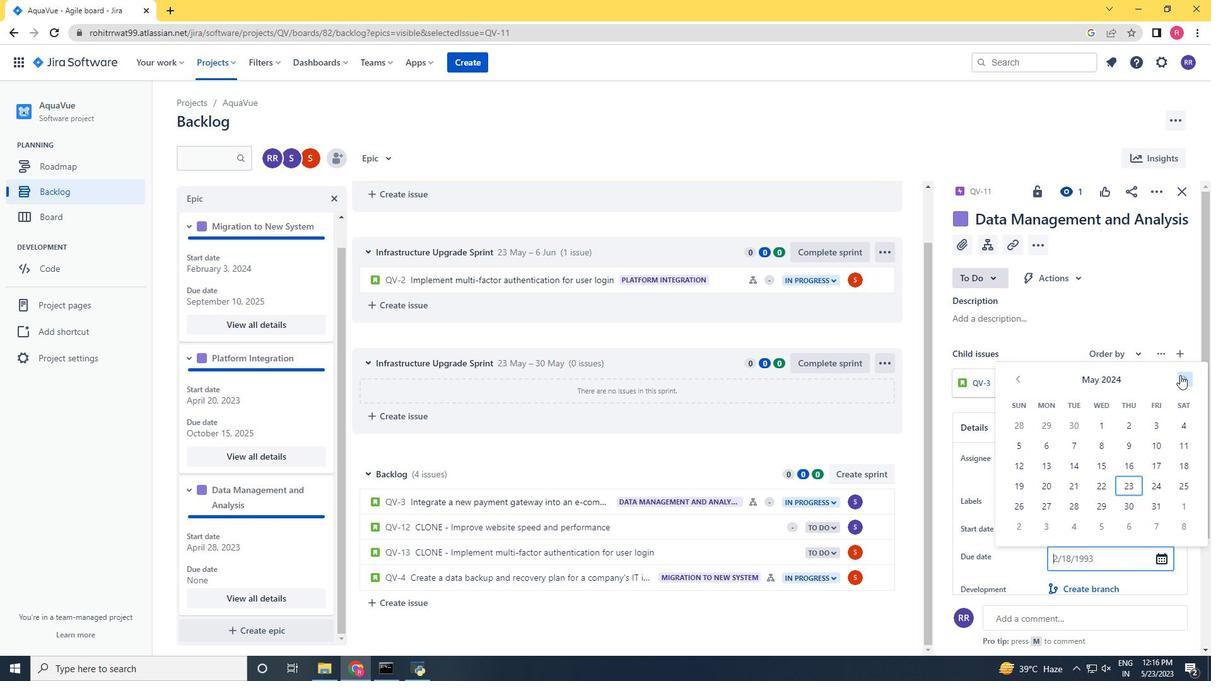 
Action: Mouse pressed left at (1180, 375)
Screenshot: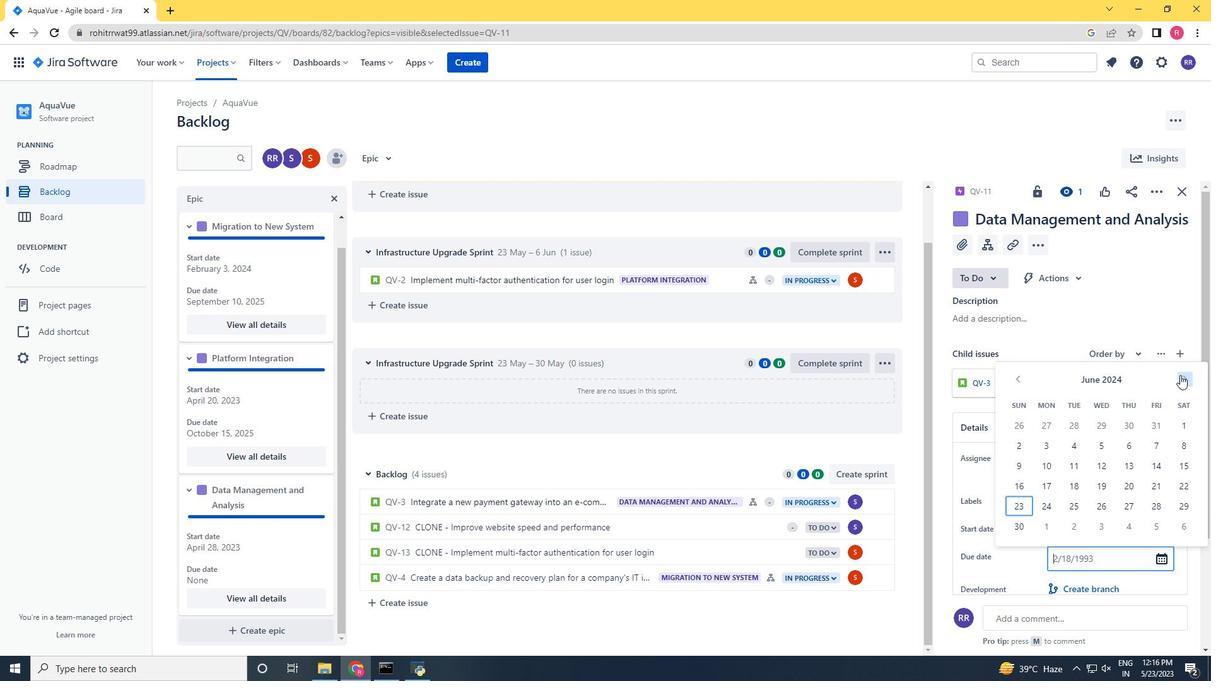 
Action: Mouse pressed left at (1180, 375)
Screenshot: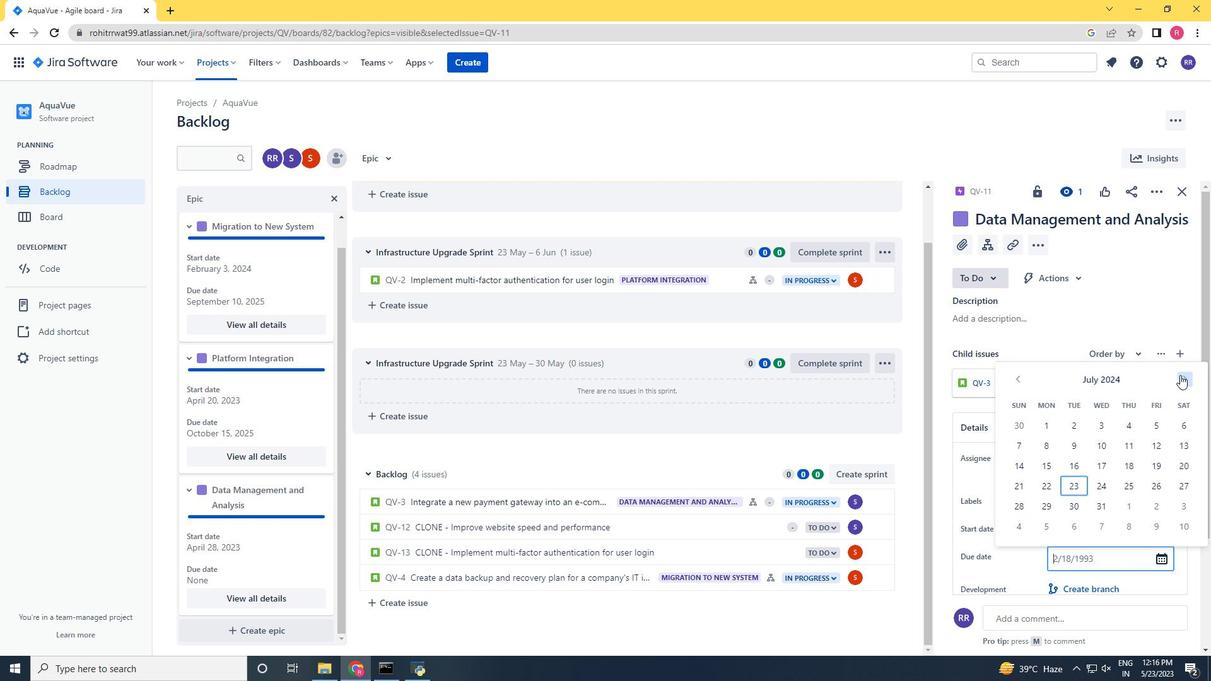 
Action: Mouse pressed left at (1180, 375)
Screenshot: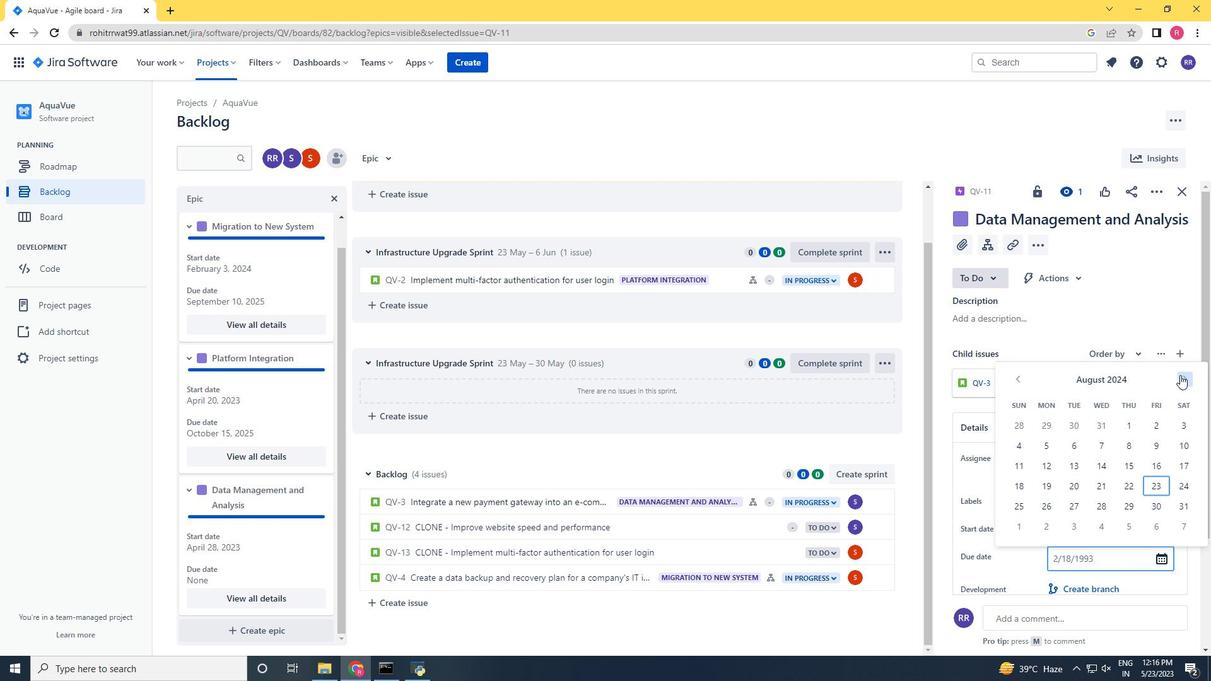 
Action: Mouse moved to (1052, 453)
Screenshot: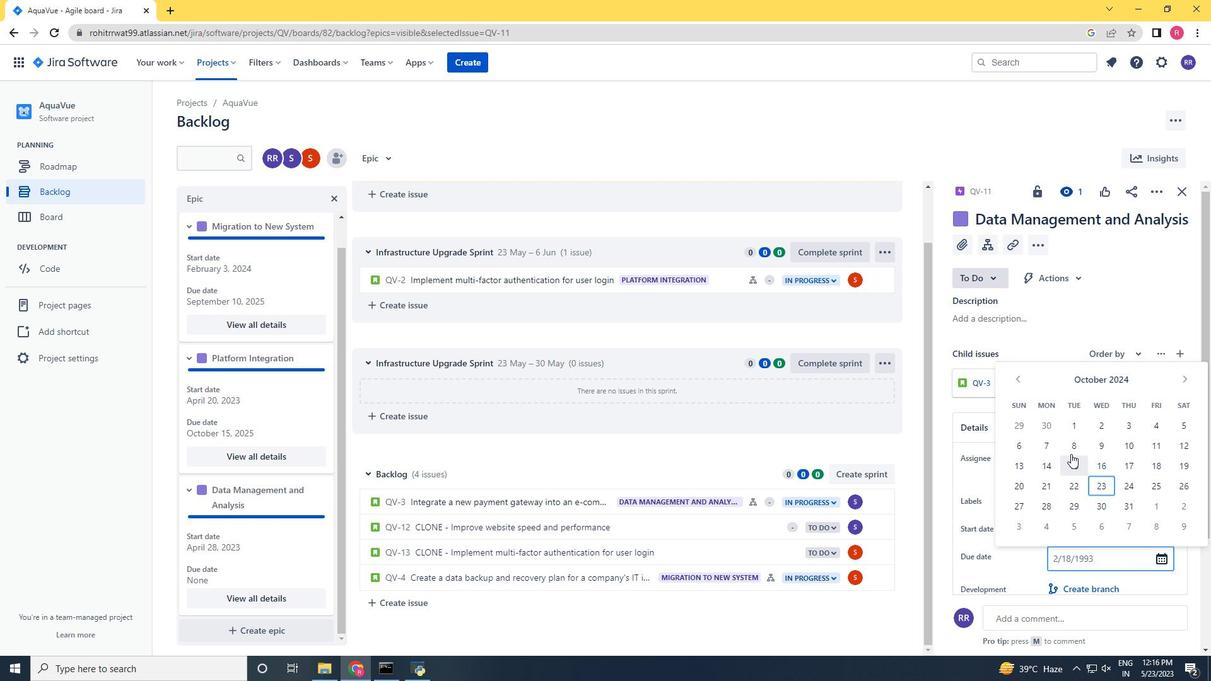 
Action: Mouse pressed left at (1052, 453)
Screenshot: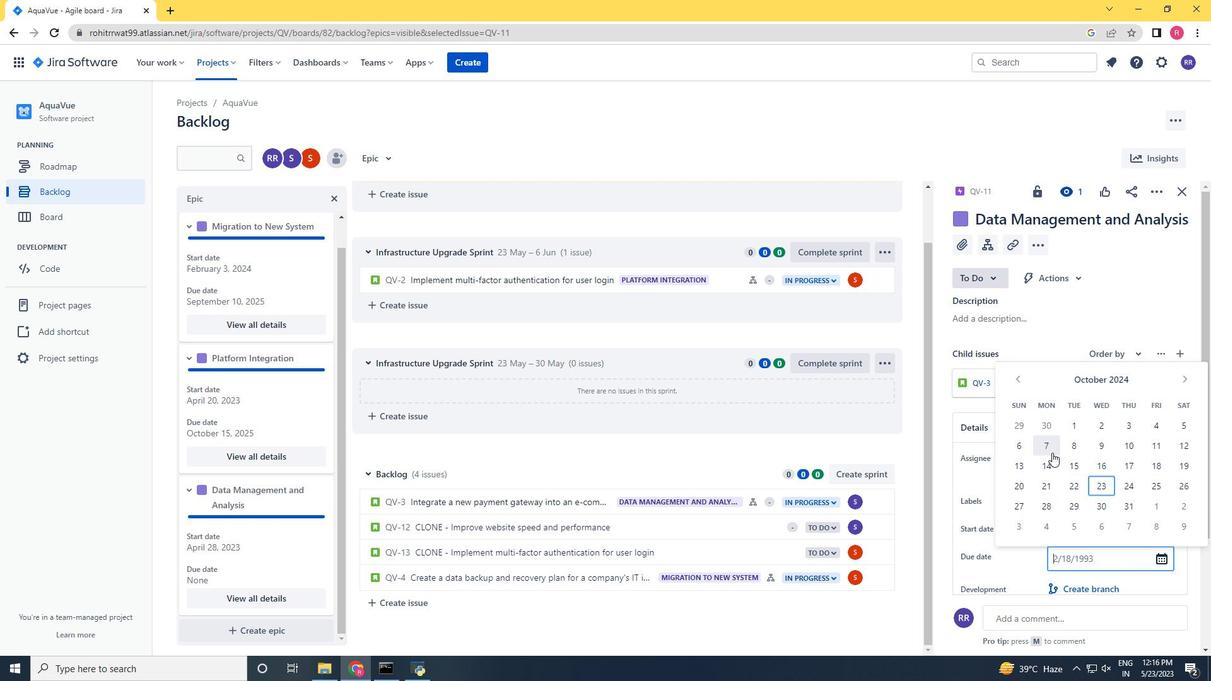 
Action: Mouse moved to (1074, 615)
Screenshot: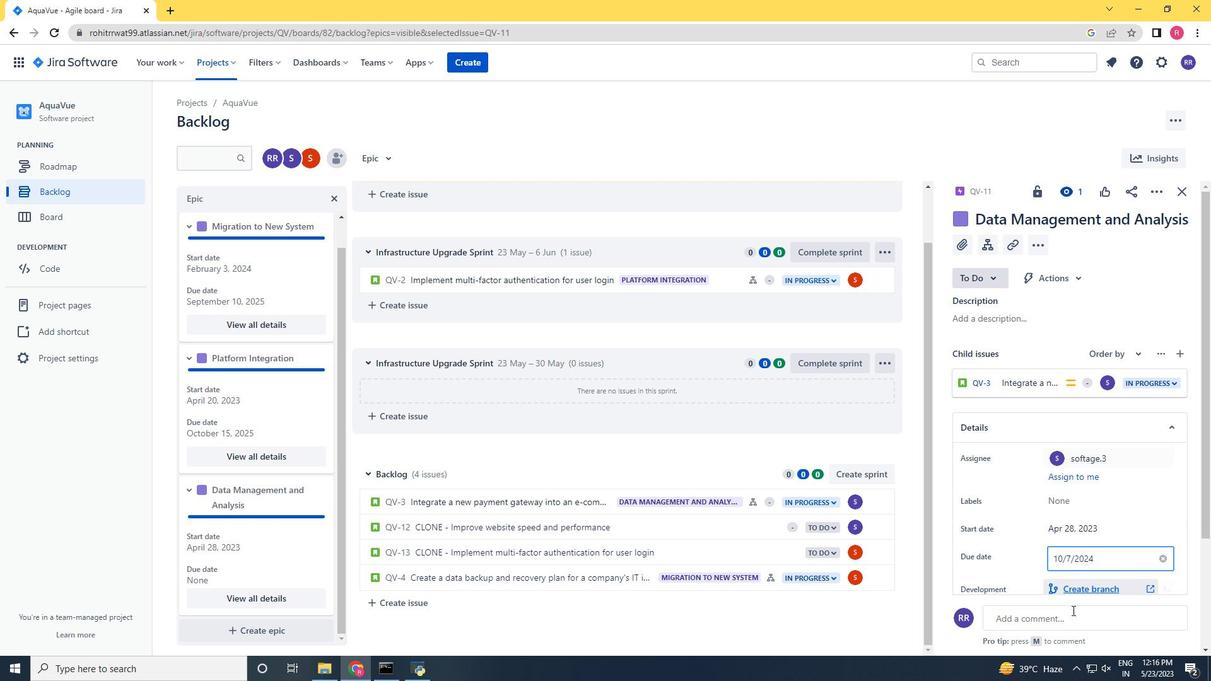 
Action: Mouse scrolled (1074, 615) with delta (0, 0)
Screenshot: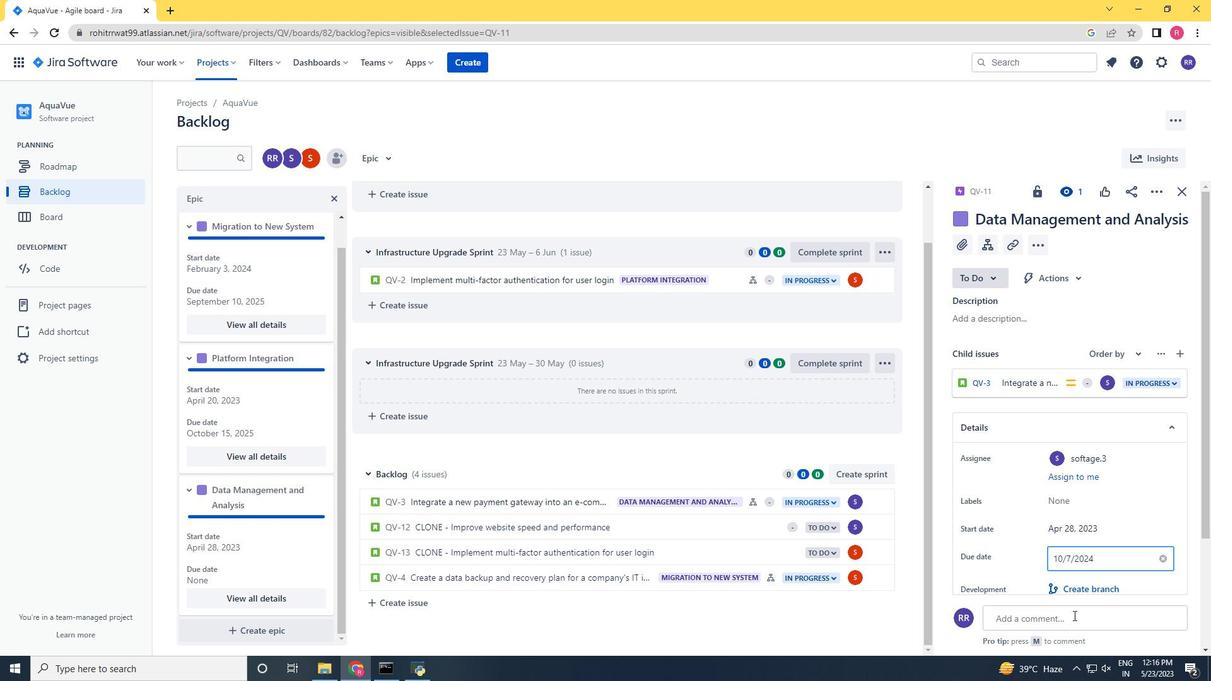 
Action: Mouse scrolled (1074, 615) with delta (0, 0)
Screenshot: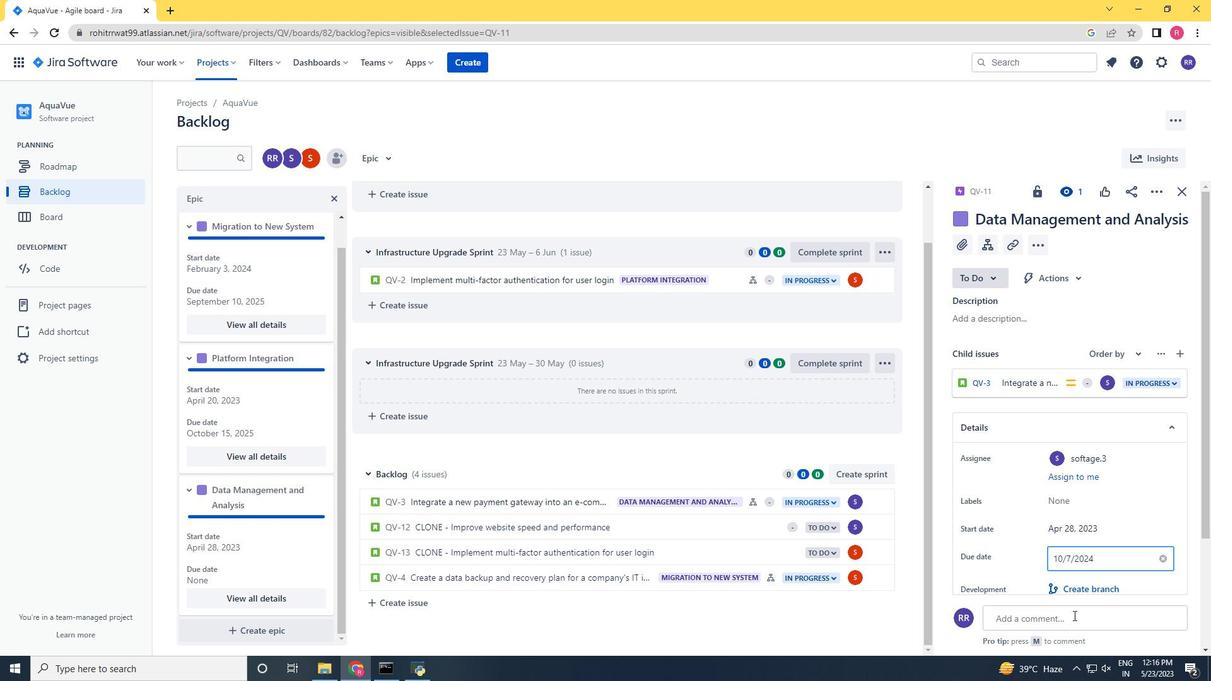 
Action: Mouse scrolled (1074, 615) with delta (0, 0)
Screenshot: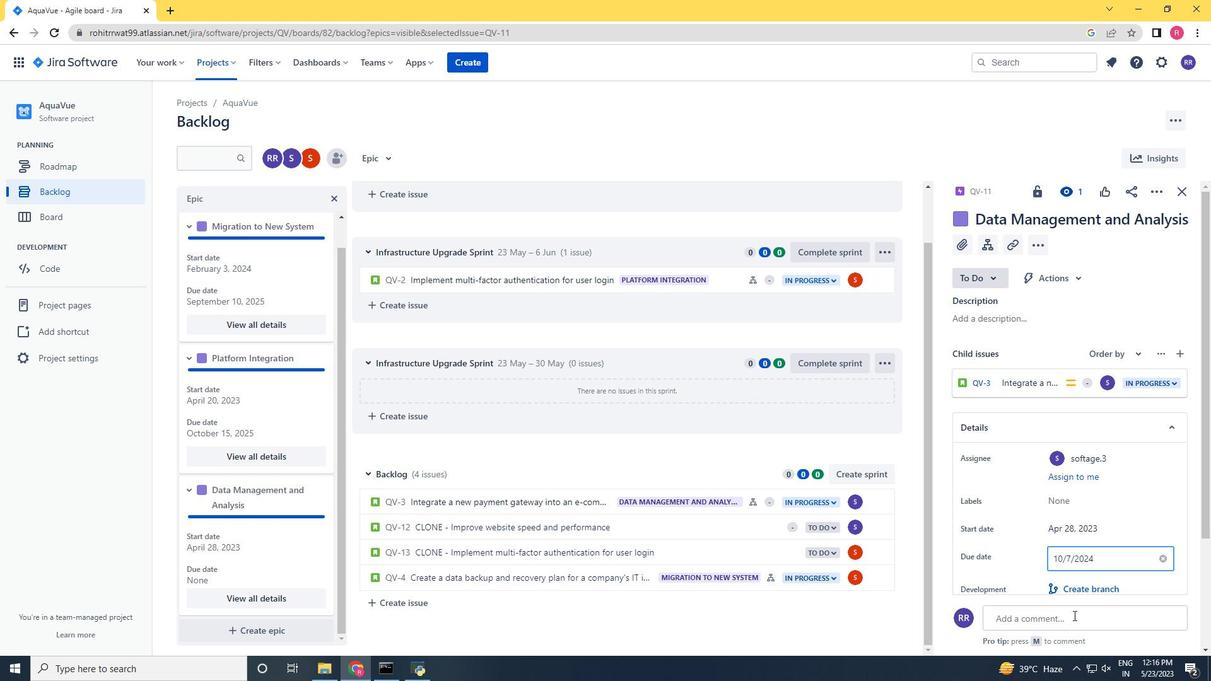 
Action: Mouse moved to (1084, 542)
Screenshot: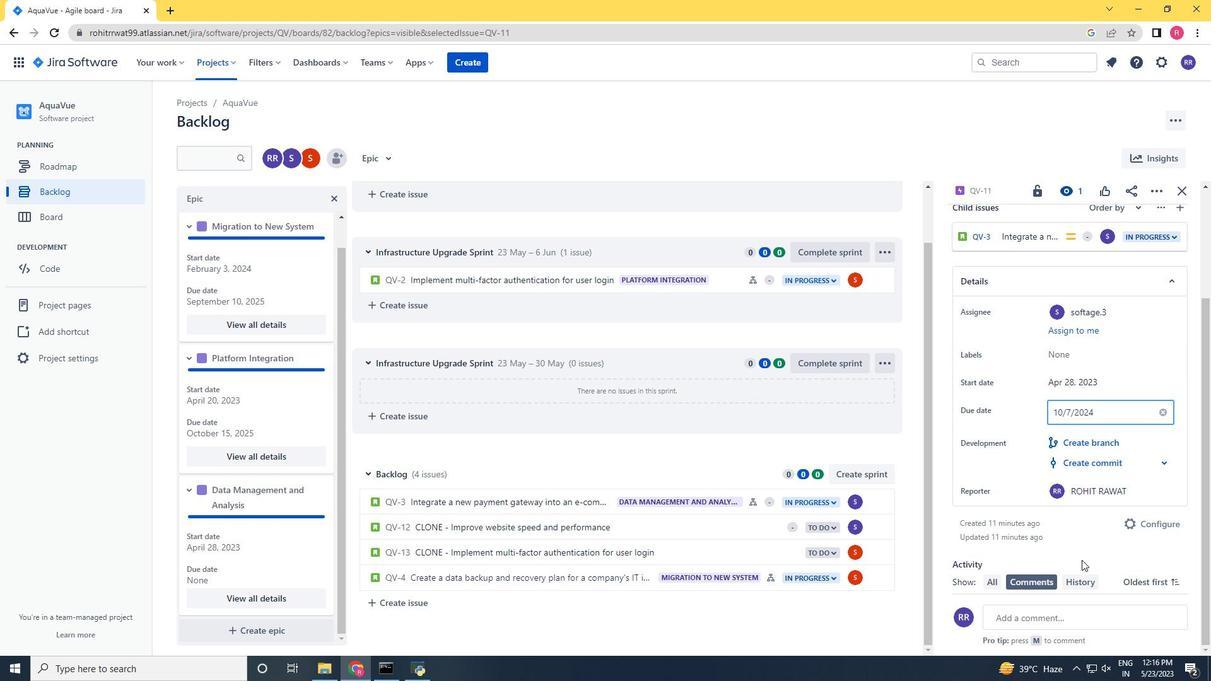 
Action: Mouse pressed left at (1084, 542)
Screenshot: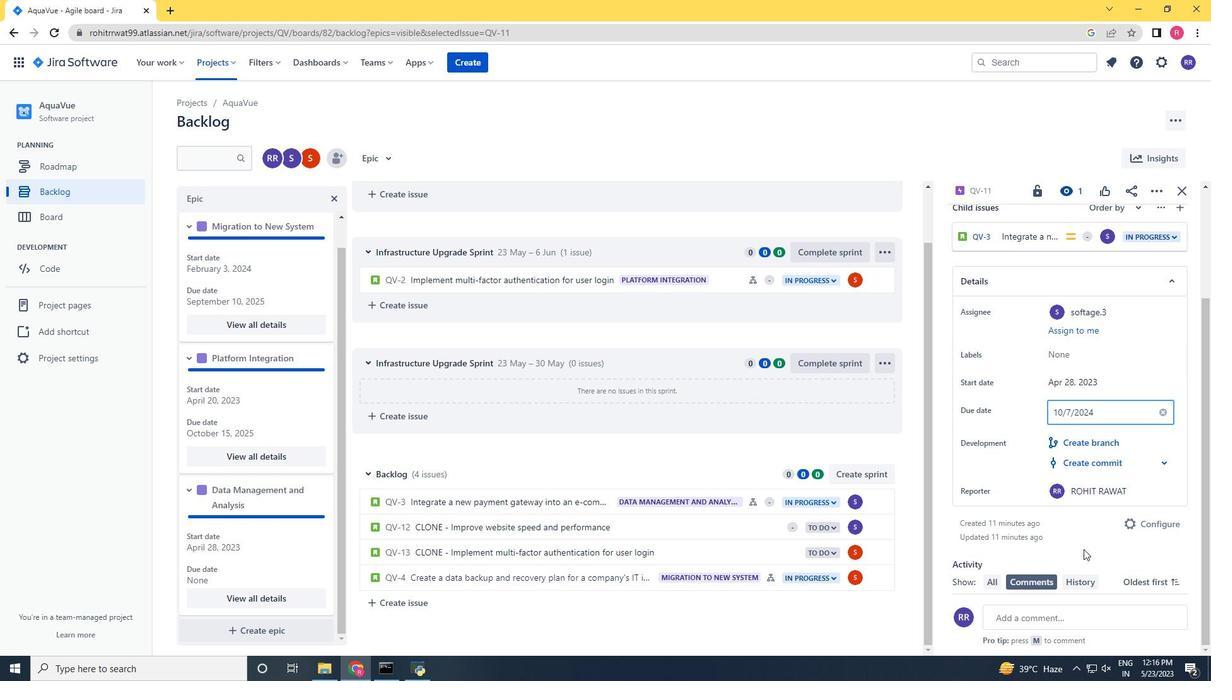 
Action: Mouse moved to (316, 584)
Screenshot: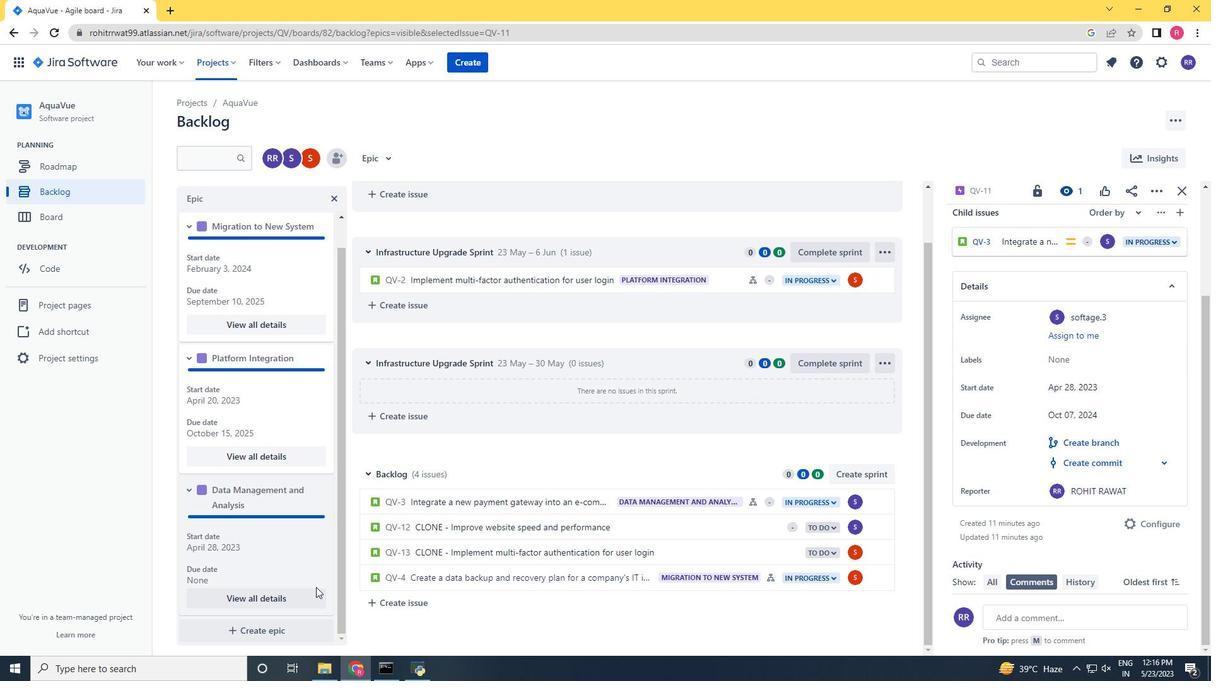 
Action: Mouse scrolled (316, 585) with delta (0, 0)
Screenshot: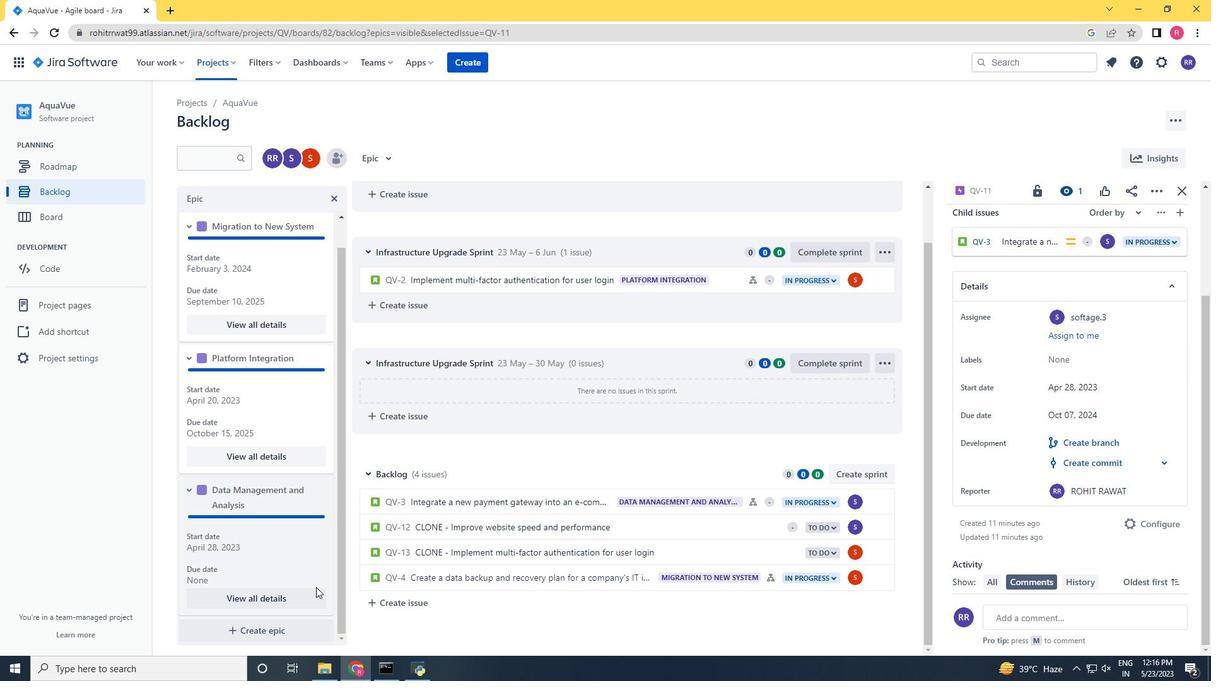 
Action: Mouse moved to (316, 582)
Screenshot: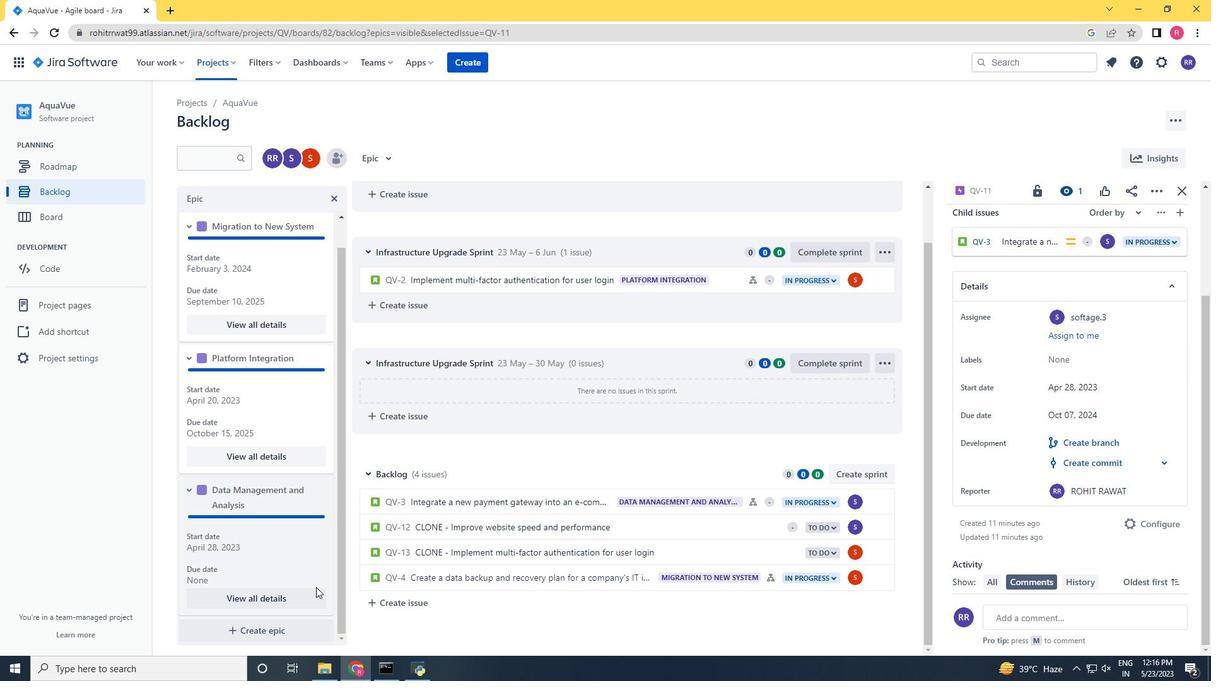 
Action: Mouse scrolled (316, 583) with delta (0, 0)
Screenshot: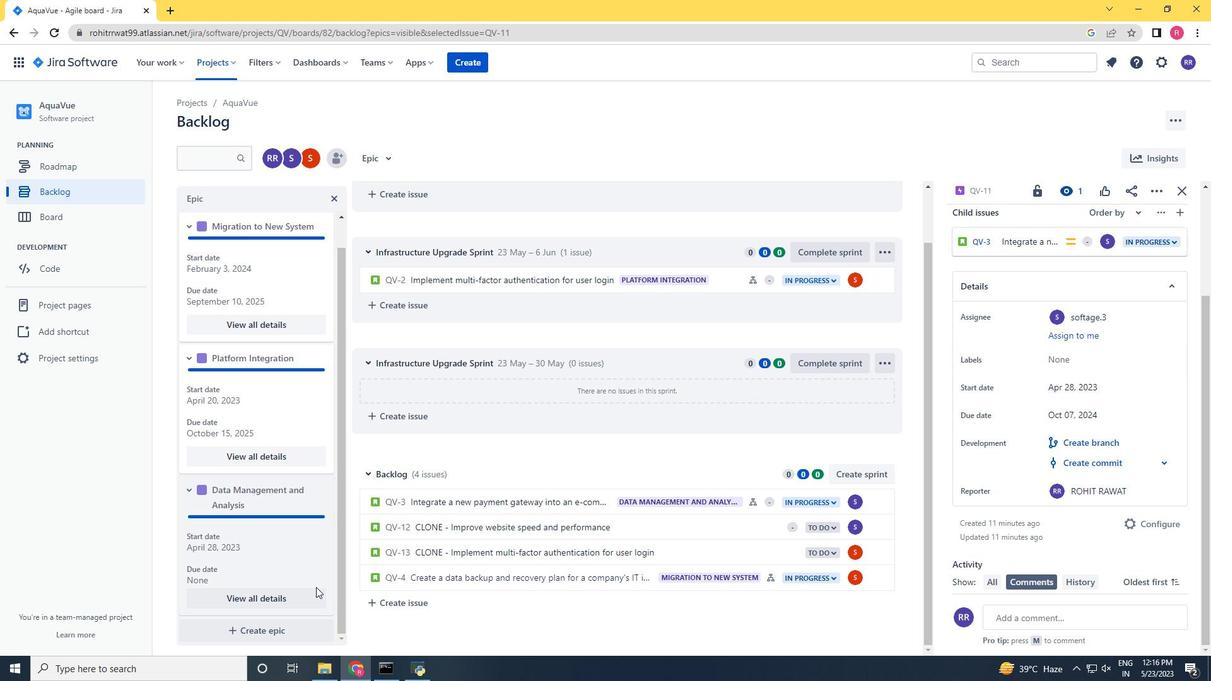
Action: Mouse moved to (316, 581)
Screenshot: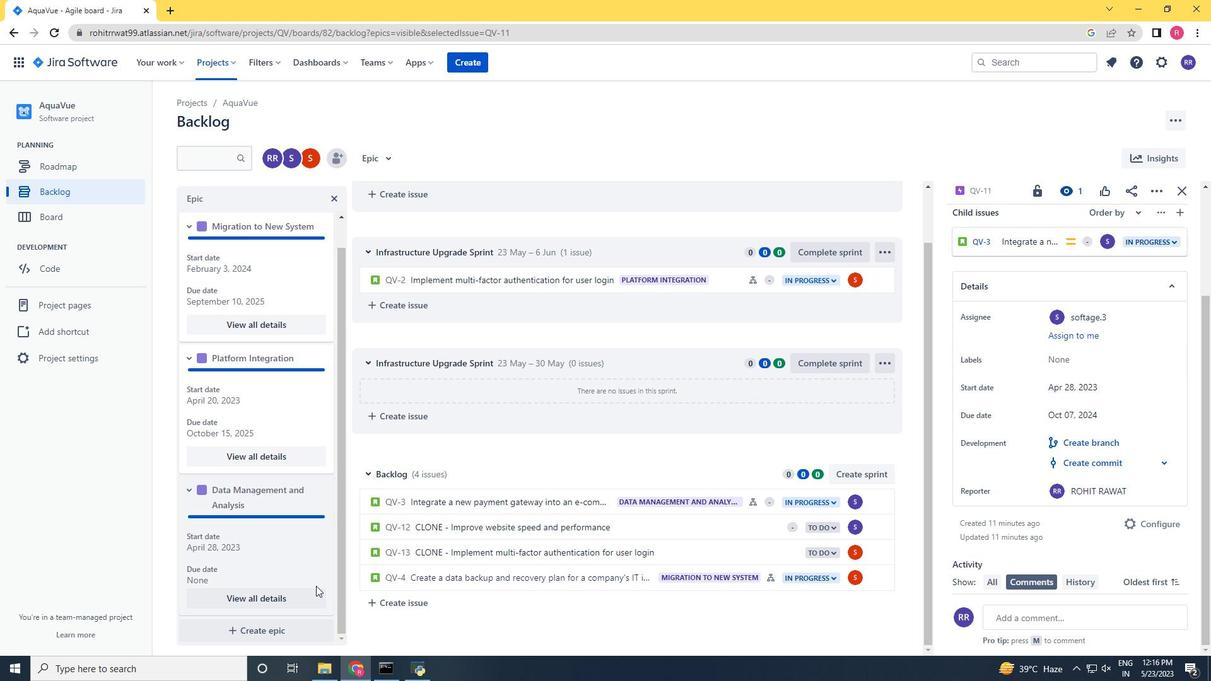
Action: Mouse scrolled (316, 582) with delta (0, 0)
Screenshot: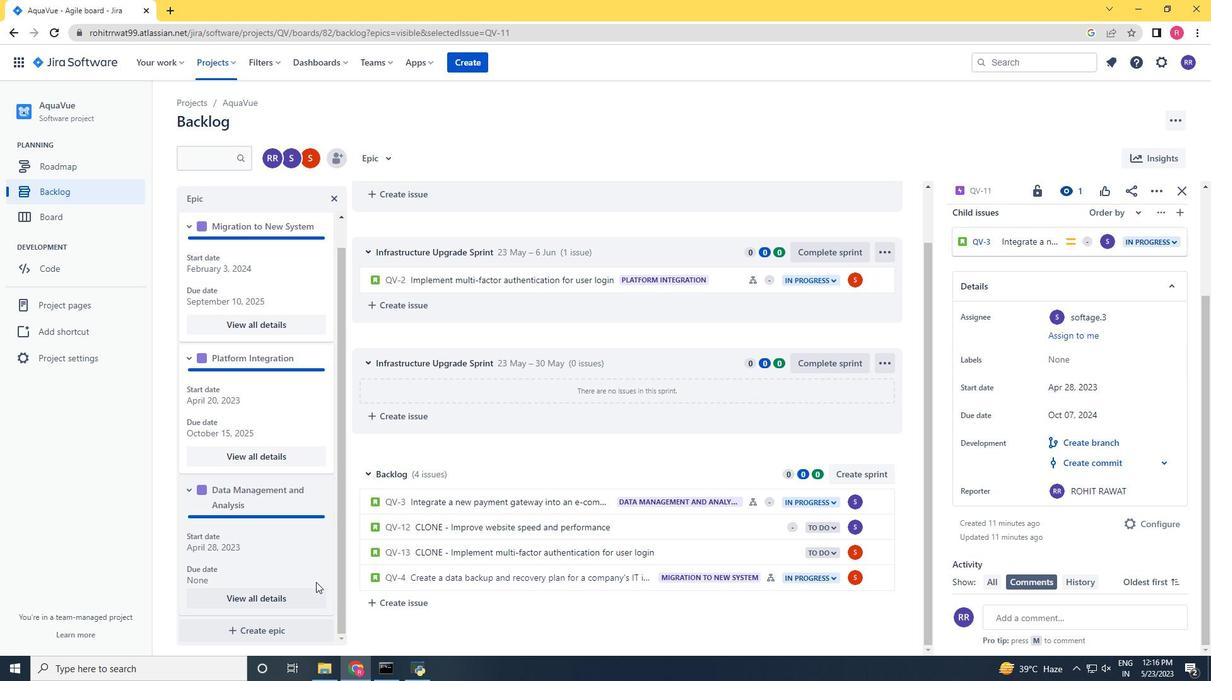 
Action: Mouse scrolled (316, 582) with delta (0, 0)
Screenshot: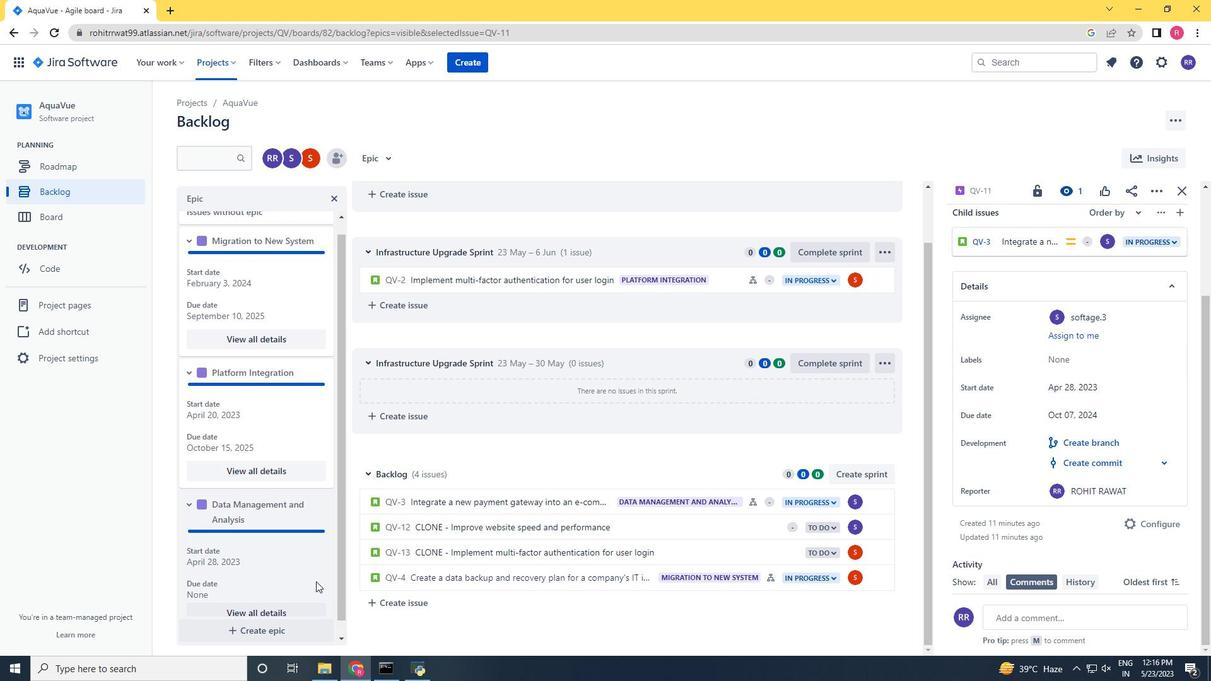 
Action: Mouse scrolled (316, 581) with delta (0, 0)
Screenshot: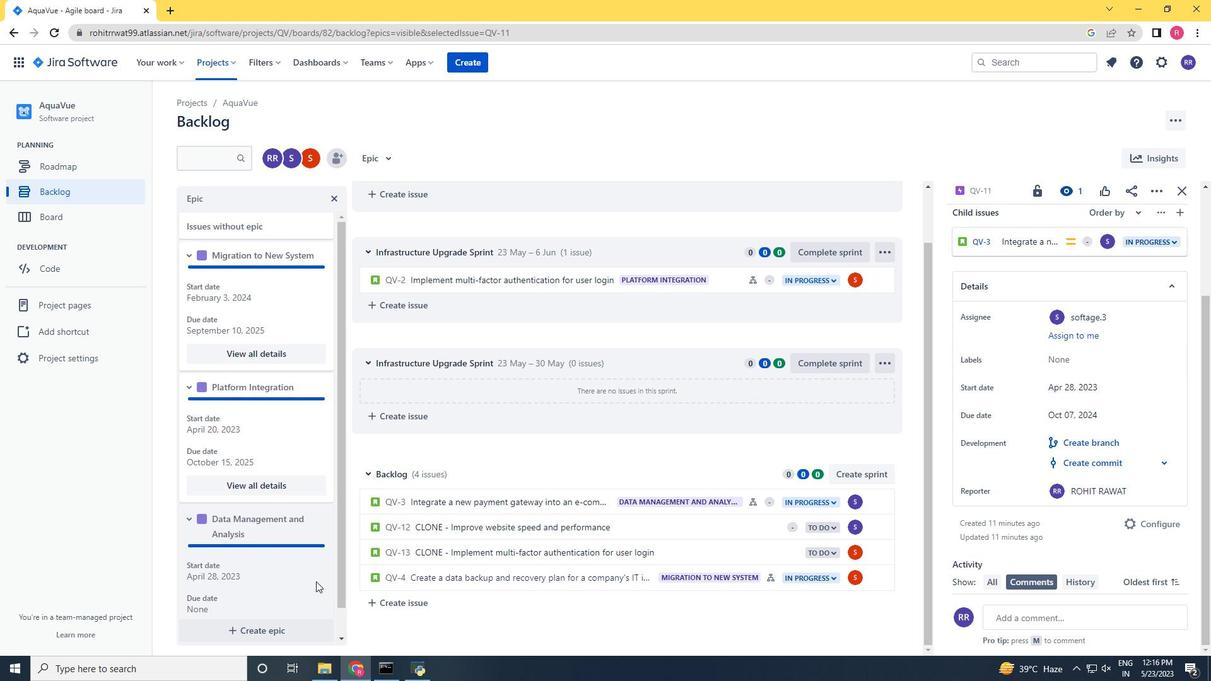 
Action: Mouse scrolled (316, 581) with delta (0, 0)
Screenshot: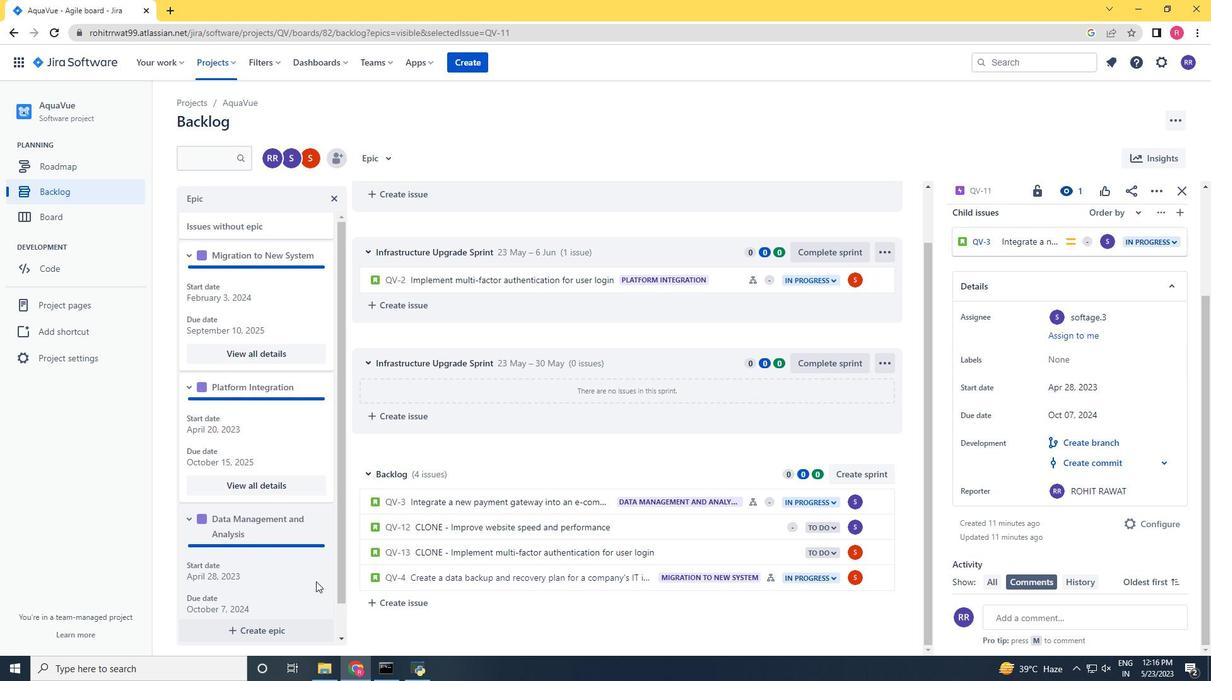 
Action: Mouse scrolled (316, 581) with delta (0, 0)
Screenshot: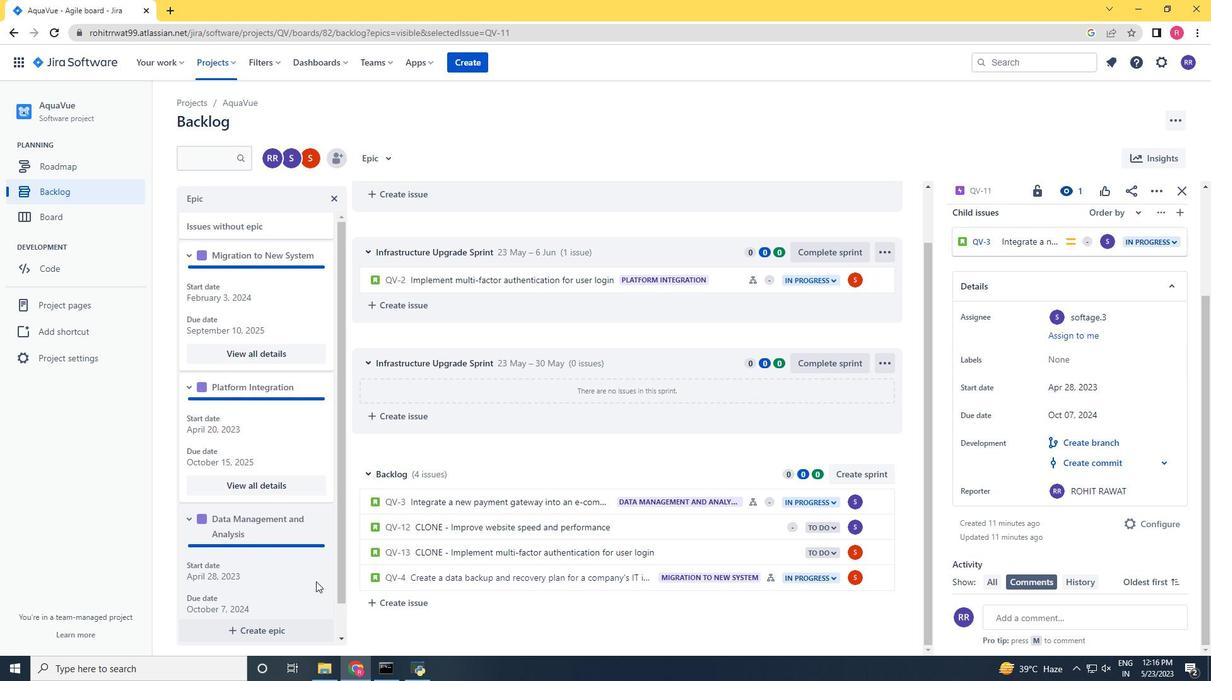 
Action: Mouse scrolled (316, 581) with delta (0, 0)
Screenshot: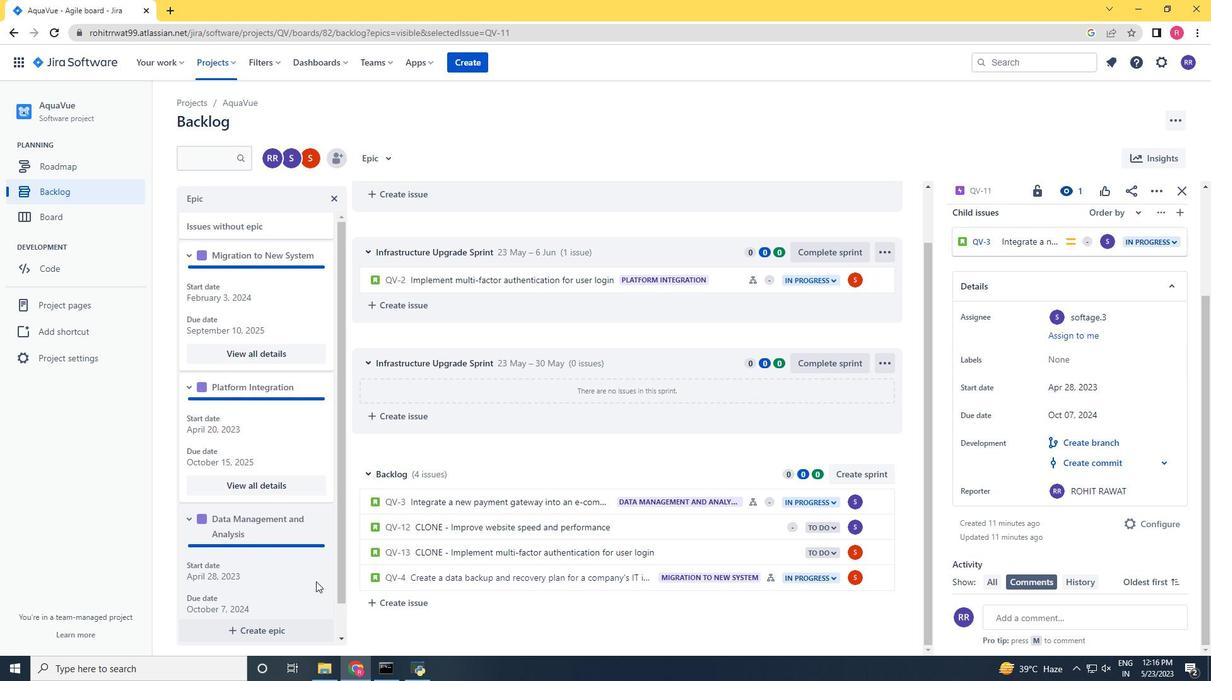 
Action: Mouse scrolled (316, 582) with delta (0, 0)
Screenshot: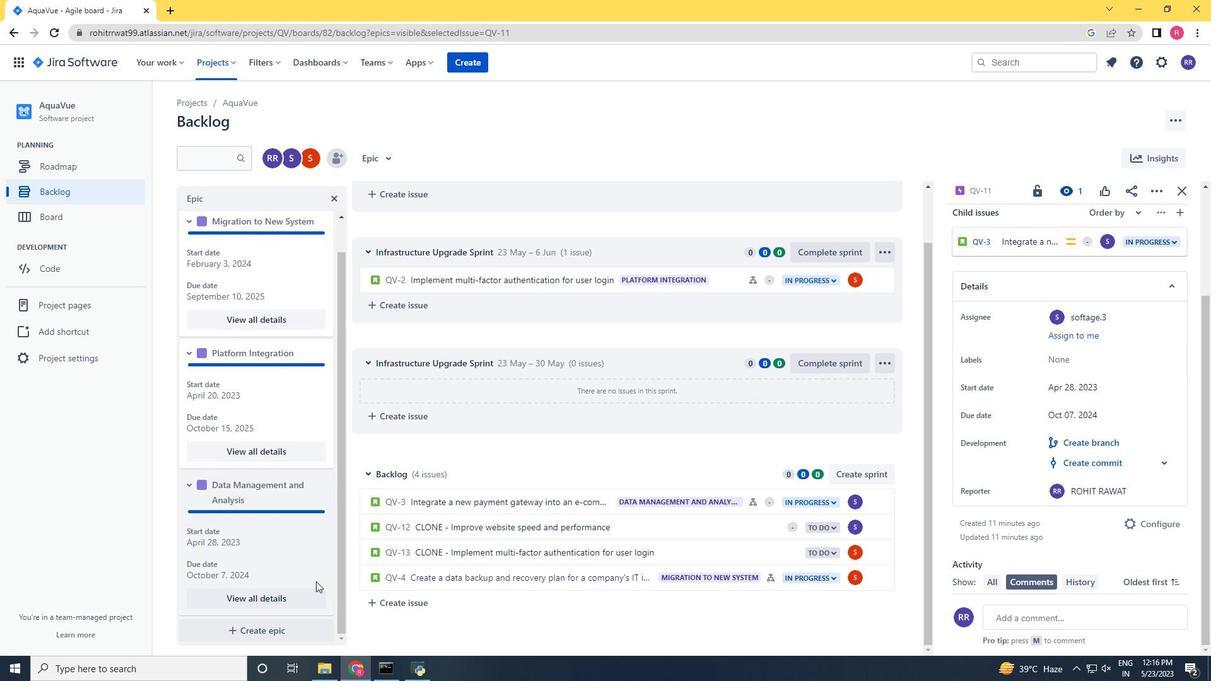 
Action: Mouse scrolled (316, 582) with delta (0, 0)
Screenshot: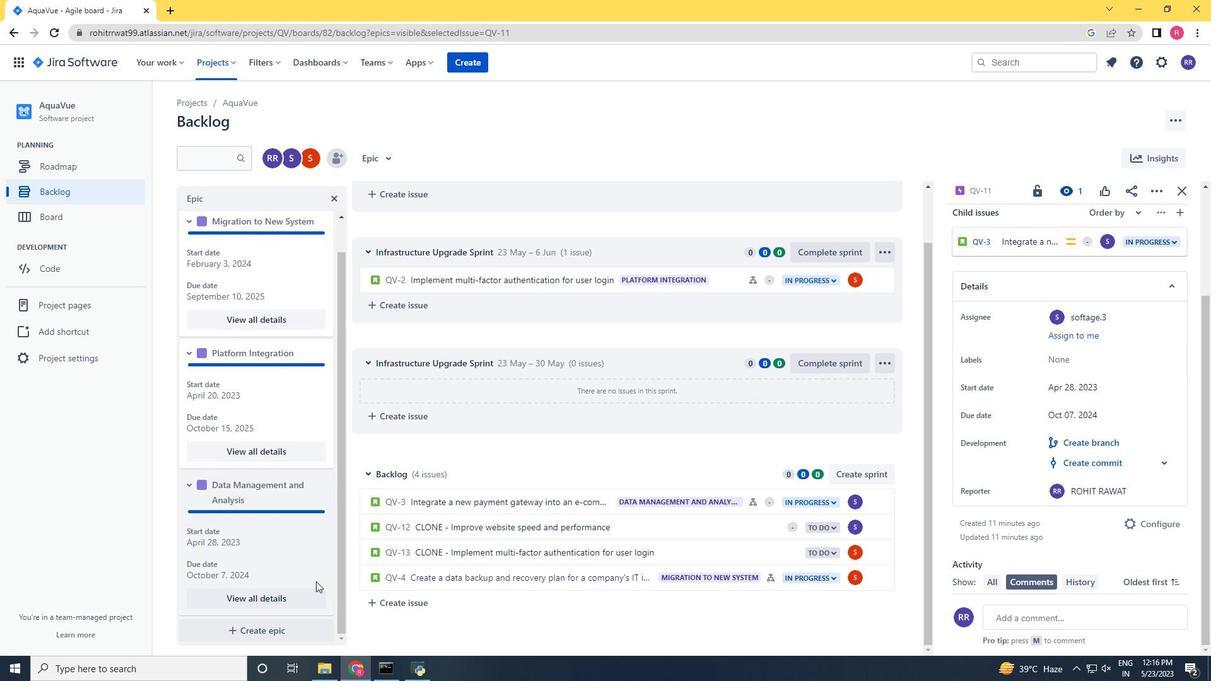 
Action: Mouse scrolled (316, 582) with delta (0, 0)
Screenshot: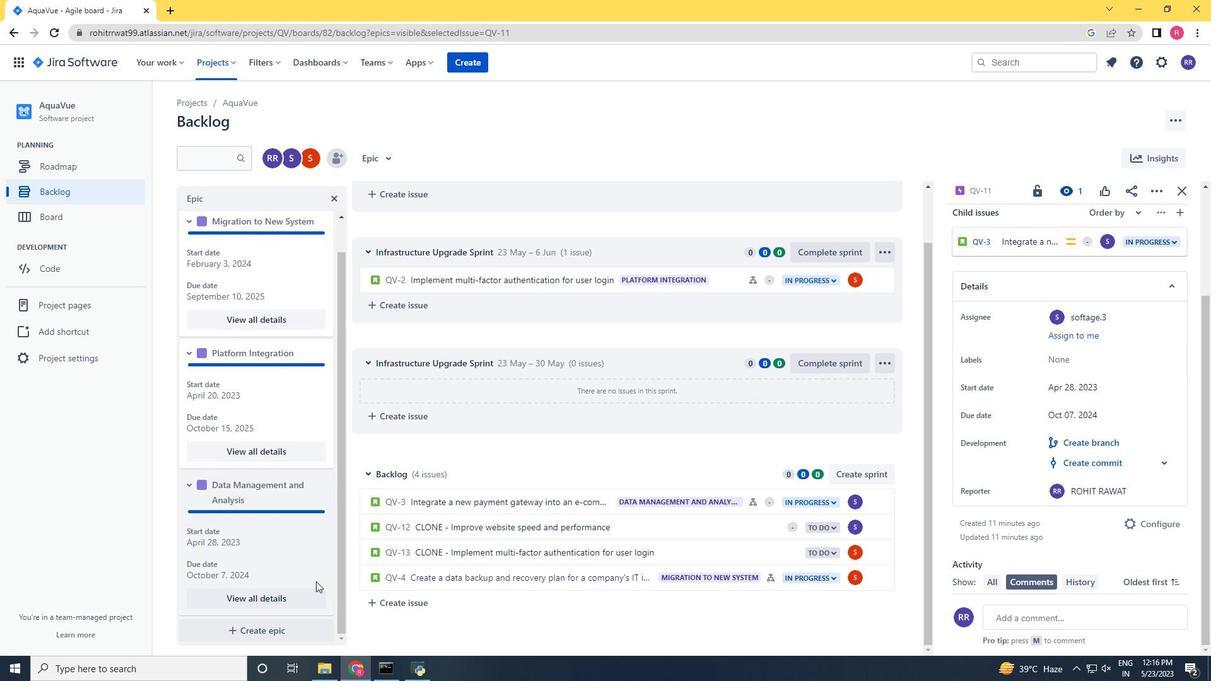 
Action: Mouse scrolled (316, 582) with delta (0, 0)
Screenshot: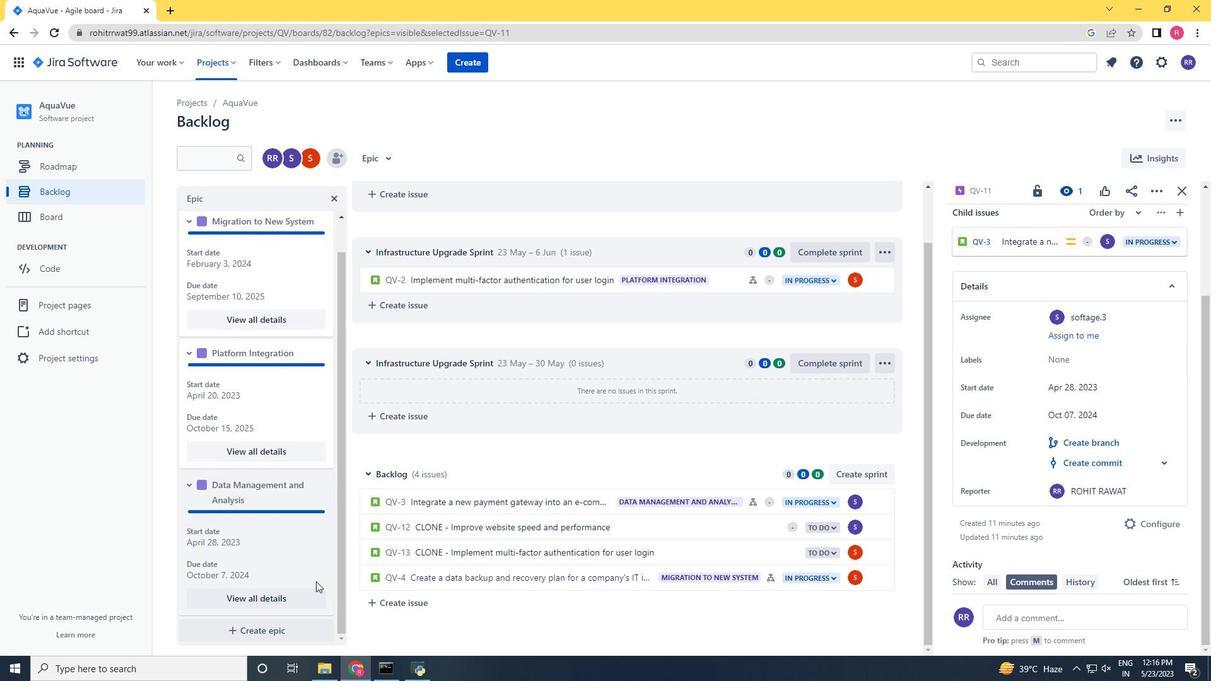 
Action: Mouse scrolled (316, 582) with delta (0, 0)
Screenshot: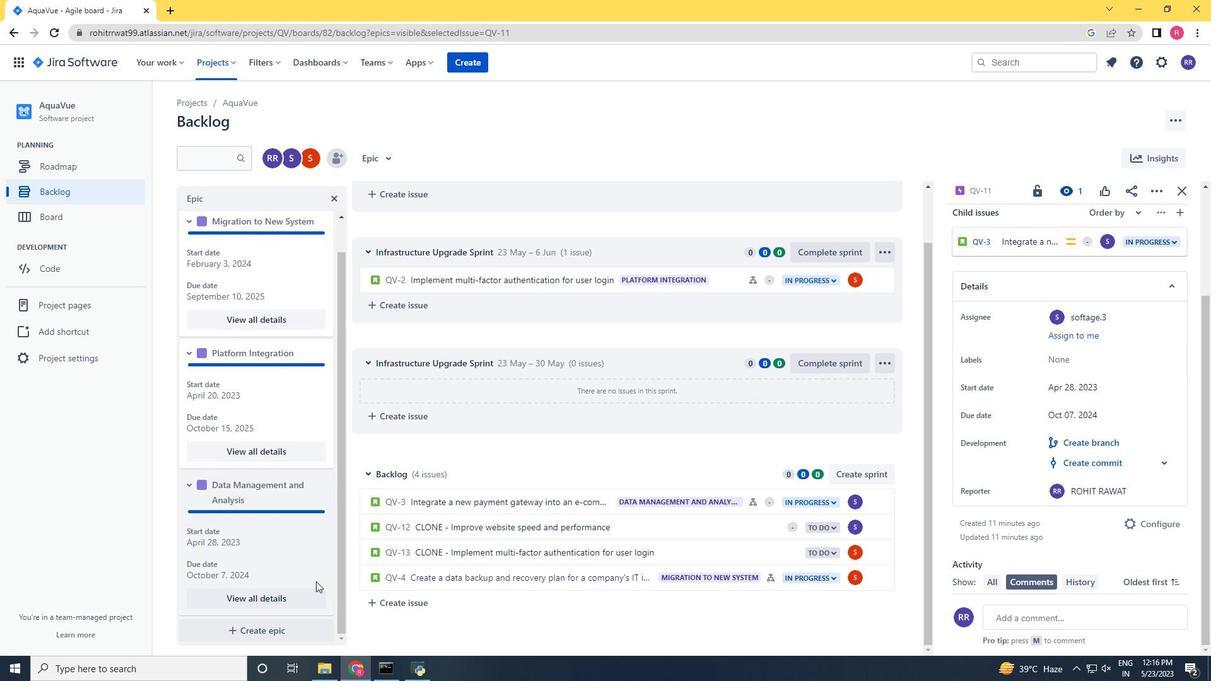 
